 Task: In the  document Greatbarrierreef.html, select heading and apply ' Italics'  Using "replace feature", replace:  'offers to gives'. Insert smartchip (Place) on bottom of the page New York Insert the mentioned footnote for 20th word with font style Arial and font size 8: The source material provides additional context
Action: Mouse moved to (425, 236)
Screenshot: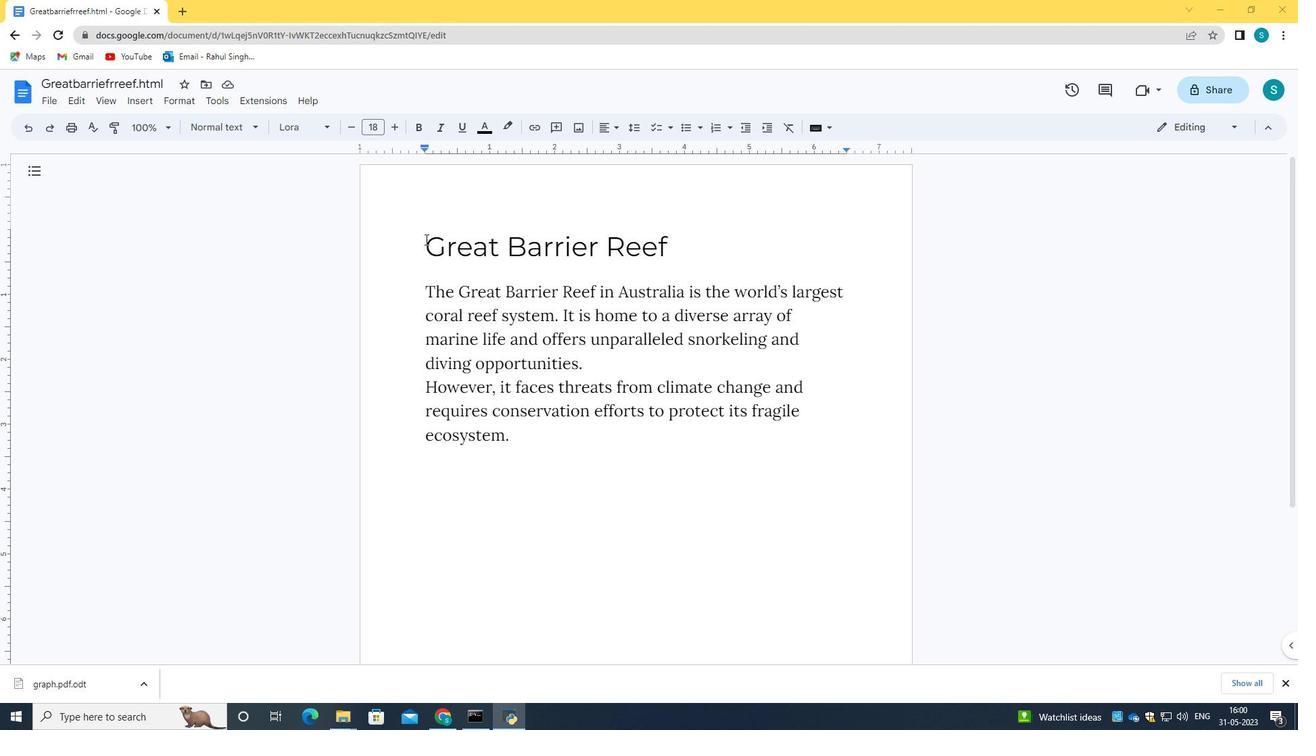 
Action: Mouse pressed left at (425, 236)
Screenshot: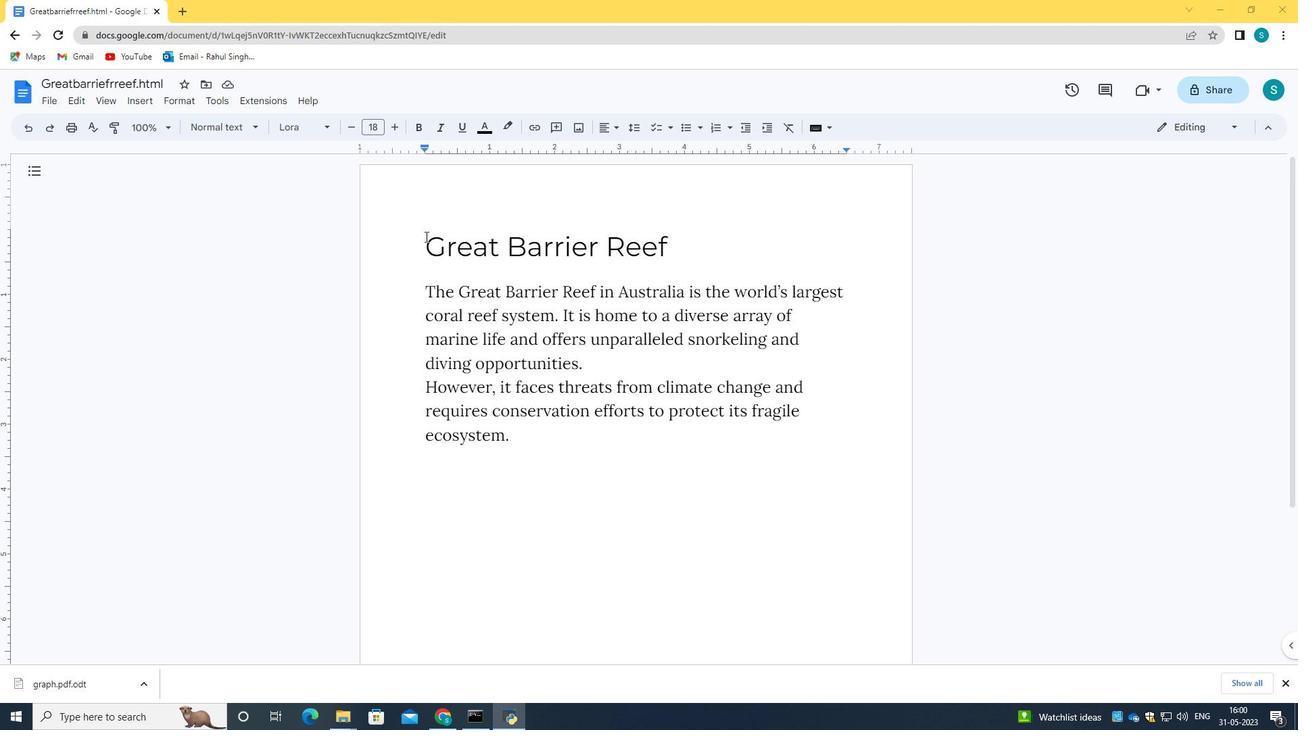 
Action: Mouse moved to (440, 126)
Screenshot: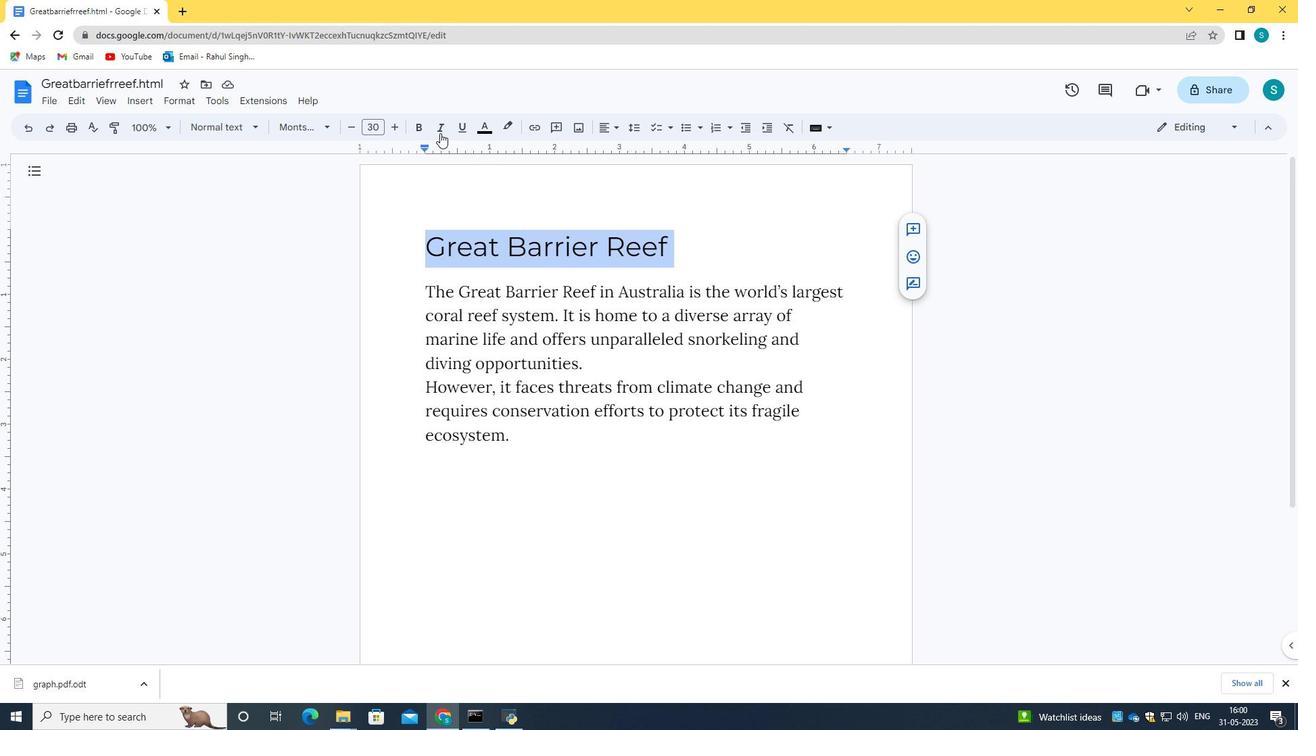 
Action: Mouse pressed left at (440, 126)
Screenshot: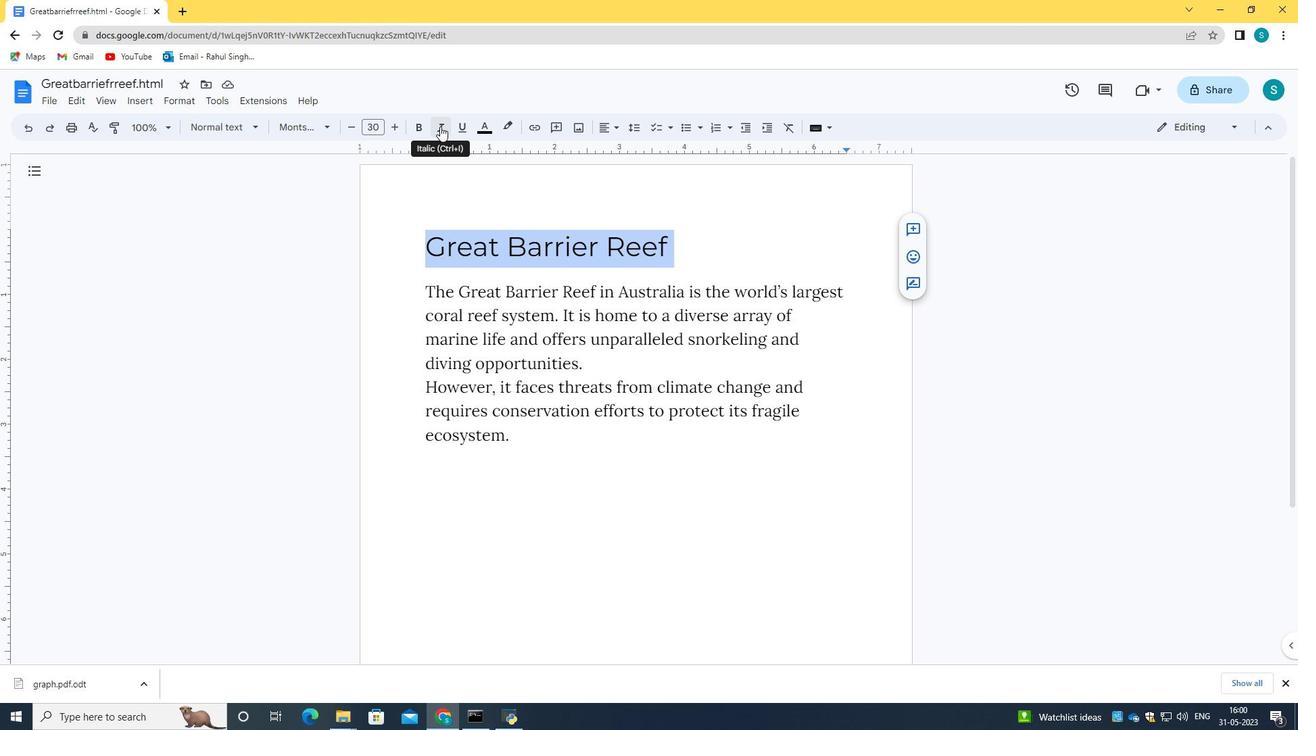 
Action: Mouse moved to (477, 211)
Screenshot: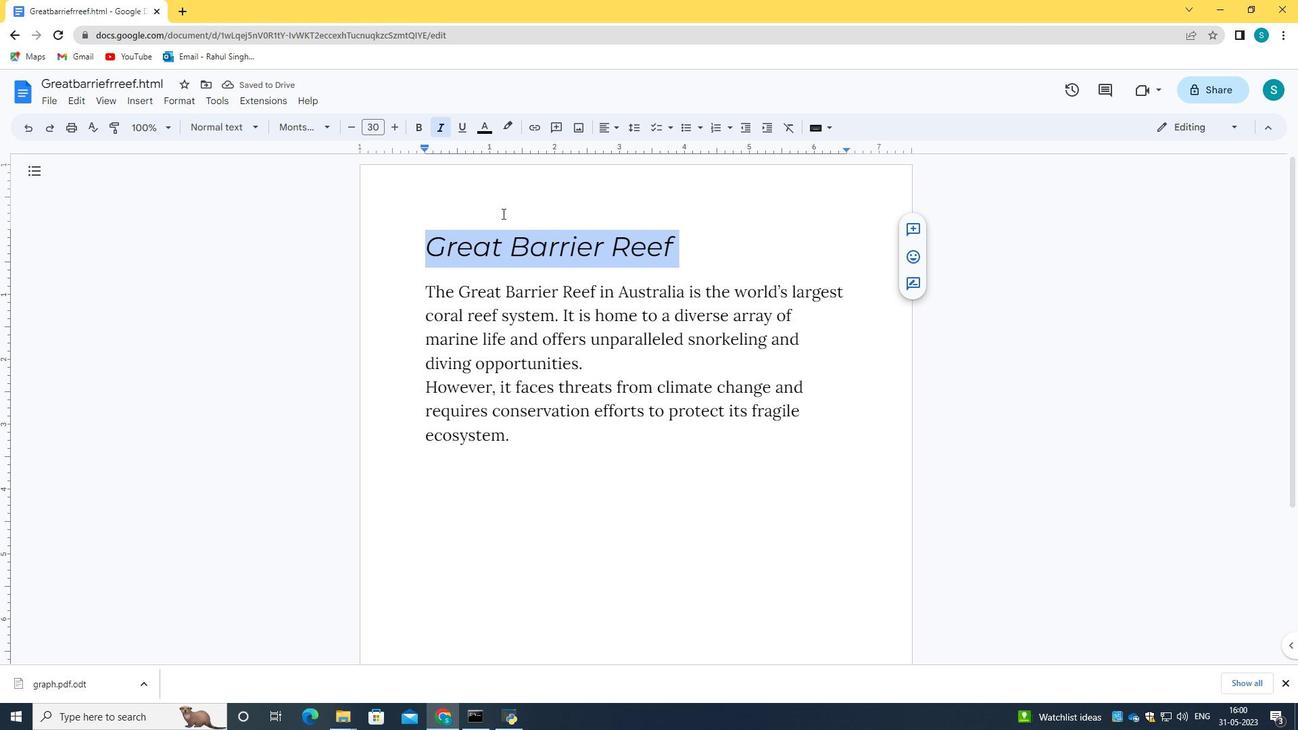 
Action: Mouse pressed left at (477, 211)
Screenshot: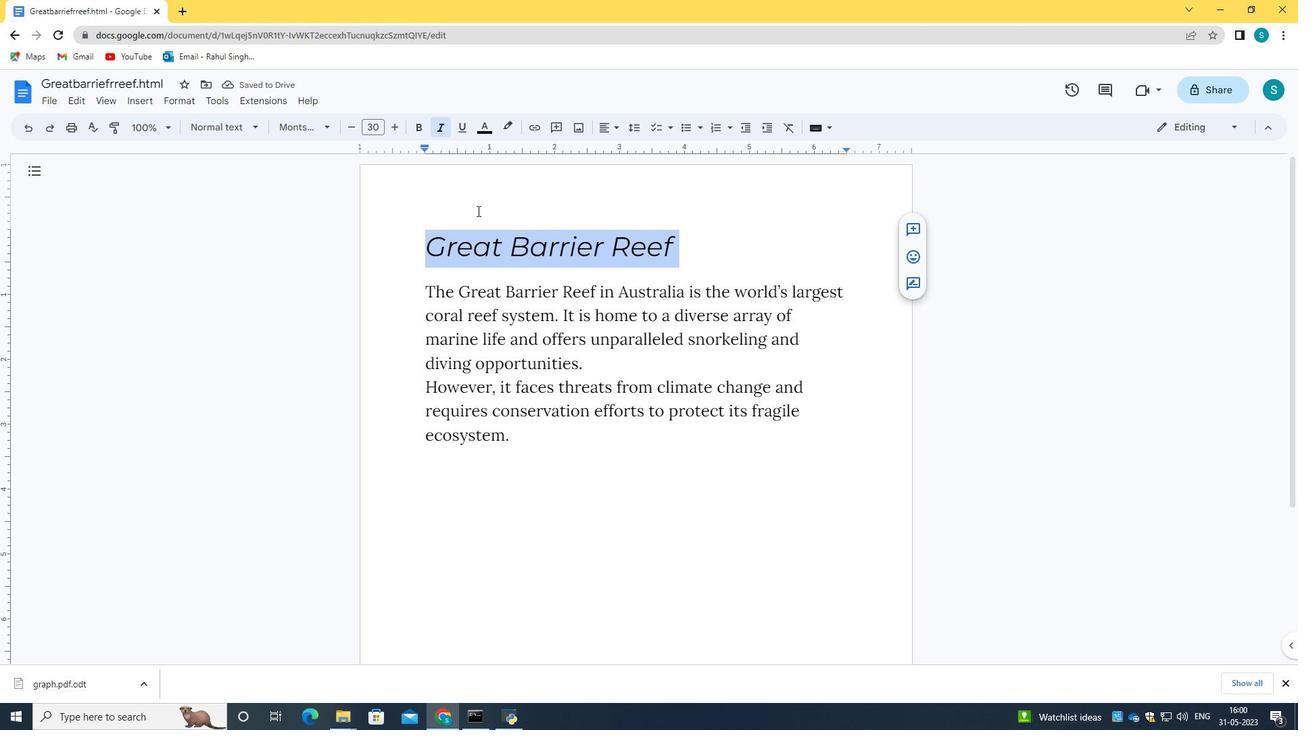 
Action: Mouse moved to (681, 244)
Screenshot: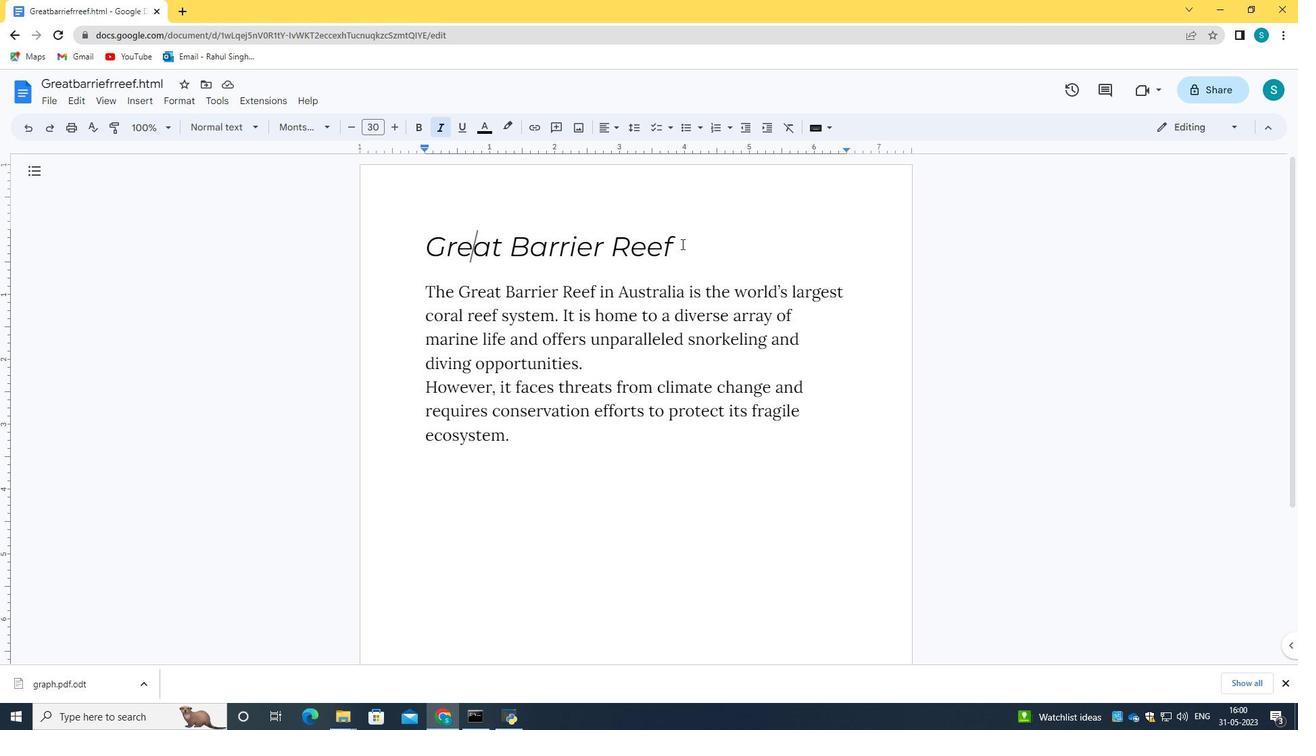 
Action: Mouse pressed left at (681, 244)
Screenshot: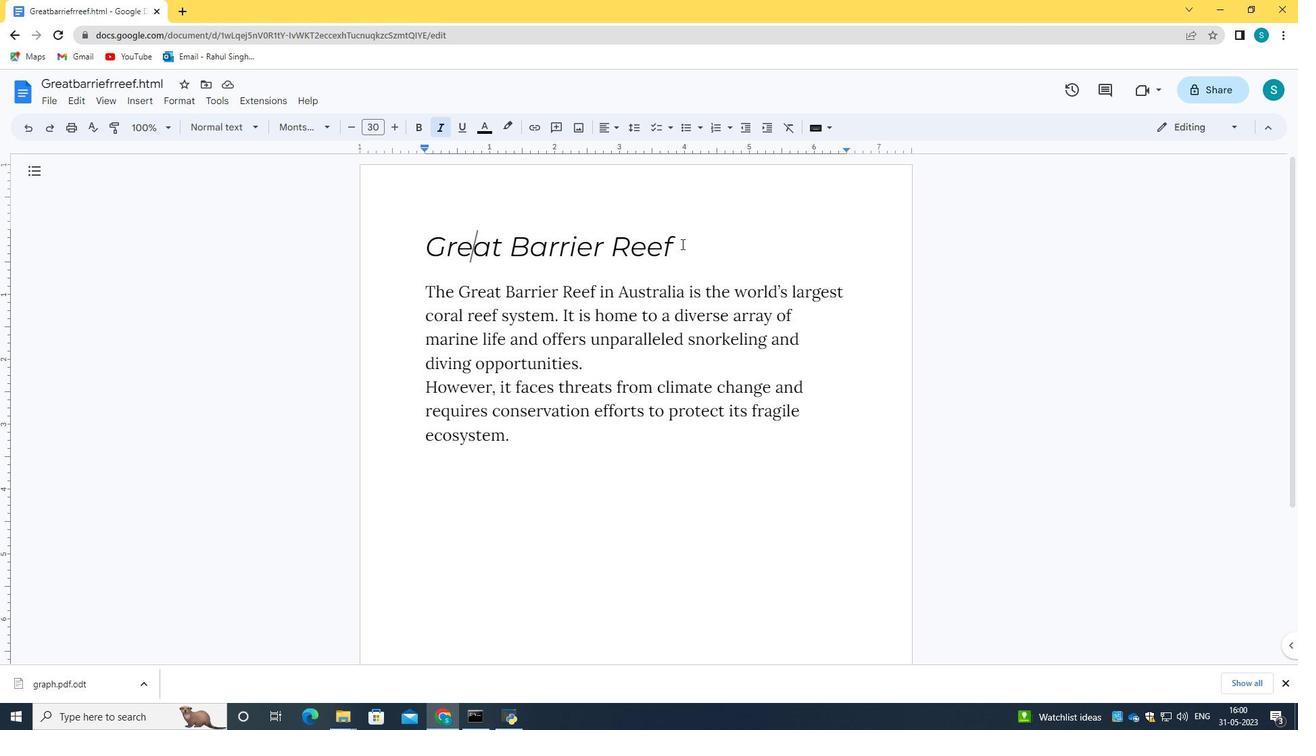 
Action: Mouse moved to (119, 98)
Screenshot: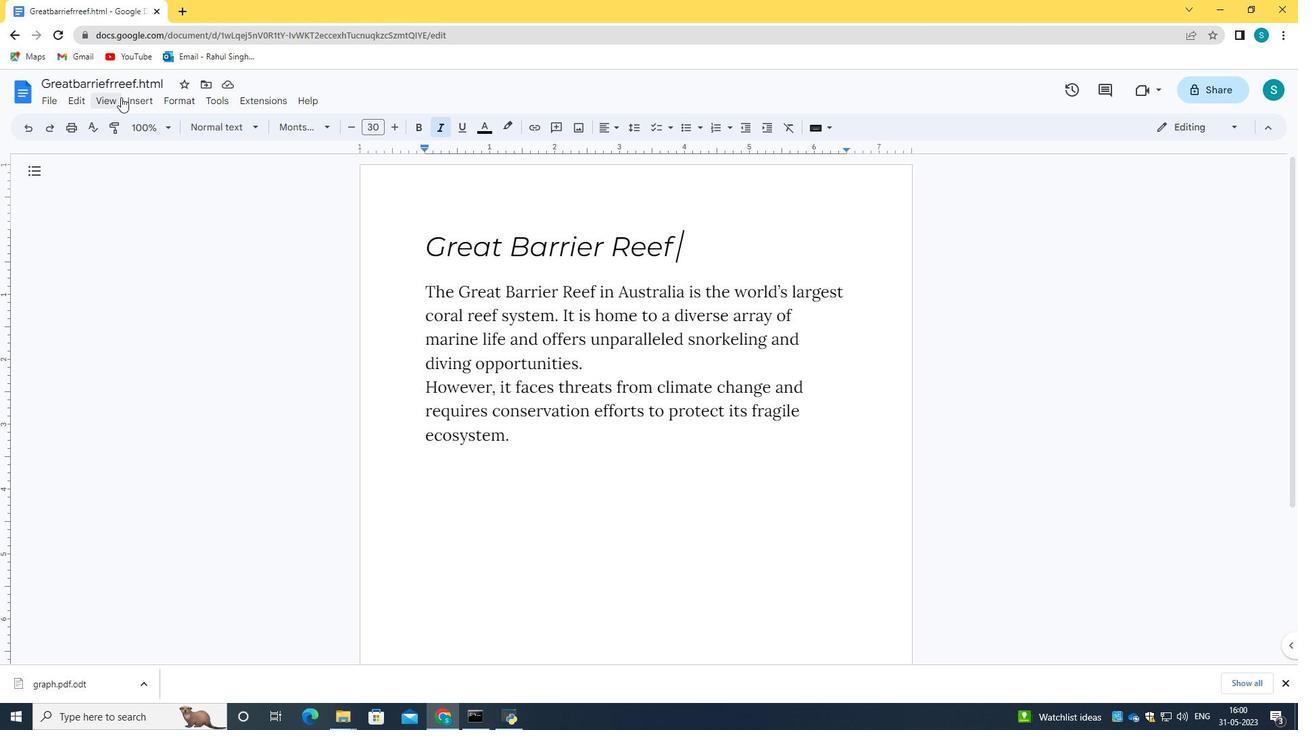 
Action: Mouse pressed left at (119, 98)
Screenshot: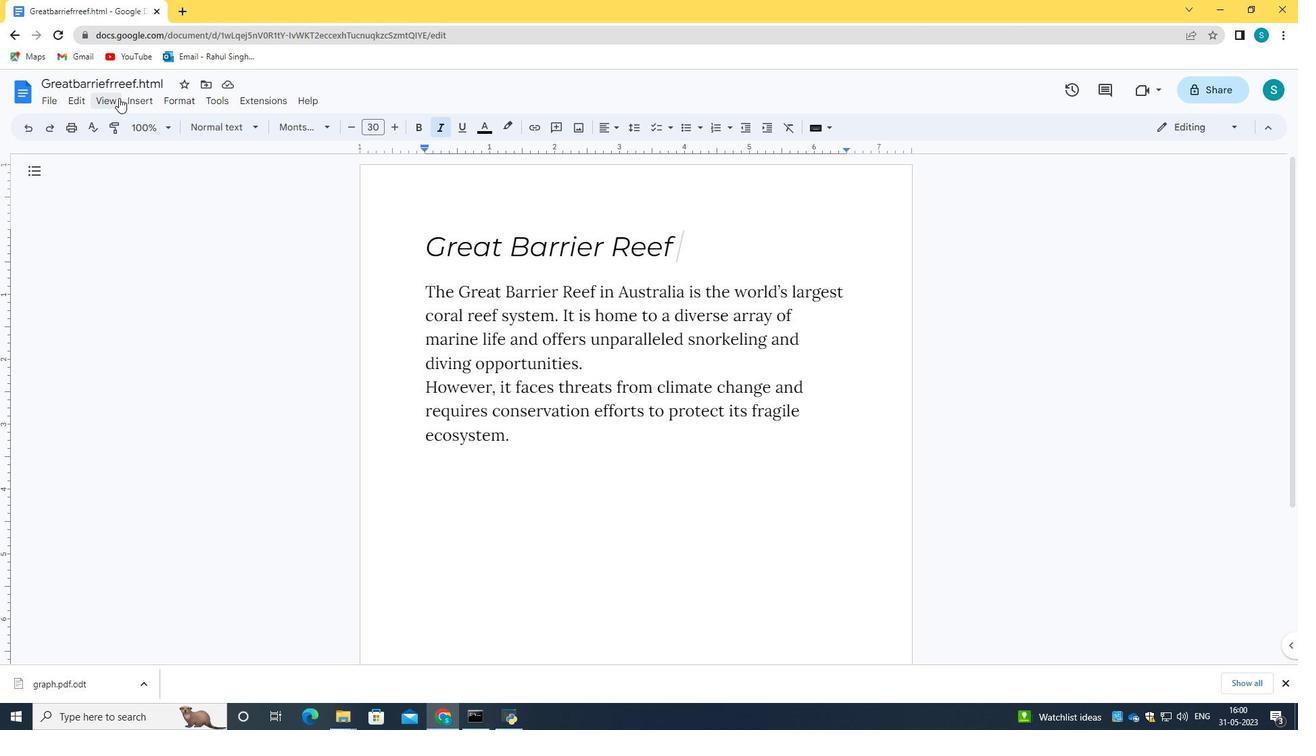 
Action: Mouse moved to (130, 337)
Screenshot: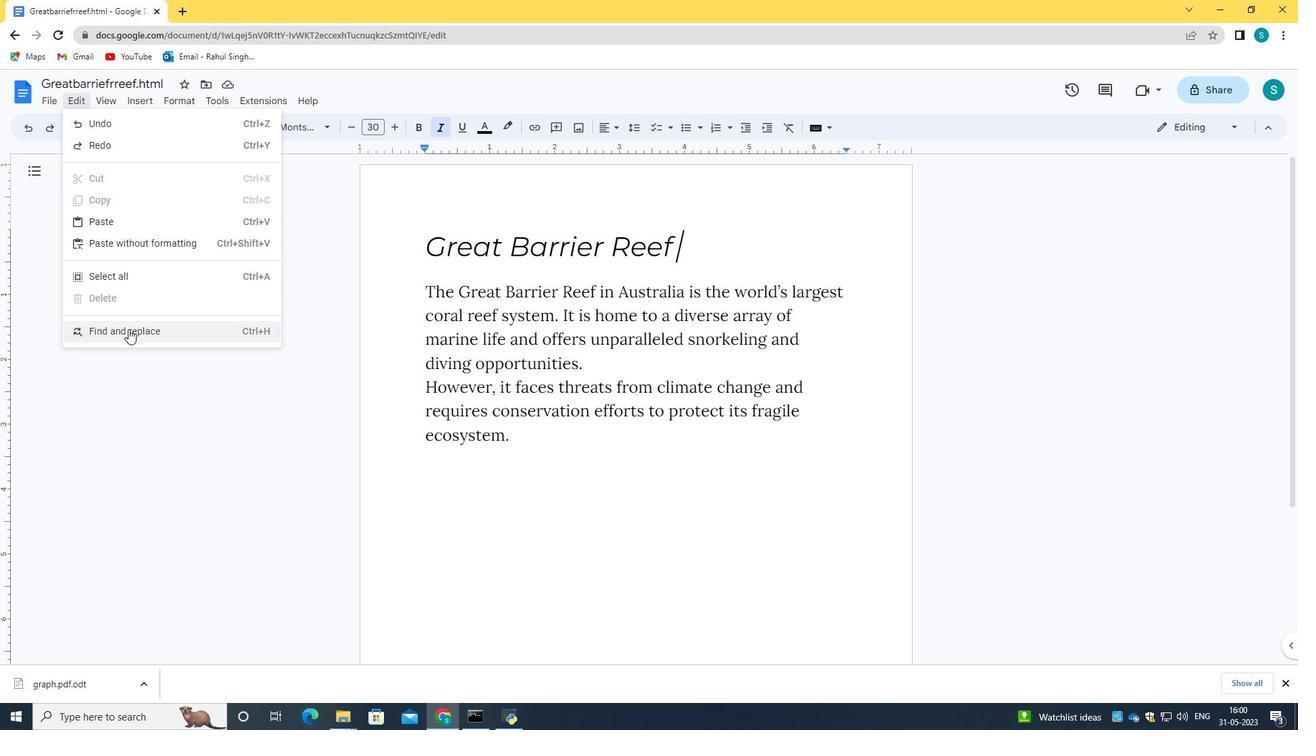 
Action: Mouse pressed left at (130, 337)
Screenshot: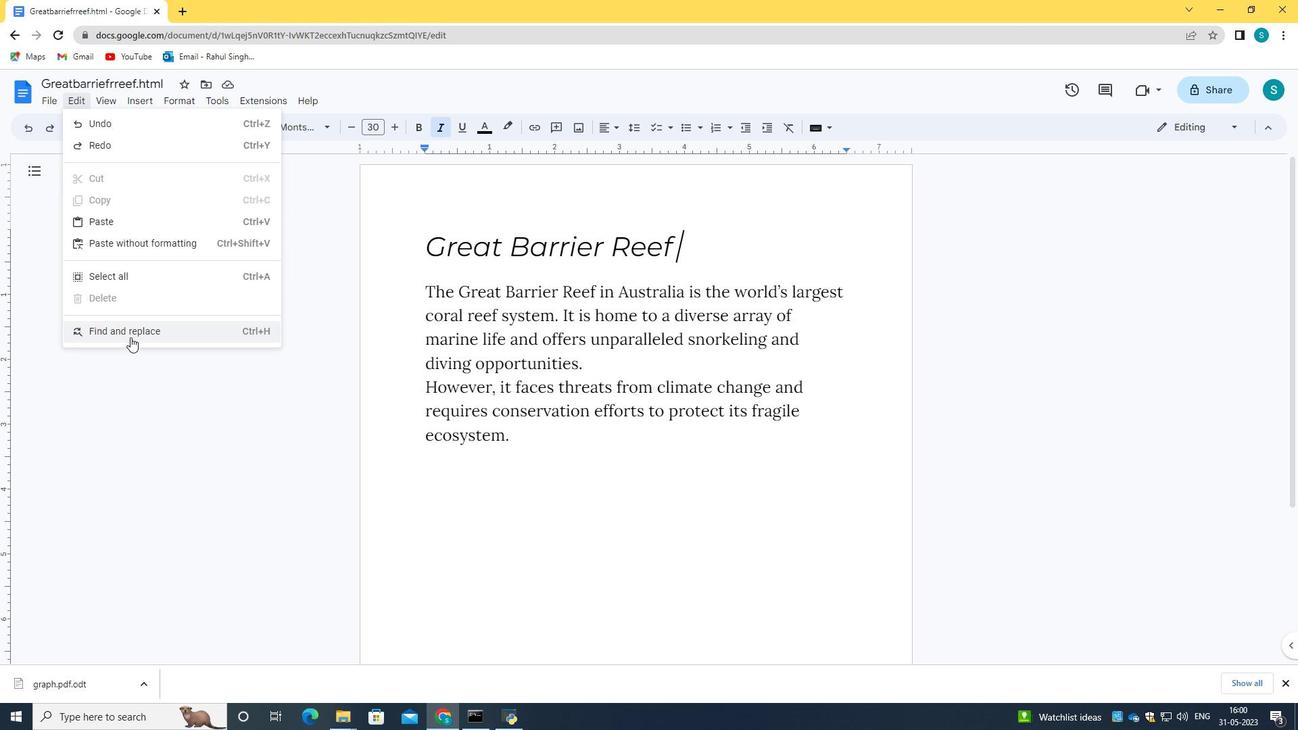 
Action: Mouse moved to (576, 305)
Screenshot: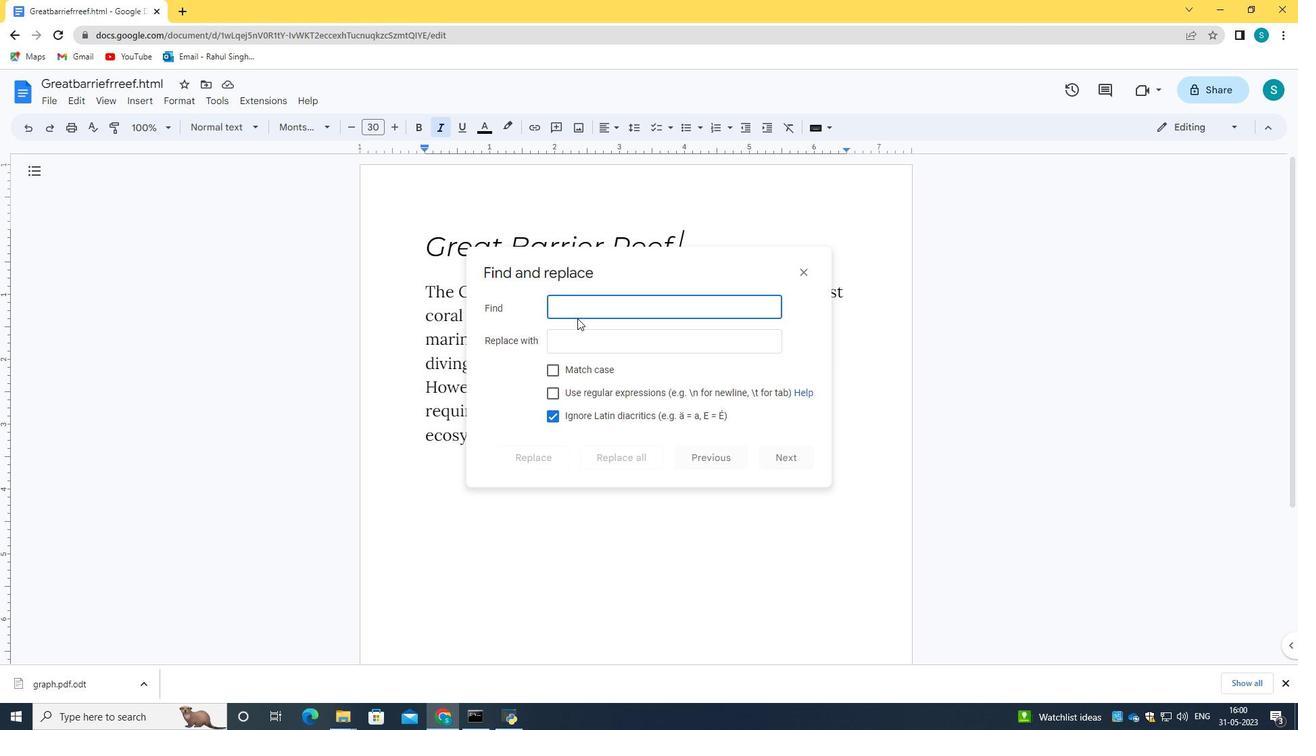
Action: Key pressed repa<Key.backspace>lace<Key.backspace><Key.backspace><Key.backspace><Key.backspace><Key.backspace><Key.backspace><Key.backspace>offers
Screenshot: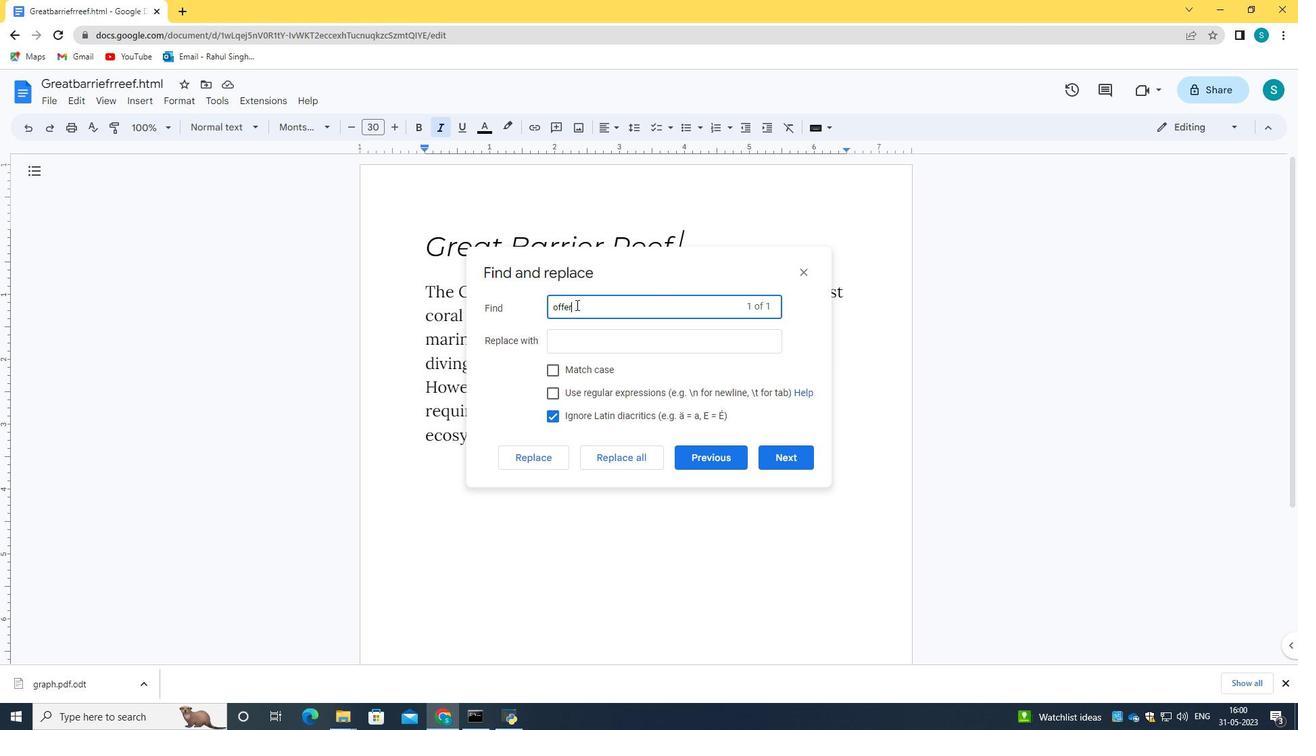 
Action: Mouse moved to (583, 337)
Screenshot: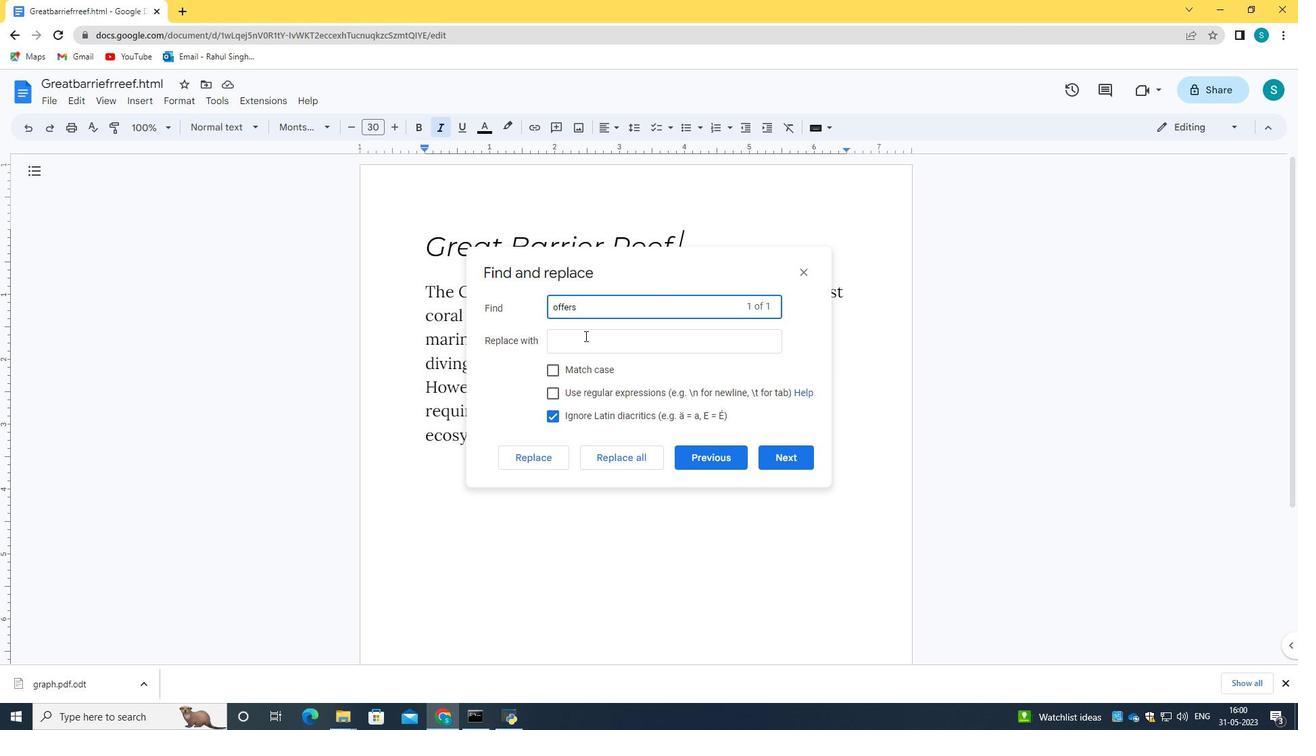 
Action: Mouse pressed left at (583, 337)
Screenshot: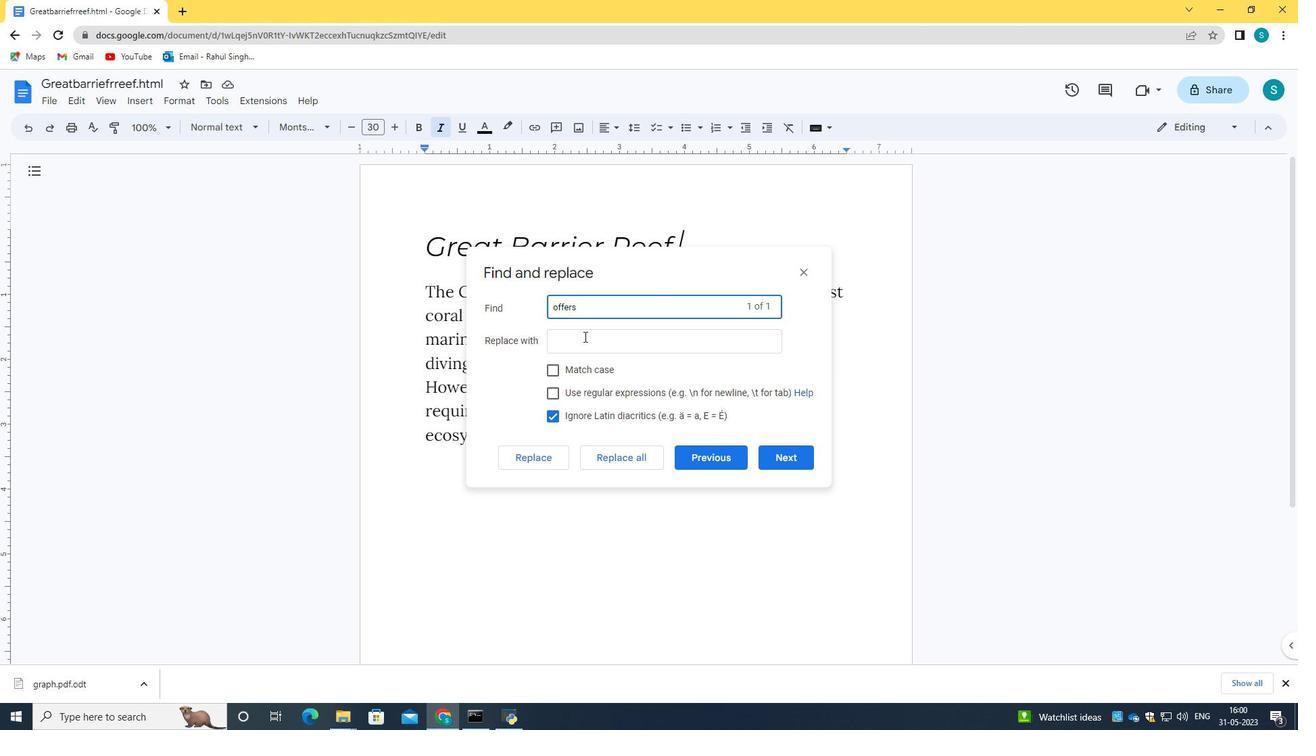 
Action: Key pressed give
Screenshot: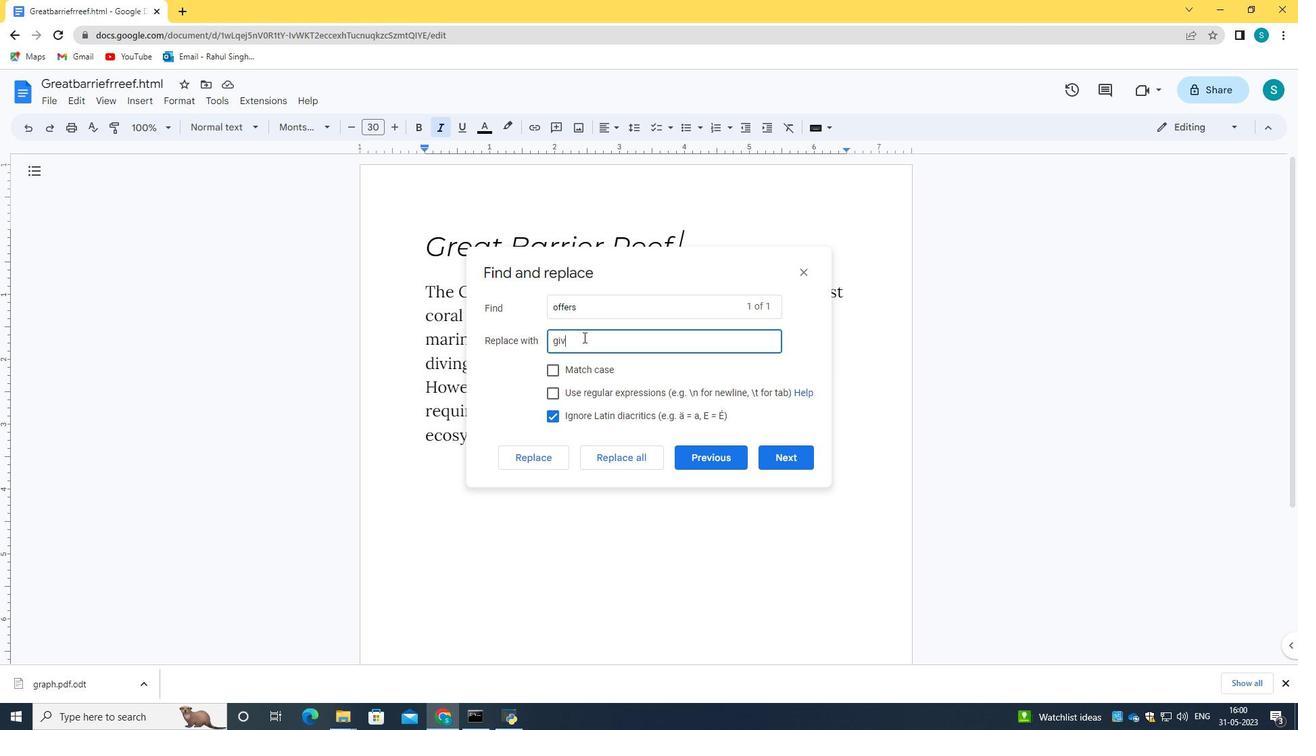 
Action: Mouse moved to (789, 459)
Screenshot: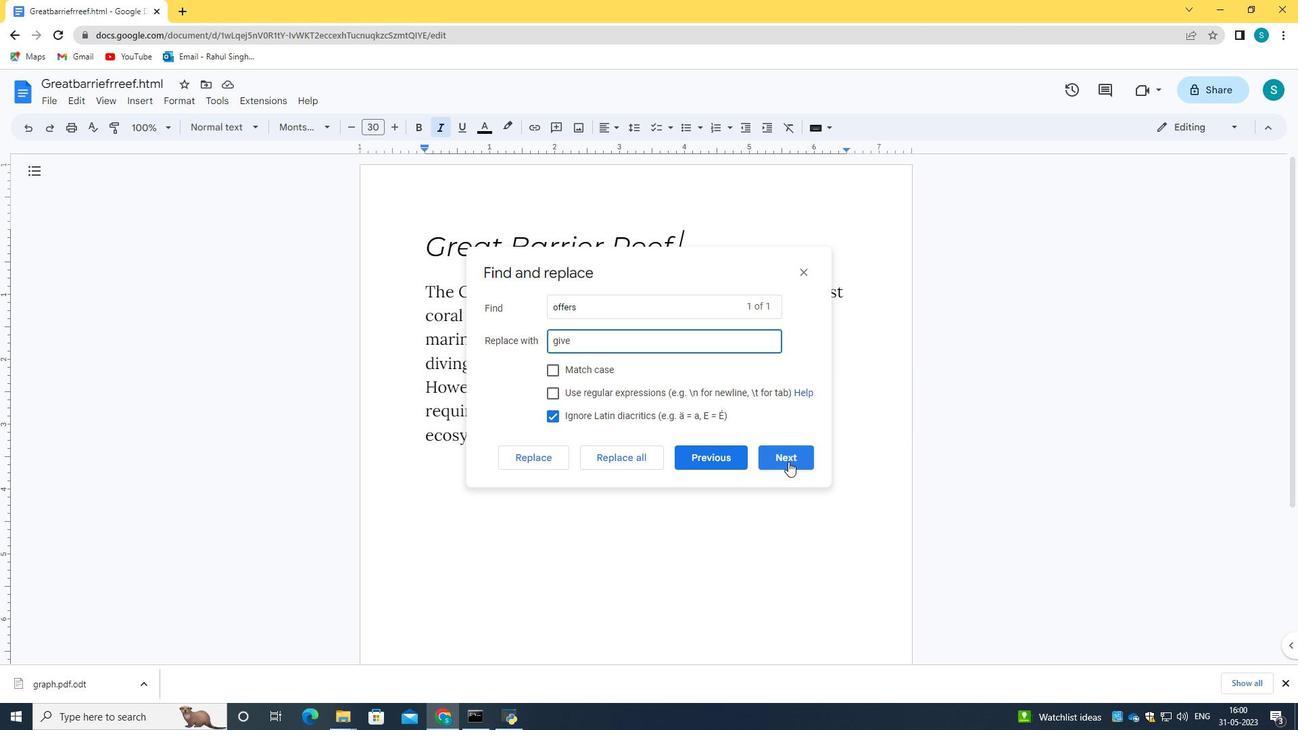 
Action: Mouse pressed left at (789, 459)
Screenshot: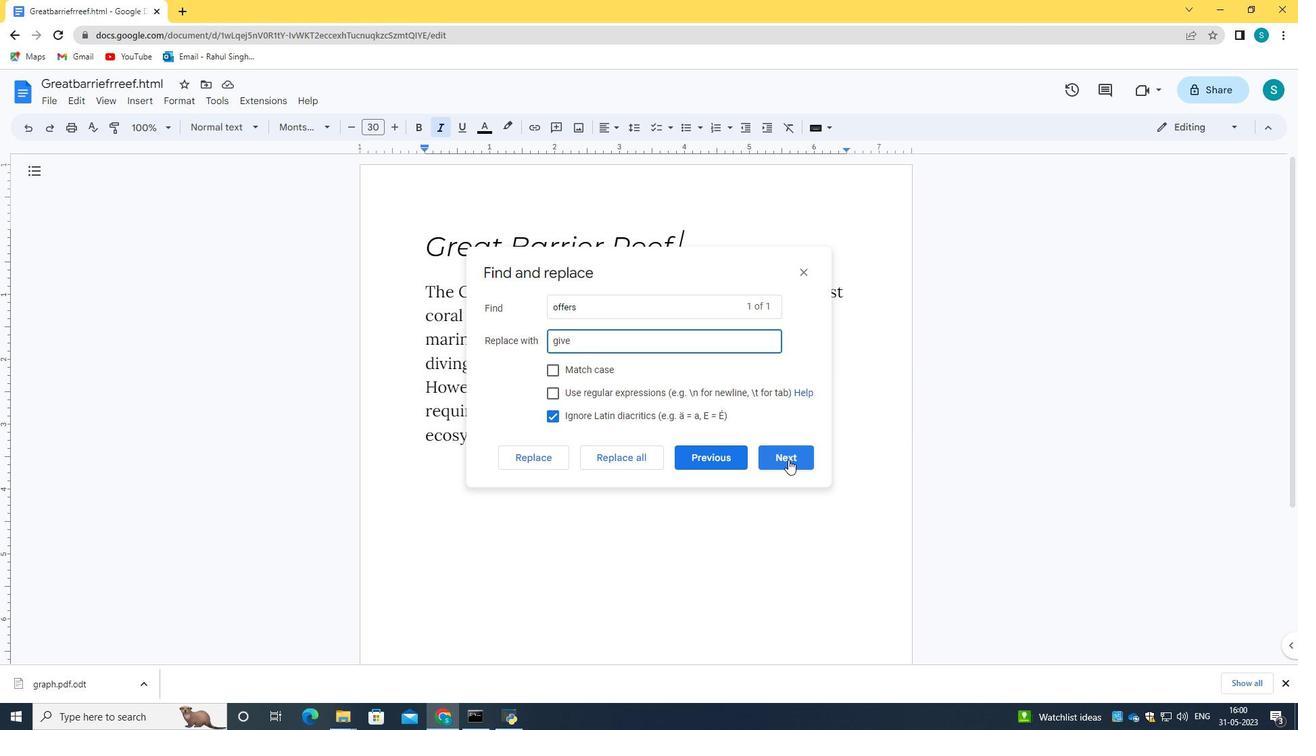 
Action: Mouse moved to (554, 460)
Screenshot: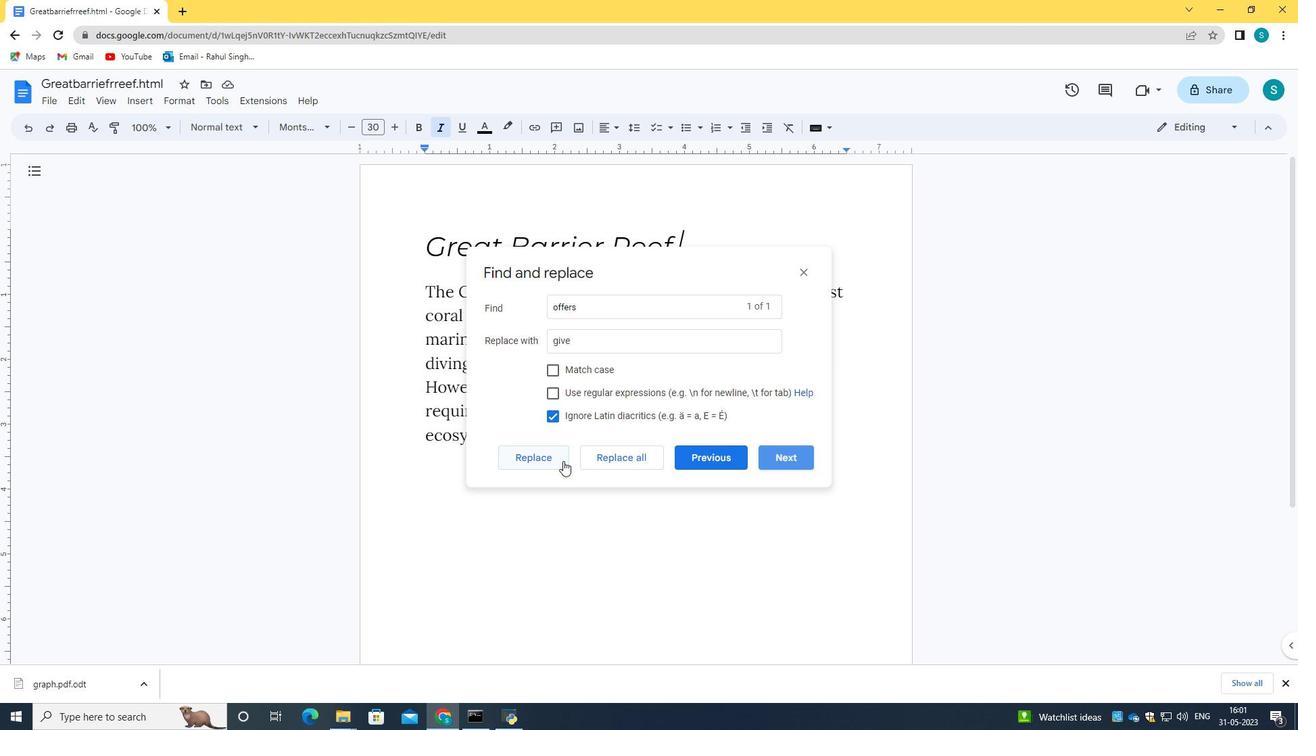 
Action: Mouse pressed left at (554, 460)
Screenshot: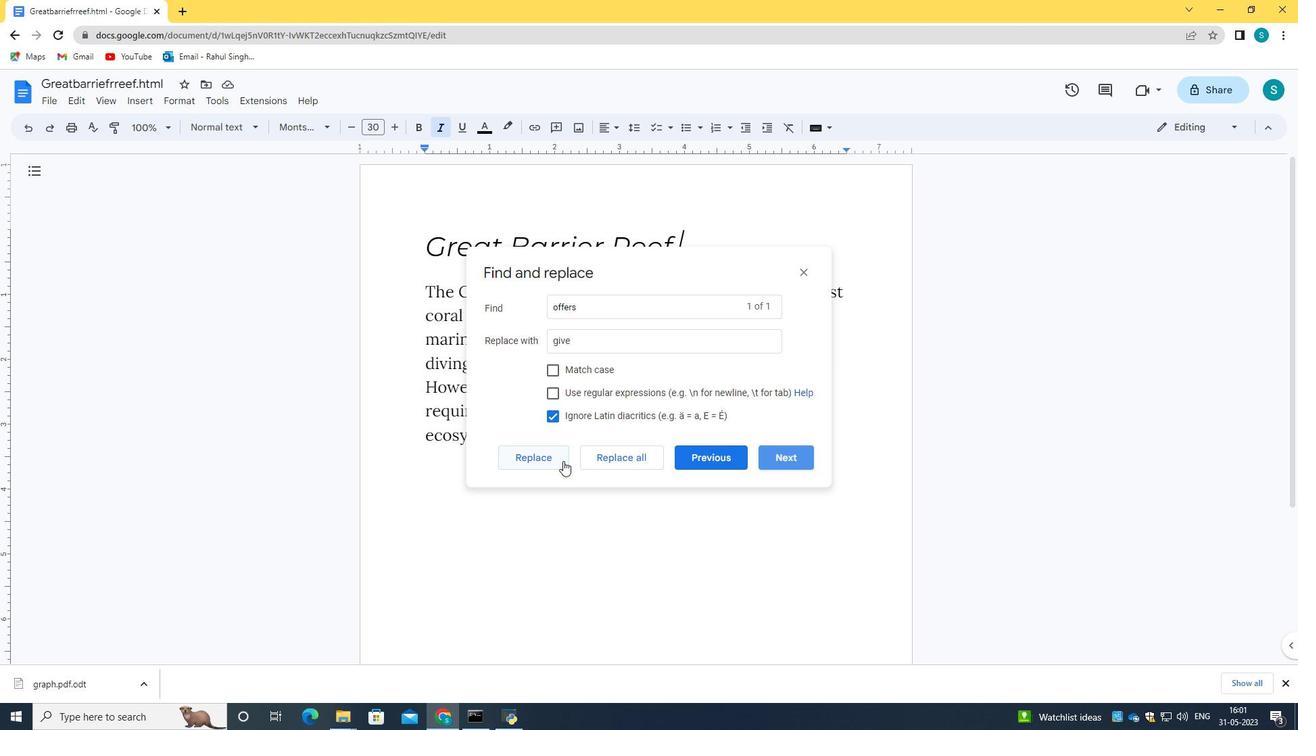 
Action: Mouse moved to (807, 270)
Screenshot: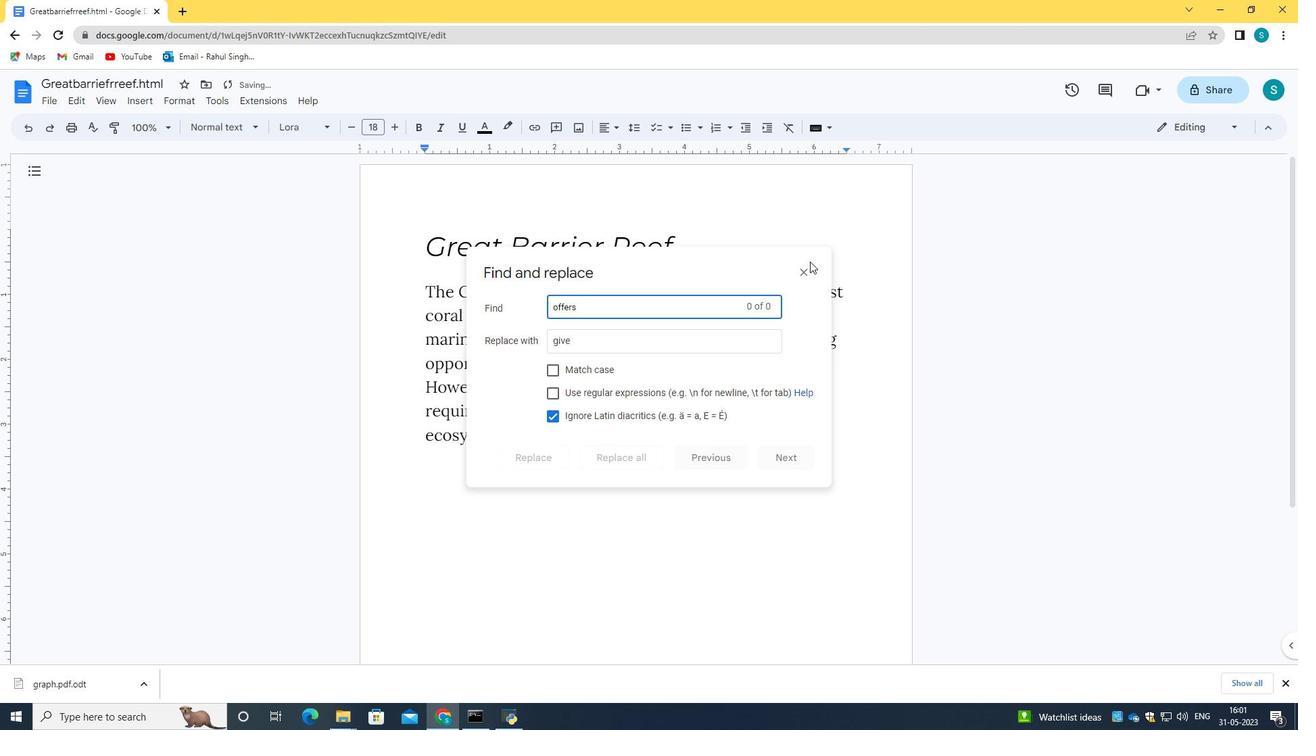 
Action: Mouse pressed left at (807, 270)
Screenshot: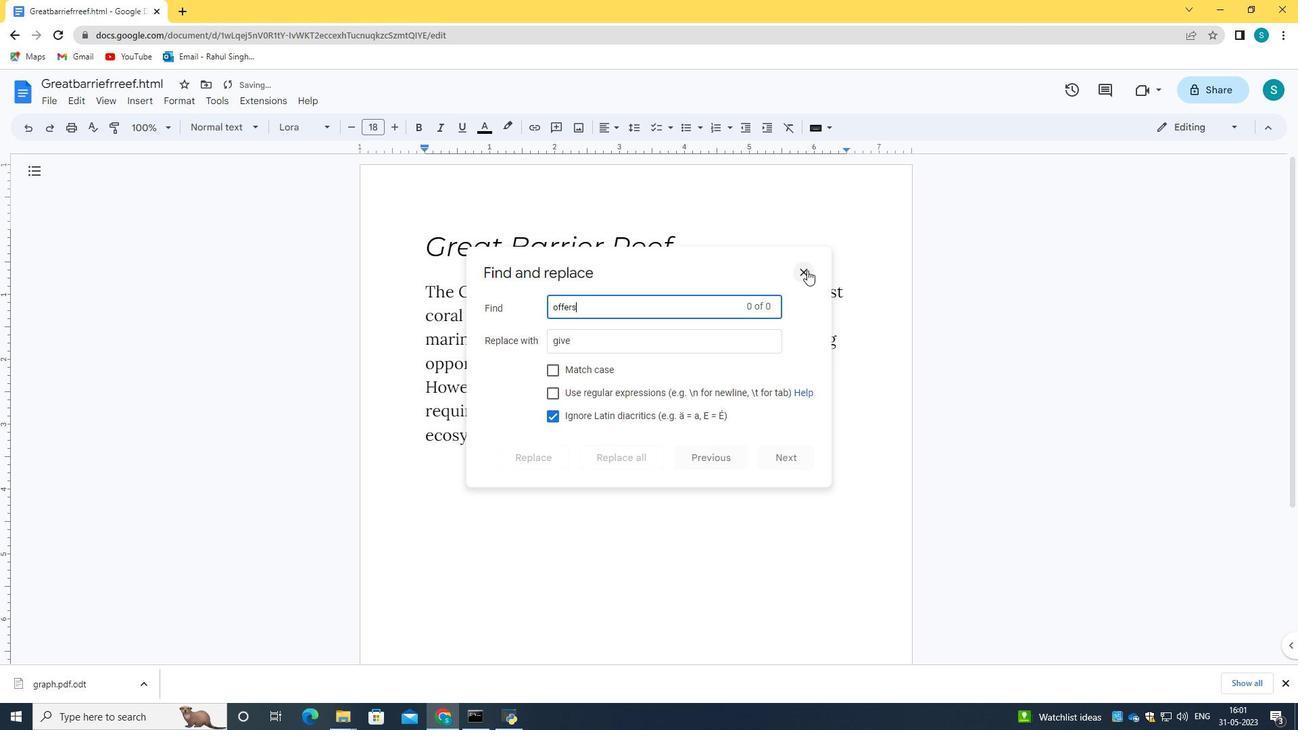 
Action: Mouse moved to (541, 438)
Screenshot: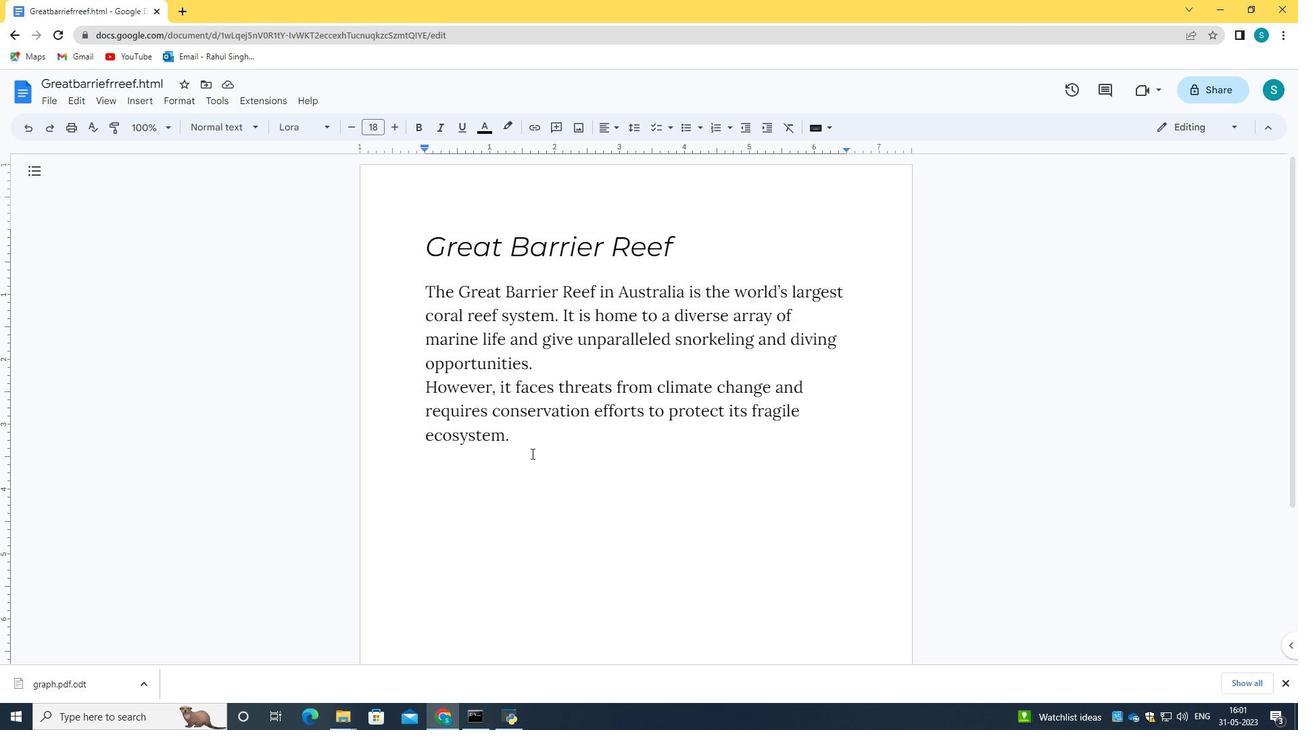
Action: Mouse pressed left at (541, 438)
Screenshot: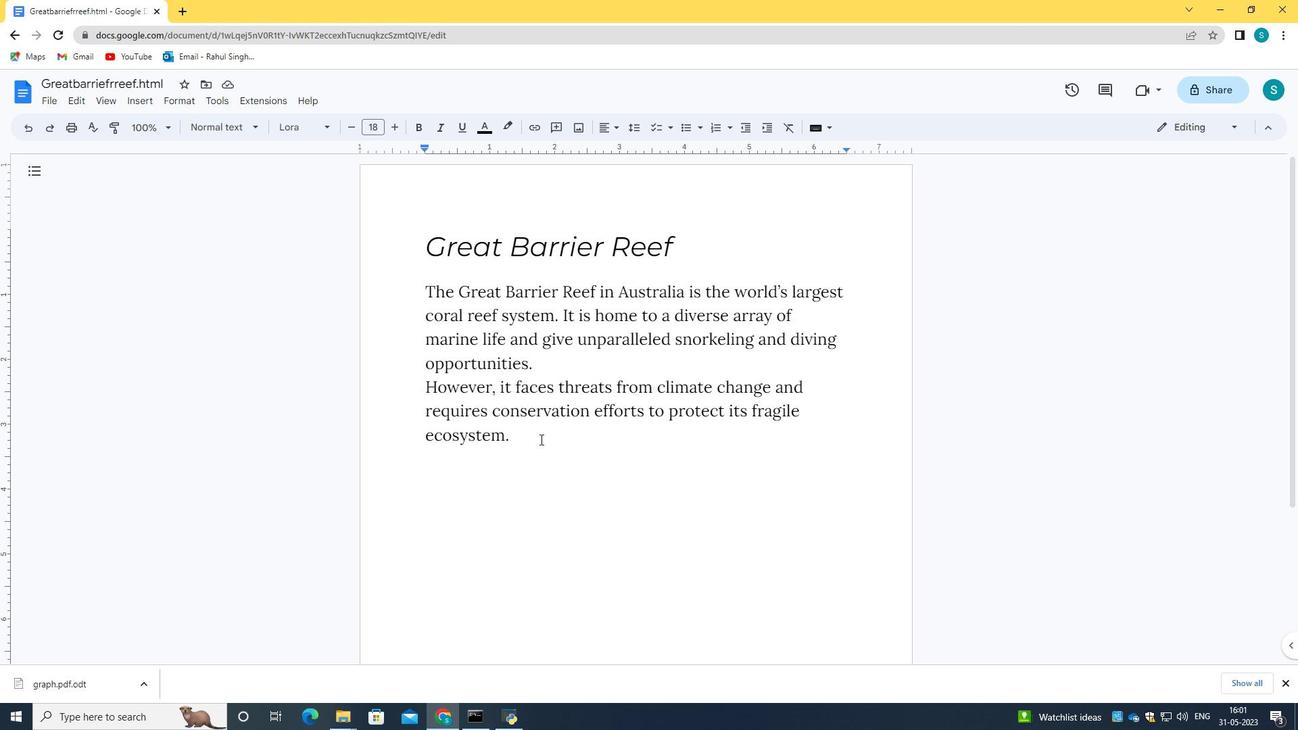 
Action: Mouse moved to (134, 98)
Screenshot: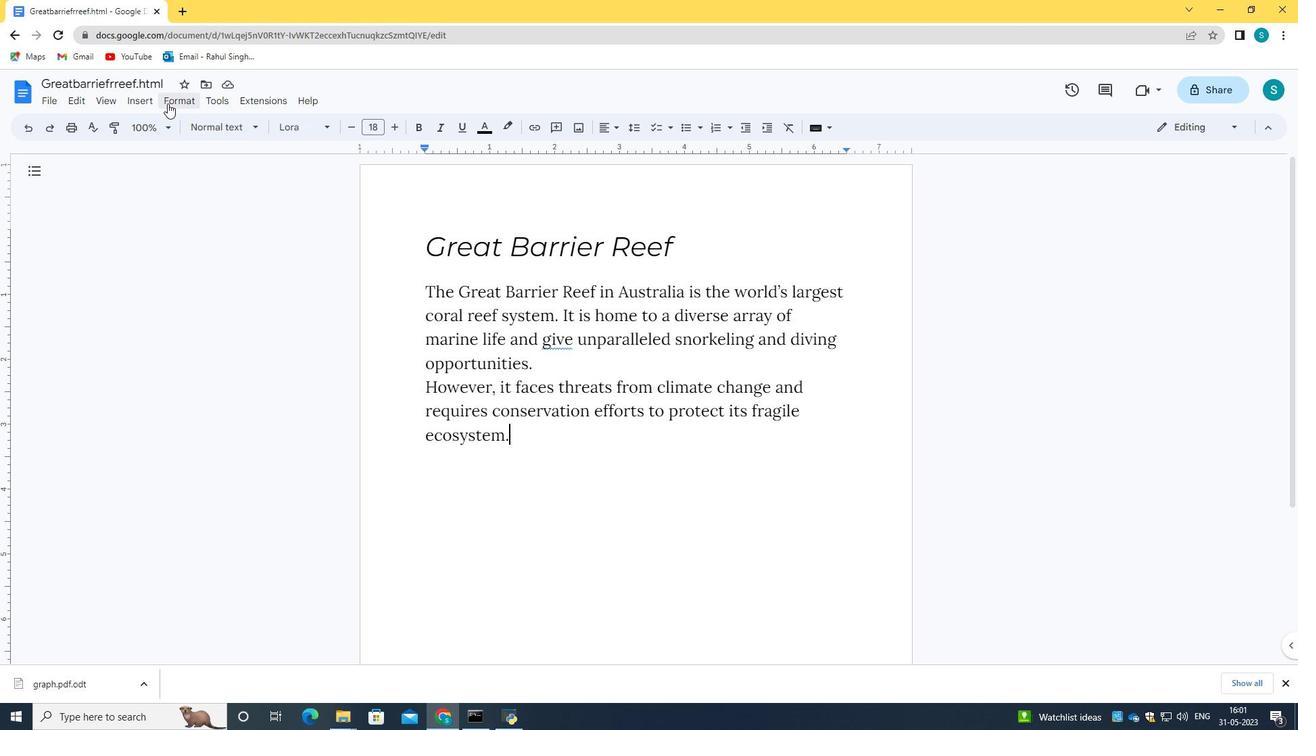 
Action: Mouse pressed left at (134, 98)
Screenshot: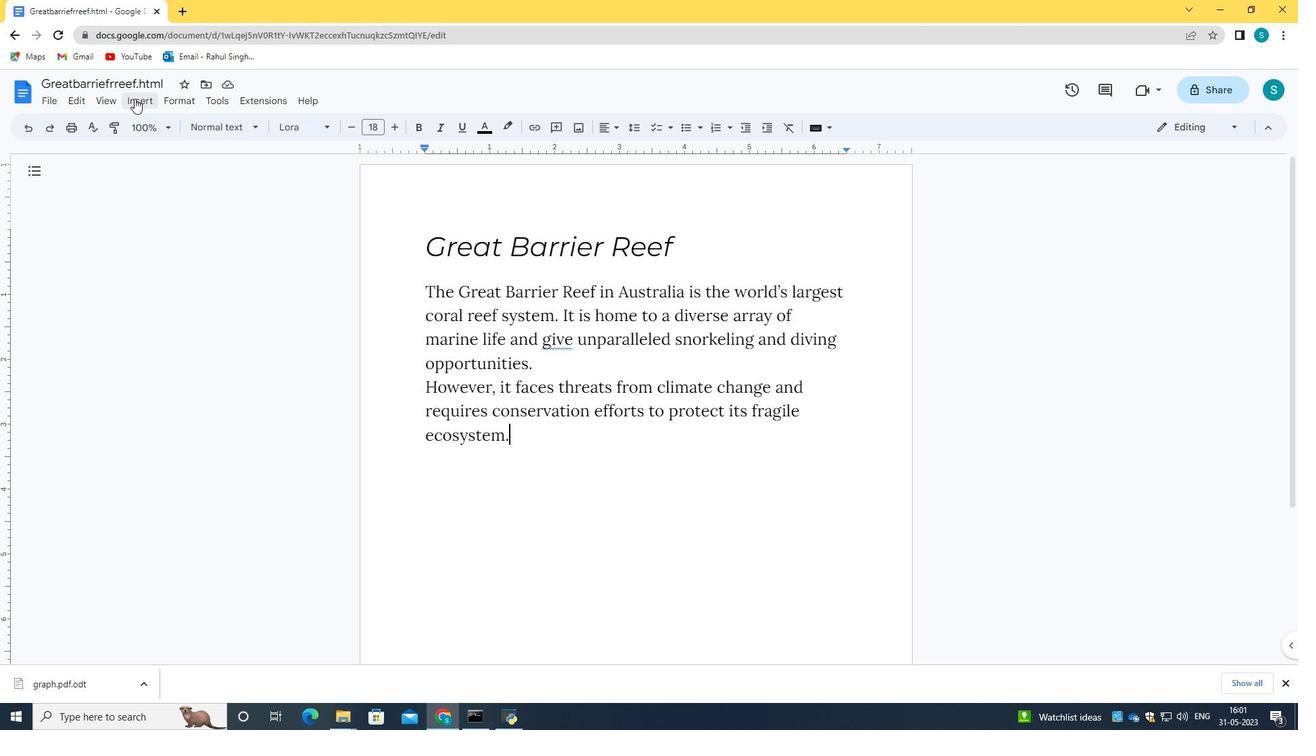 
Action: Mouse moved to (402, 347)
Screenshot: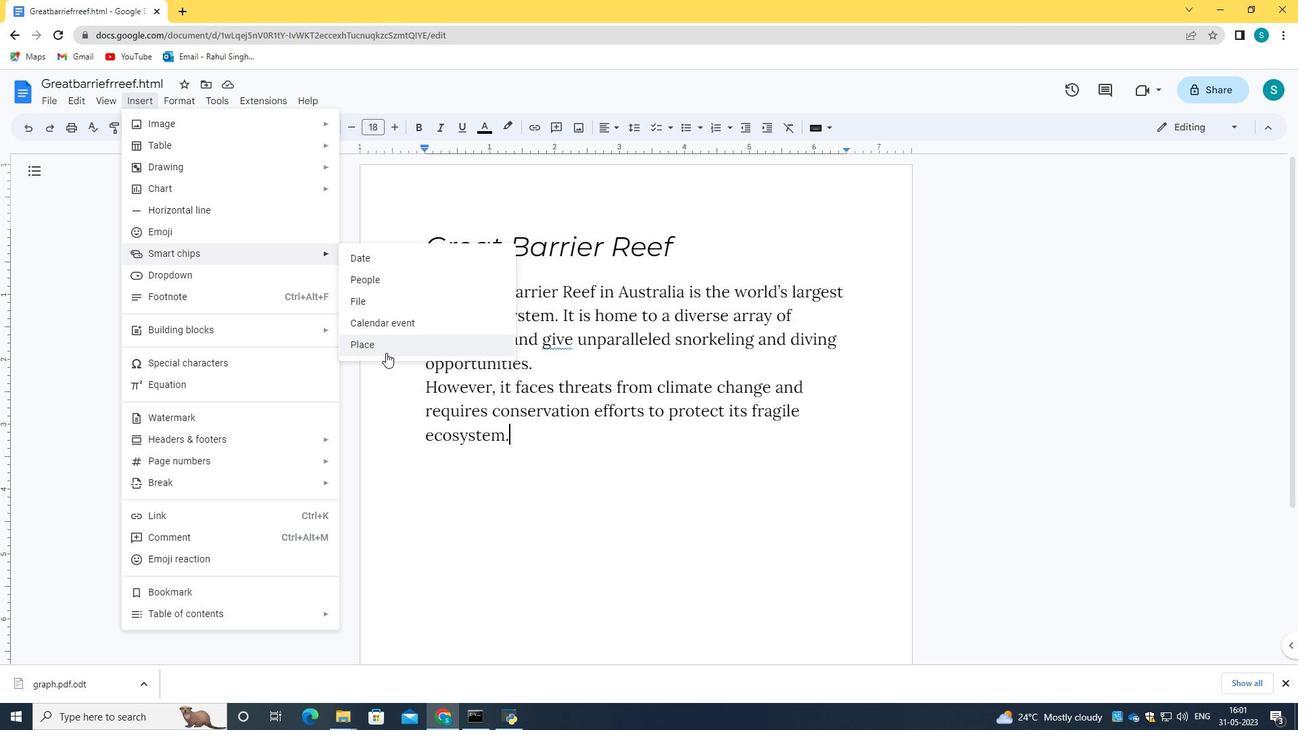 
Action: Mouse pressed left at (402, 347)
Screenshot: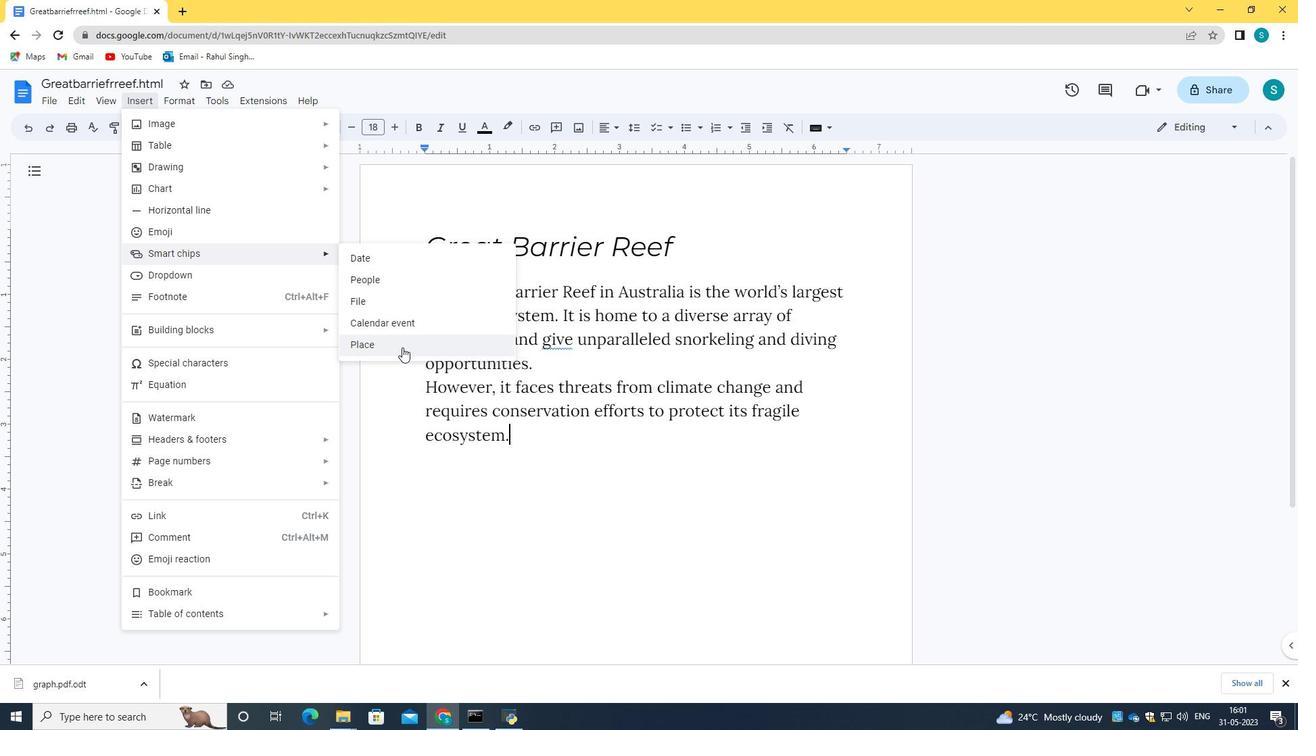 
Action: Mouse moved to (616, 475)
Screenshot: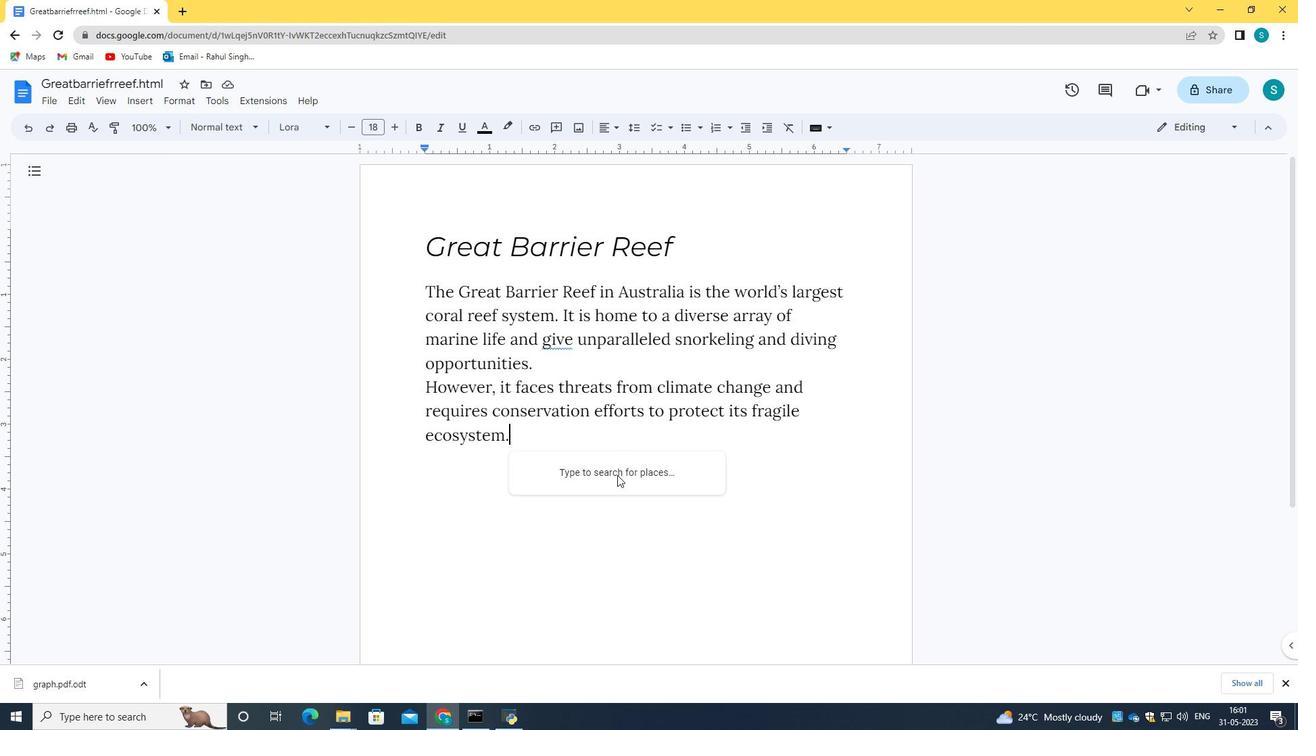 
Action: Key pressed <Key.space><Key.space><Key.space><Key.space><Key.space><Key.space><Key.space><Key.space><Key.space><Key.space><Key.space><Key.space><Key.space><Key.space><Key.space><Key.space><Key.space><Key.space><Key.space><Key.space><Key.space><Key.space><Key.space><Key.space><Key.space><Key.space><Key.space><Key.space><Key.space><Key.space><Key.space><Key.space><Key.space><Key.space><Key.space><Key.space><Key.space><Key.space><Key.space><Key.space><Key.space><Key.space><Key.space><Key.space><Key.space><Key.space><Key.space><Key.space><Key.space><Key.space><Key.space><Key.space><Key.space><Key.space><Key.space><Key.space><Key.space><Key.space><Key.space><Key.space><Key.space><Key.space><Key.space><Key.space><Key.space><Key.space><Key.space><Key.space><Key.space><Key.space><Key.space><Key.space><Key.space><Key.space><Key.space><Key.space><Key.space><Key.space><Key.space><Key.space><Key.space><Key.space><Key.space><Key.space>
Screenshot: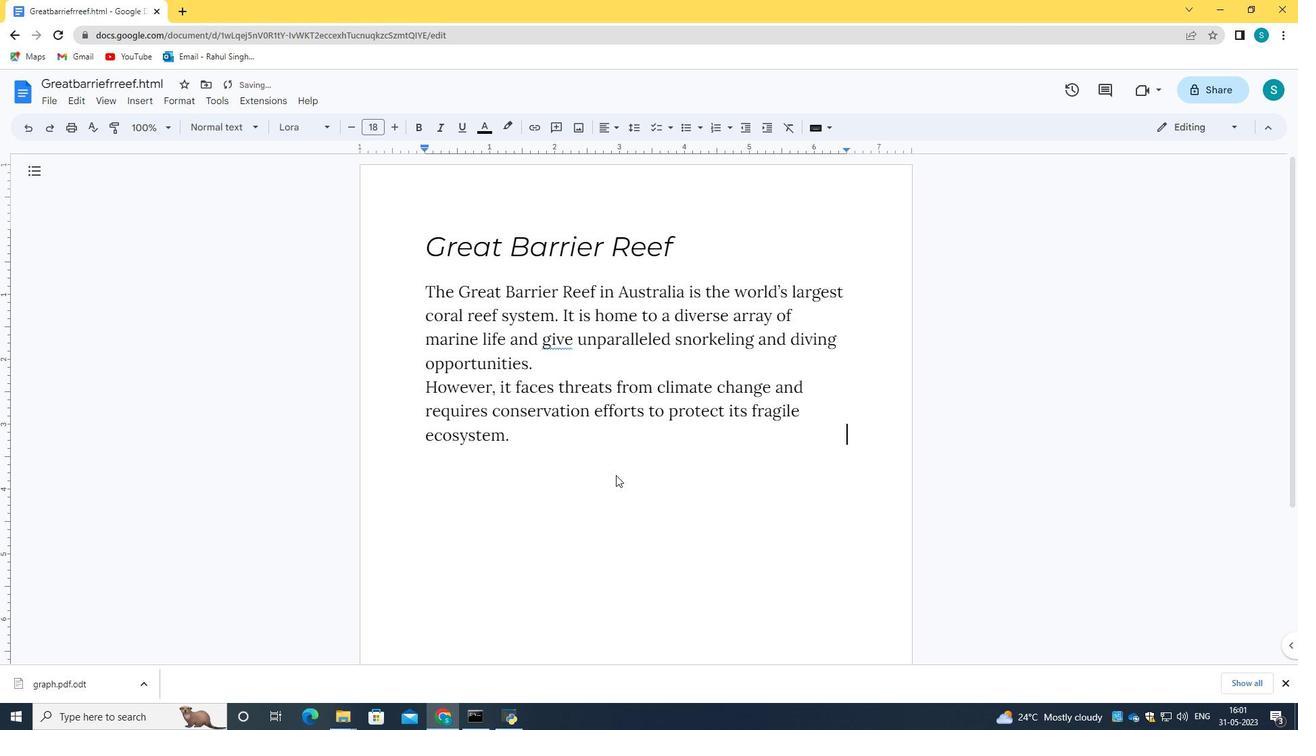 
Action: Mouse moved to (614, 475)
Screenshot: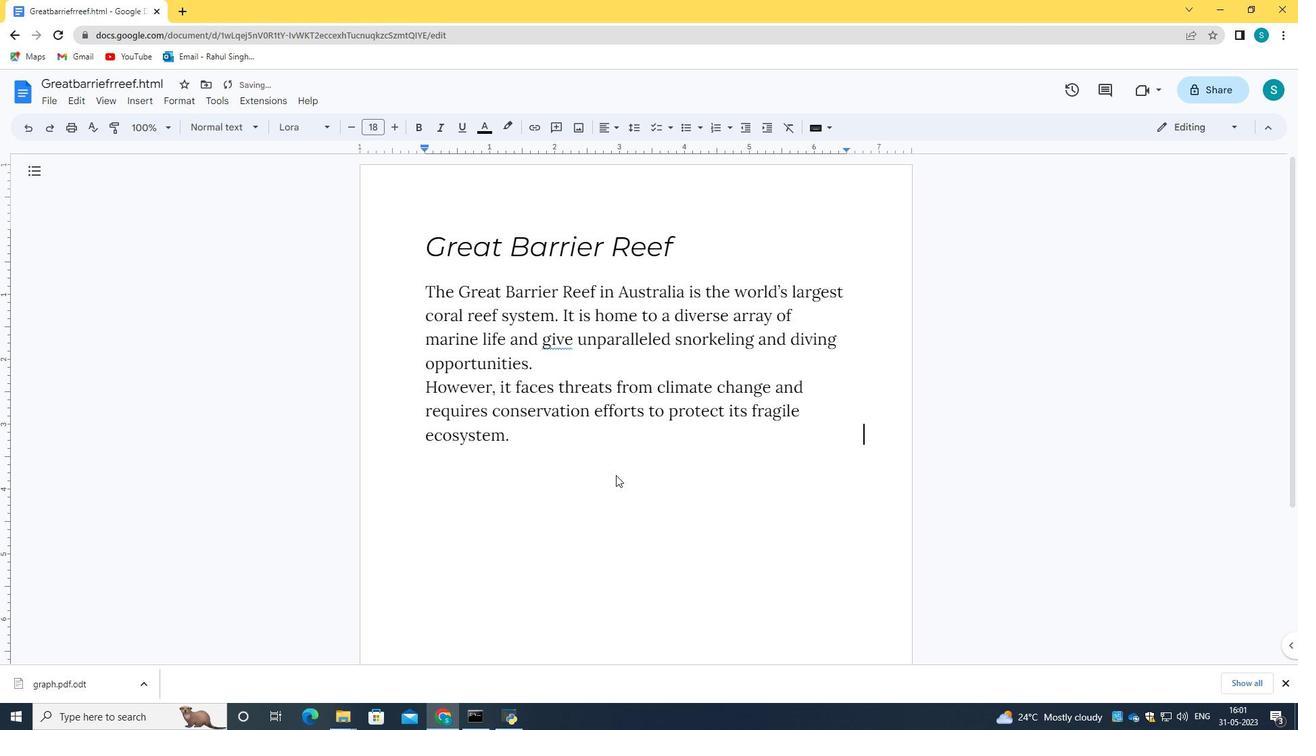 
Action: Key pressed <Key.enter><Key.enter><Key.enter><Key.enter><Key.enter><Key.enter><Key.enter><Key.enter><Key.enter><Key.enter><Key.enter><Key.space><Key.space><Key.space><Key.space><Key.space><Key.space><Key.space><Key.space><Key.space><Key.space><Key.space><Key.space><Key.space><Key.space><Key.space><Key.space><Key.space><Key.space><Key.space><Key.space><Key.space><Key.space><Key.space><Key.space><Key.space><Key.space><Key.space><Key.space><Key.space><Key.space><Key.space><Key.space><Key.space><Key.space><Key.space><Key.space><Key.space><Key.space><Key.space><Key.space><Key.space><Key.space><Key.space><Key.space><Key.space><Key.space><Key.space><Key.space><Key.space><Key.space><Key.space><Key.space><Key.space><Key.space><Key.space><Key.space><Key.space><Key.space><Key.space><Key.space><Key.space><Key.space><Key.space><Key.space><Key.space><Key.space><Key.space><Key.space><Key.space><Key.space><Key.space><Key.space><Key.space><Key.space><Key.space>
Screenshot: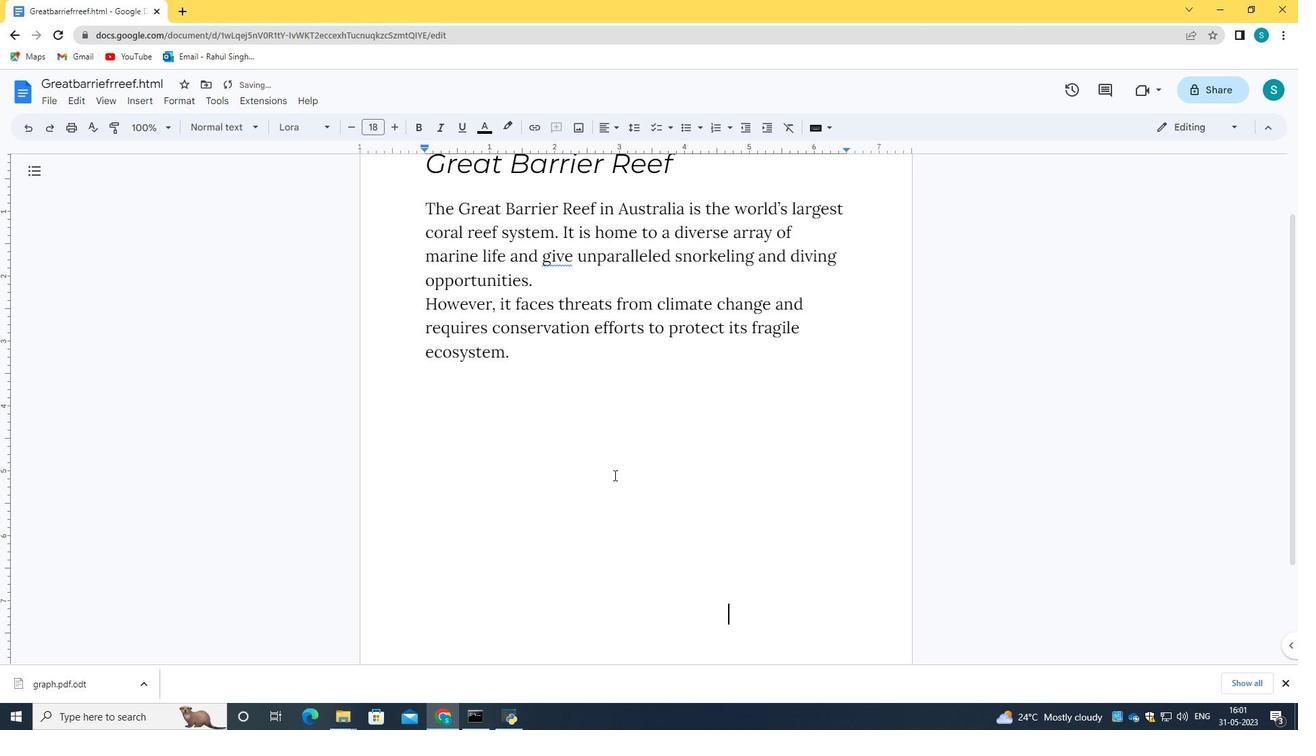 
Action: Mouse moved to (761, 609)
Screenshot: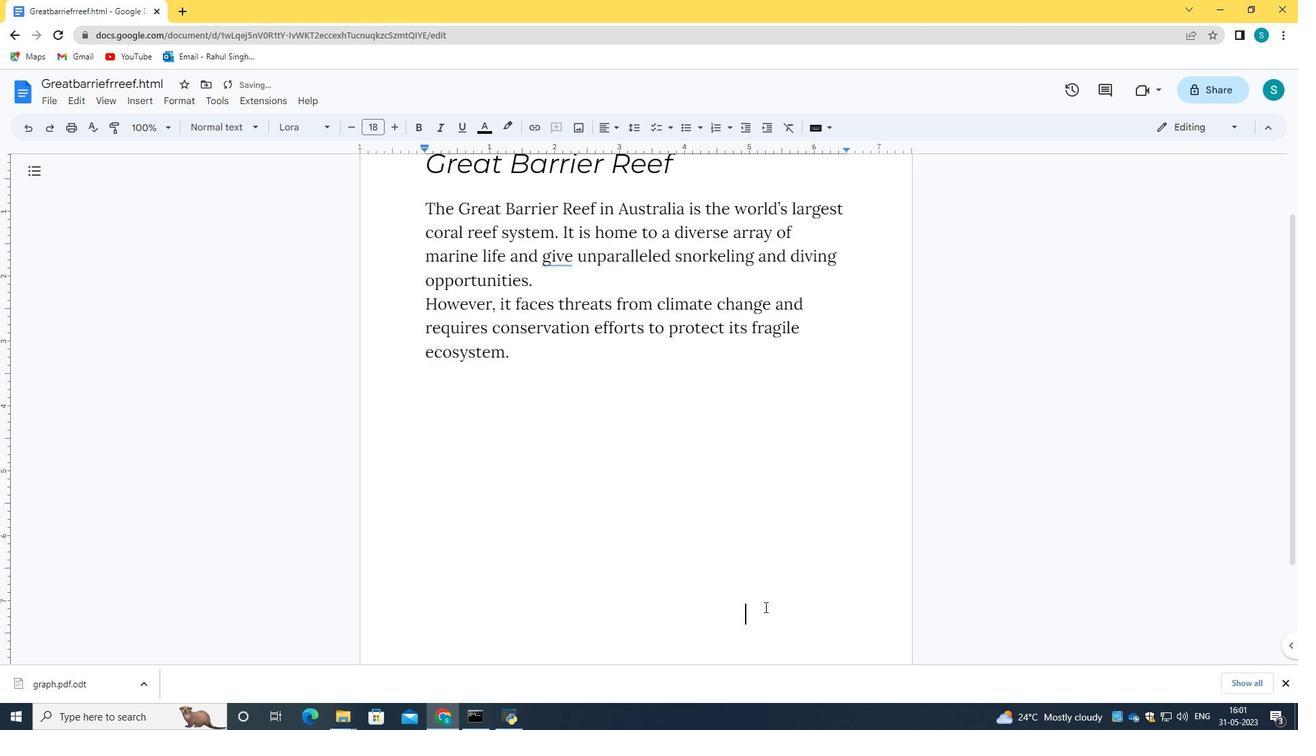 
Action: Mouse pressed right at (761, 609)
Screenshot: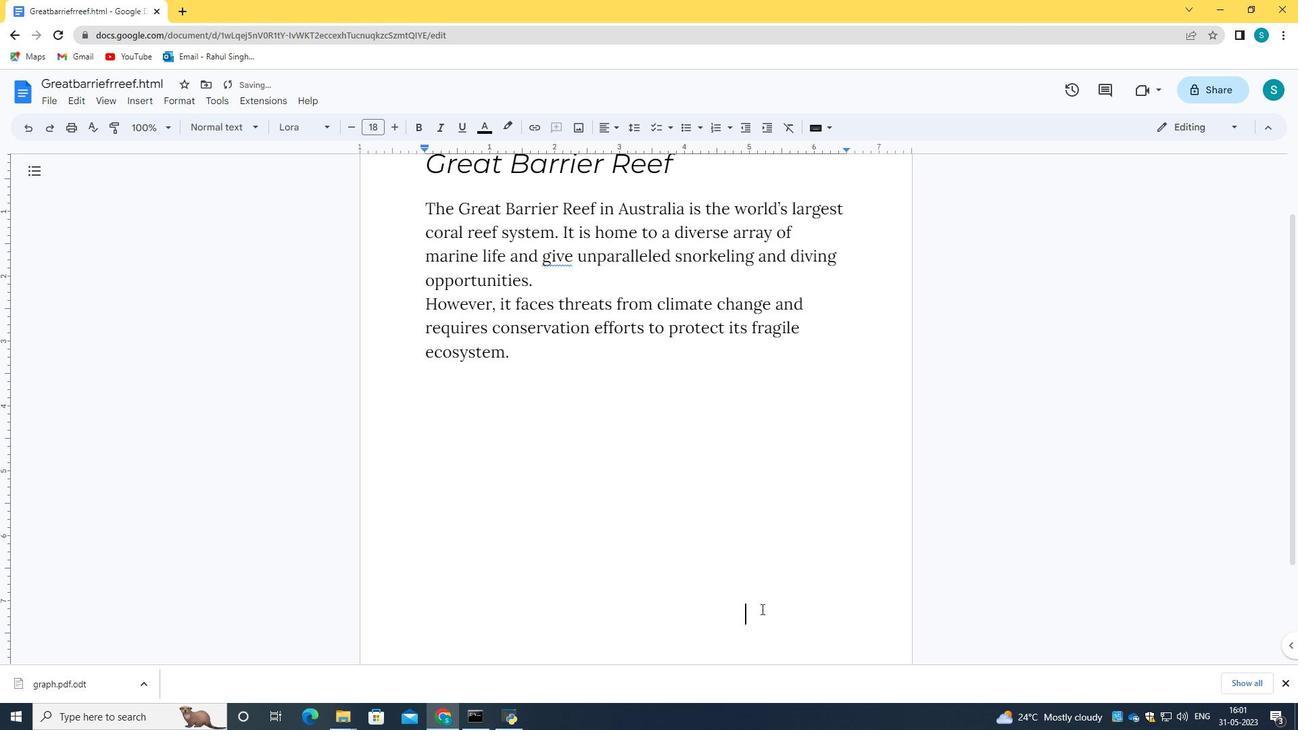 
Action: Mouse moved to (709, 472)
Screenshot: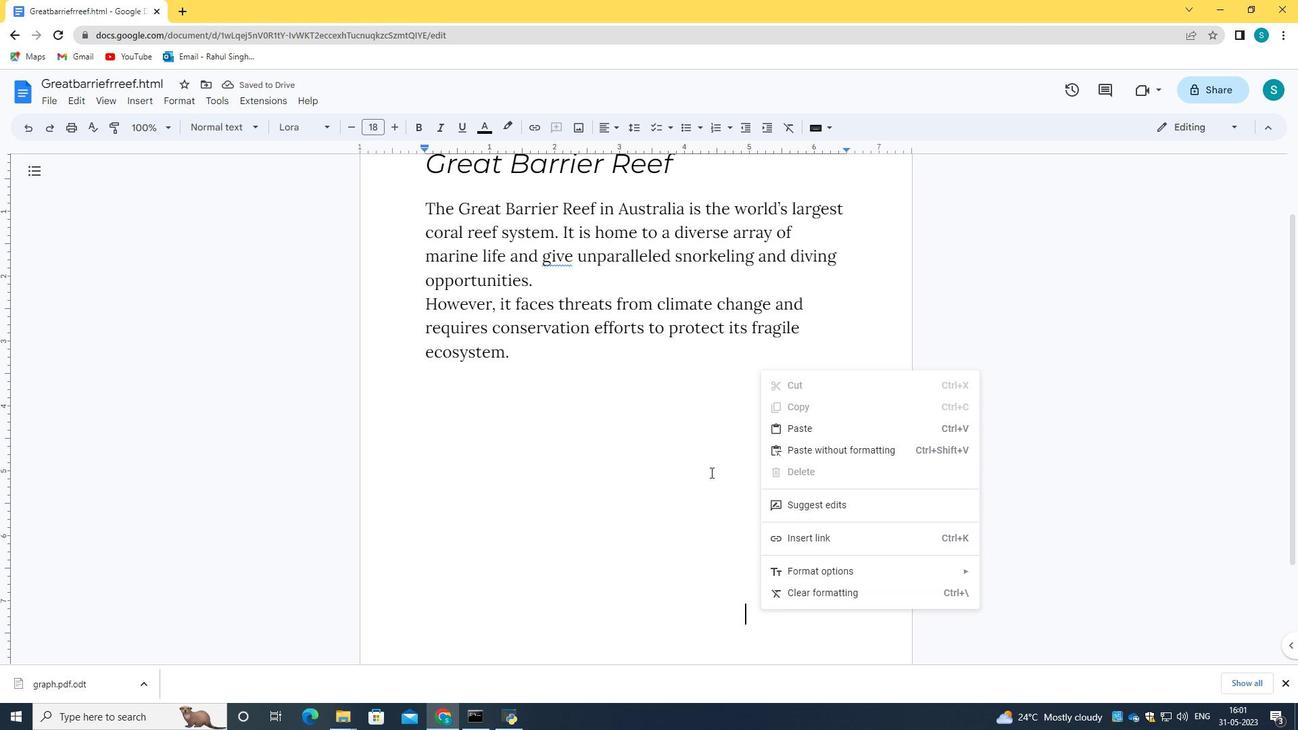 
Action: Mouse pressed left at (709, 472)
Screenshot: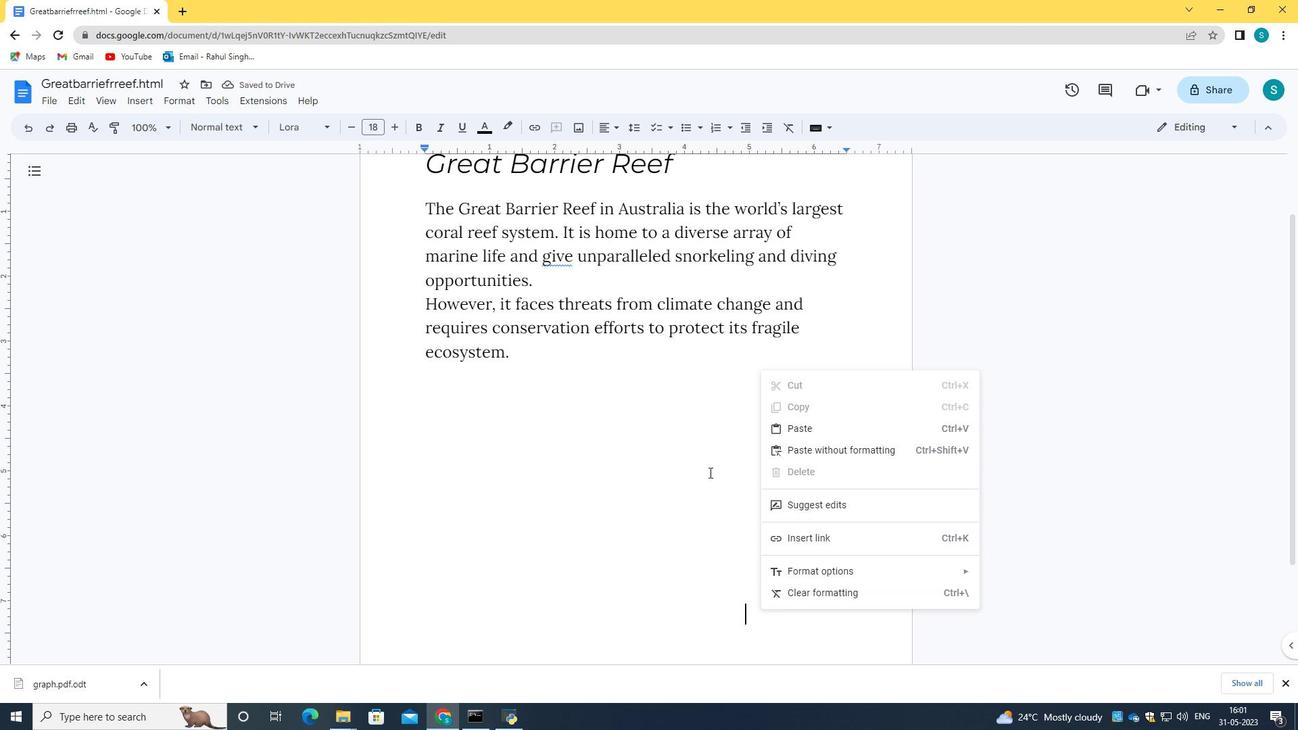 
Action: Mouse moved to (602, 558)
Screenshot: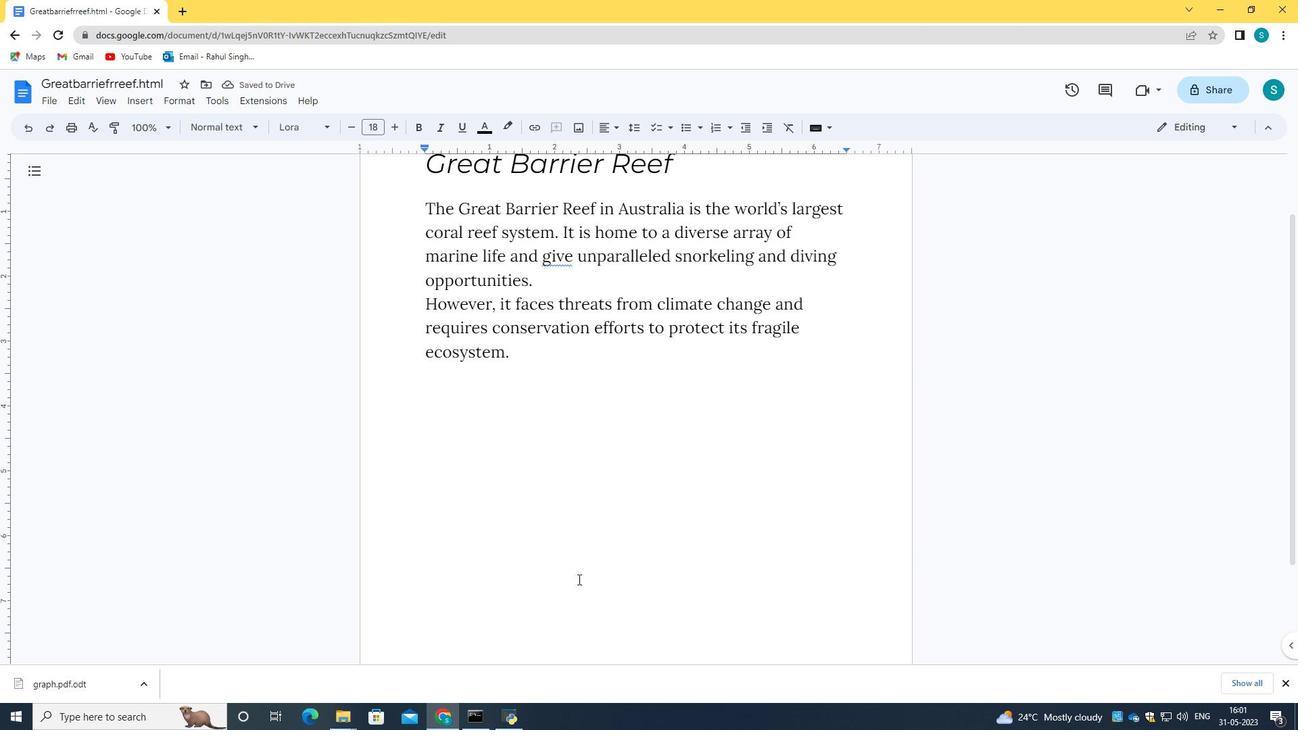 
Action: Key pressed <Key.space><Key.enter><Key.enter><Key.enter><Key.enter><Key.enter><Key.enter>
Screenshot: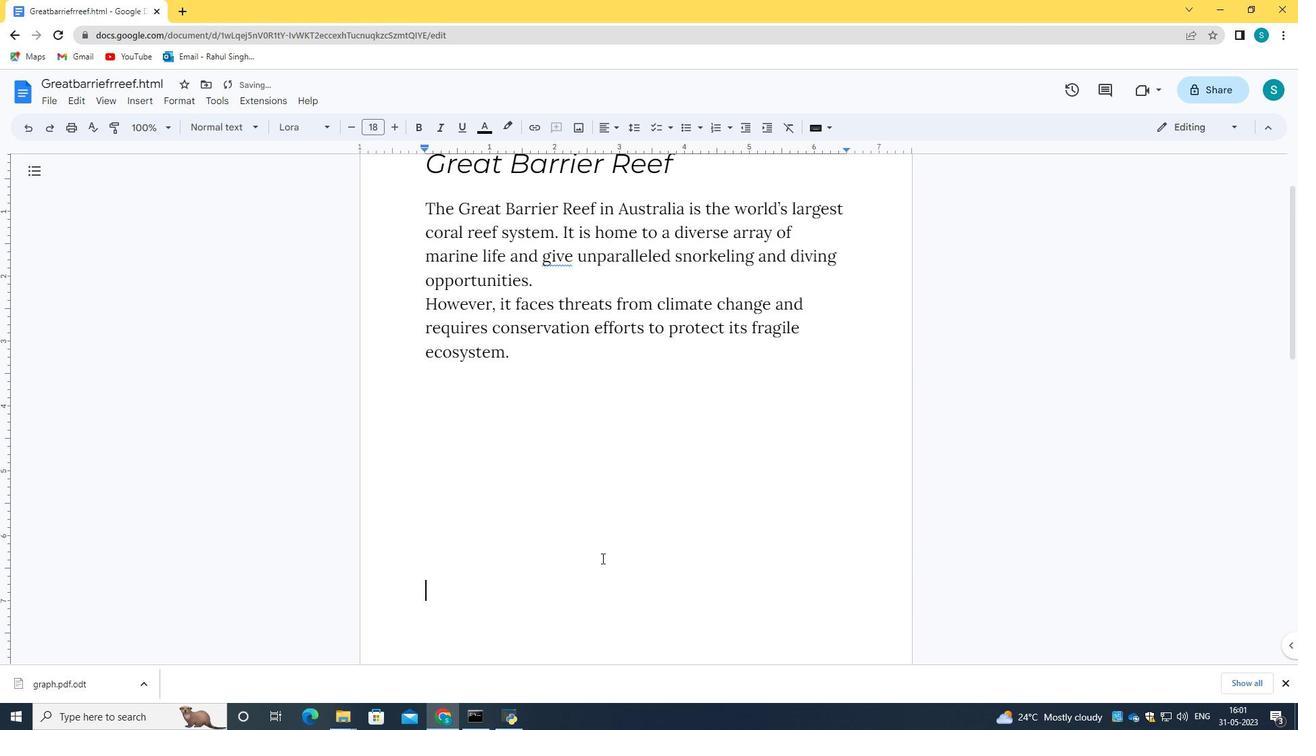 
Action: Mouse moved to (474, 374)
Screenshot: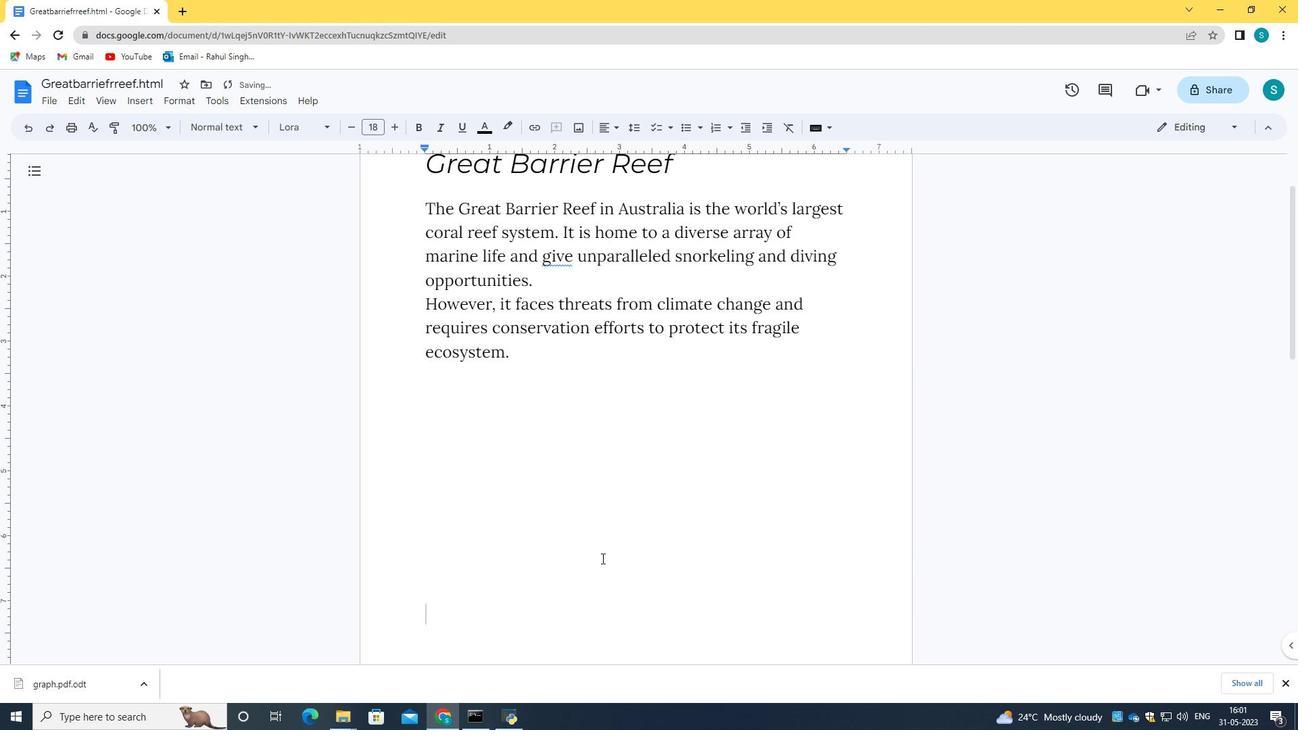 
Action: Key pressed <Key.space>
Screenshot: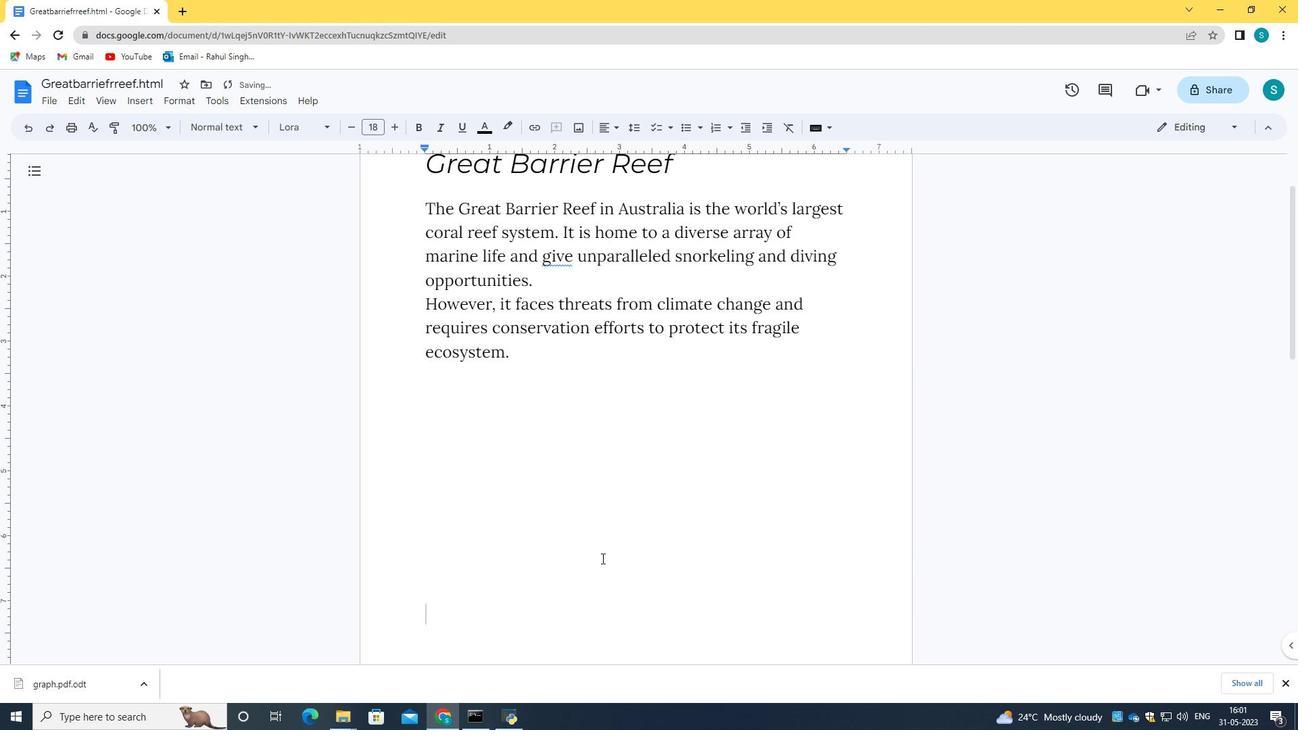 
Action: Mouse moved to (161, 100)
Screenshot: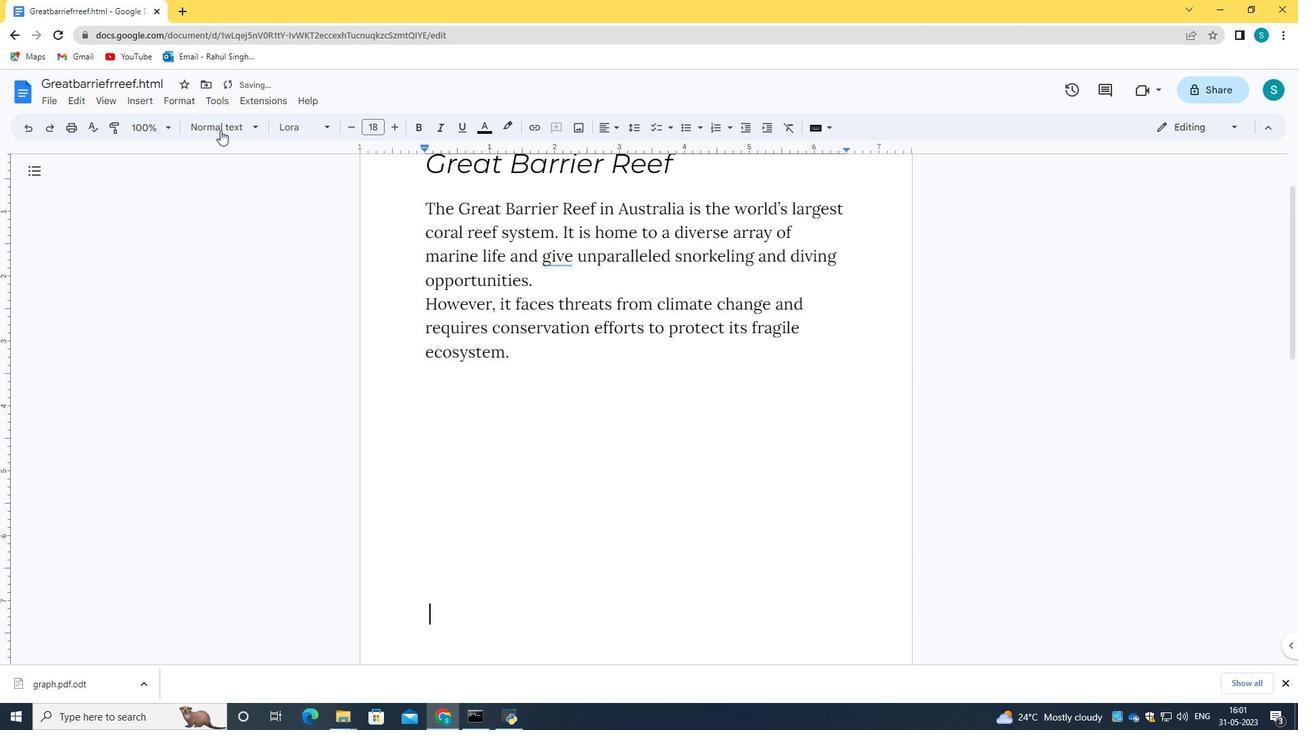 
Action: Key pressed <Key.space><Key.space><Key.space><Key.space><Key.space>
Screenshot: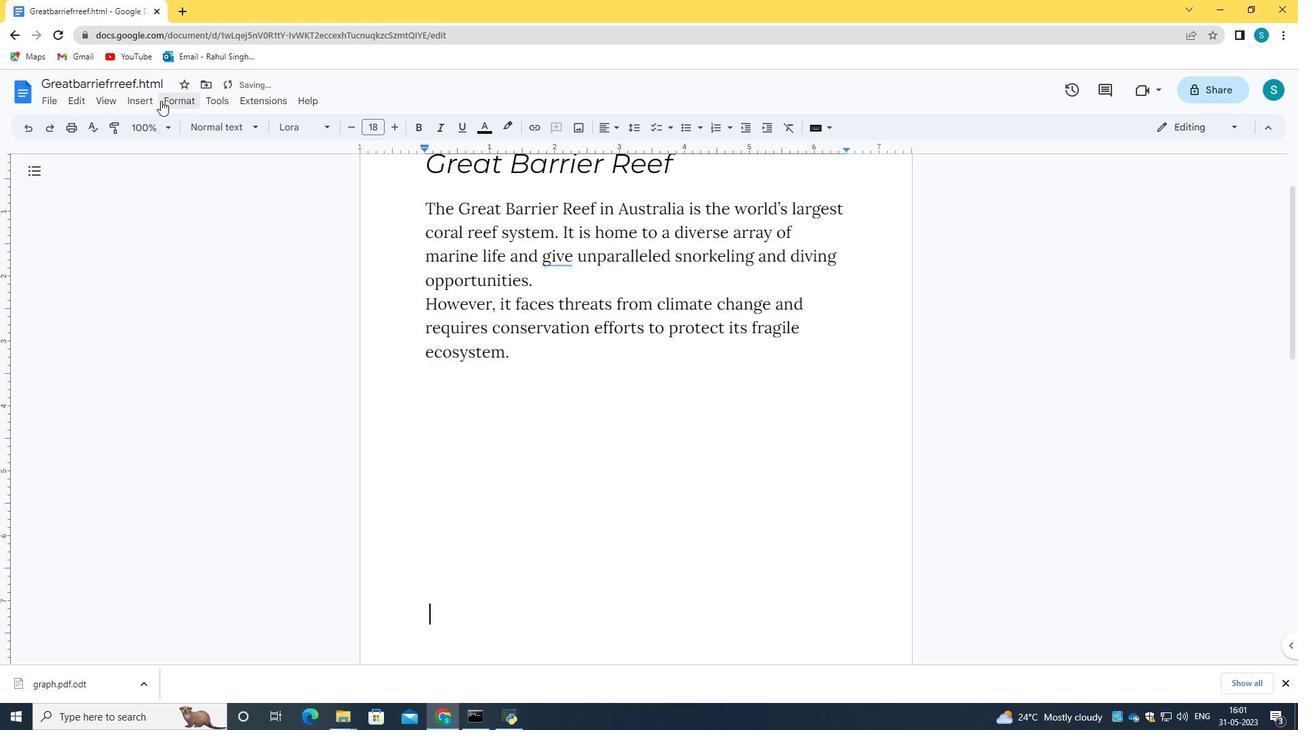 
Action: Mouse moved to (165, 101)
Screenshot: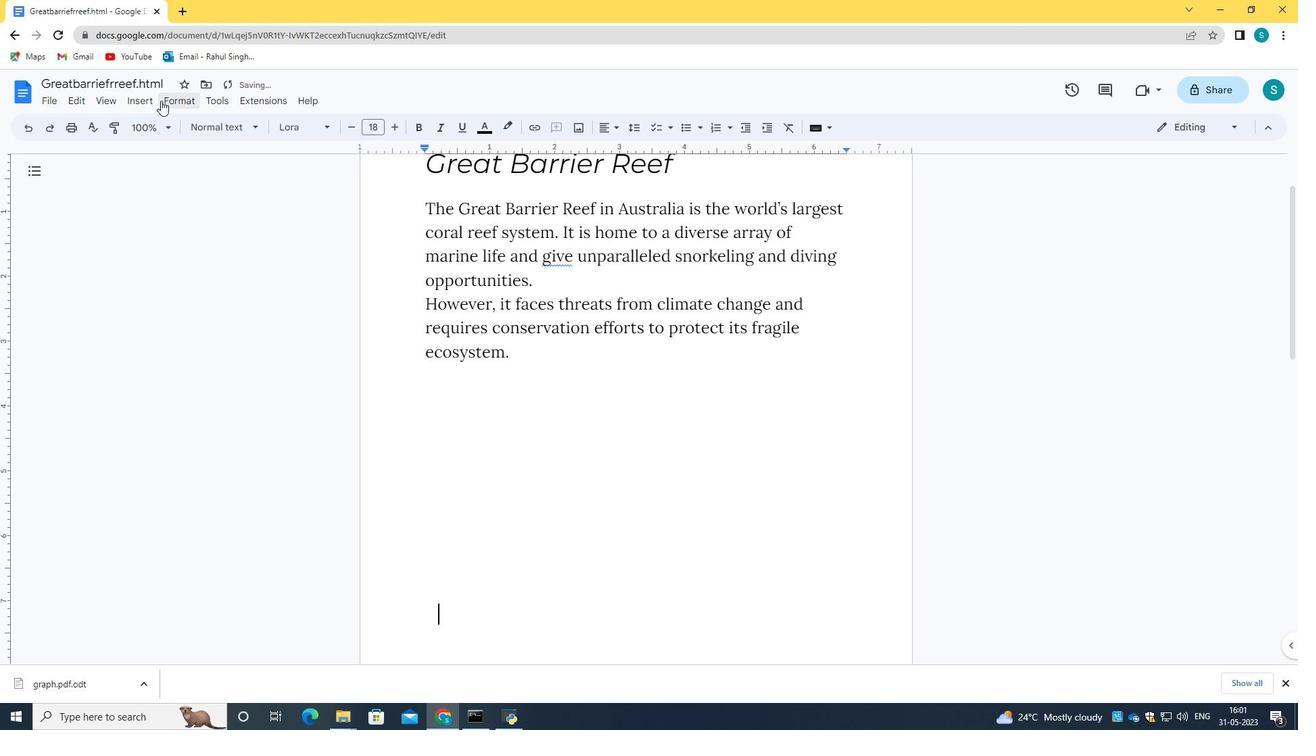 
Action: Key pressed <Key.space>
Screenshot: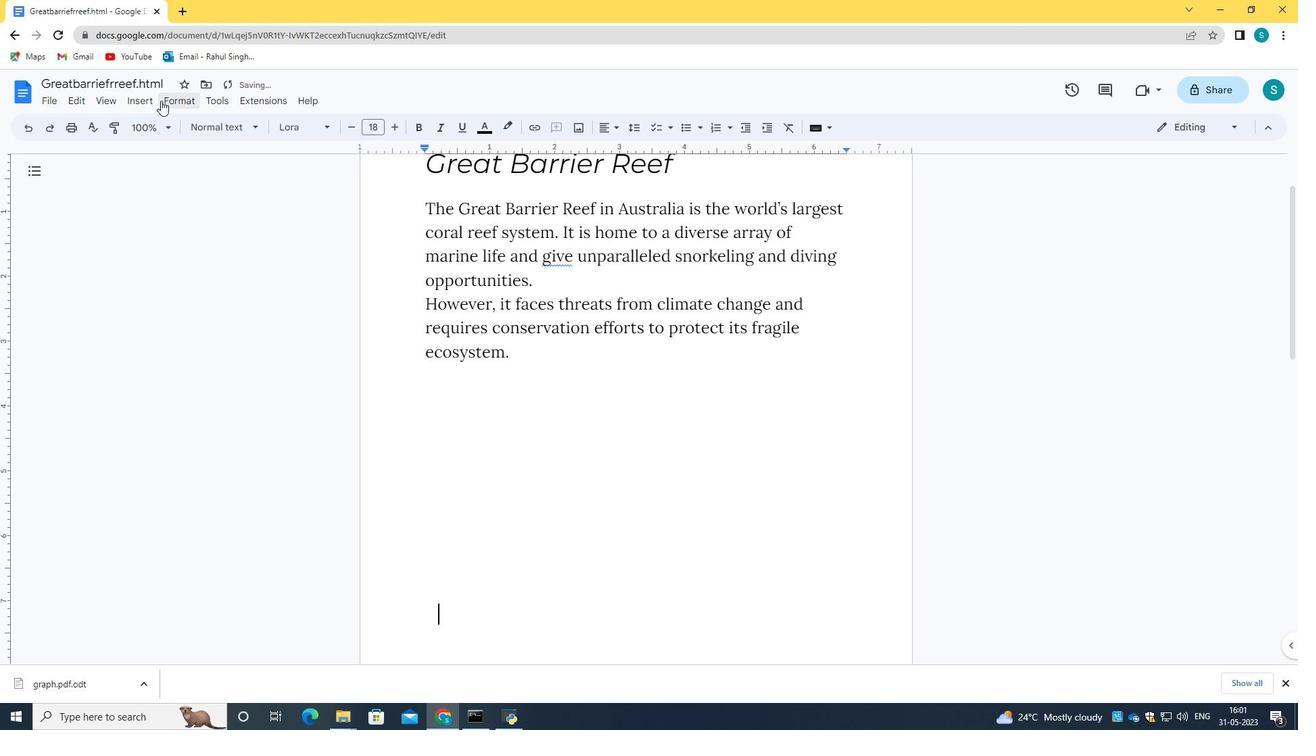 
Action: Mouse moved to (167, 101)
Screenshot: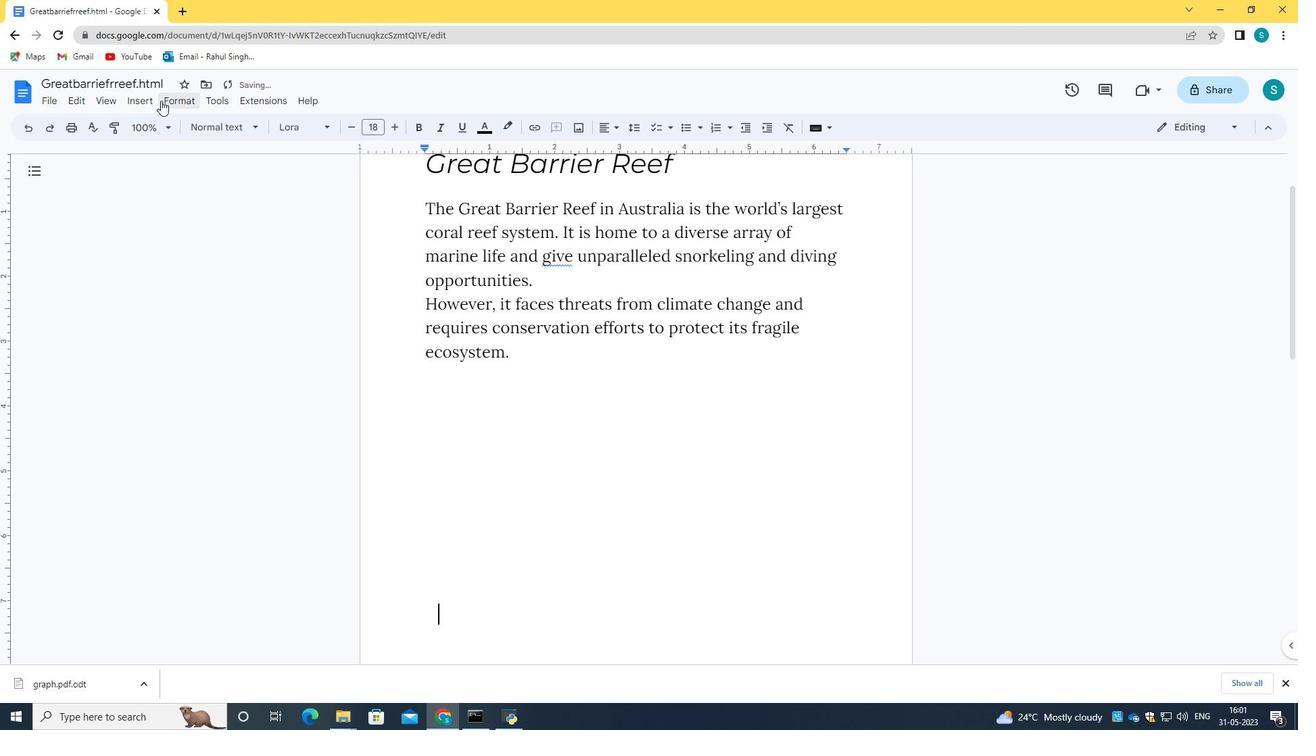 
Action: Key pressed <Key.space>
Screenshot: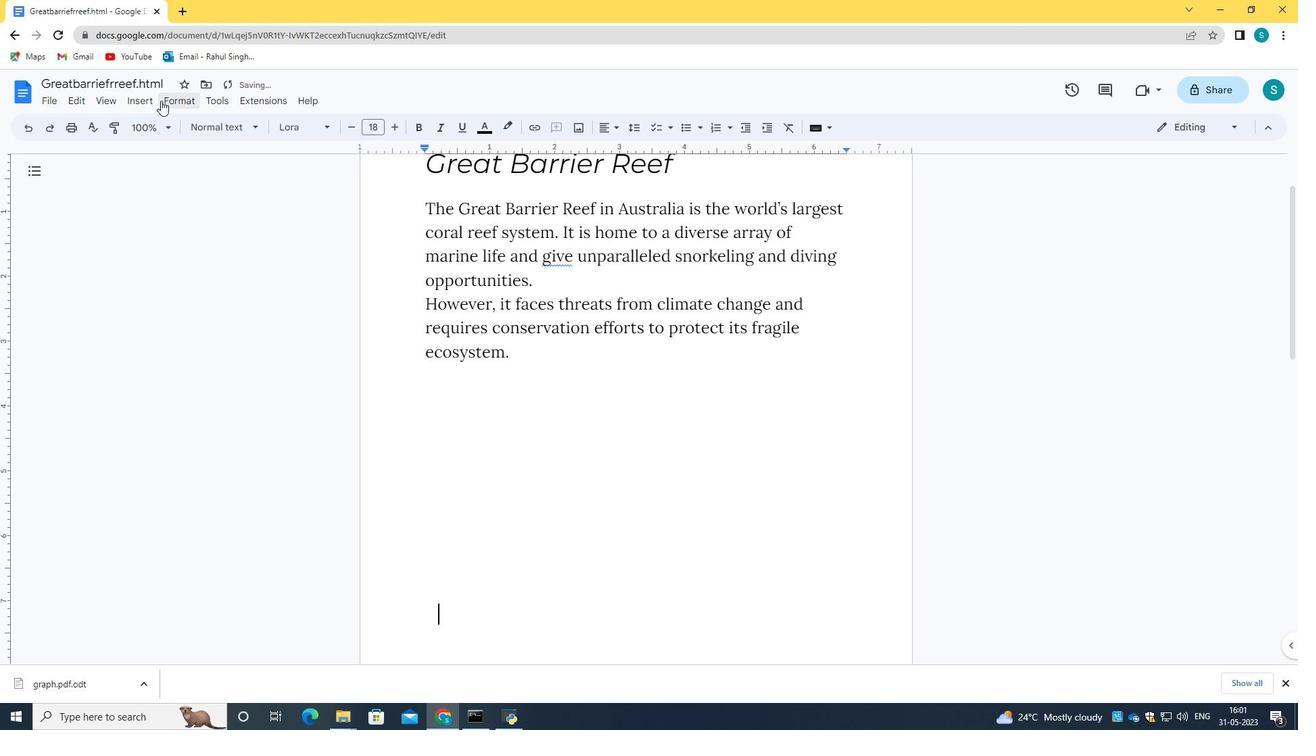 
Action: Mouse moved to (167, 102)
Screenshot: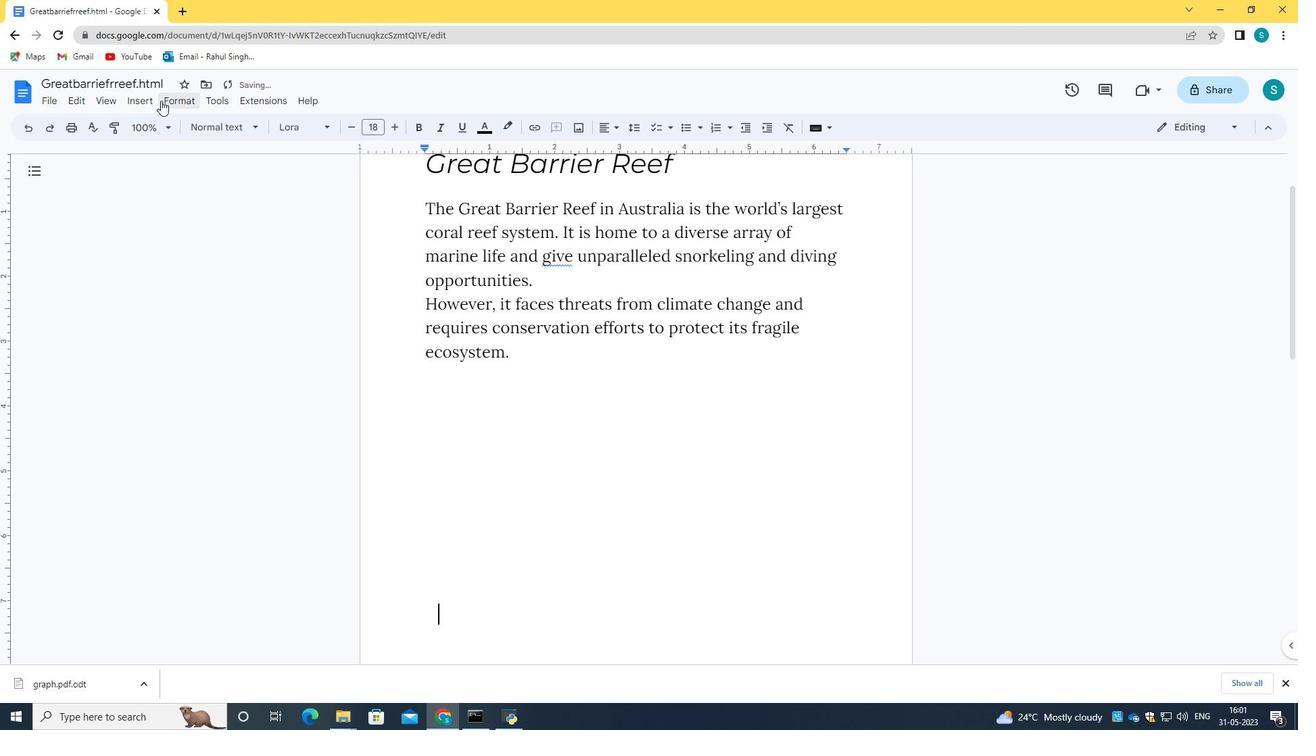 
Action: Key pressed <Key.space><Key.space><Key.space>
Screenshot: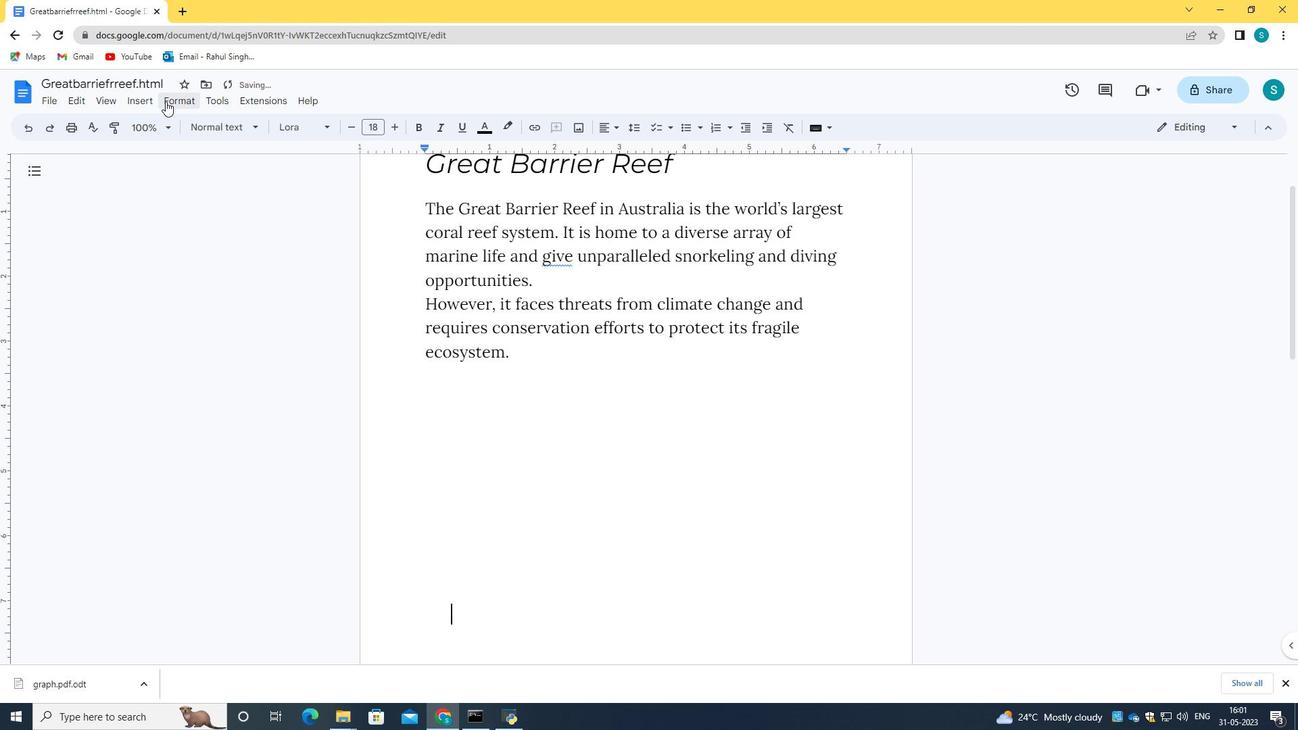 
Action: Mouse moved to (168, 102)
Screenshot: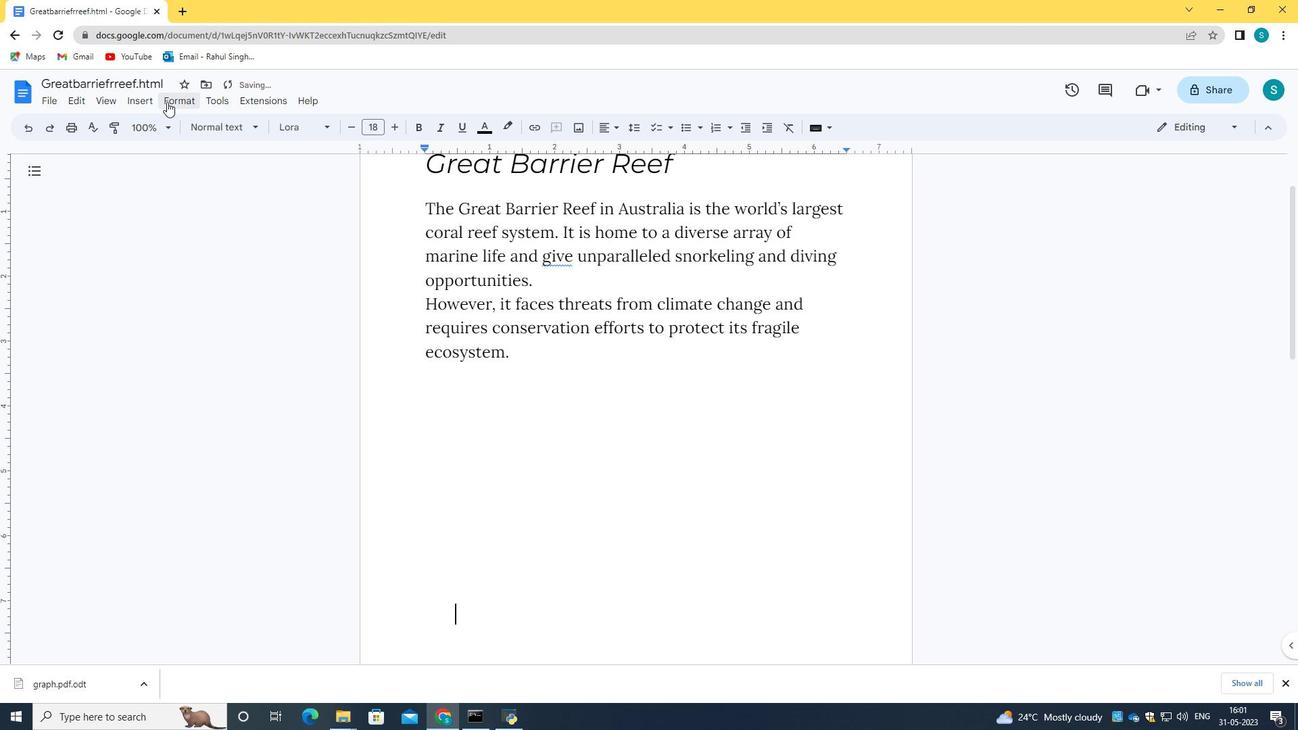 
Action: Key pressed <Key.space>
Screenshot: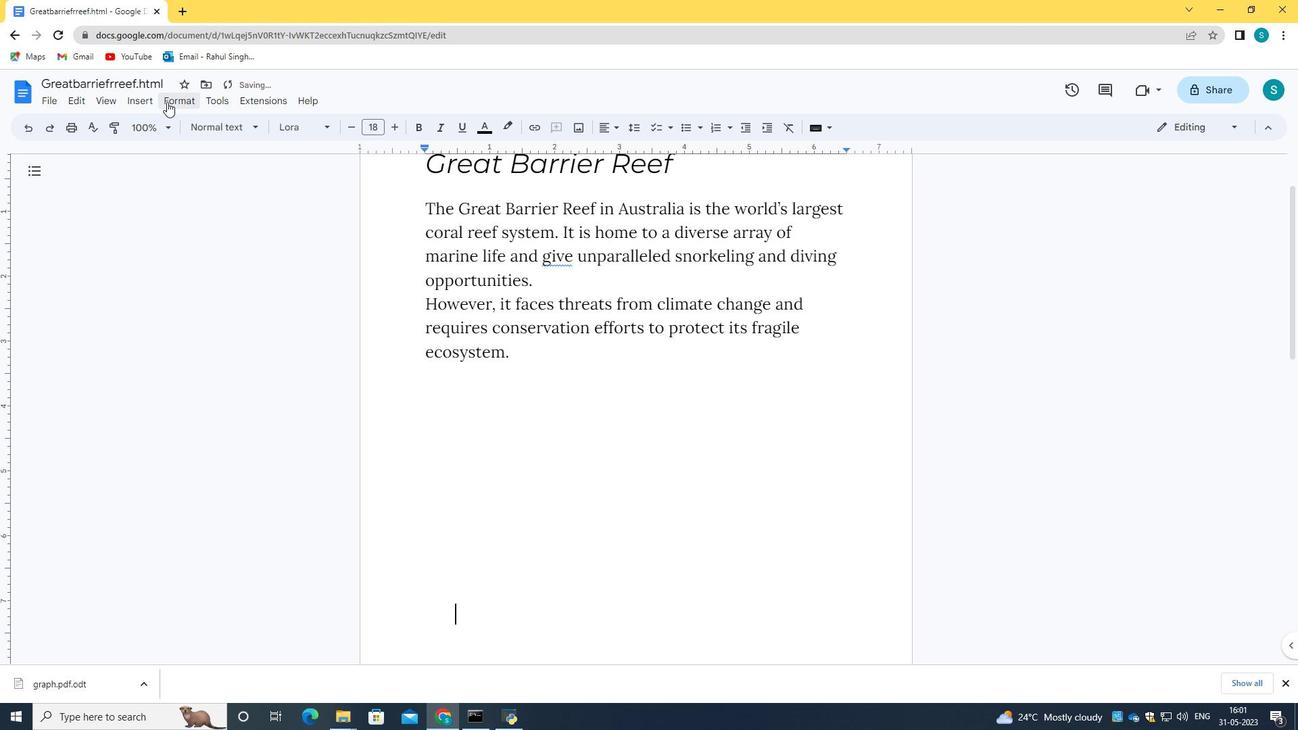 
Action: Mouse moved to (170, 102)
Screenshot: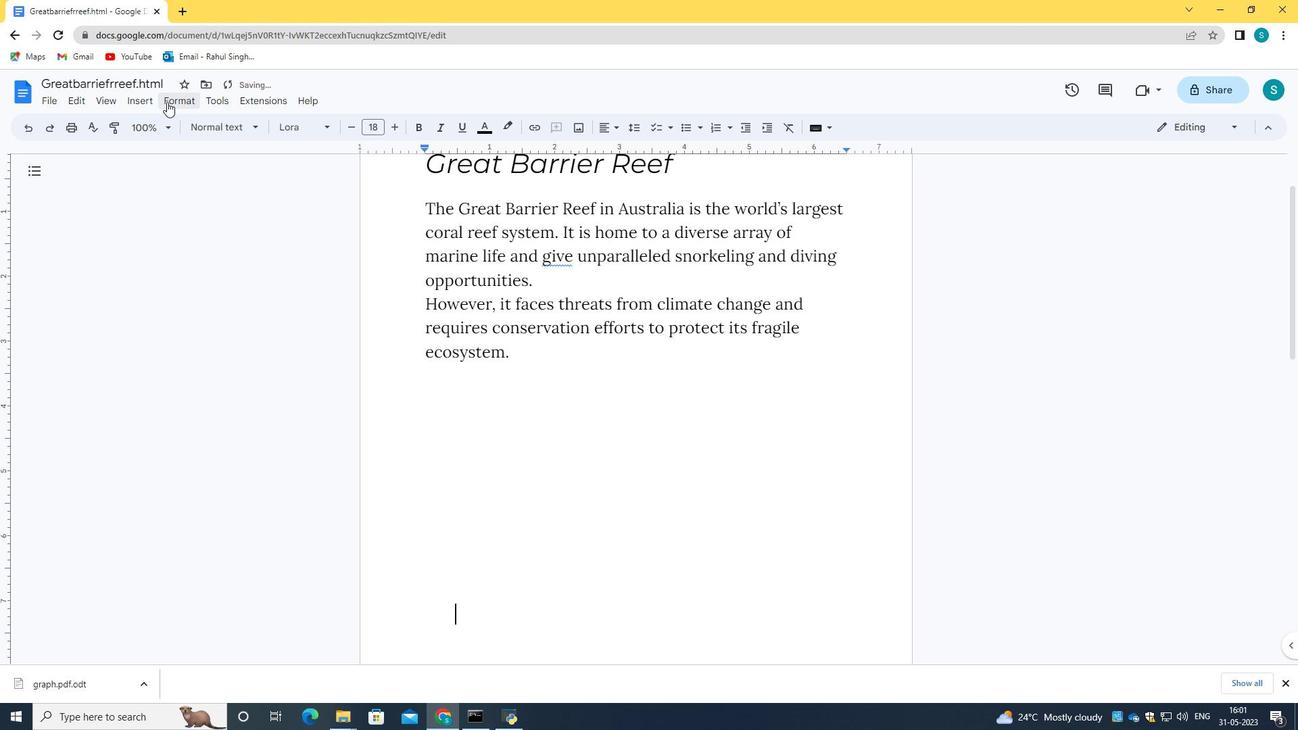 
Action: Key pressed <Key.space>
Screenshot: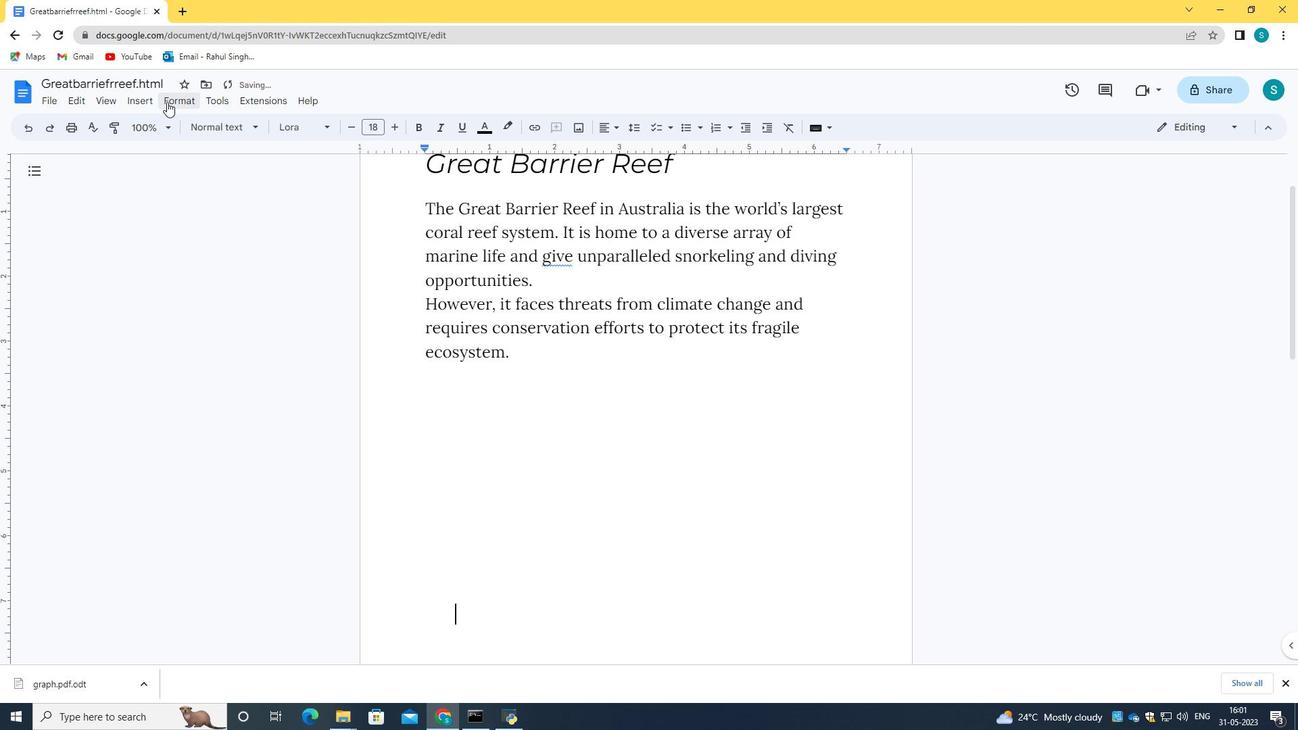 
Action: Mouse moved to (173, 102)
Screenshot: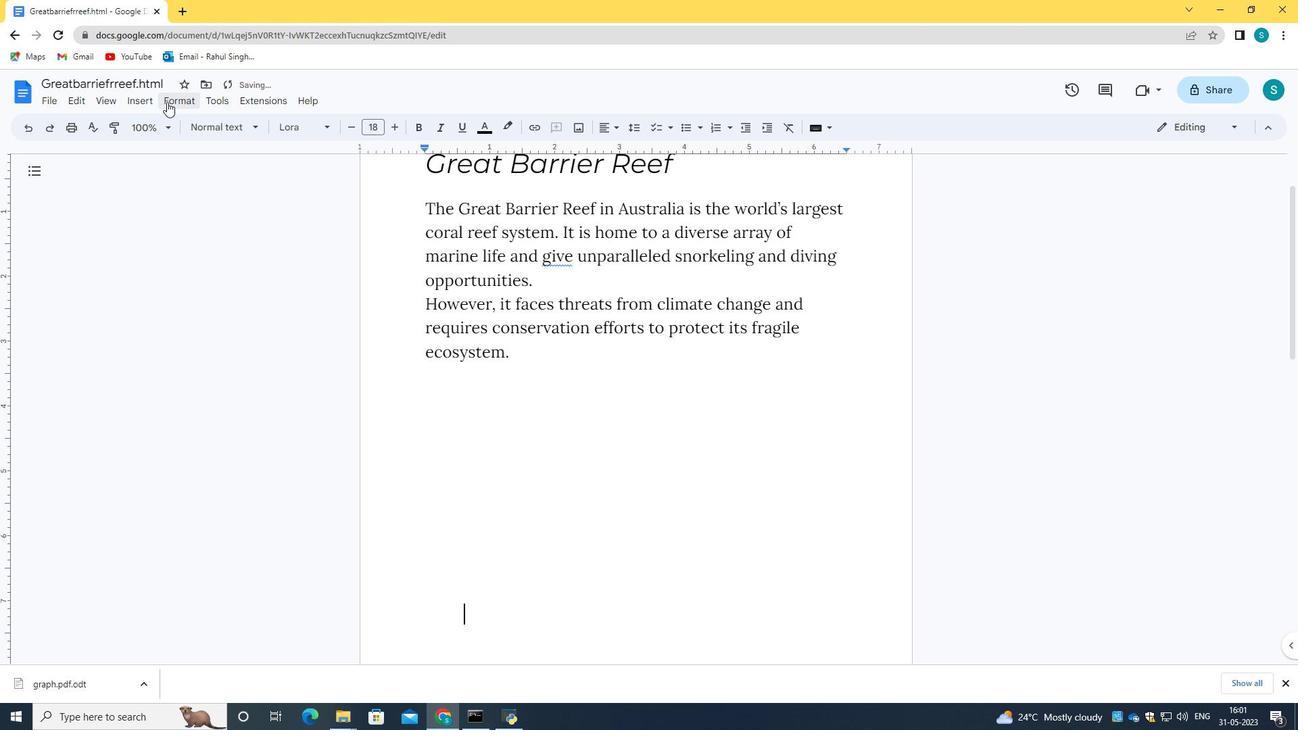 
Action: Key pressed <Key.space>
Screenshot: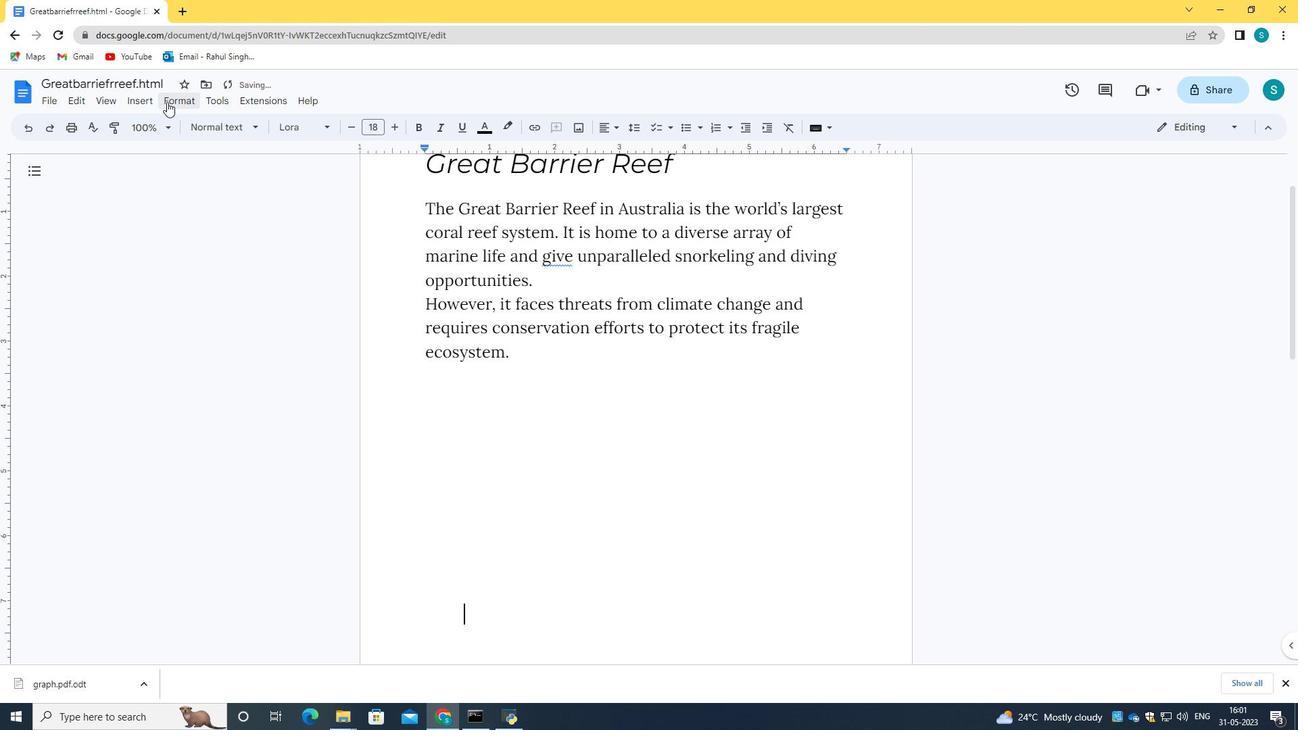 
Action: Mouse moved to (175, 102)
Screenshot: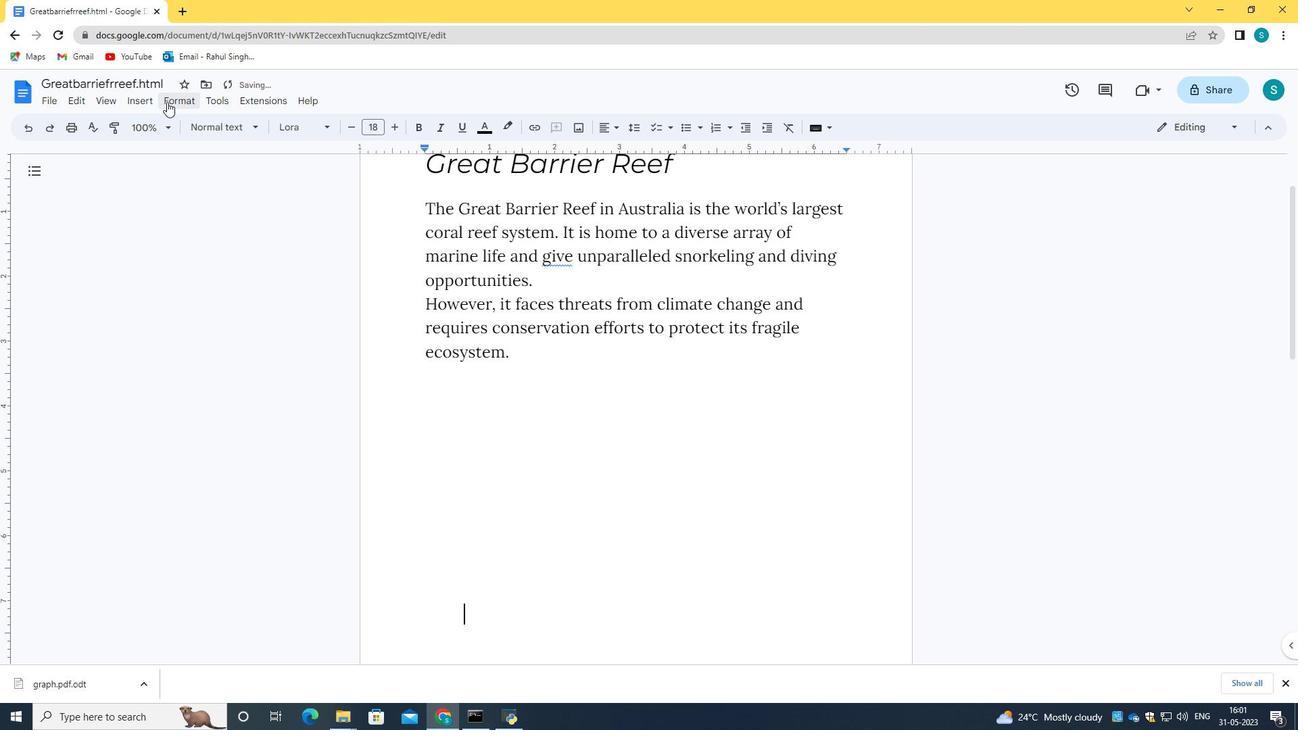
Action: Key pressed <Key.space>
Screenshot: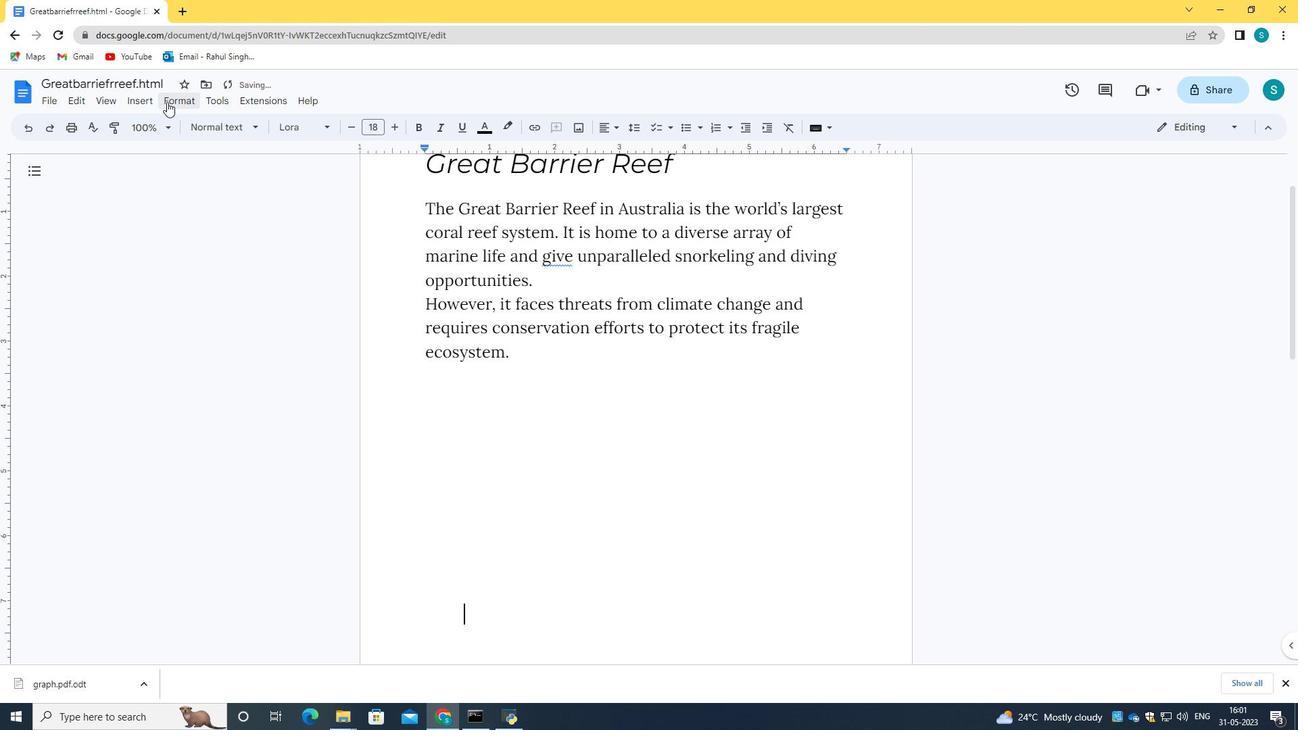
Action: Mouse moved to (184, 101)
Screenshot: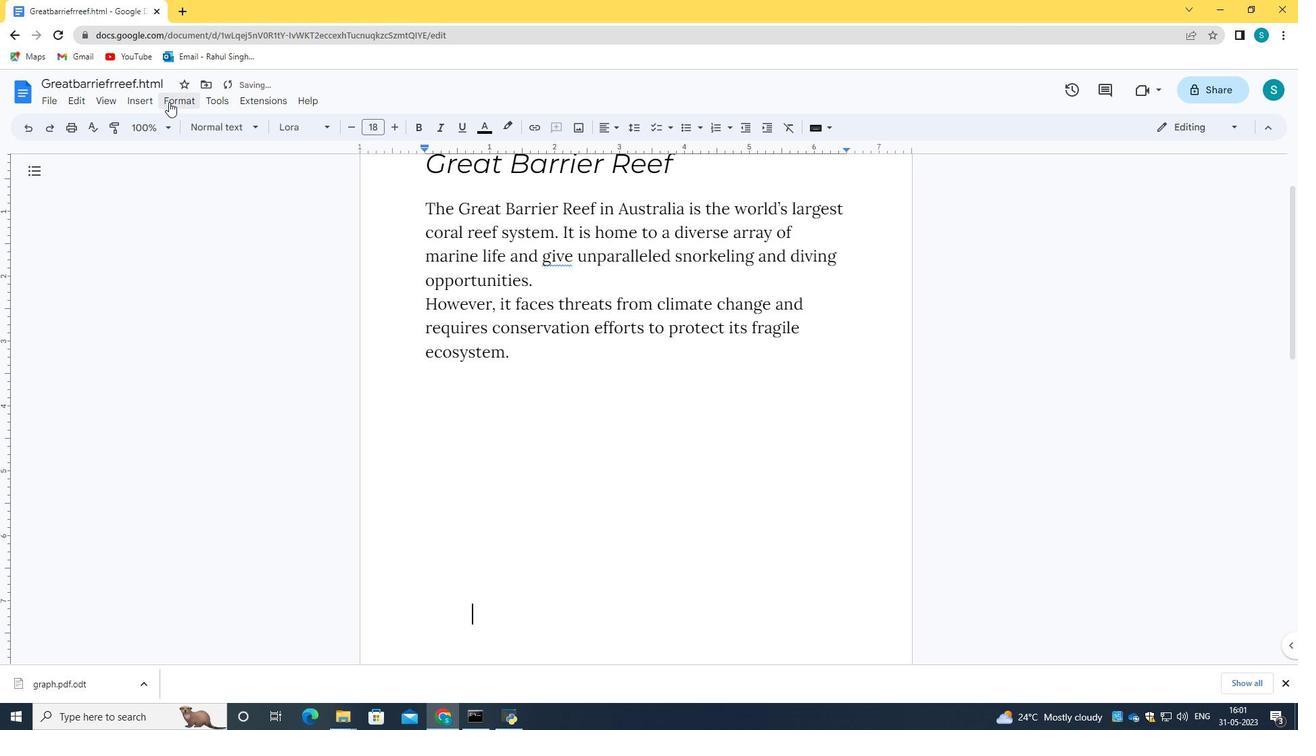 
Action: Key pressed <Key.space>
Screenshot: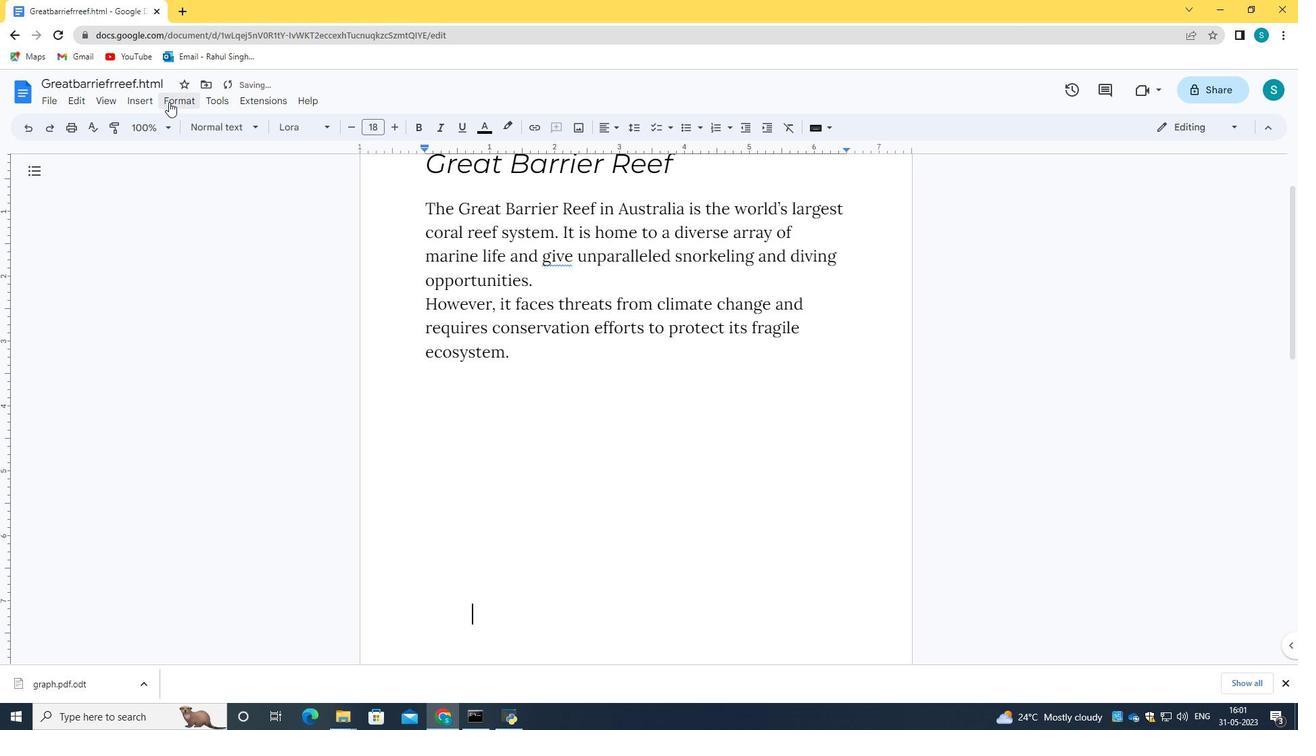 
Action: Mouse moved to (190, 100)
Screenshot: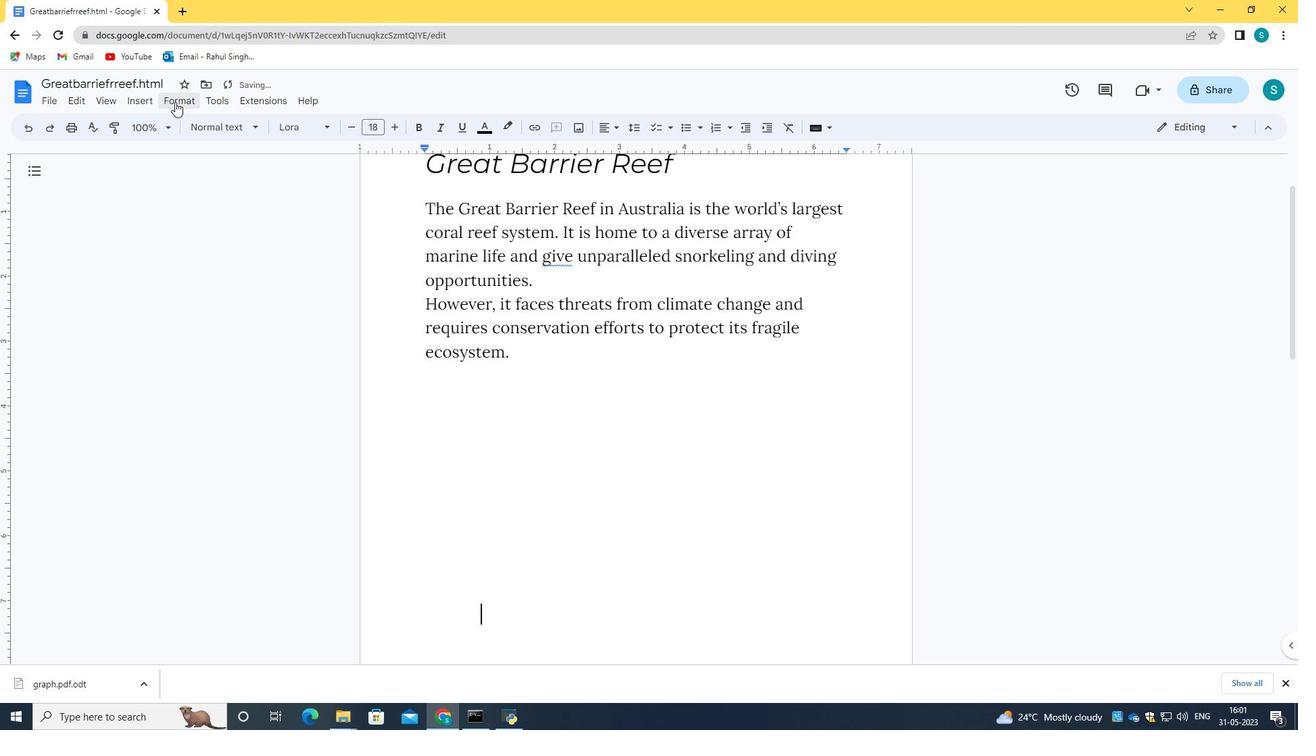 
Action: Key pressed <Key.space>
Screenshot: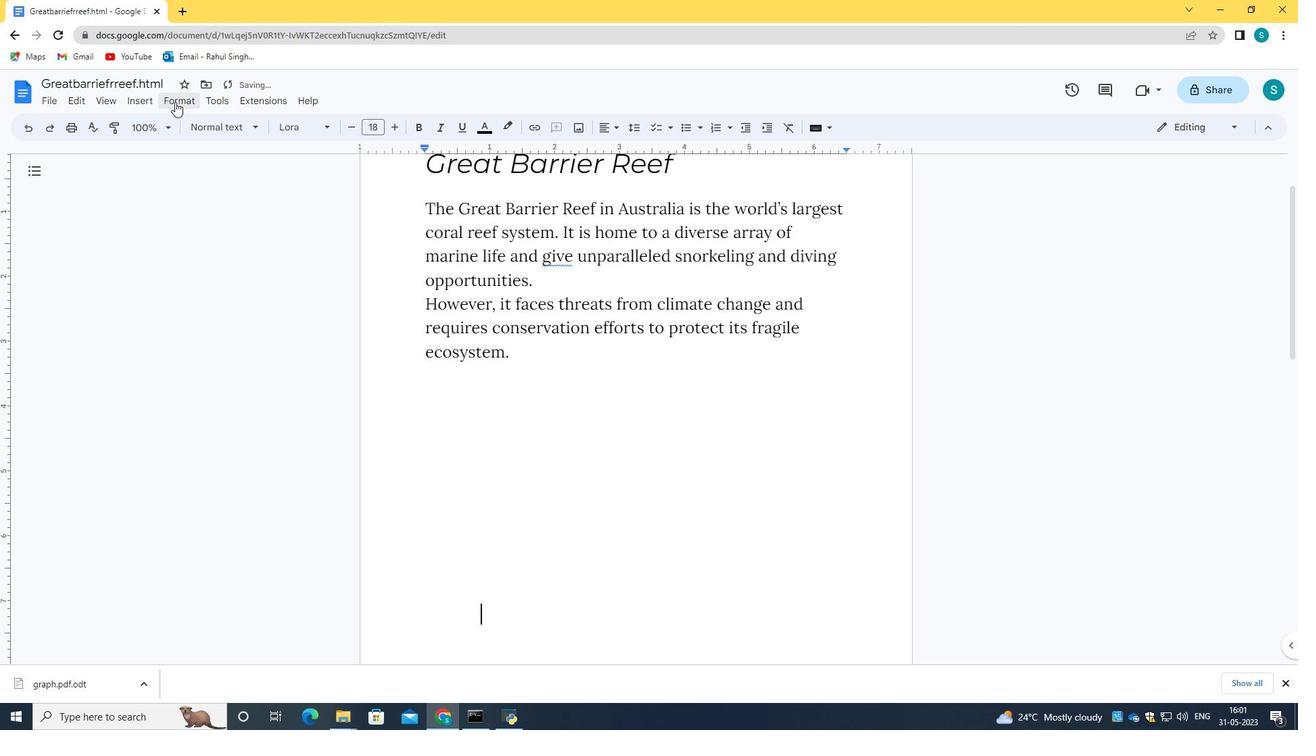
Action: Mouse moved to (191, 100)
Screenshot: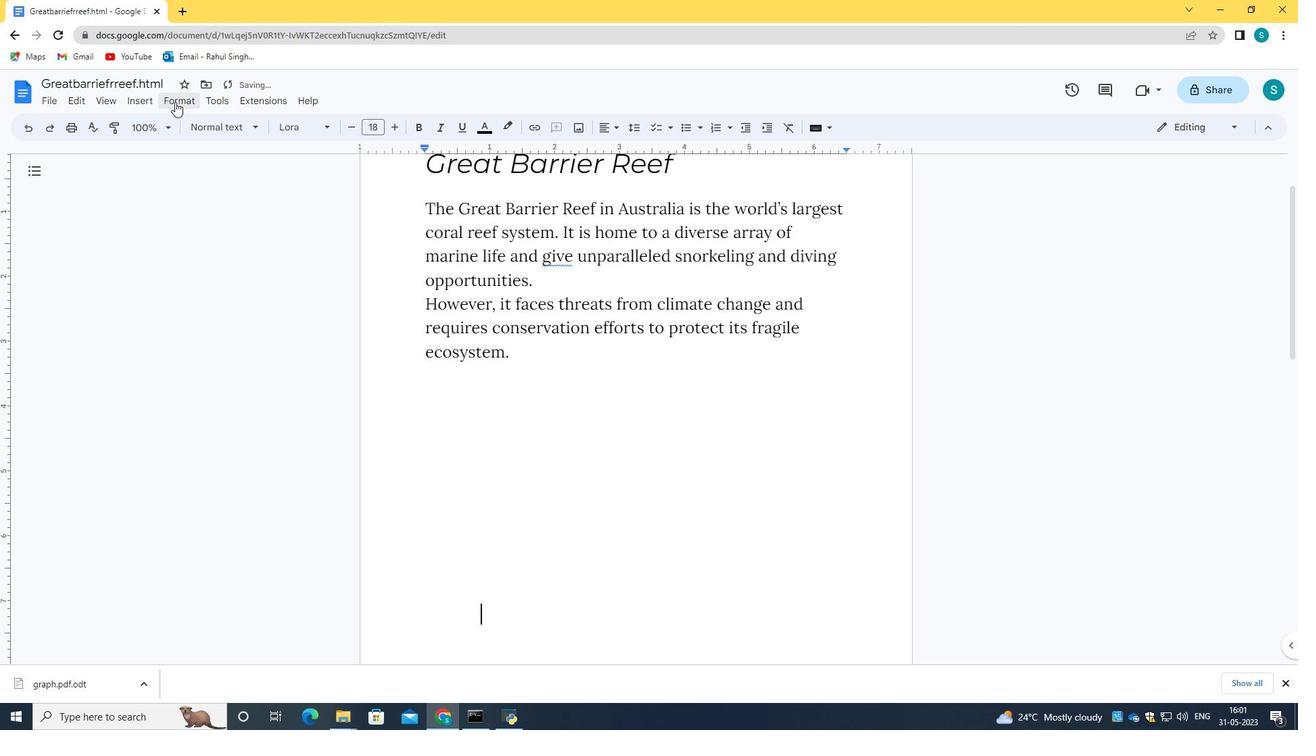 
Action: Key pressed <Key.space>
Screenshot: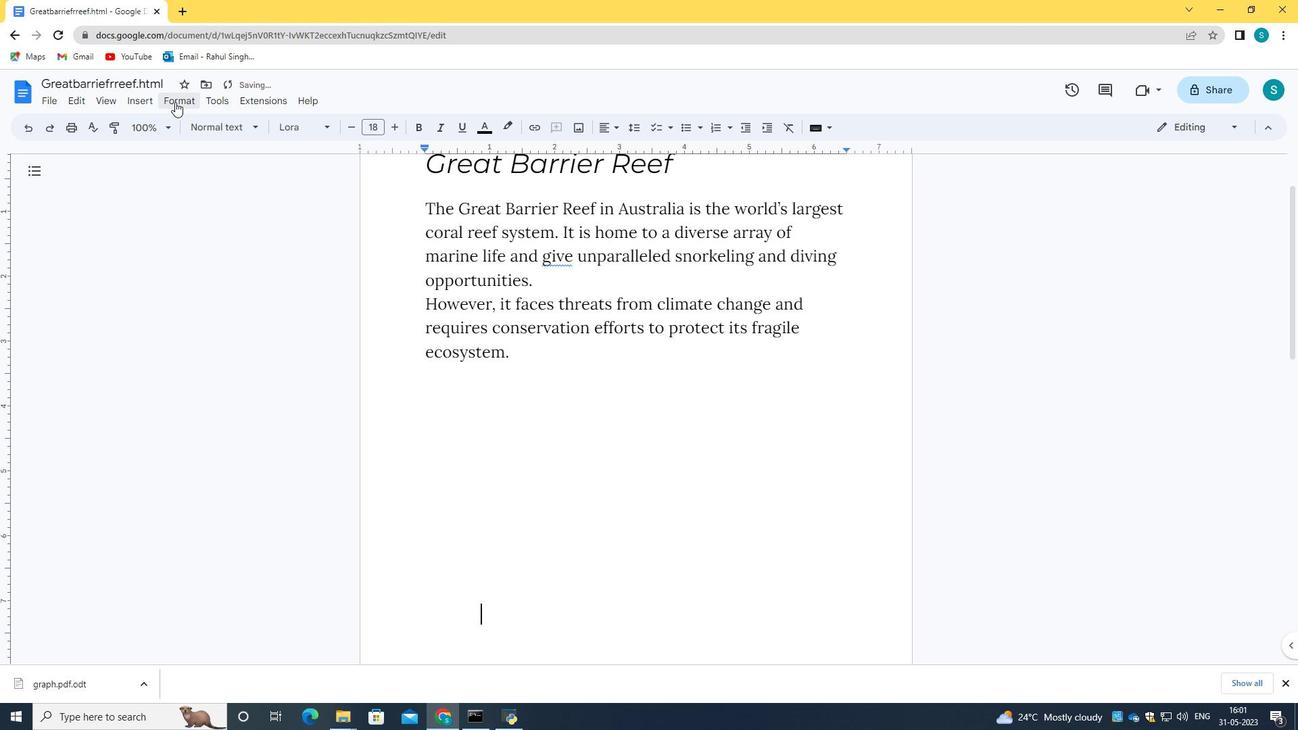 
Action: Mouse moved to (192, 100)
Screenshot: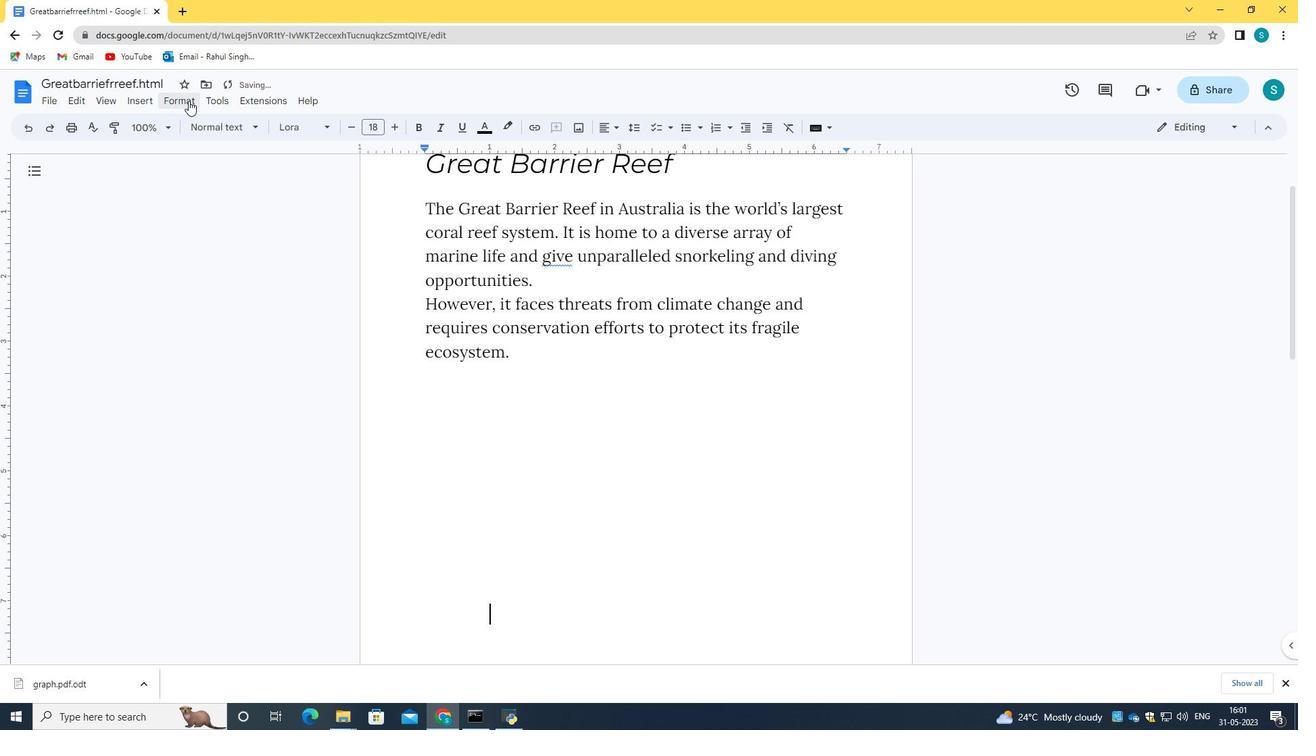 
Action: Key pressed <Key.space>
Screenshot: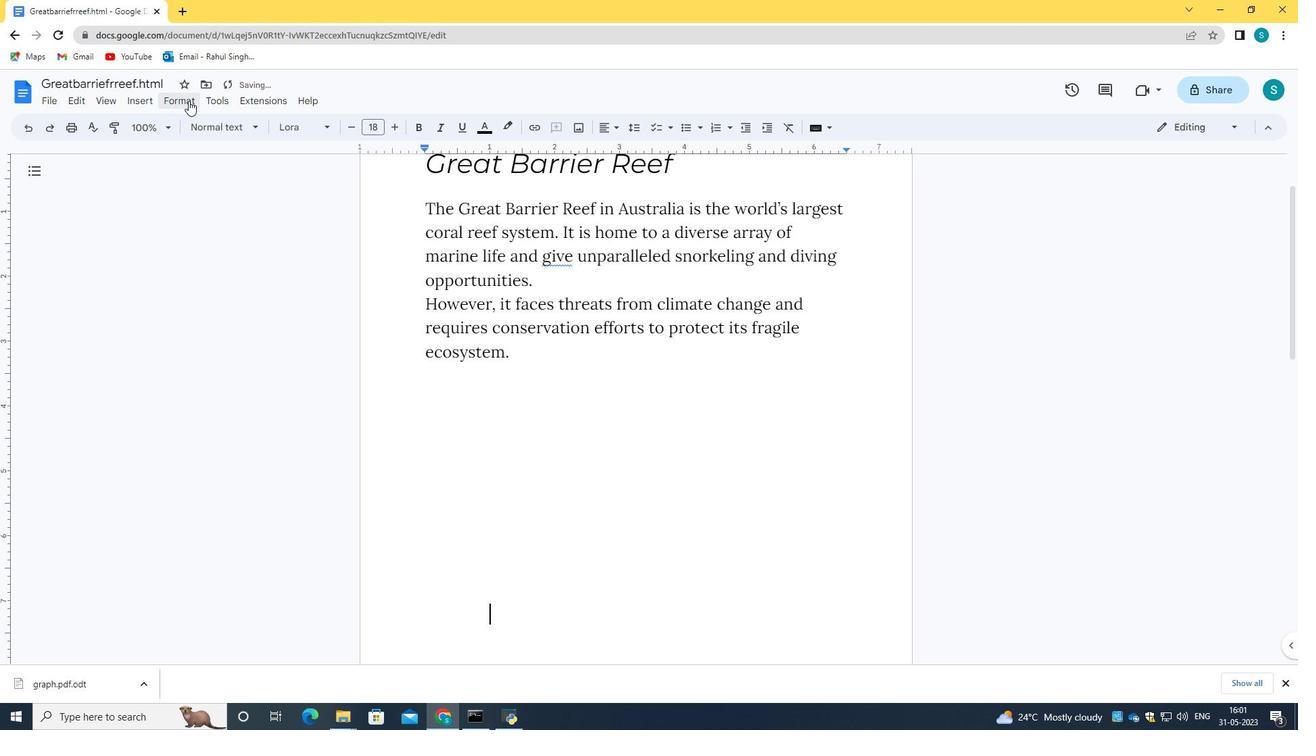 
Action: Mouse moved to (198, 100)
Screenshot: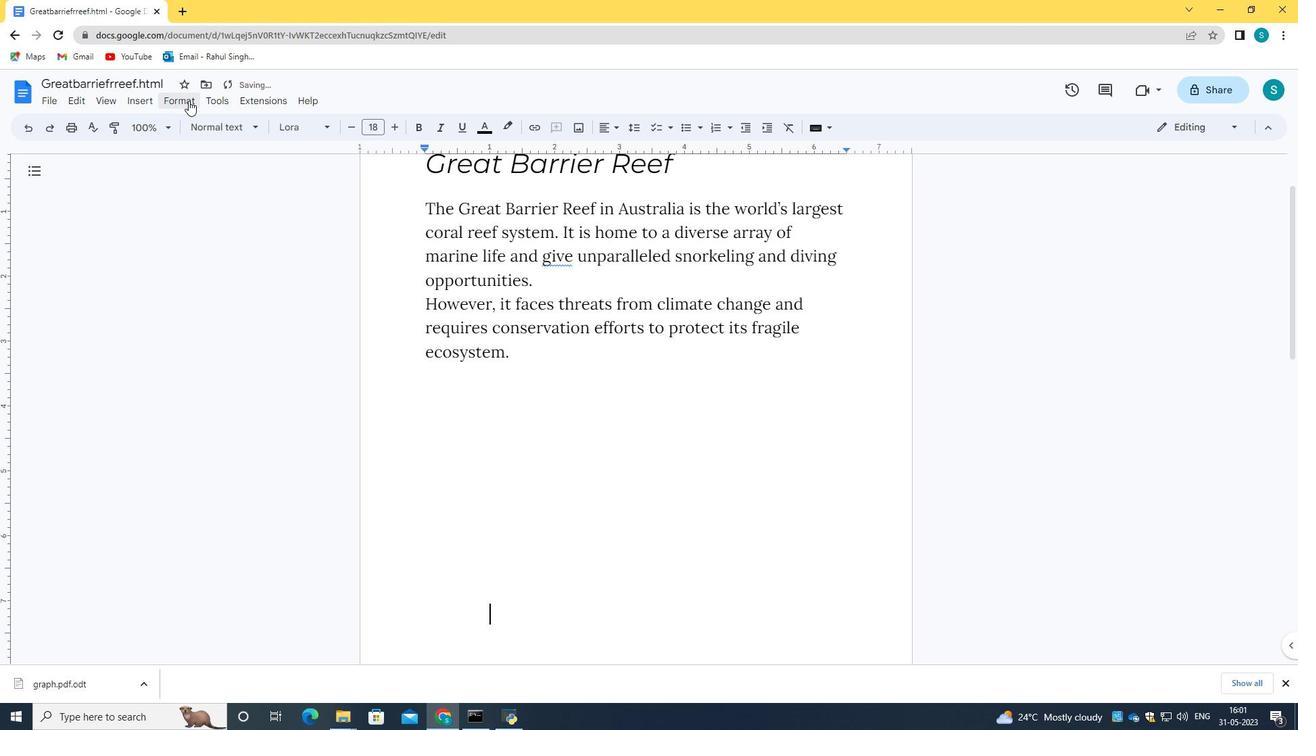 
Action: Key pressed <Key.space>
Screenshot: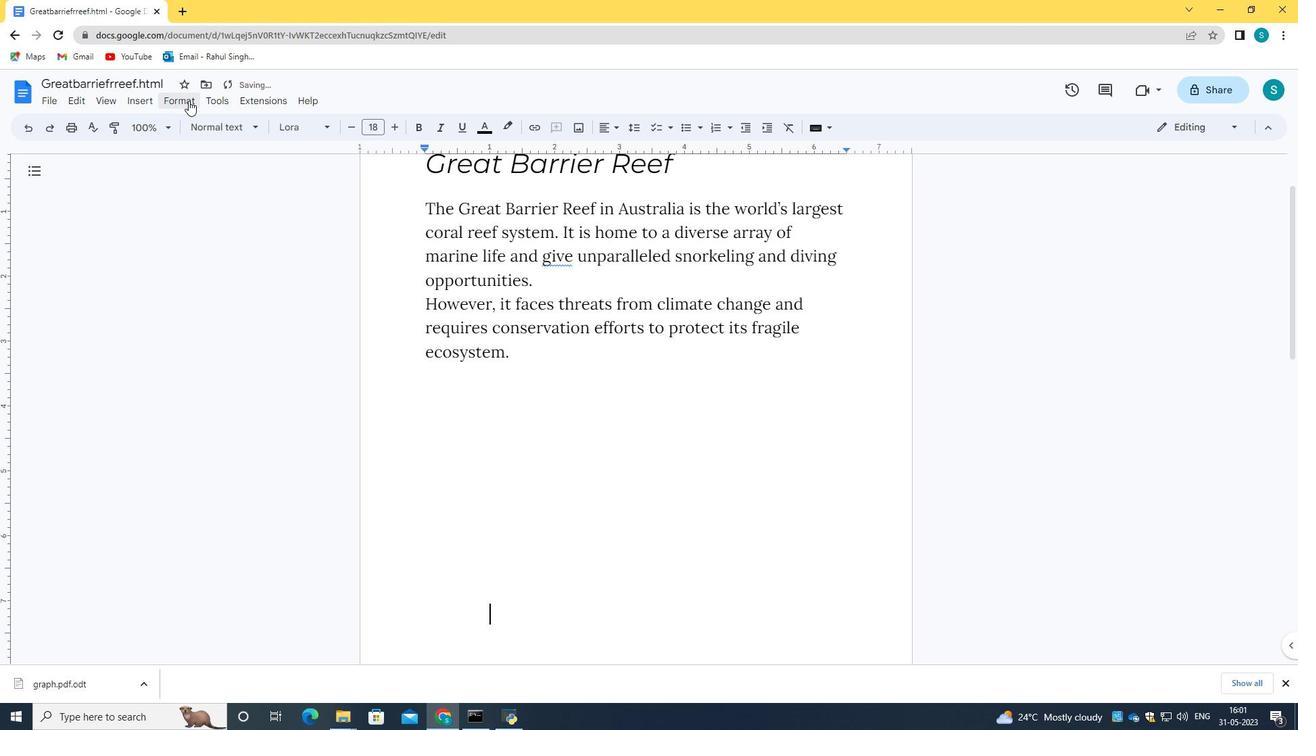 
Action: Mouse moved to (200, 100)
Screenshot: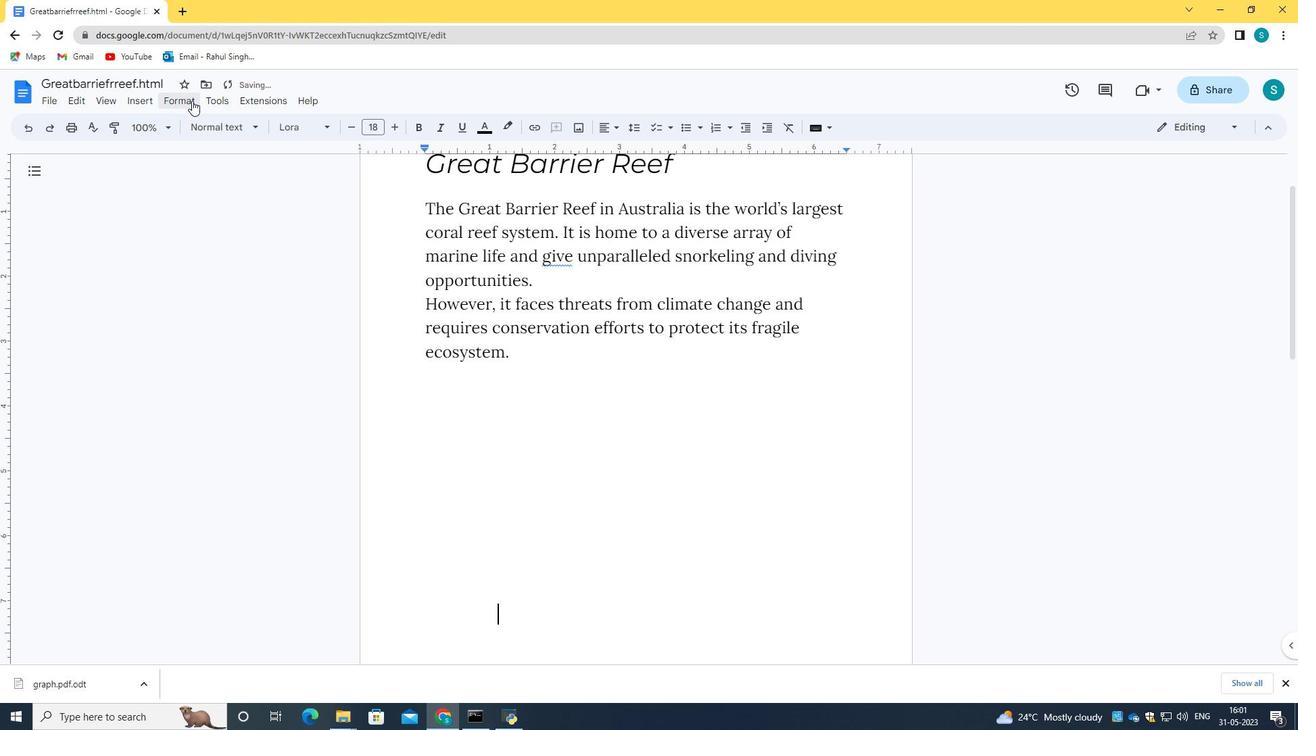 
Action: Key pressed <Key.space>
Screenshot: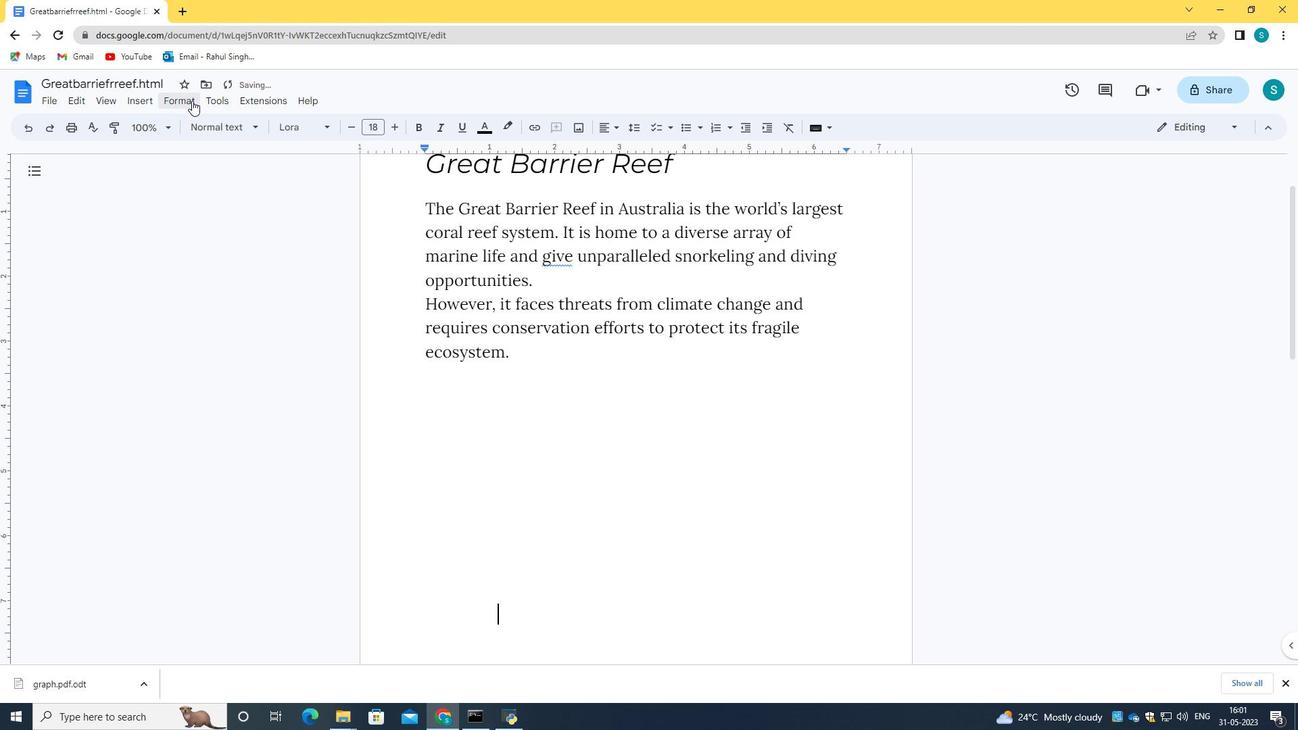 
Action: Mouse moved to (209, 99)
Screenshot: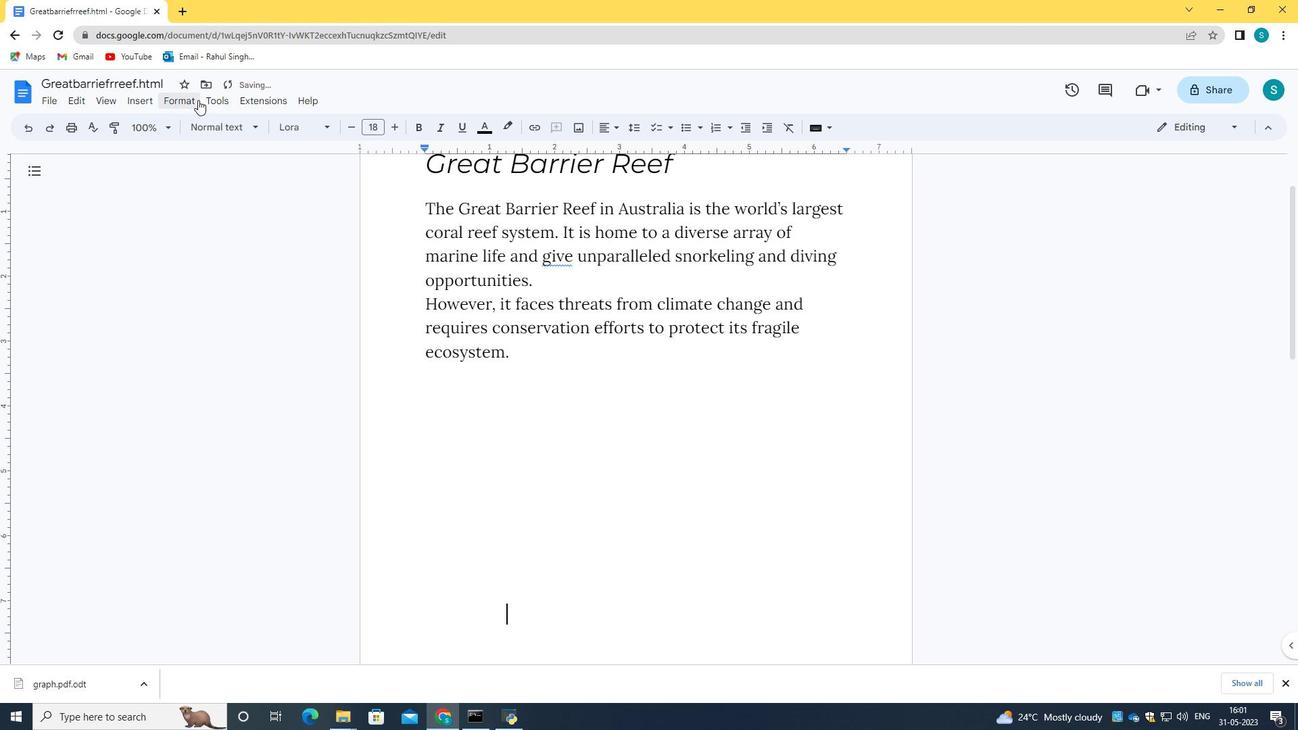 
Action: Key pressed <Key.space>
Screenshot: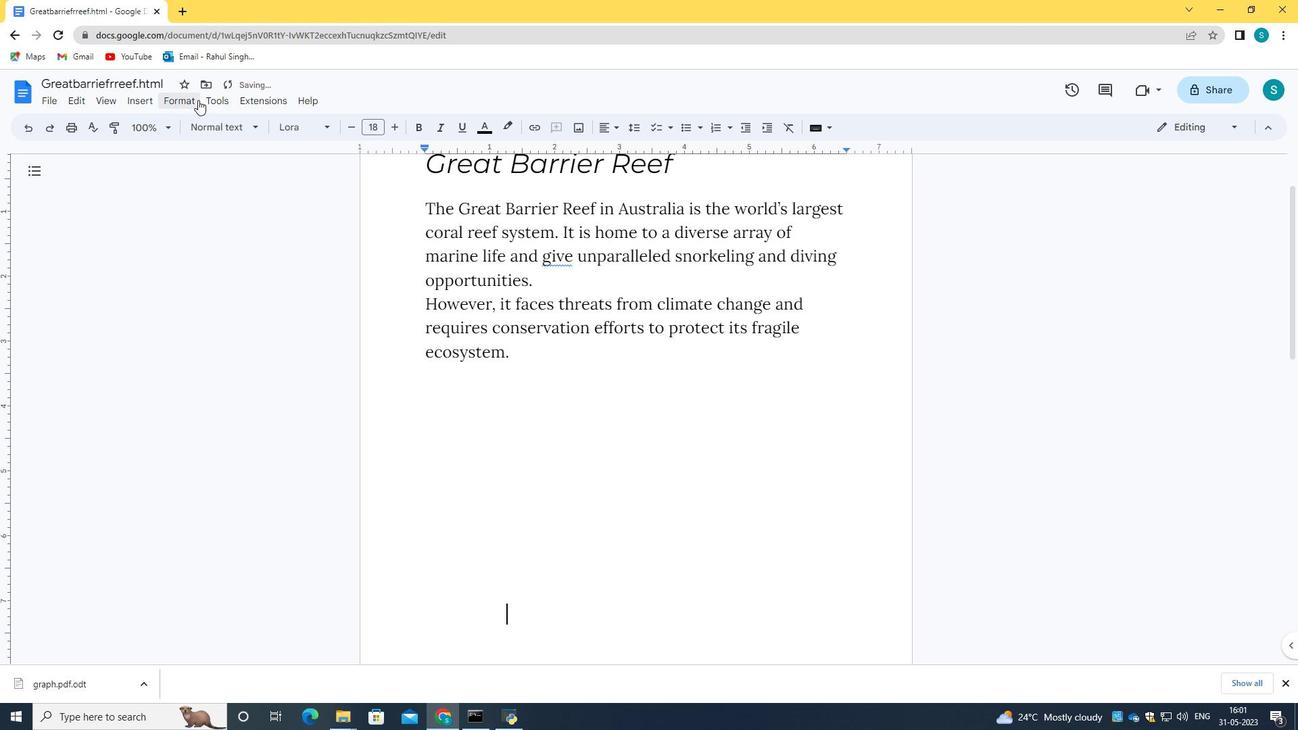
Action: Mouse moved to (210, 99)
Screenshot: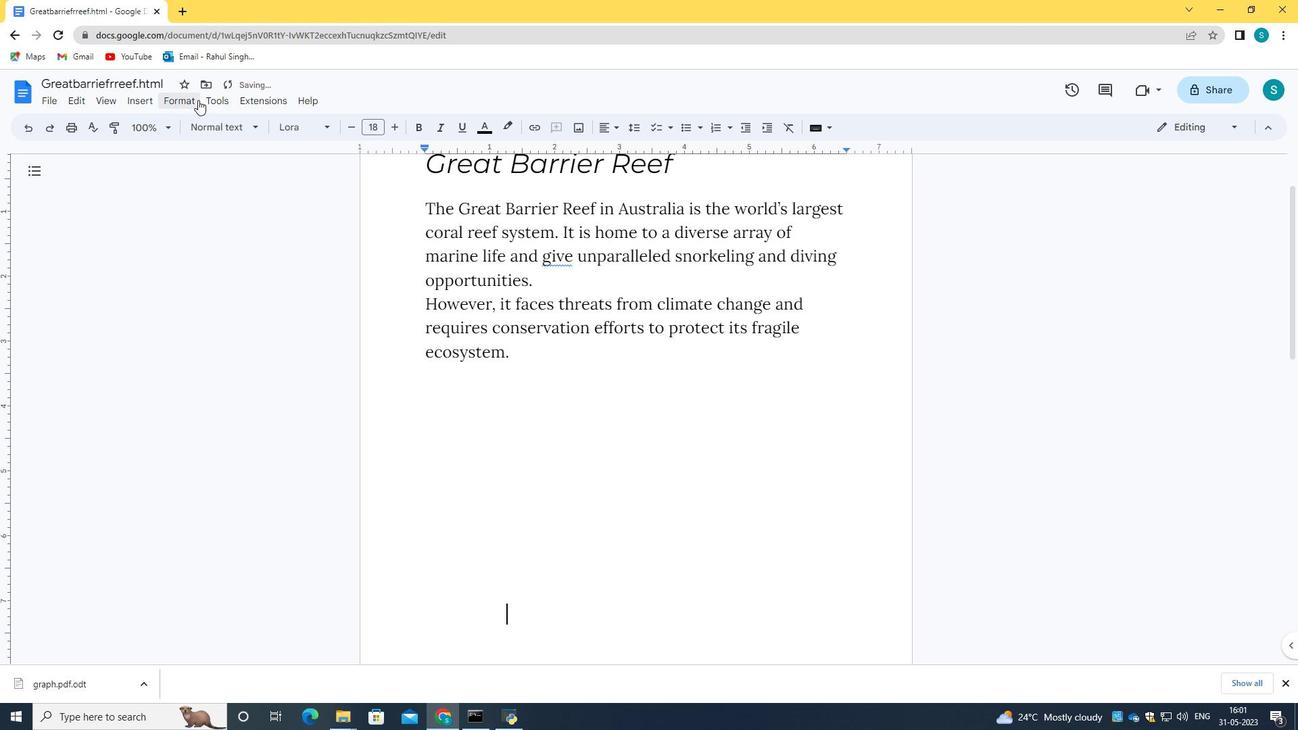 
Action: Key pressed <Key.space>
Screenshot: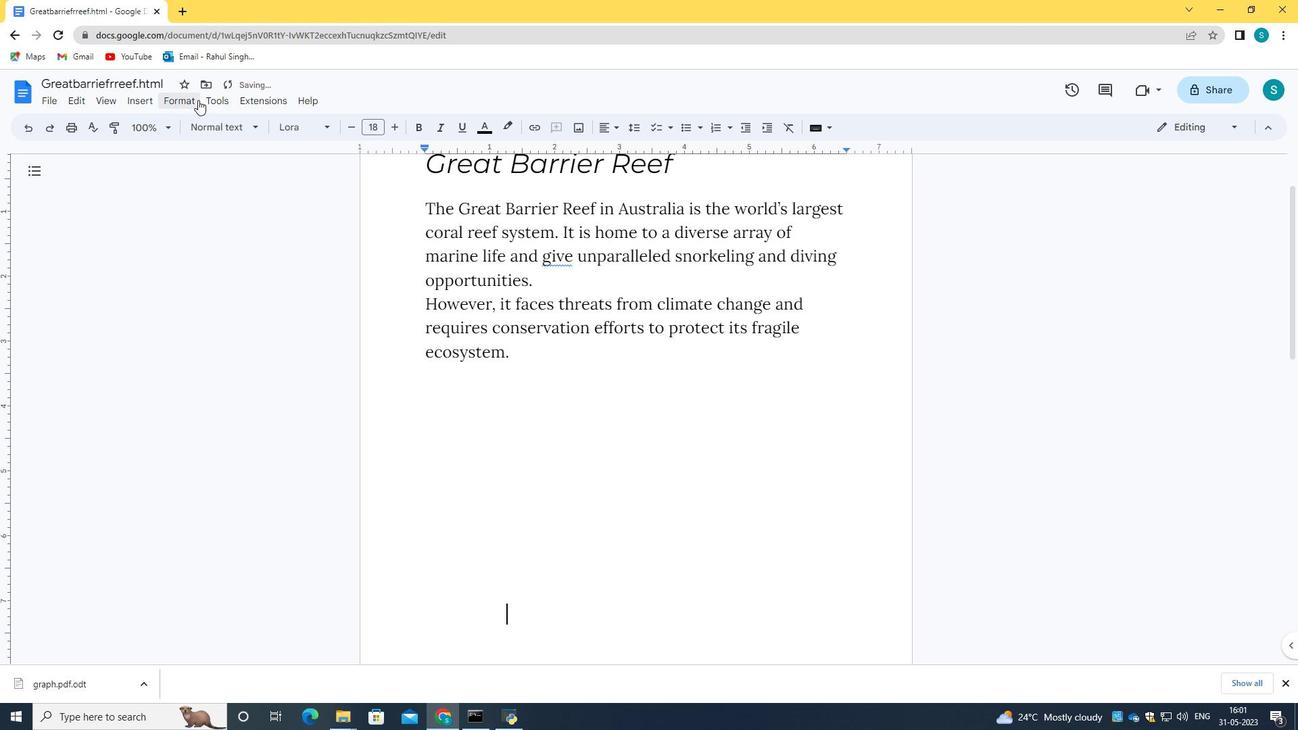 
Action: Mouse moved to (213, 98)
Screenshot: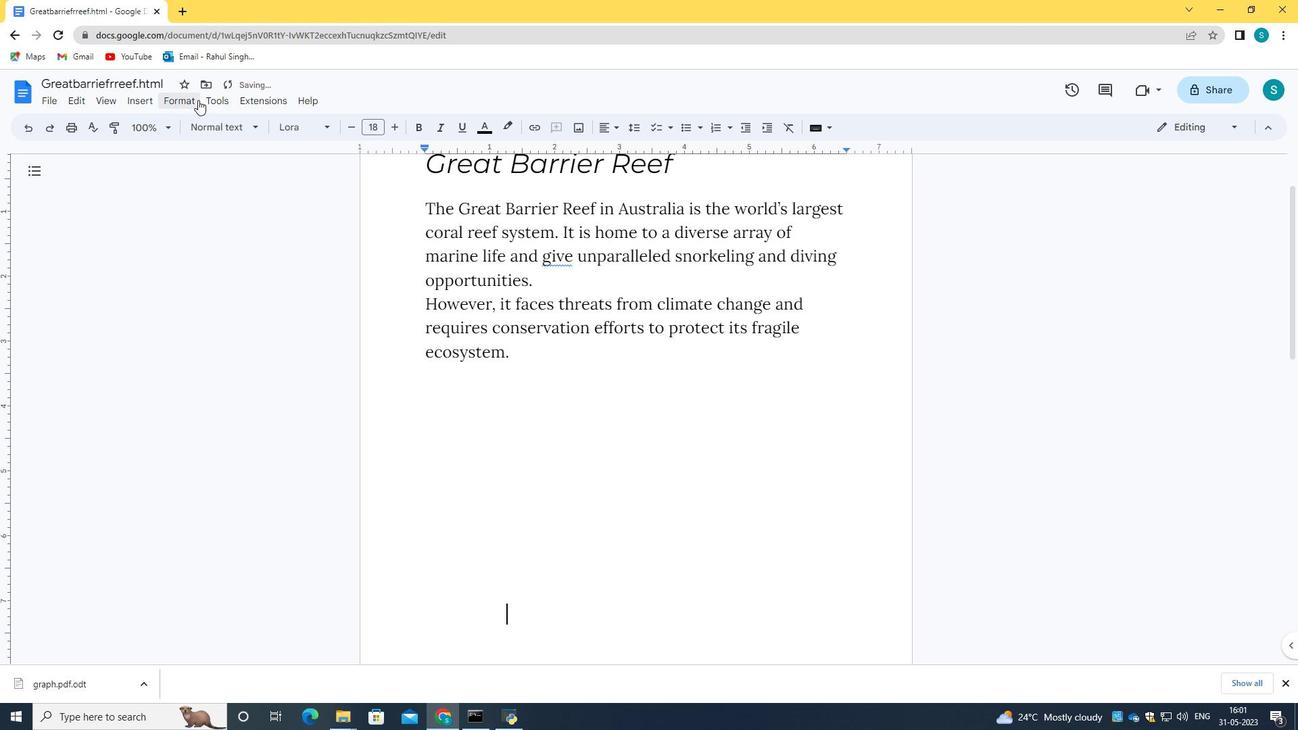 
Action: Key pressed <Key.space>
Screenshot: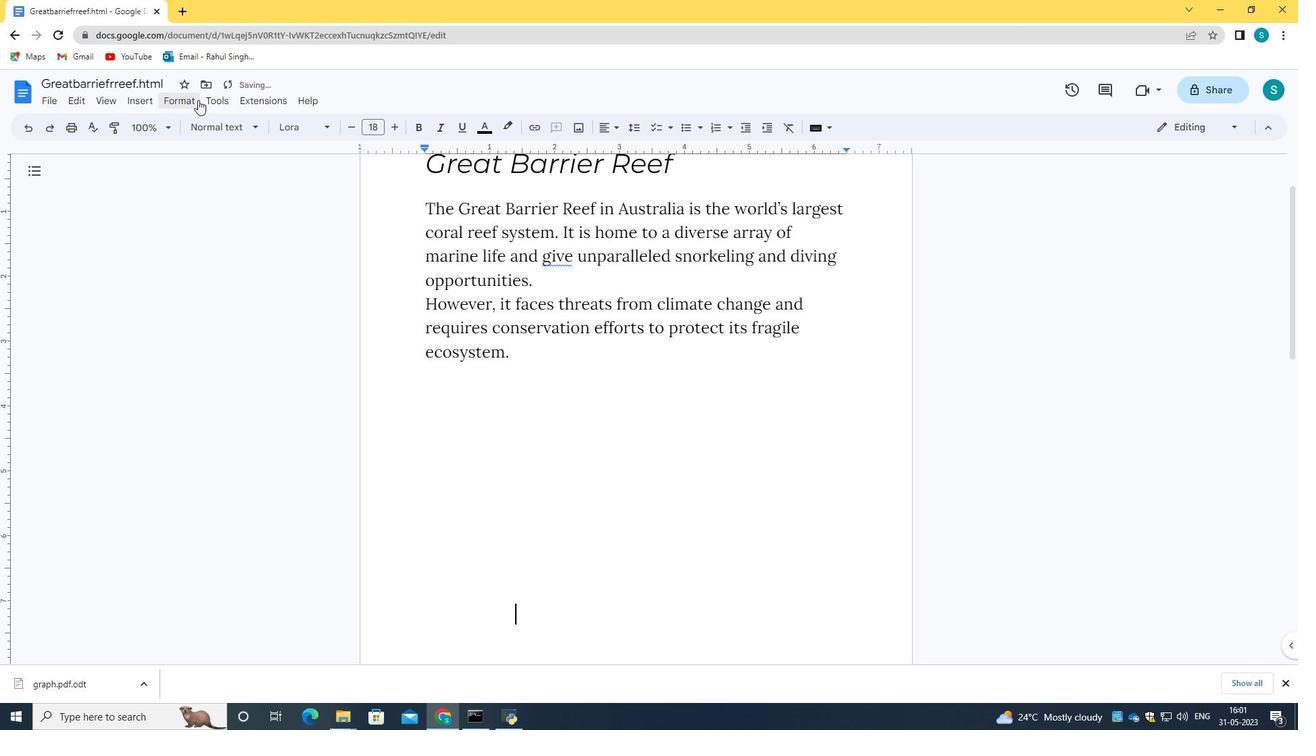 
Action: Mouse moved to (213, 98)
Screenshot: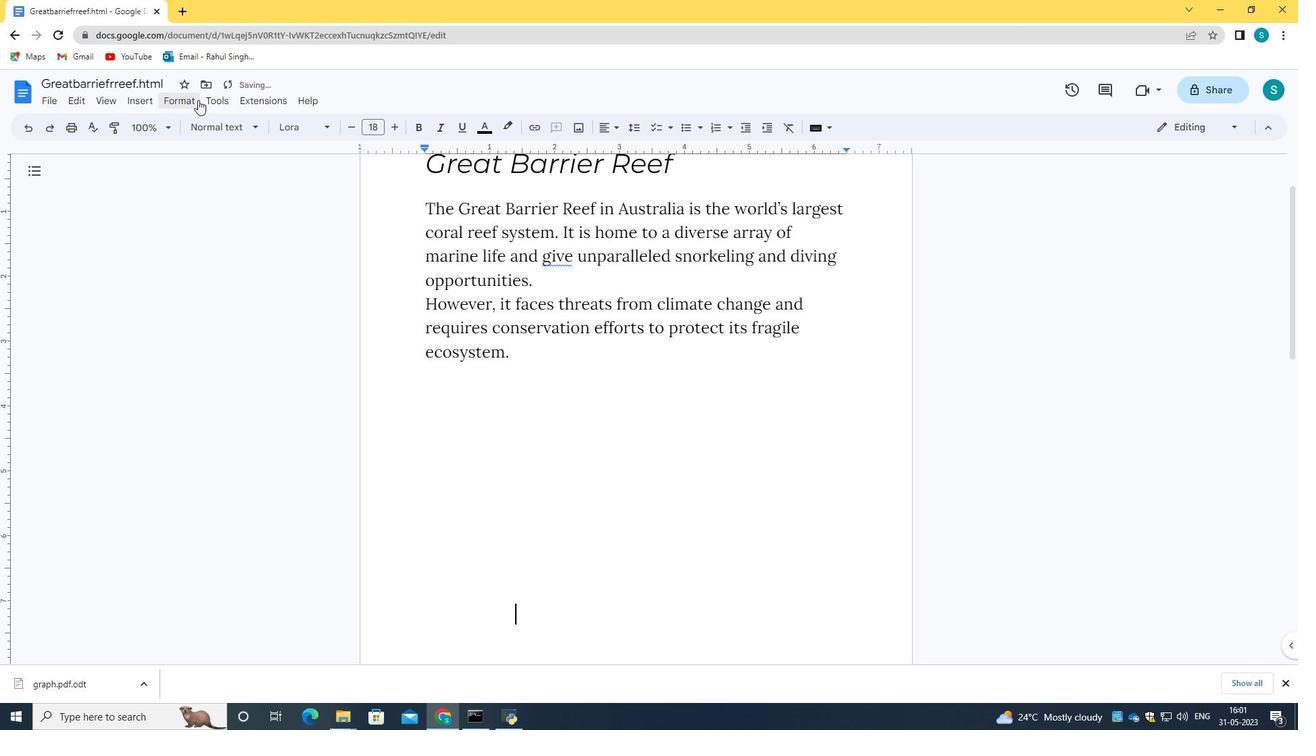 
Action: Key pressed <Key.space><Key.space>
Screenshot: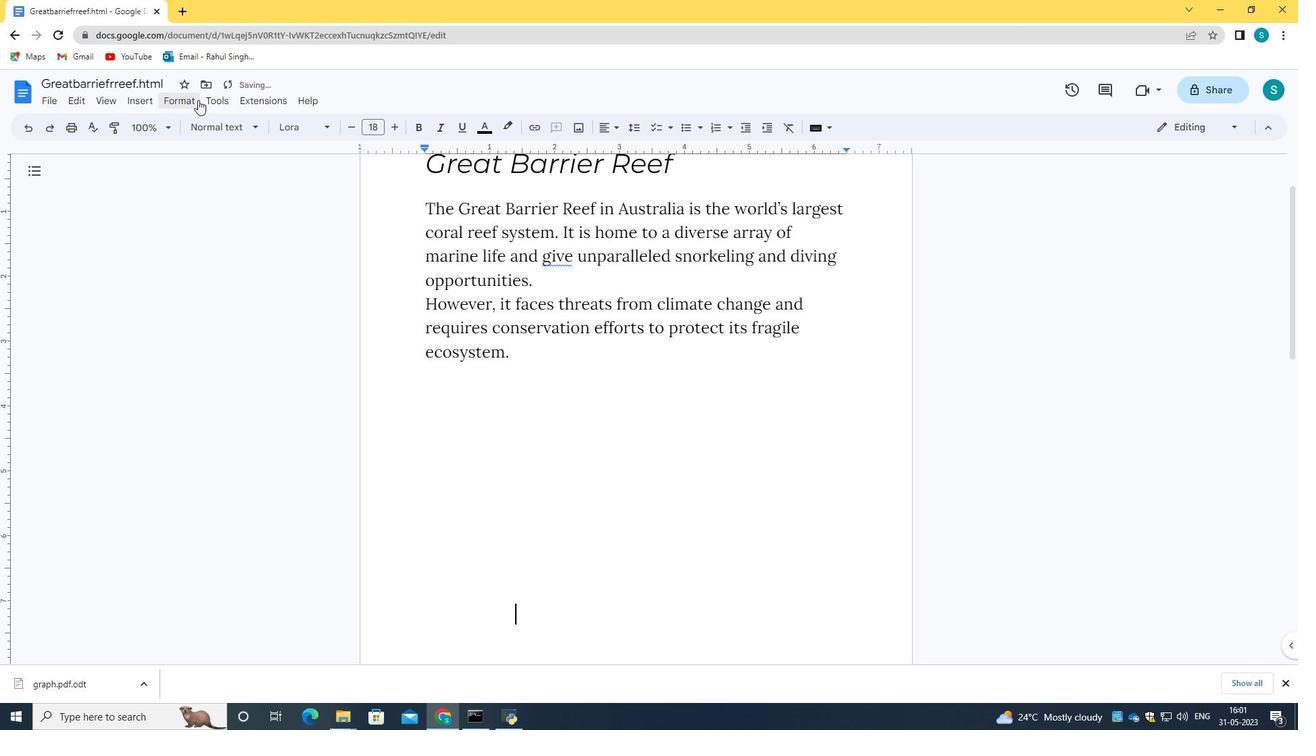 
Action: Mouse moved to (214, 98)
Screenshot: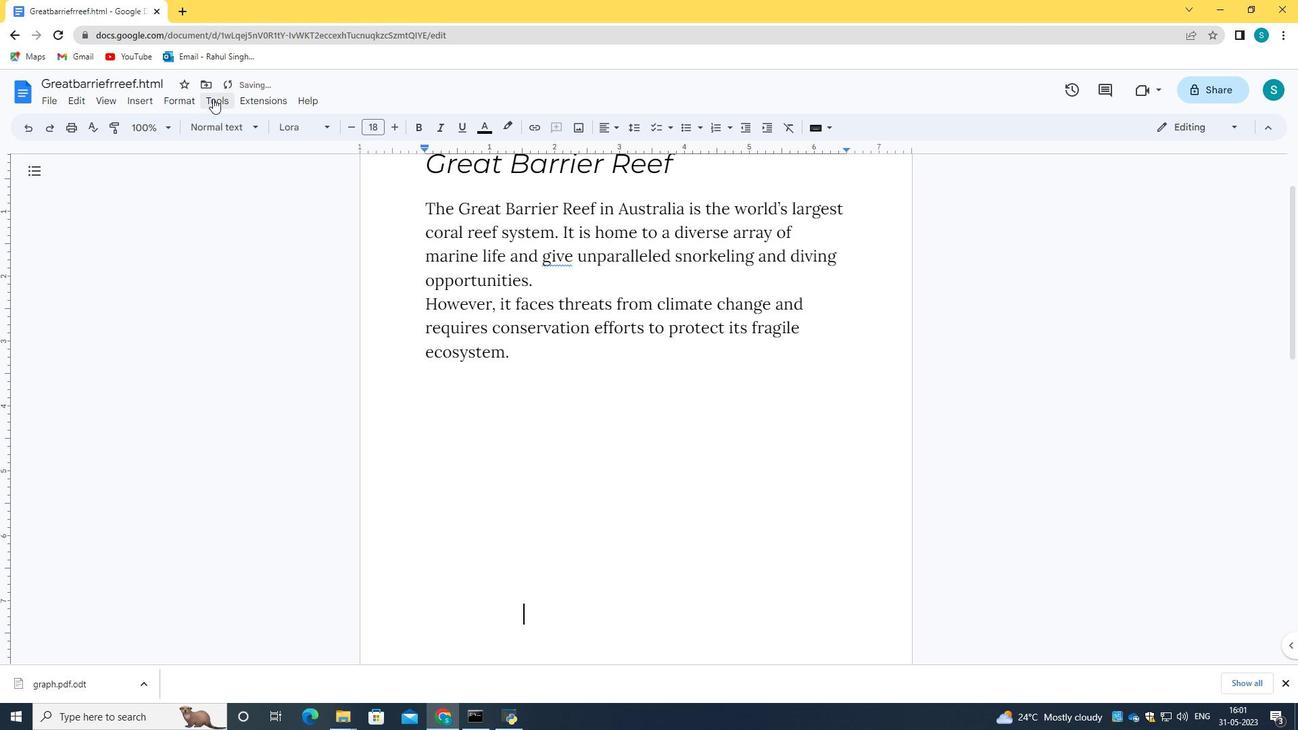 
Action: Key pressed <Key.space><Key.space><Key.space>
Screenshot: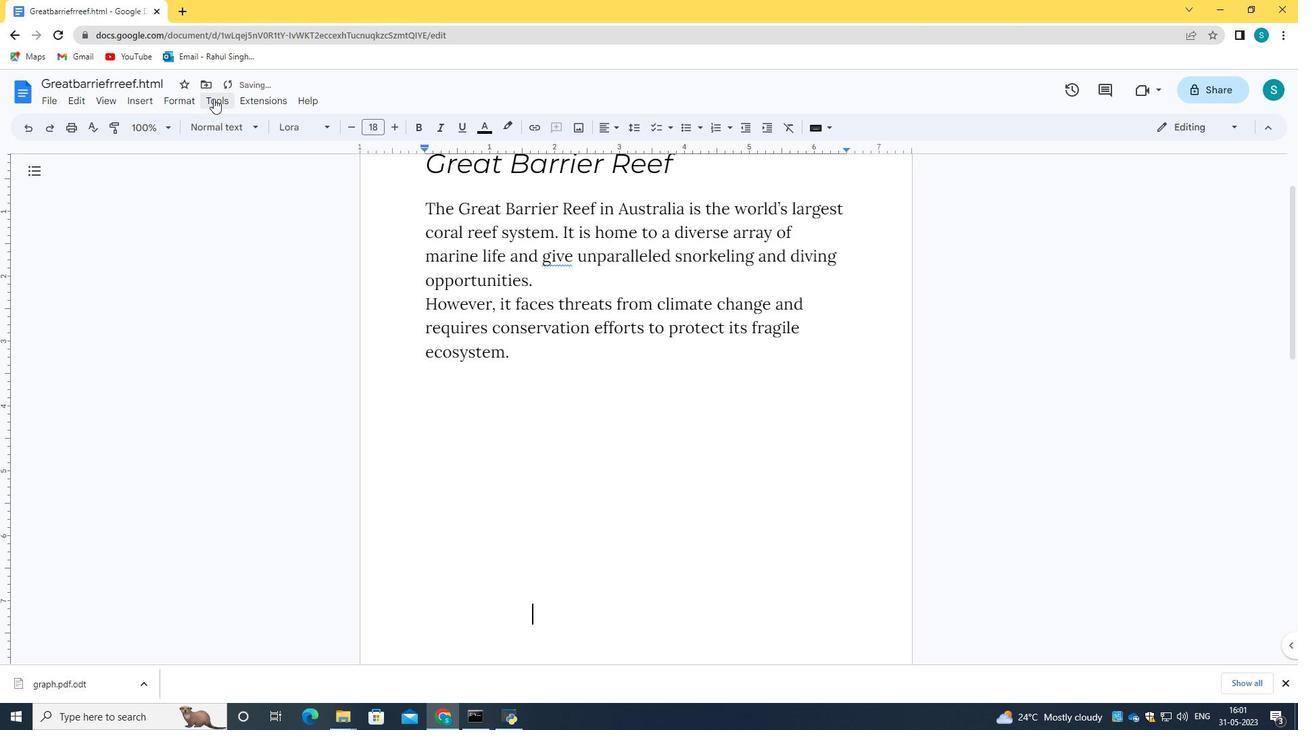 
Action: Mouse moved to (215, 98)
Screenshot: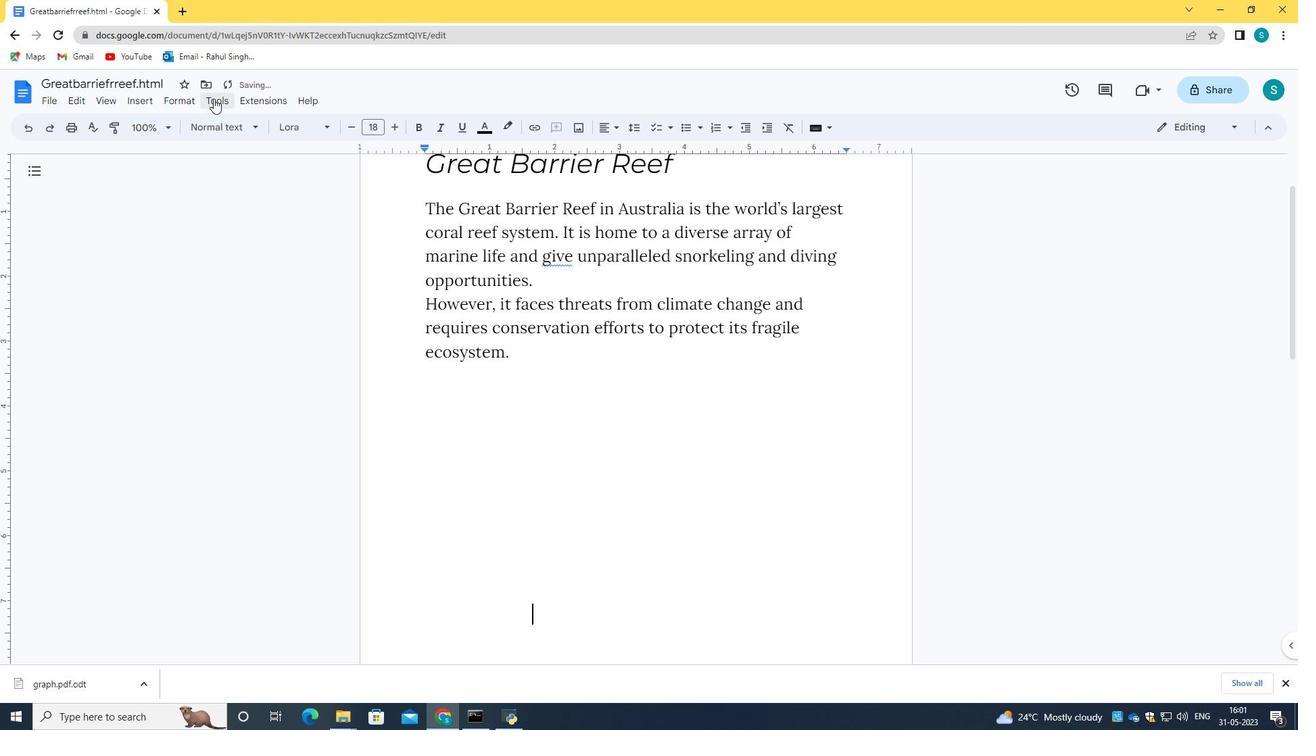 
Action: Key pressed <Key.space><Key.space><Key.space><Key.space>
Screenshot: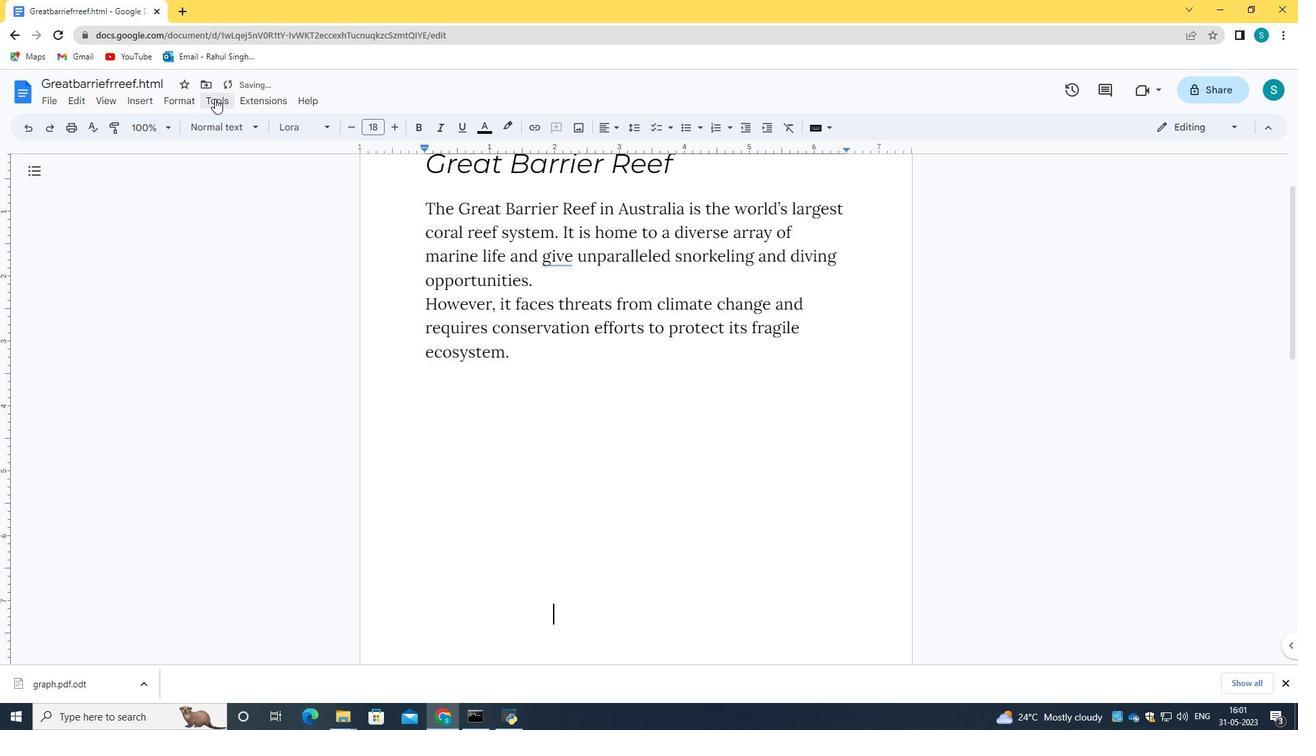 
Action: Mouse moved to (215, 98)
Screenshot: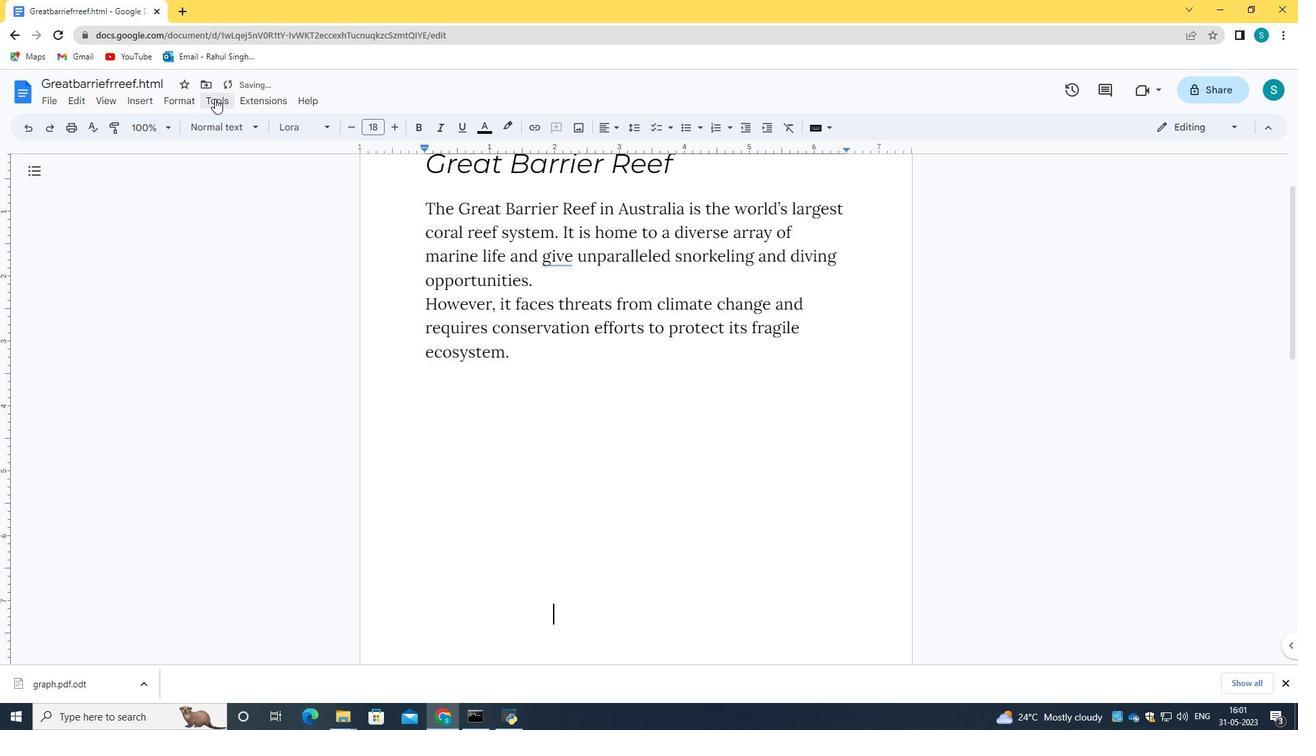
Action: Key pressed <Key.space>
Screenshot: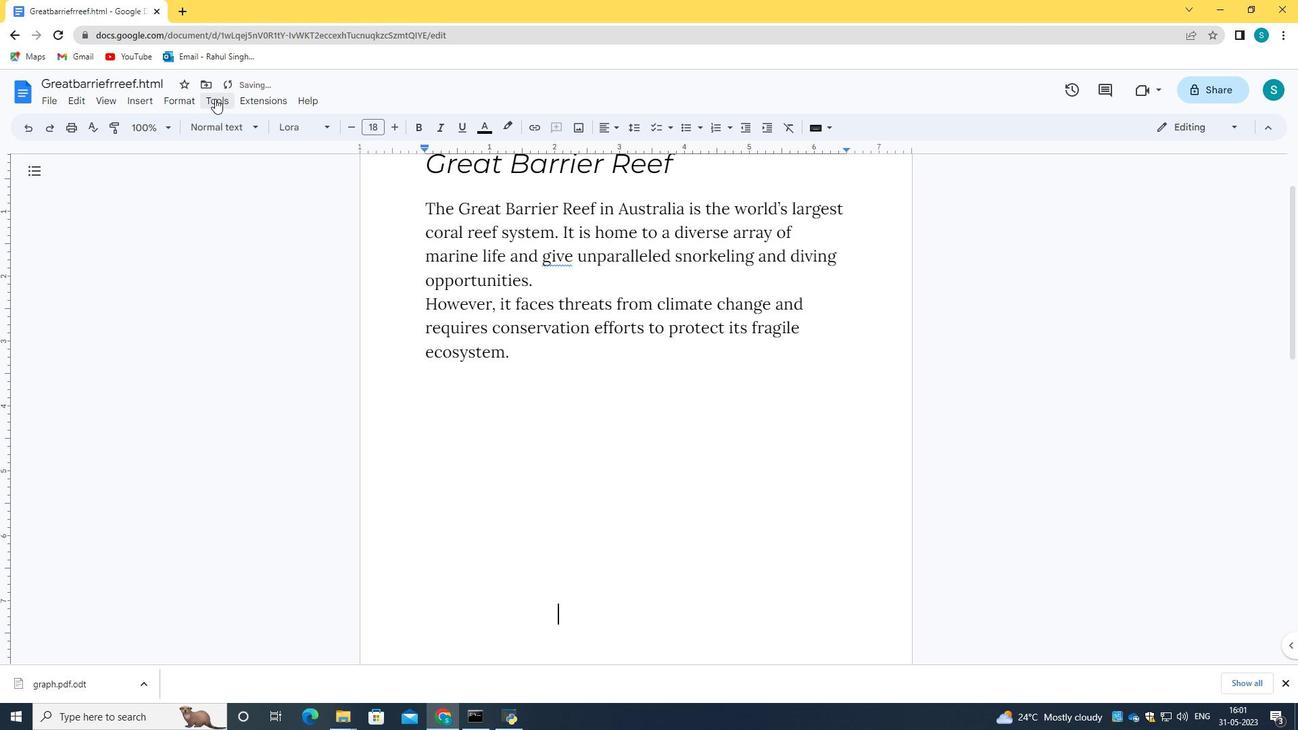 
Action: Mouse moved to (143, 100)
Screenshot: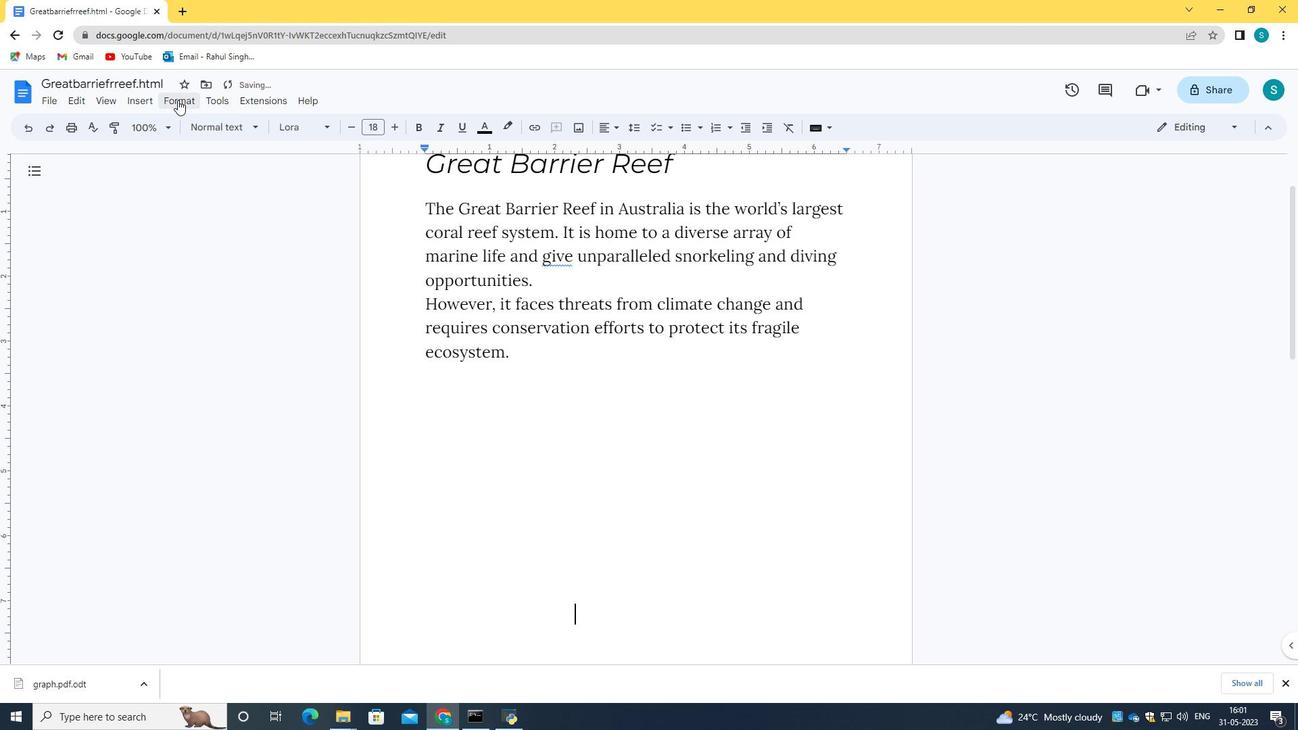 
Action: Mouse pressed left at (143, 100)
Screenshot: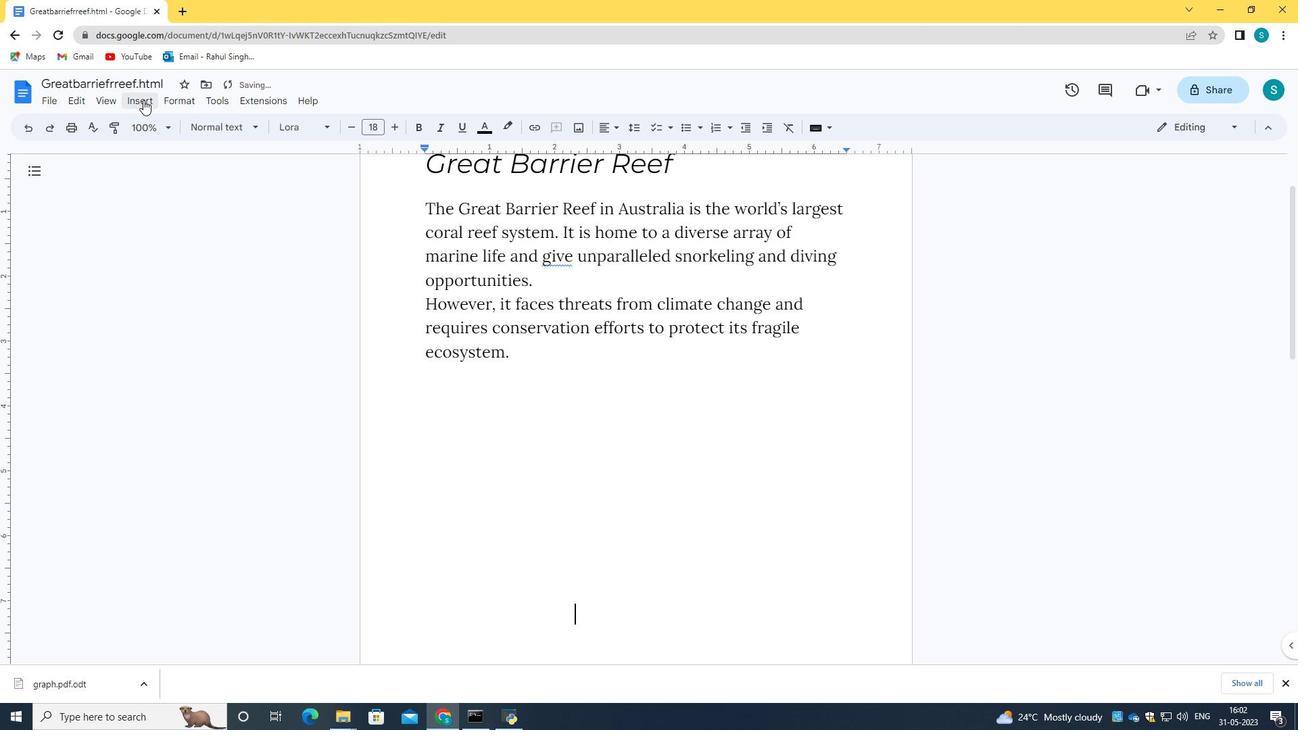 
Action: Mouse moved to (378, 342)
Screenshot: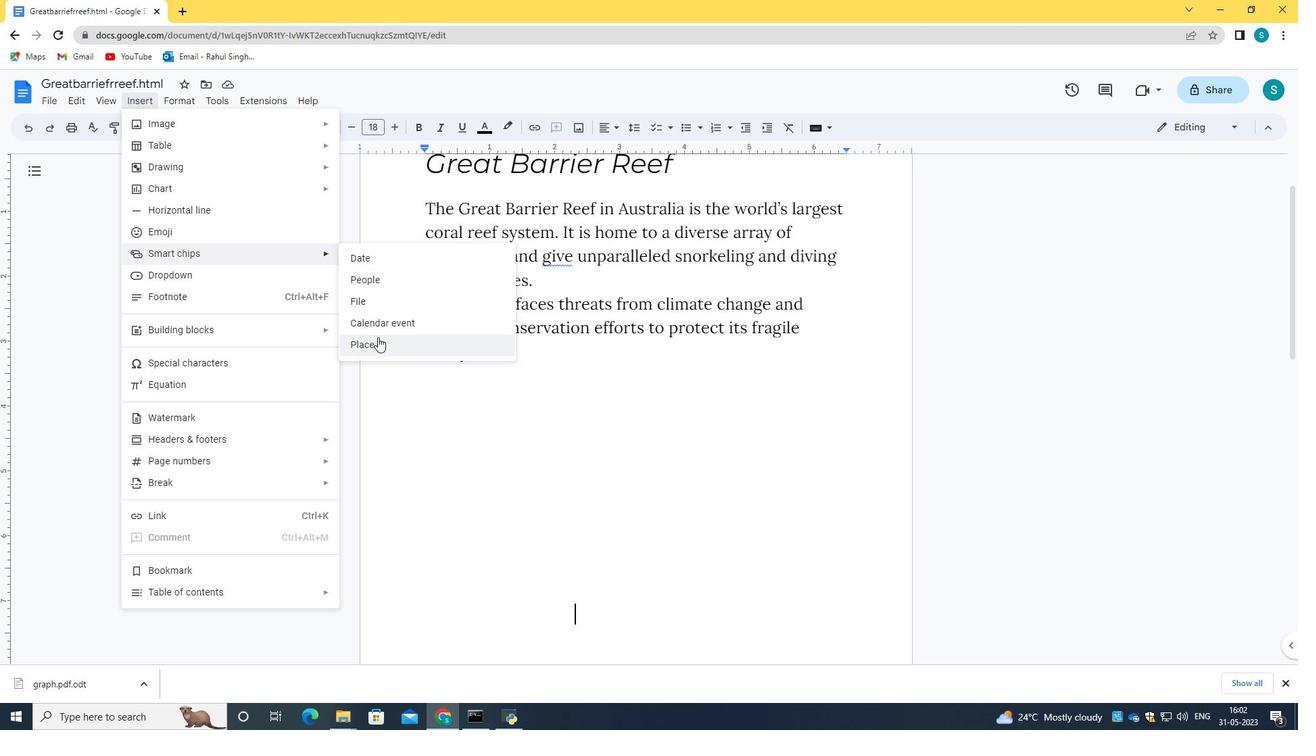 
Action: Mouse pressed left at (378, 342)
Screenshot: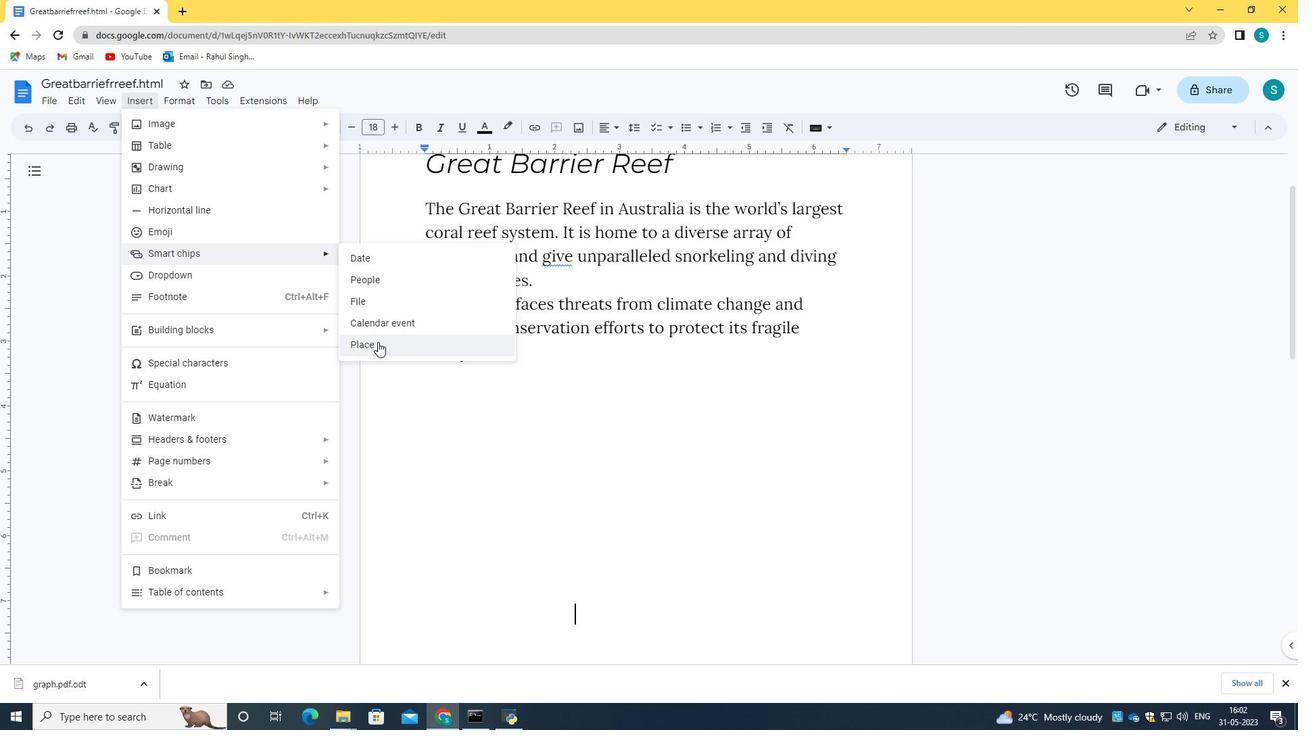 
Action: Mouse moved to (674, 562)
Screenshot: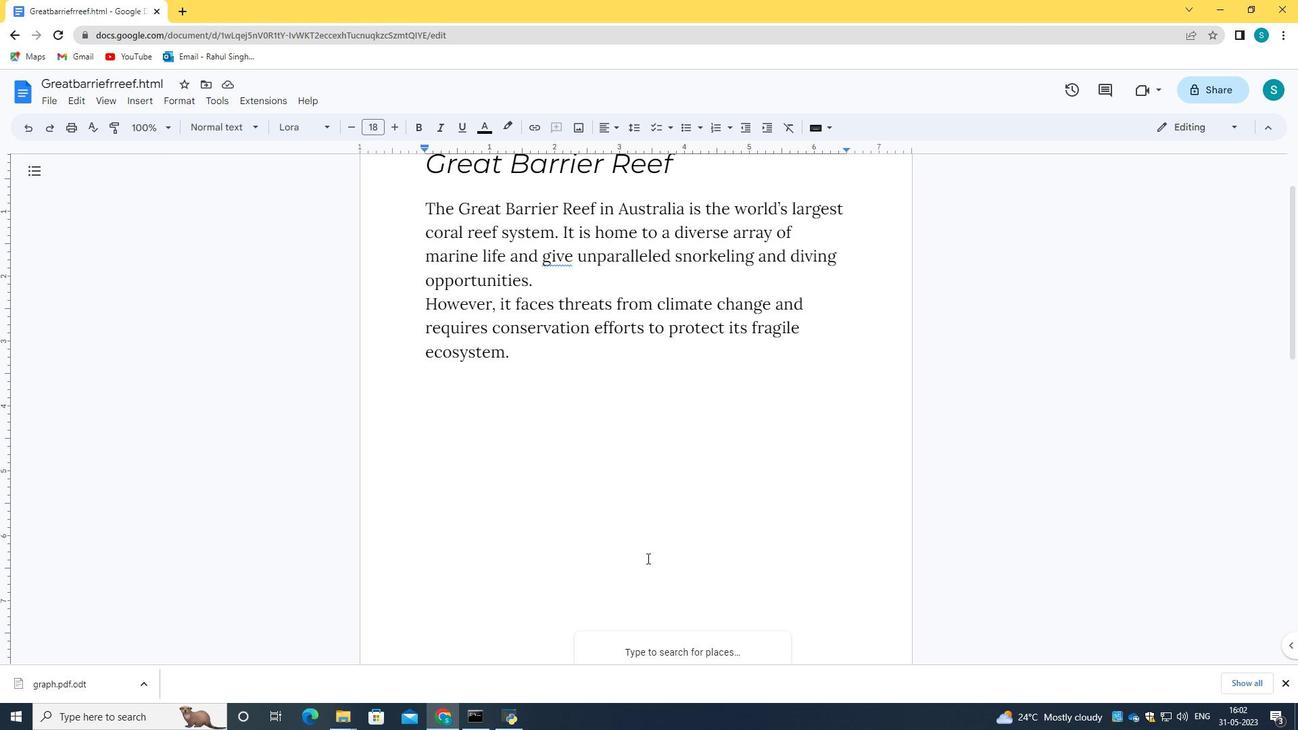 
Action: Key pressed <Key.caps_lock>N<Key.caps_lock>ew<Key.space><Key.caps_lock>Y<Key.caps_lock>ork
Screenshot: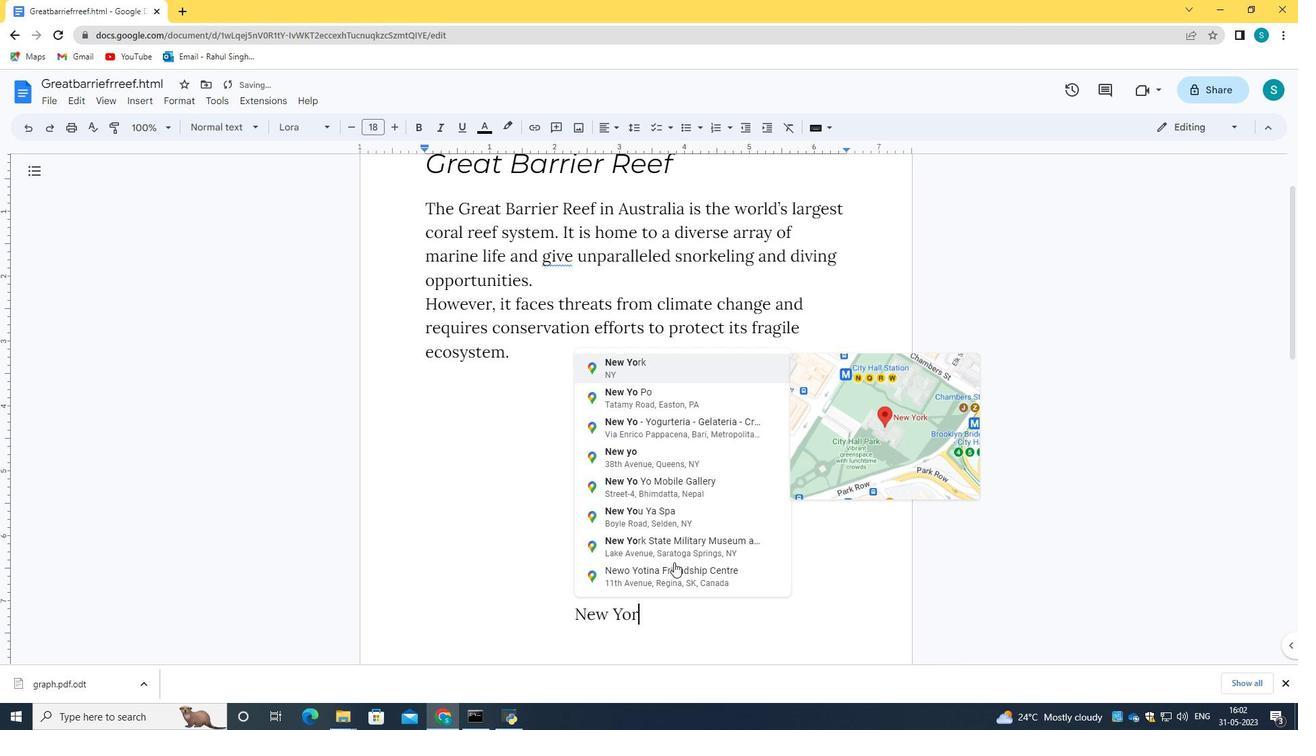 
Action: Mouse moved to (666, 377)
Screenshot: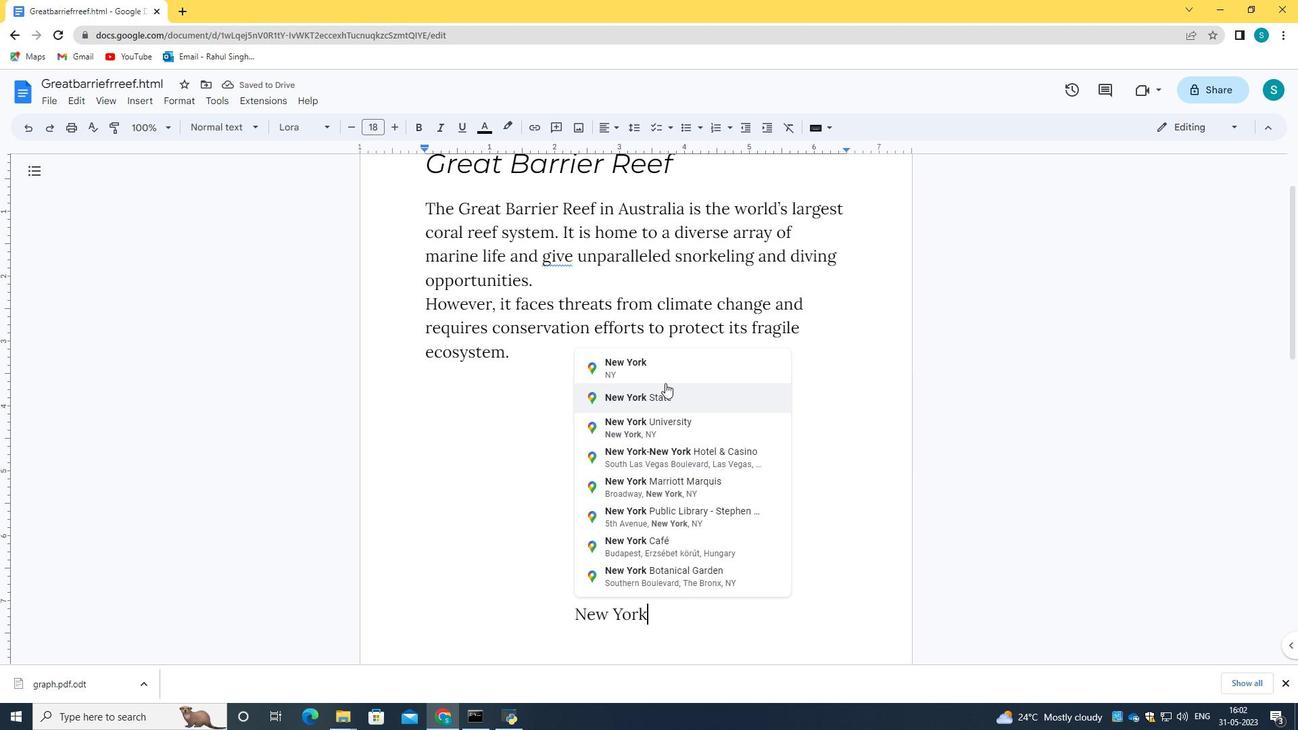 
Action: Mouse pressed left at (666, 377)
Screenshot: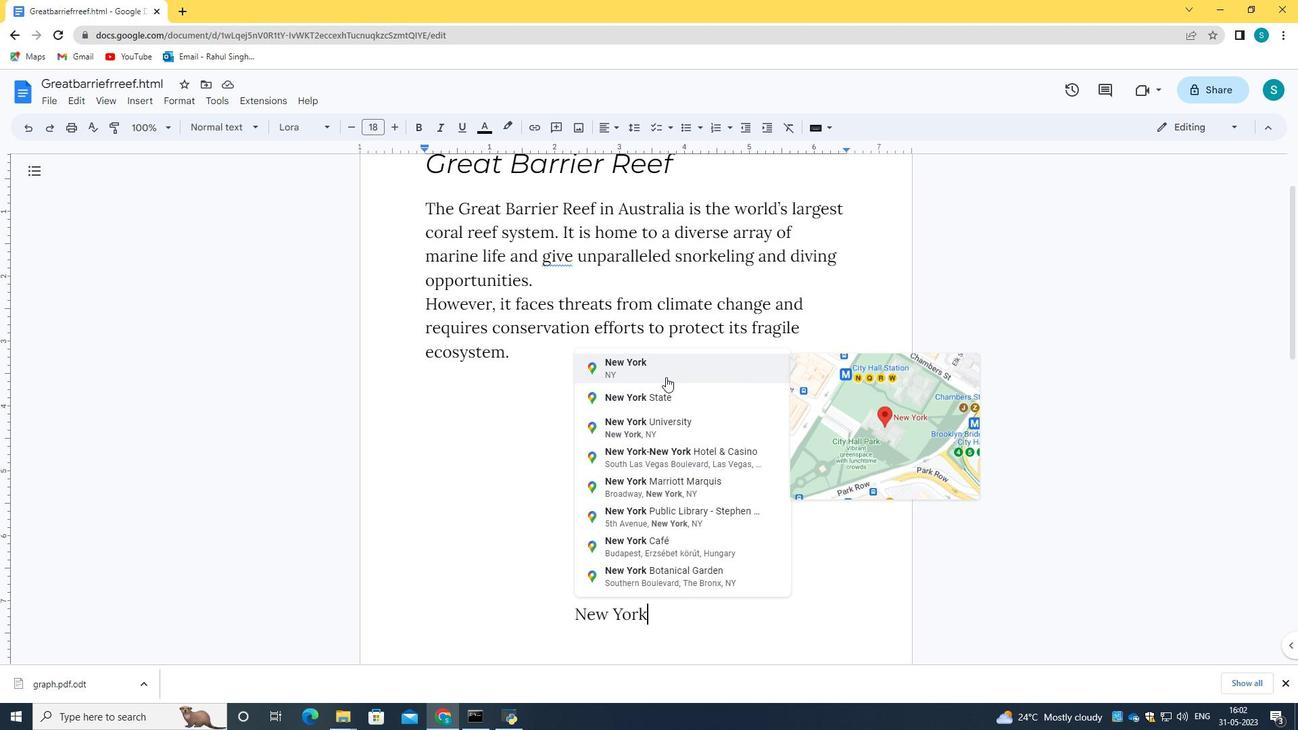 
Action: Mouse moved to (710, 508)
Screenshot: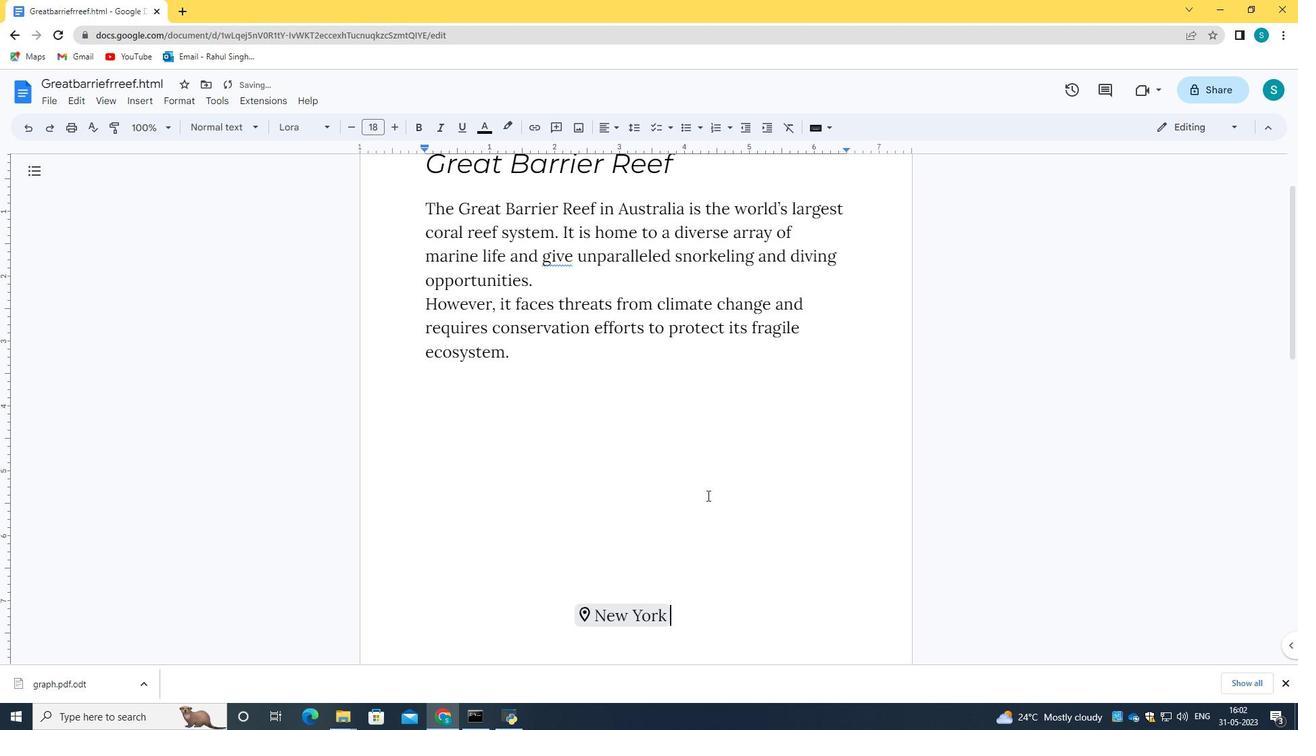 
Action: Mouse scrolled (710, 507) with delta (0, 0)
Screenshot: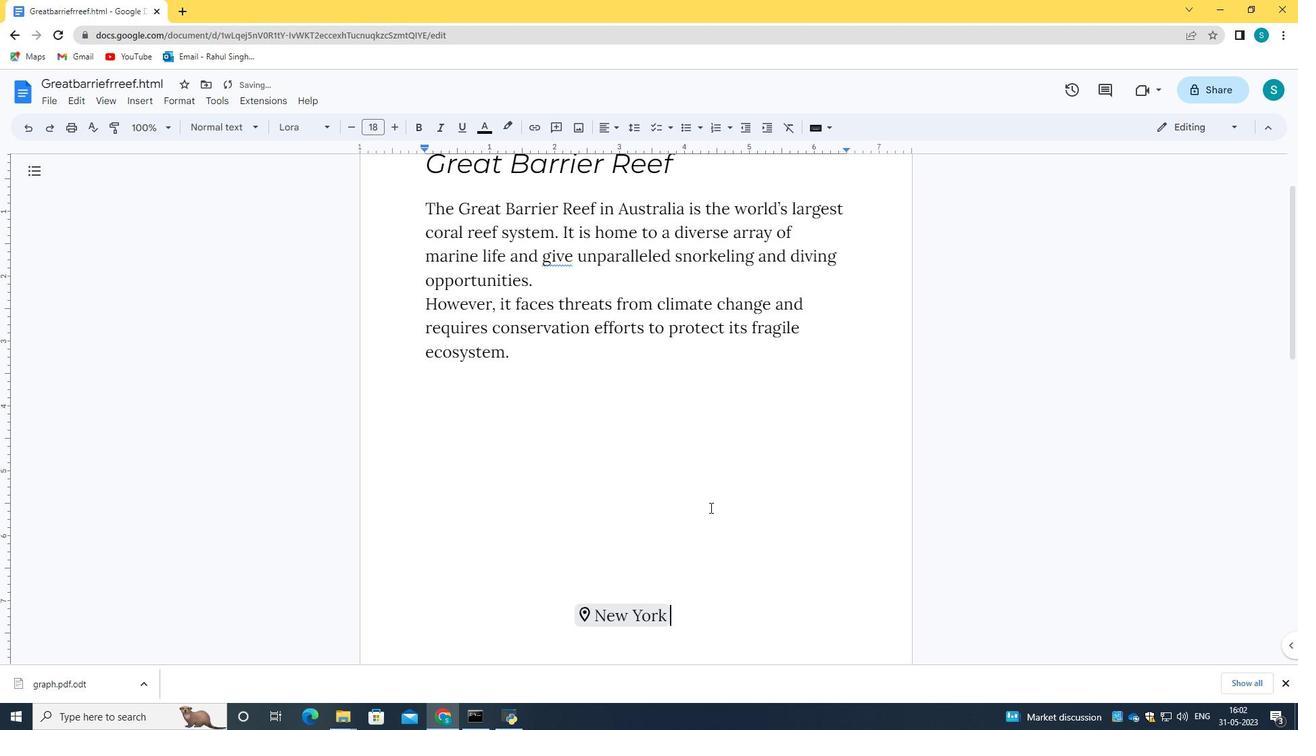 
Action: Mouse moved to (579, 568)
Screenshot: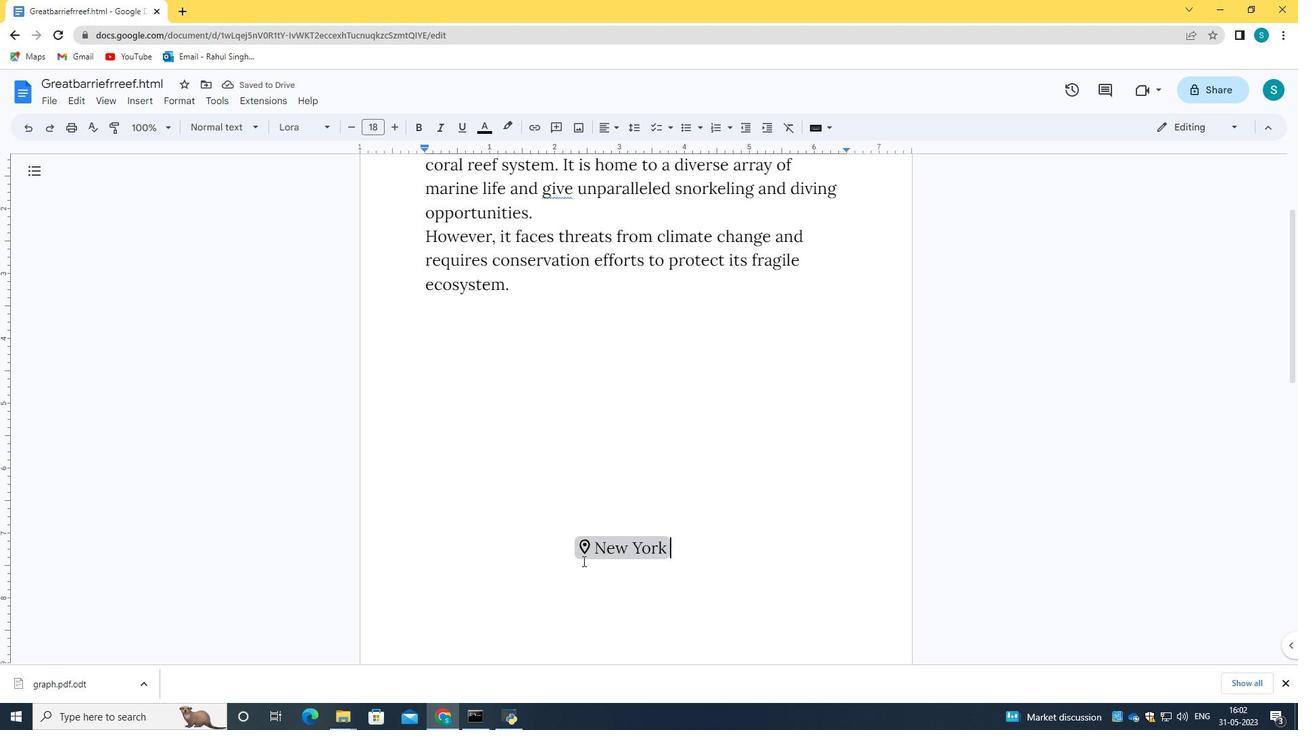 
Action: Key pressed <Key.left><Key.space><Key.space><Key.space><Key.space><Key.space><Key.space><Key.space><Key.space><Key.space><Key.space><Key.space><Key.space><Key.space><Key.space><Key.space><Key.space><Key.space><Key.space><Key.space><Key.space><Key.space><Key.space><Key.space><Key.space><Key.space><Key.space><Key.space><Key.space><Key.space><Key.space><Key.space><Key.space><Key.space><Key.space><Key.space><Key.space><Key.space><Key.space><Key.space><Key.space><Key.space><Key.space><Key.space><Key.space><Key.space><Key.space><Key.space><Key.space><Key.space><Key.space><Key.space><Key.space><Key.space><Key.space><Key.space><Key.space><Key.space><Key.space><Key.space><Key.space><Key.space><Key.space><Key.space>
Screenshot: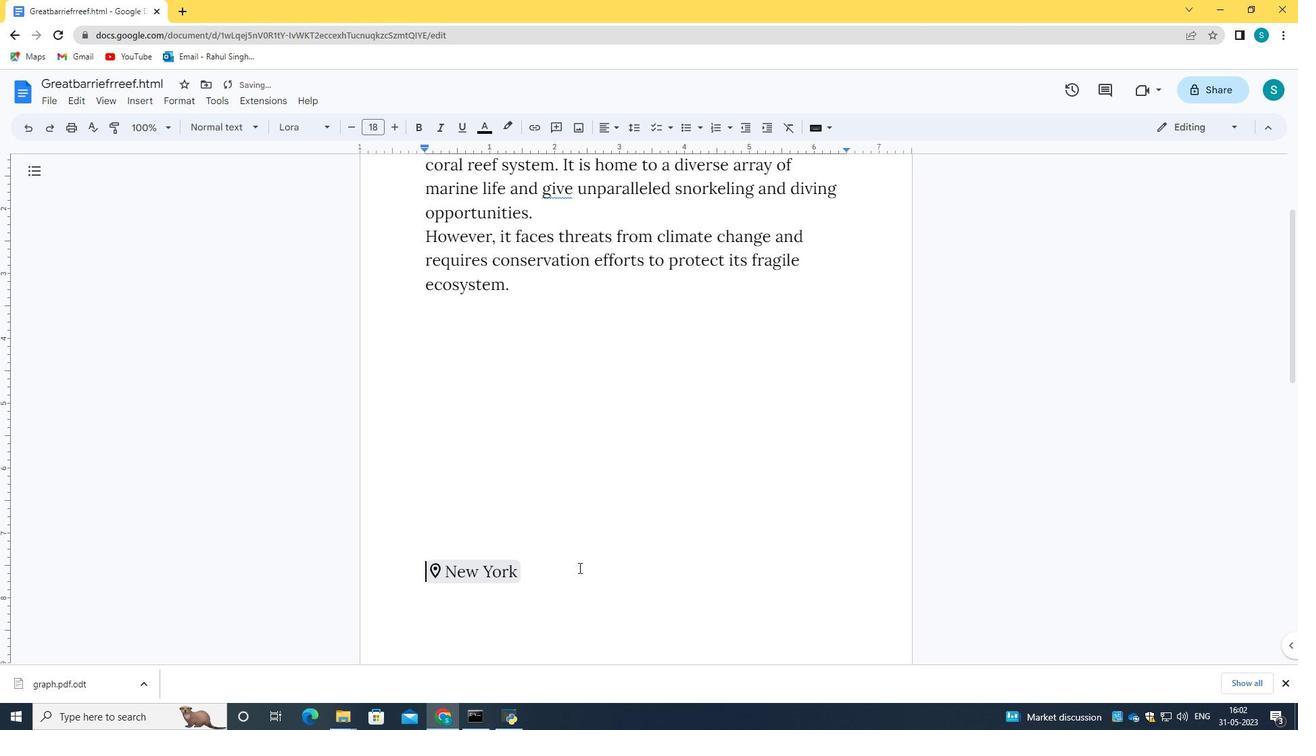 
Action: Mouse moved to (513, 558)
Screenshot: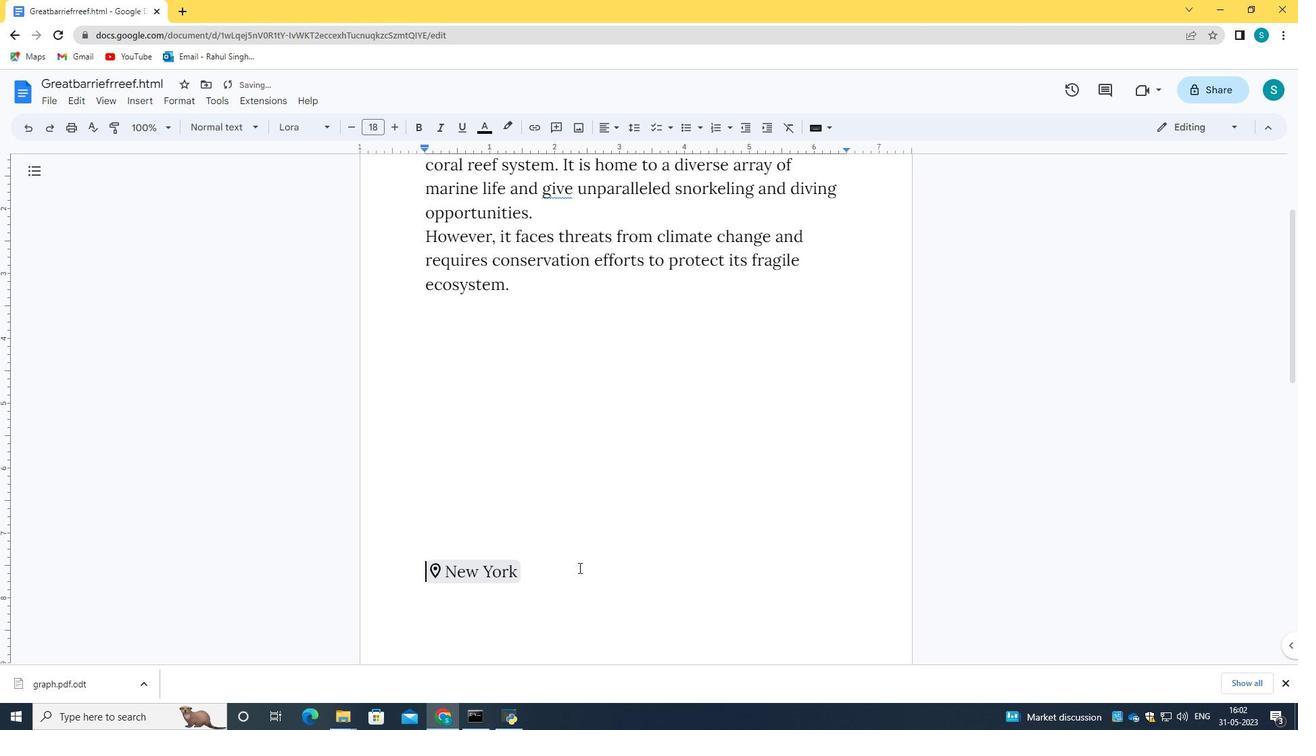 
Action: Key pressed <Key.space>
Screenshot: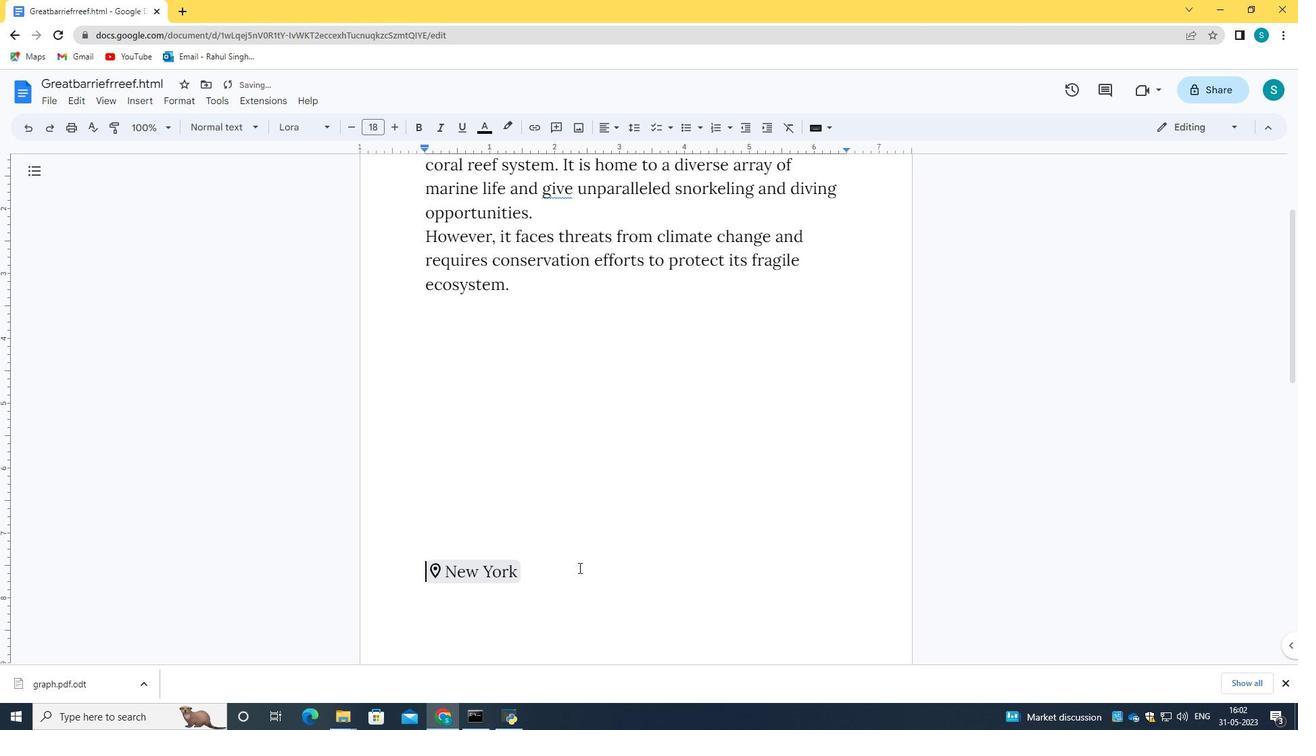 
Action: Mouse moved to (379, 558)
Screenshot: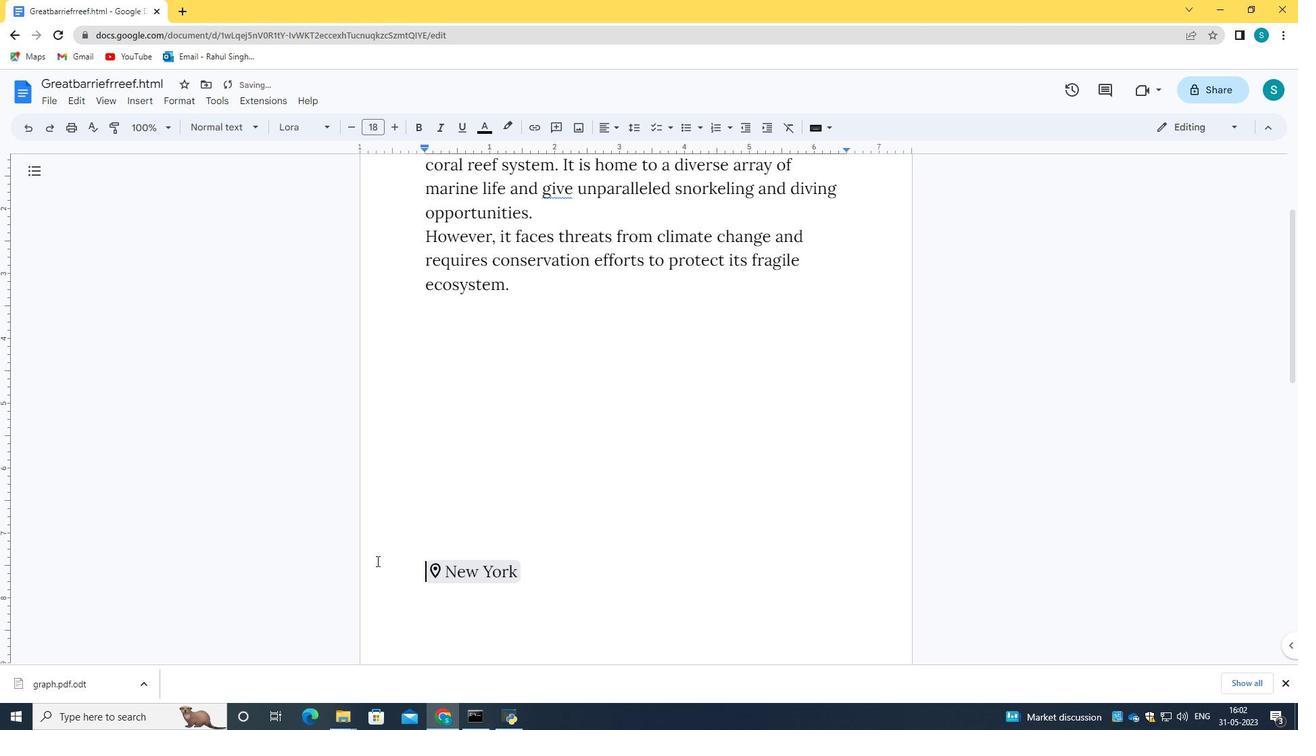 
Action: Key pressed <Key.backspace>
Screenshot: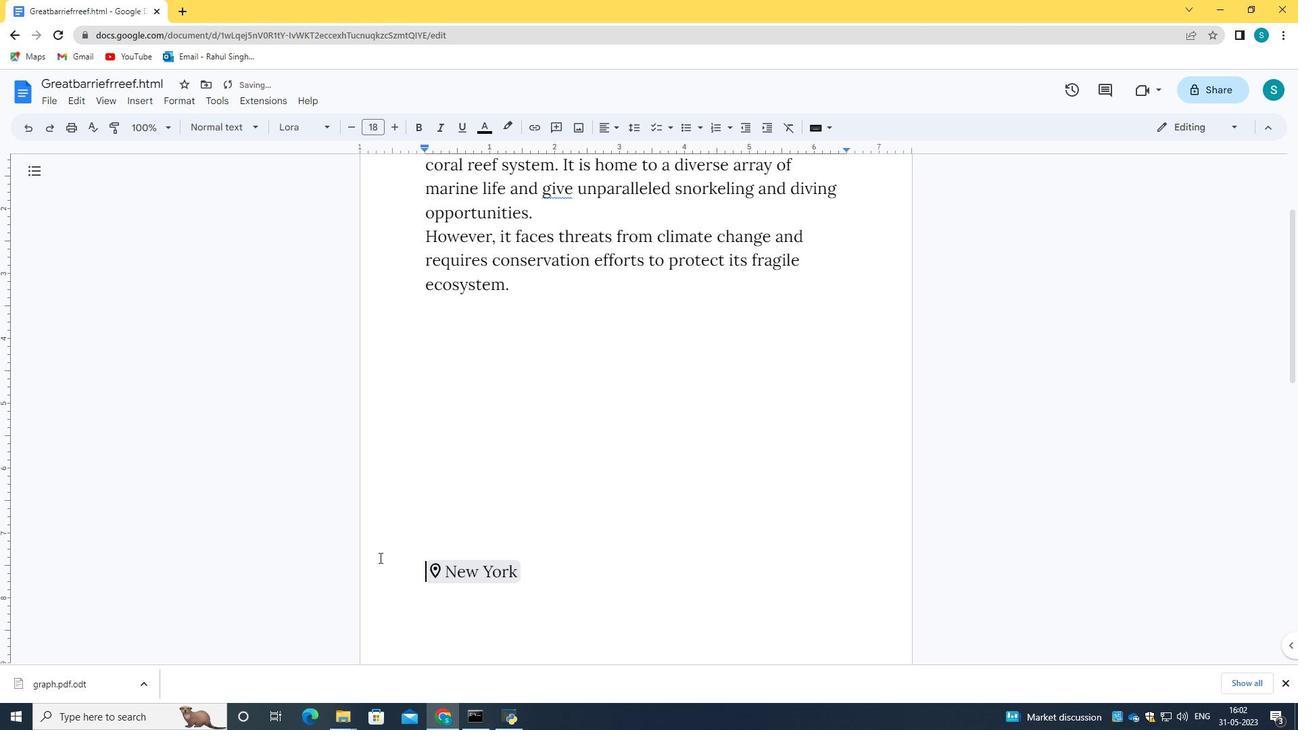 
Action: Mouse moved to (518, 550)
Screenshot: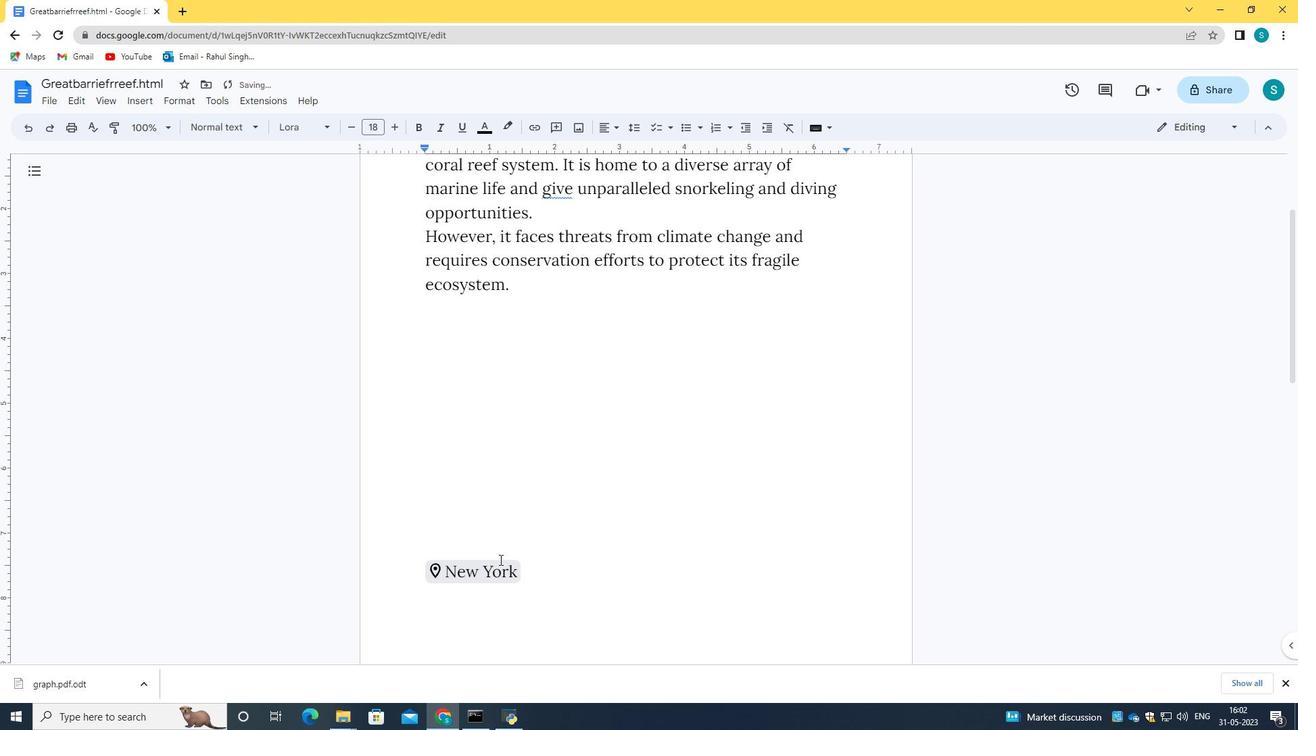 
Action: Mouse pressed left at (518, 550)
Screenshot: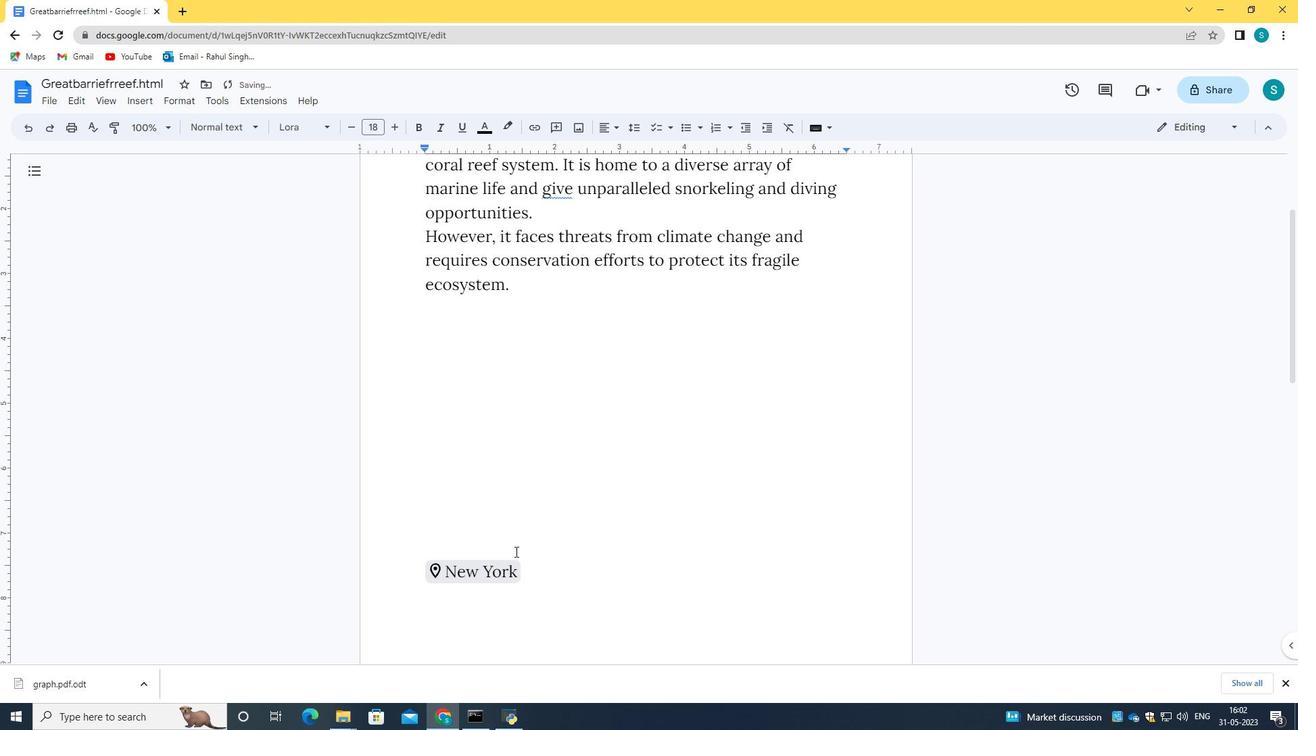 
Action: Mouse moved to (470, 543)
Screenshot: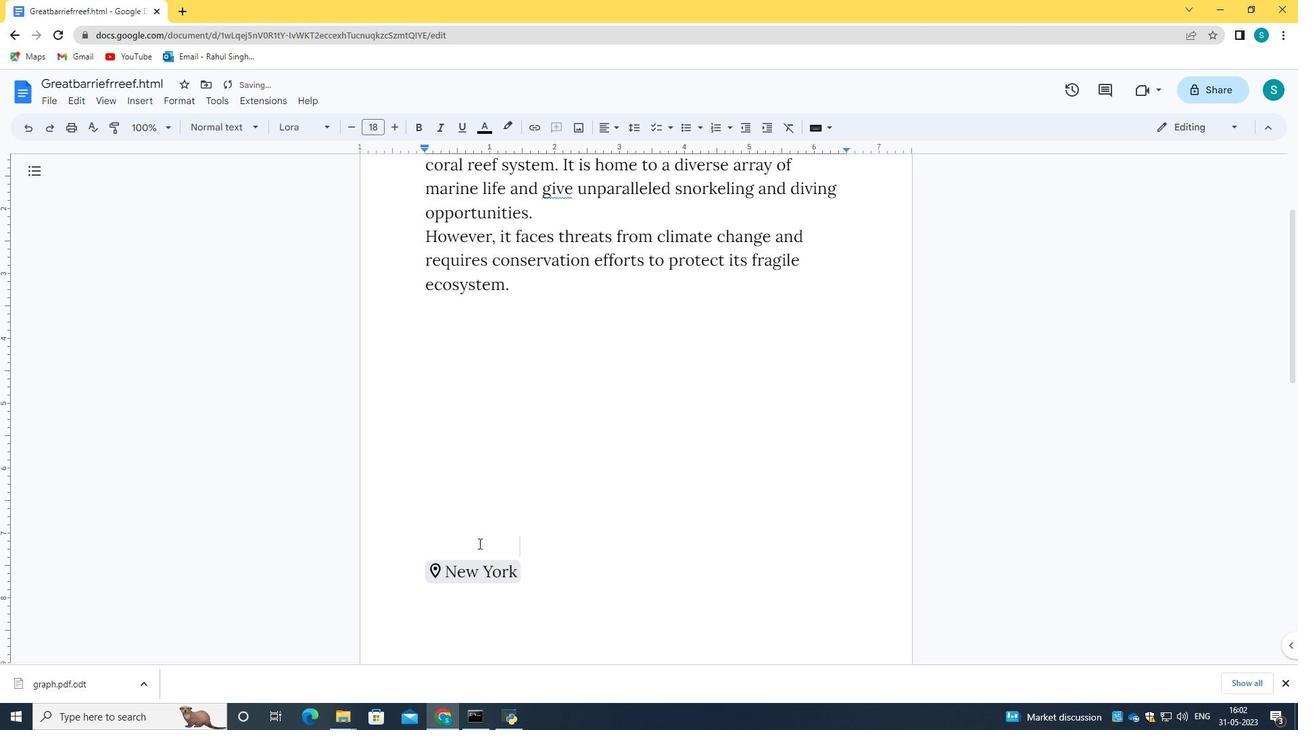 
Action: Key pressed <Key.backspace>
Screenshot: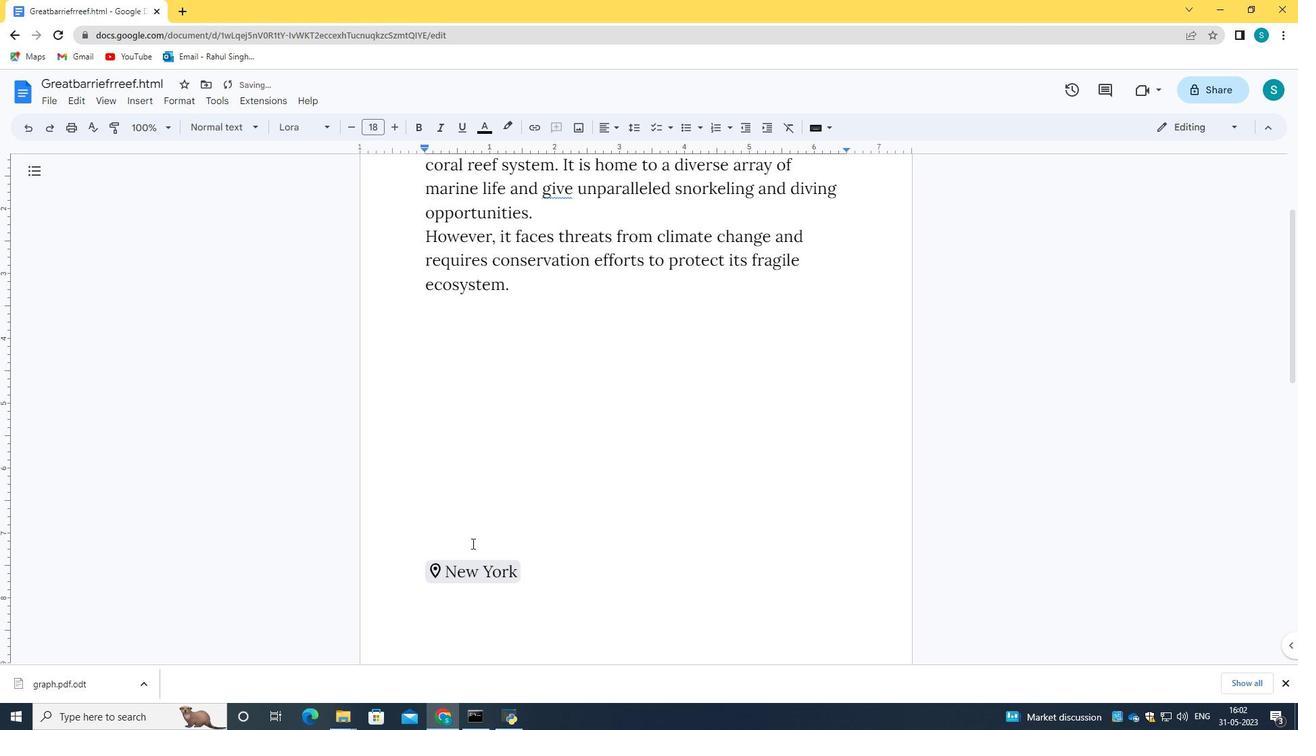 
Action: Mouse pressed left at (470, 543)
Screenshot: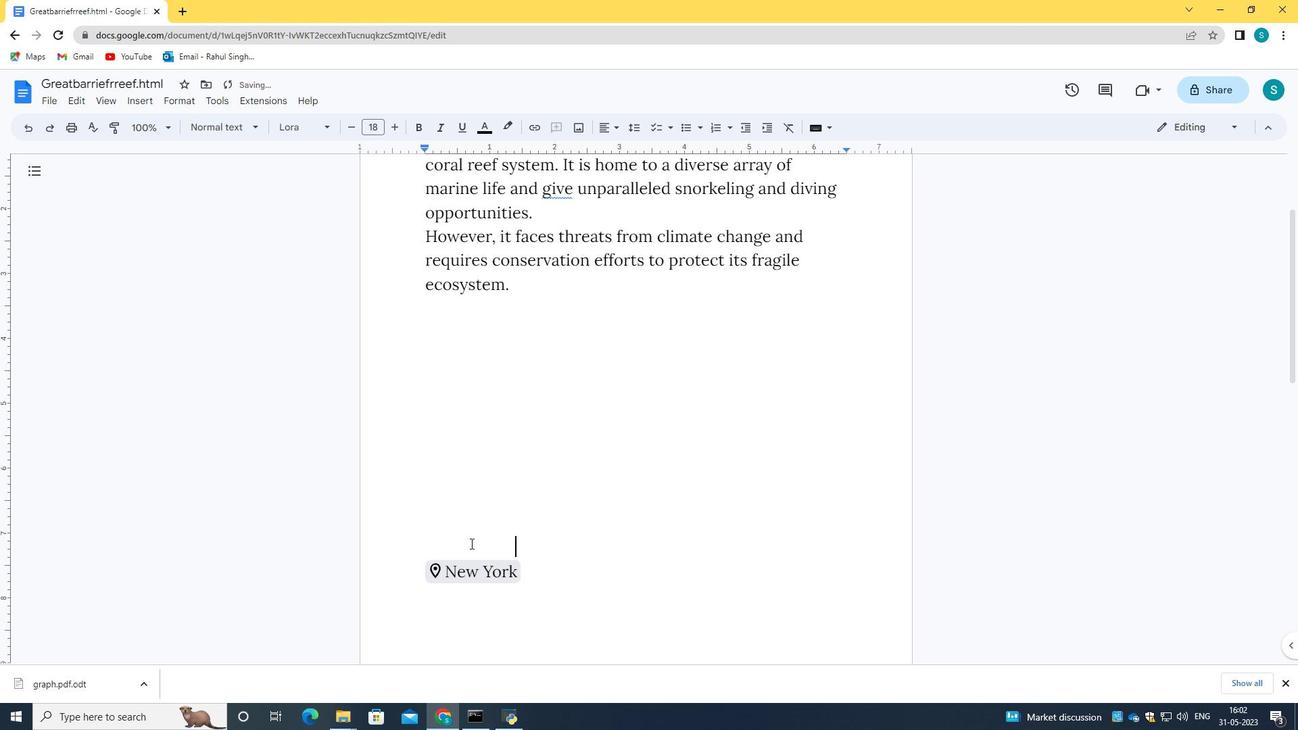 
Action: Key pressed <Key.backspace>
Screenshot: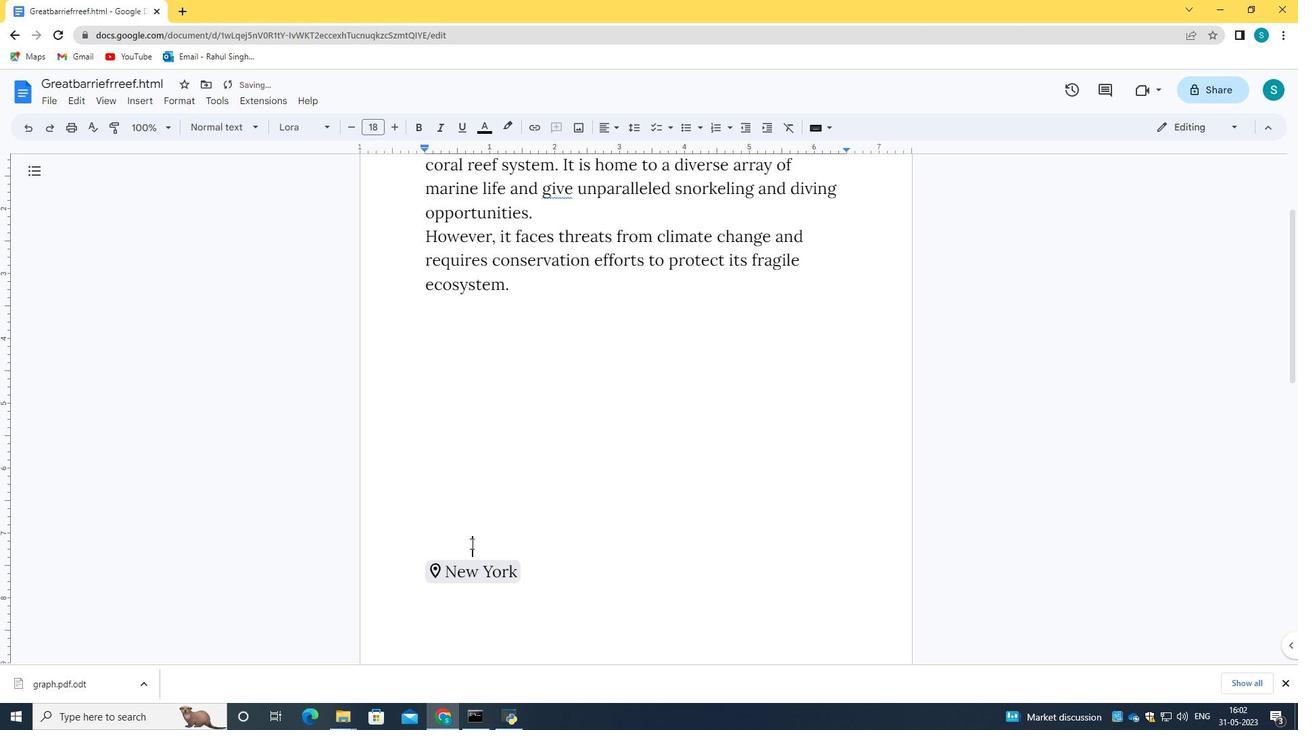
Action: Mouse moved to (426, 564)
Screenshot: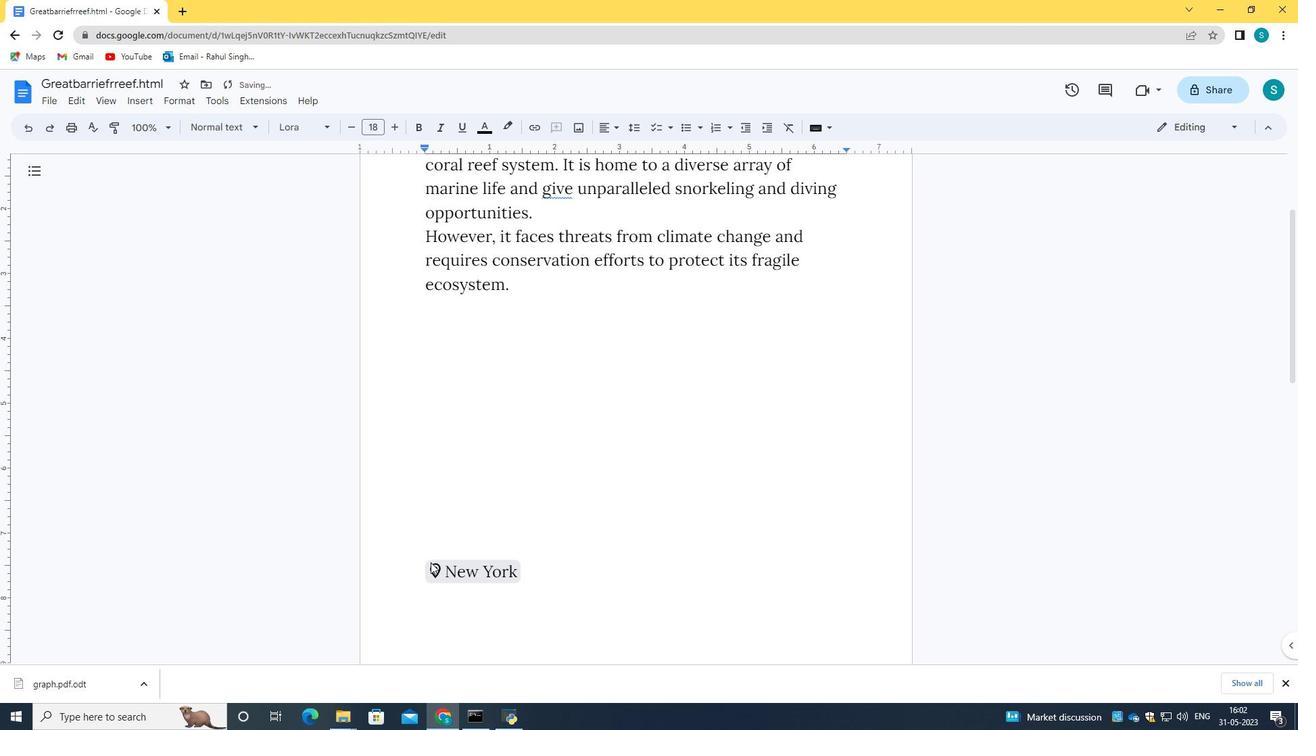
Action: Mouse pressed left at (426, 564)
Screenshot: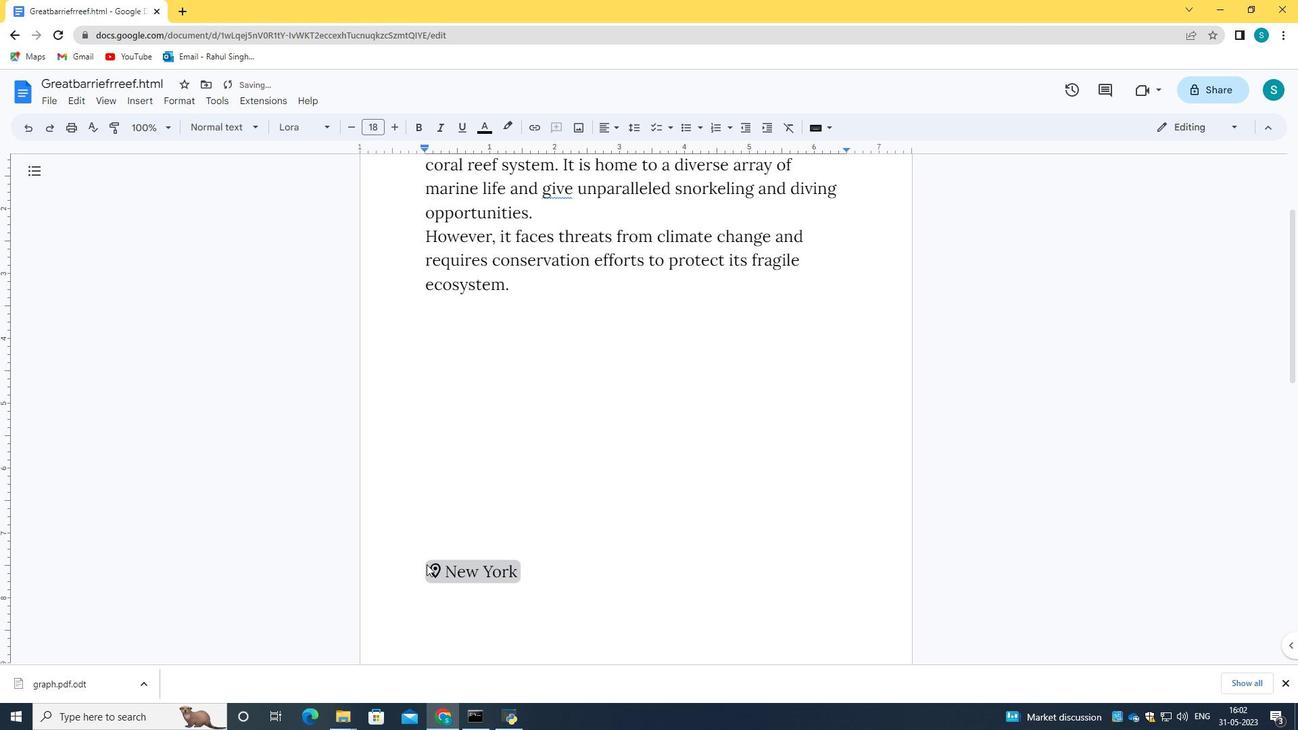 
Action: Mouse moved to (425, 564)
Screenshot: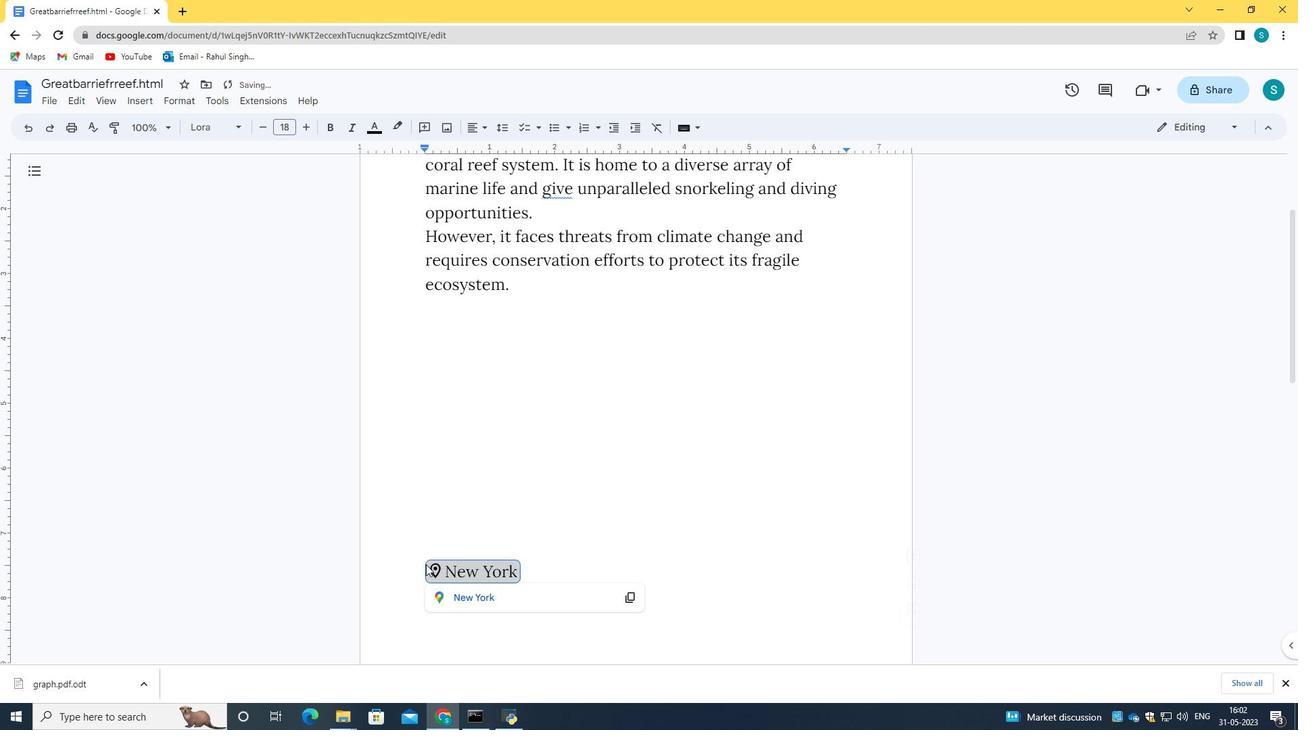 
Action: Key pressed <Key.backspace>
Screenshot: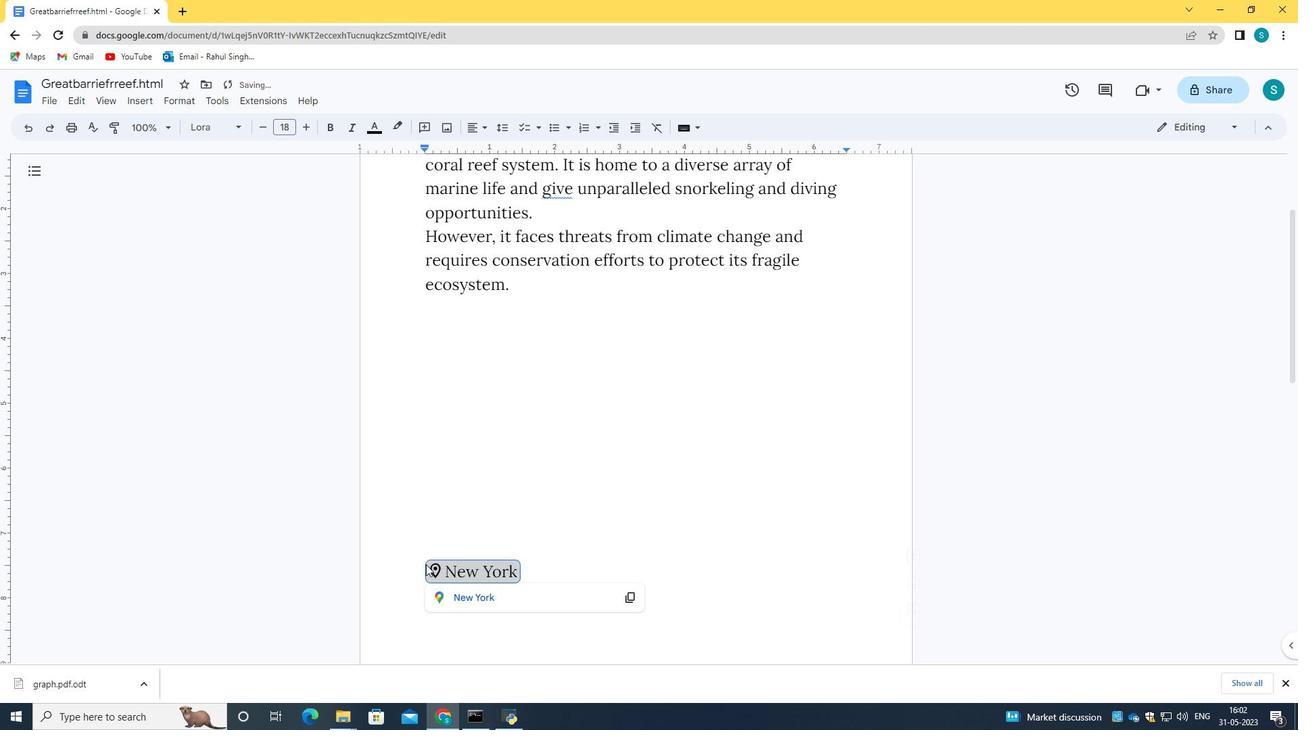 
Action: Mouse moved to (149, 100)
Screenshot: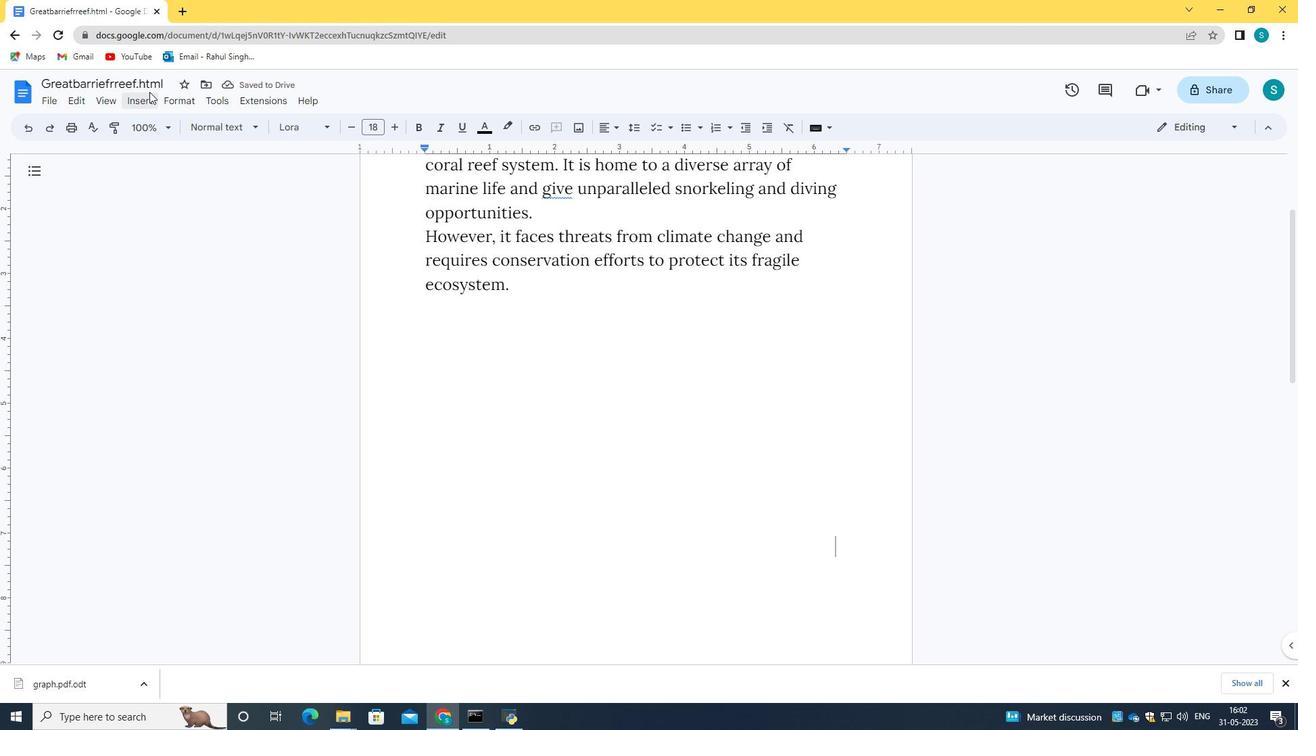 
Action: Mouse pressed left at (149, 100)
Screenshot: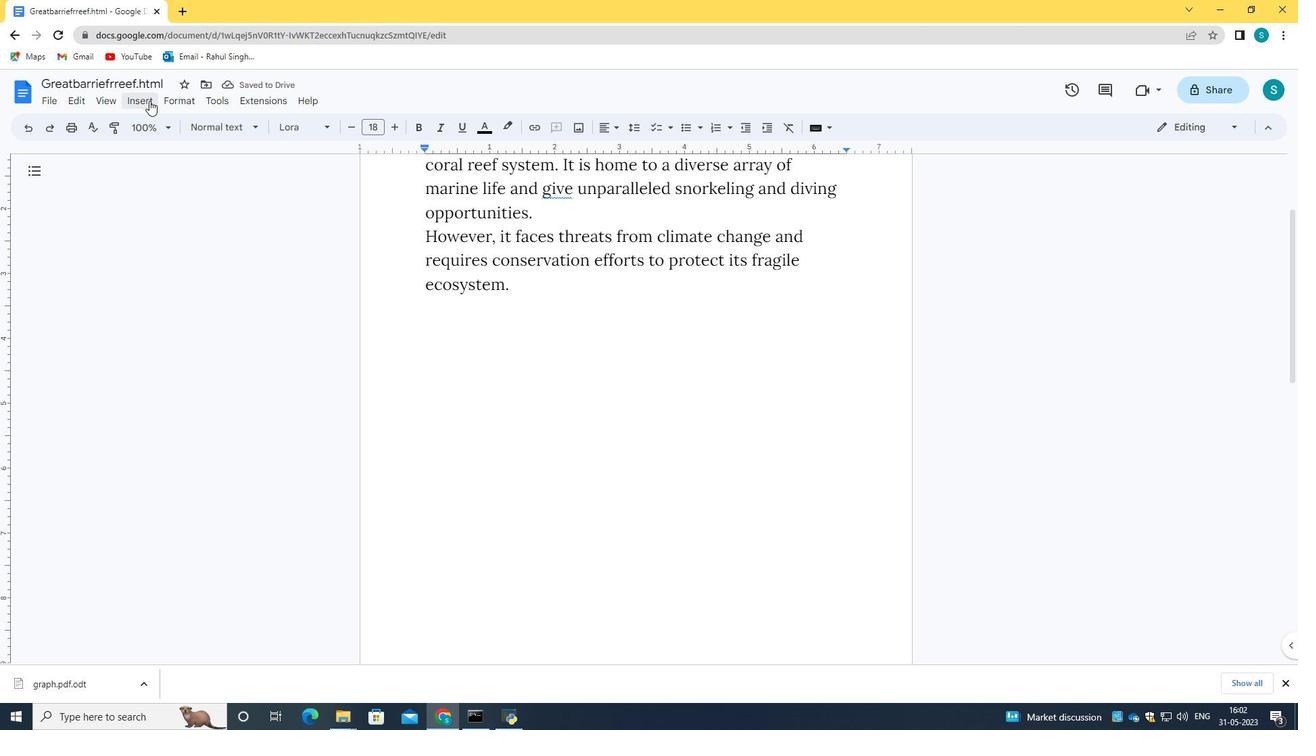 
Action: Mouse moved to (376, 345)
Screenshot: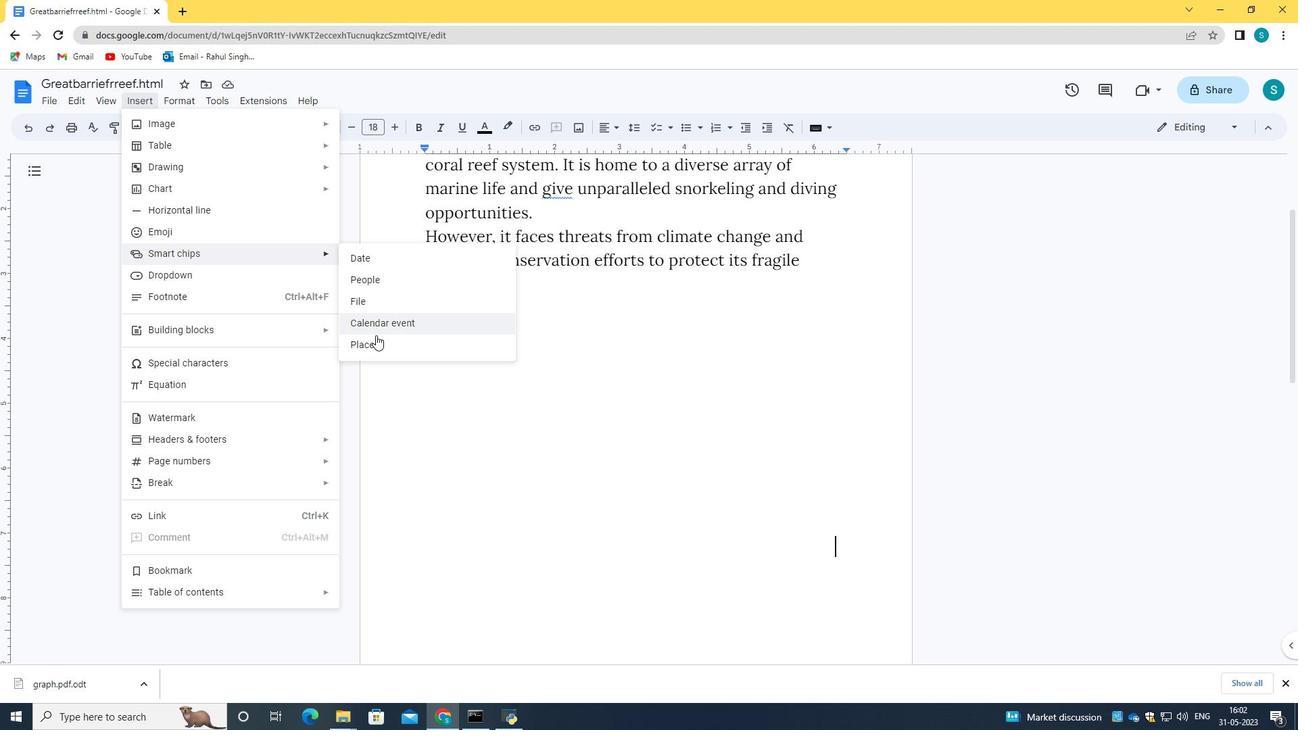 
Action: Mouse pressed left at (376, 345)
Screenshot: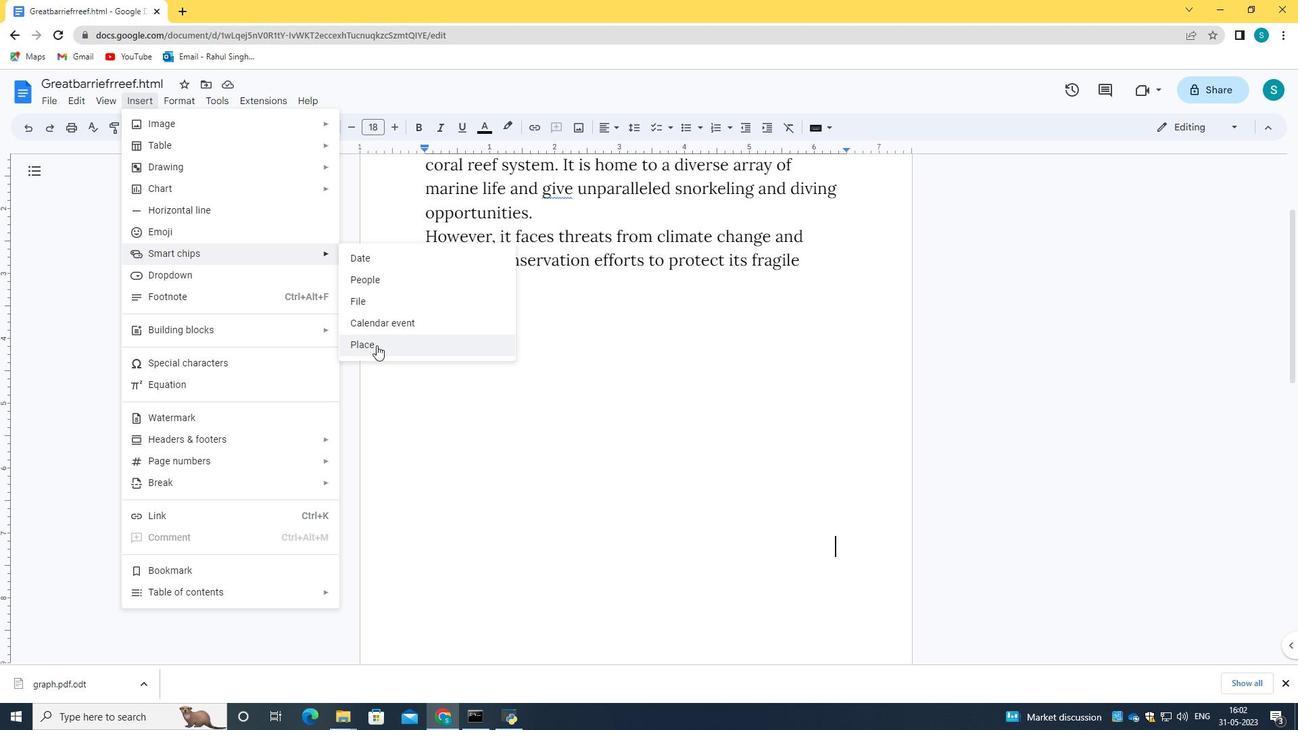 
Action: Mouse moved to (596, 384)
Screenshot: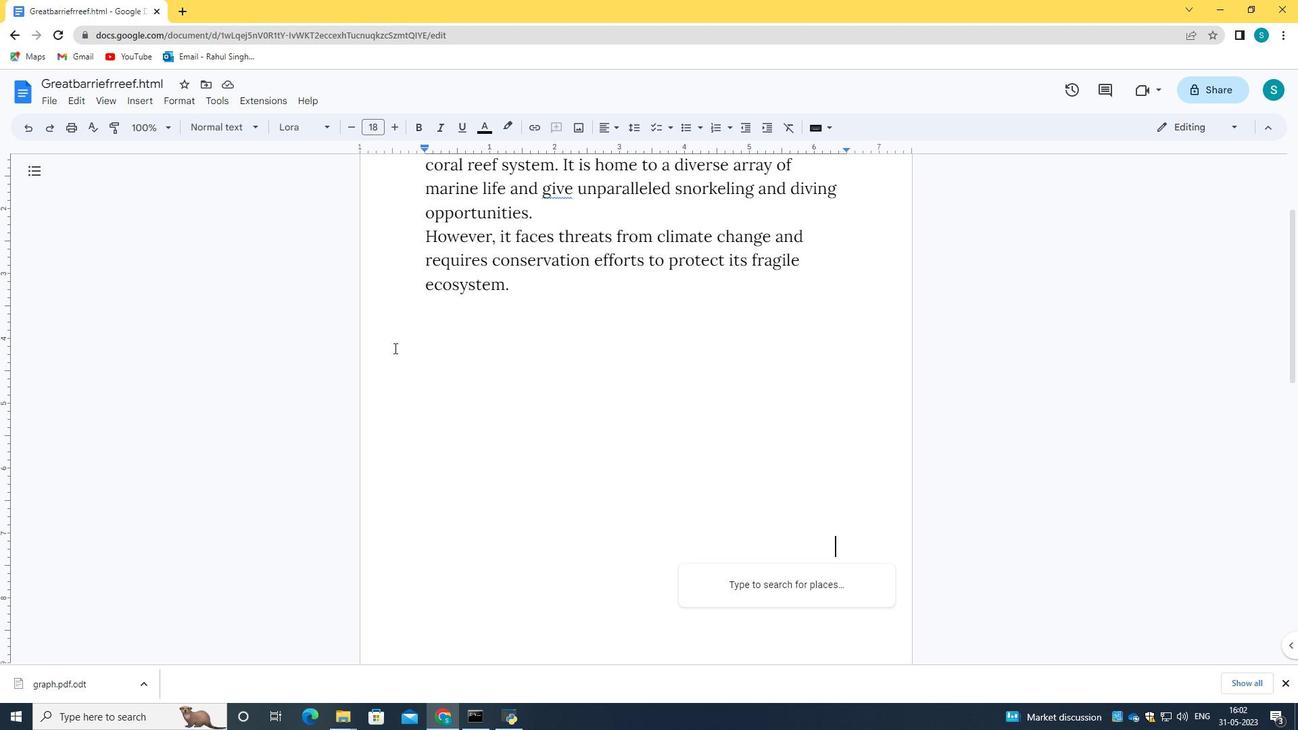
Action: Key pressed <Key.caps_lock>N<Key.caps_lock>w<Key.backspace><Key.backspace><Key.backspace><Key.backspace><Key.backspace><Key.backspace><Key.backspace><Key.backspace><Key.backspace><Key.backspace><Key.backspace><Key.backspace>n<Key.backspace><Key.backspace><Key.backspace><Key.backspace>
Screenshot: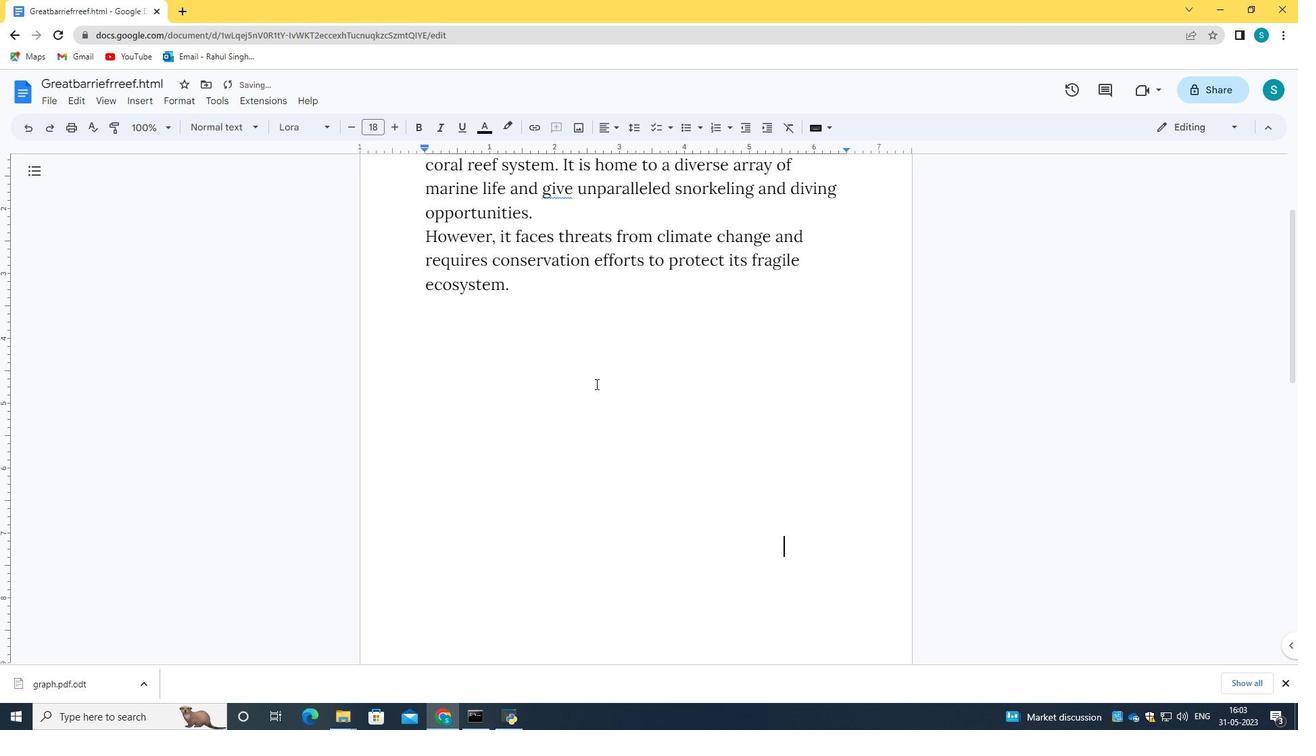 
Action: Mouse moved to (133, 103)
Screenshot: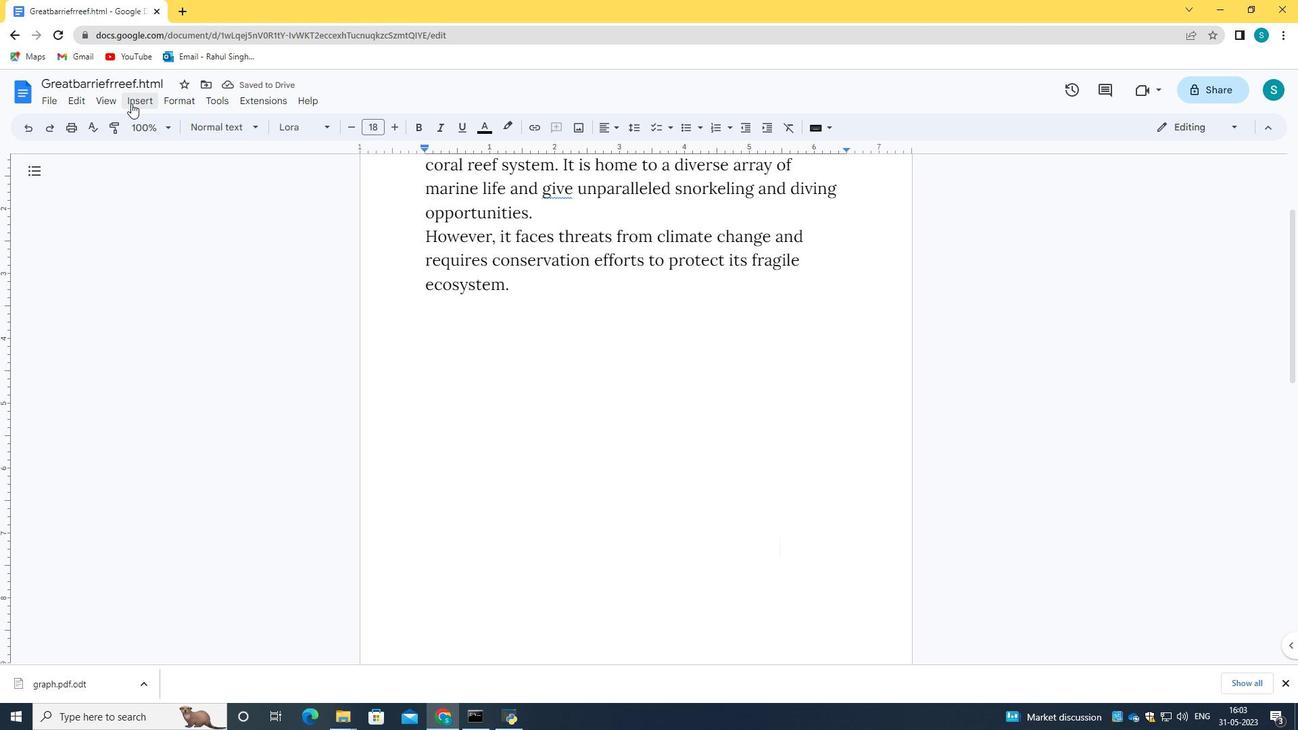 
Action: Mouse pressed left at (133, 103)
Screenshot: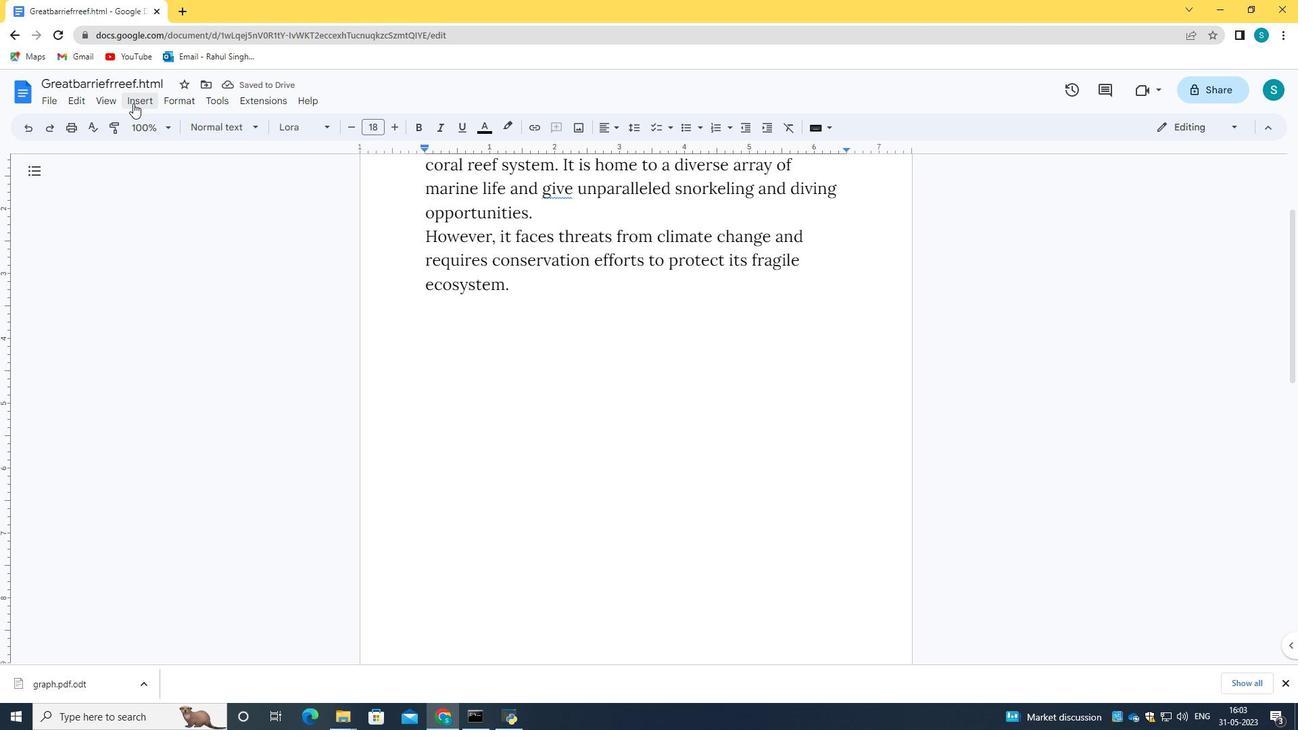 
Action: Mouse moved to (385, 355)
Screenshot: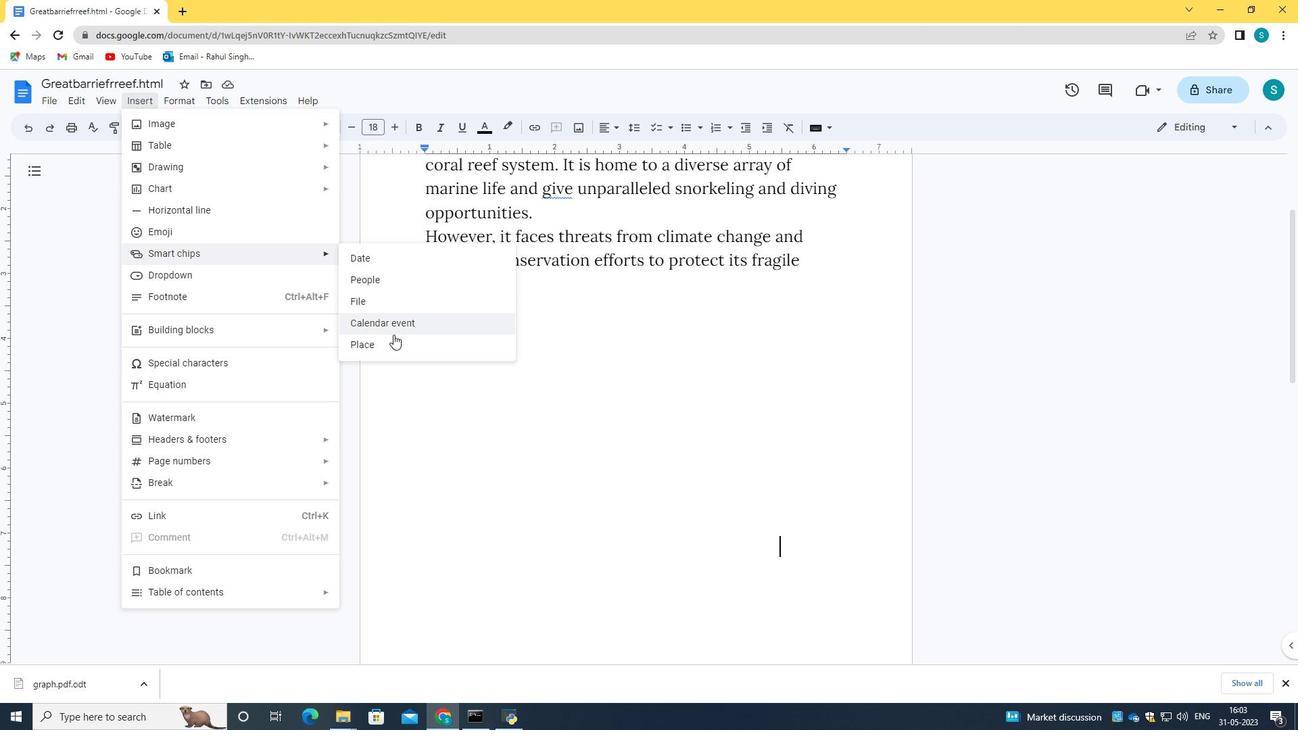 
Action: Mouse pressed left at (385, 355)
Screenshot: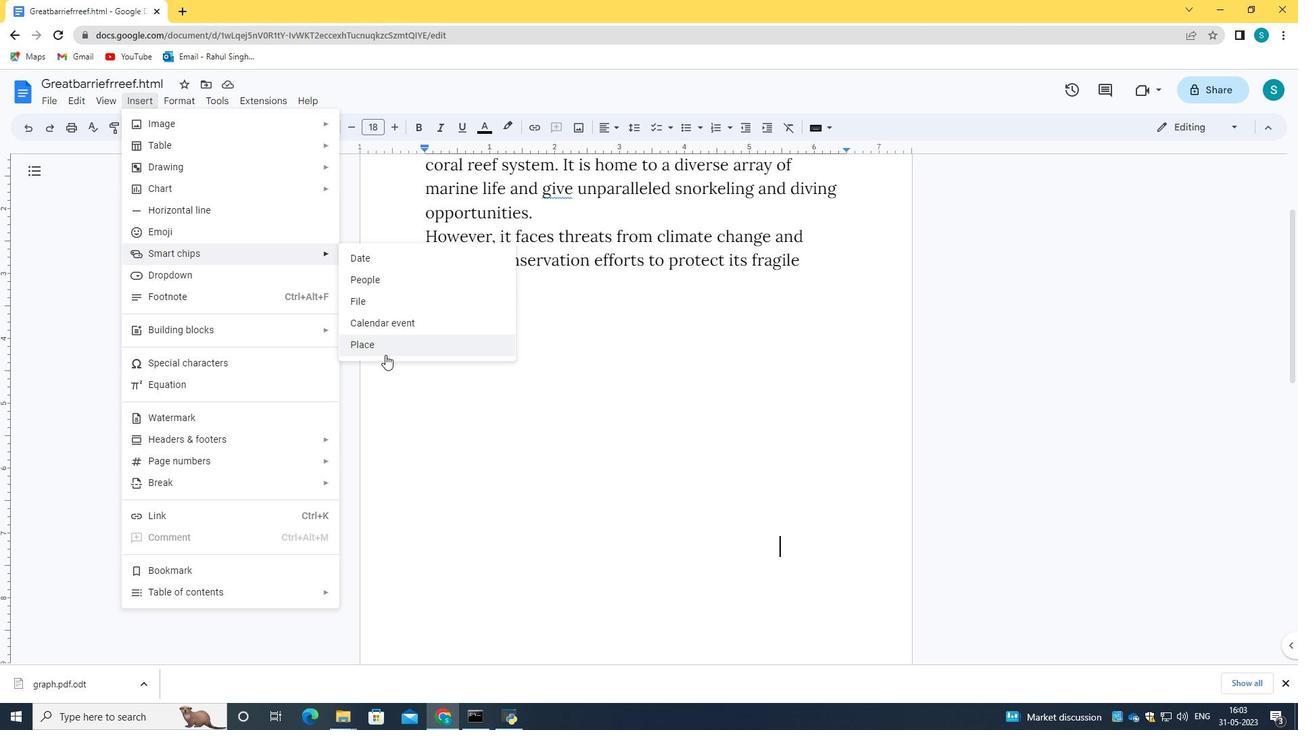 
Action: Mouse moved to (639, 387)
Screenshot: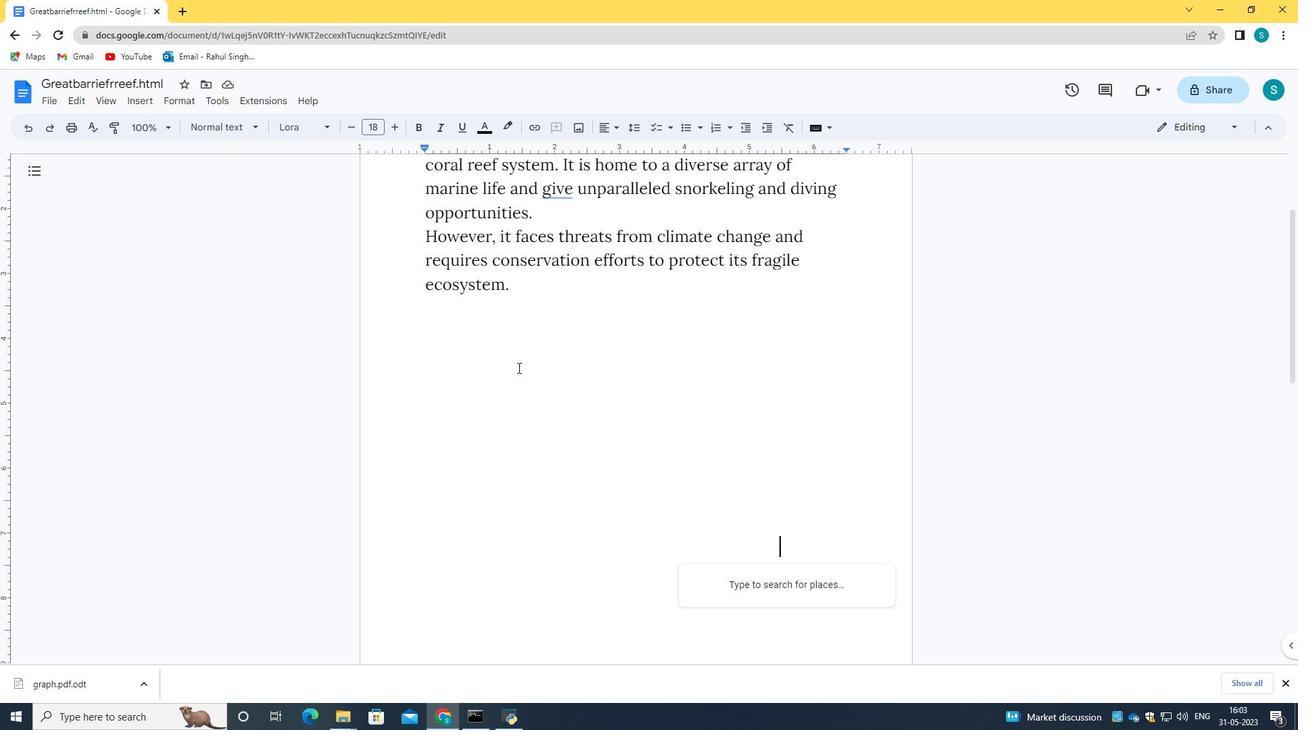 
Action: Key pressed <Key.caps_lock>N<Key.caps_lock>ew<Key.space><Key.caps_lock>Y<Key.caps_lock>ork
Screenshot: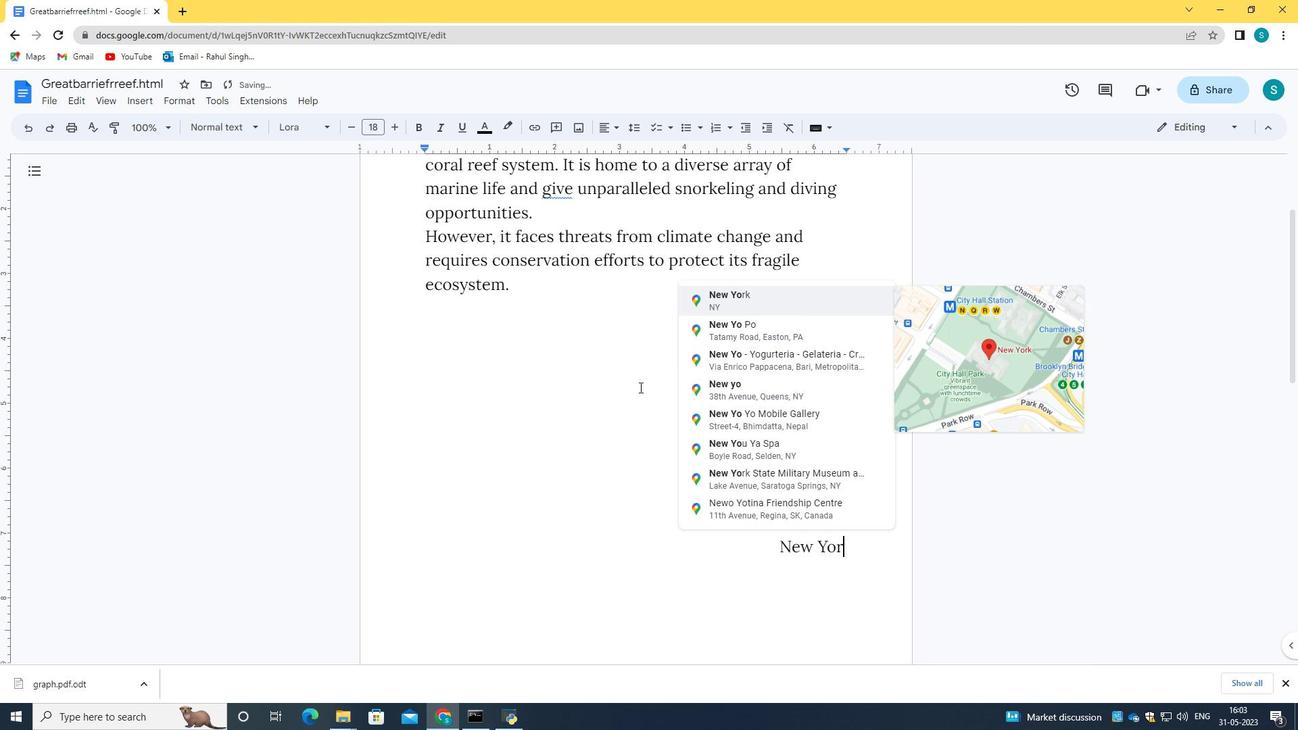 
Action: Mouse moved to (768, 303)
Screenshot: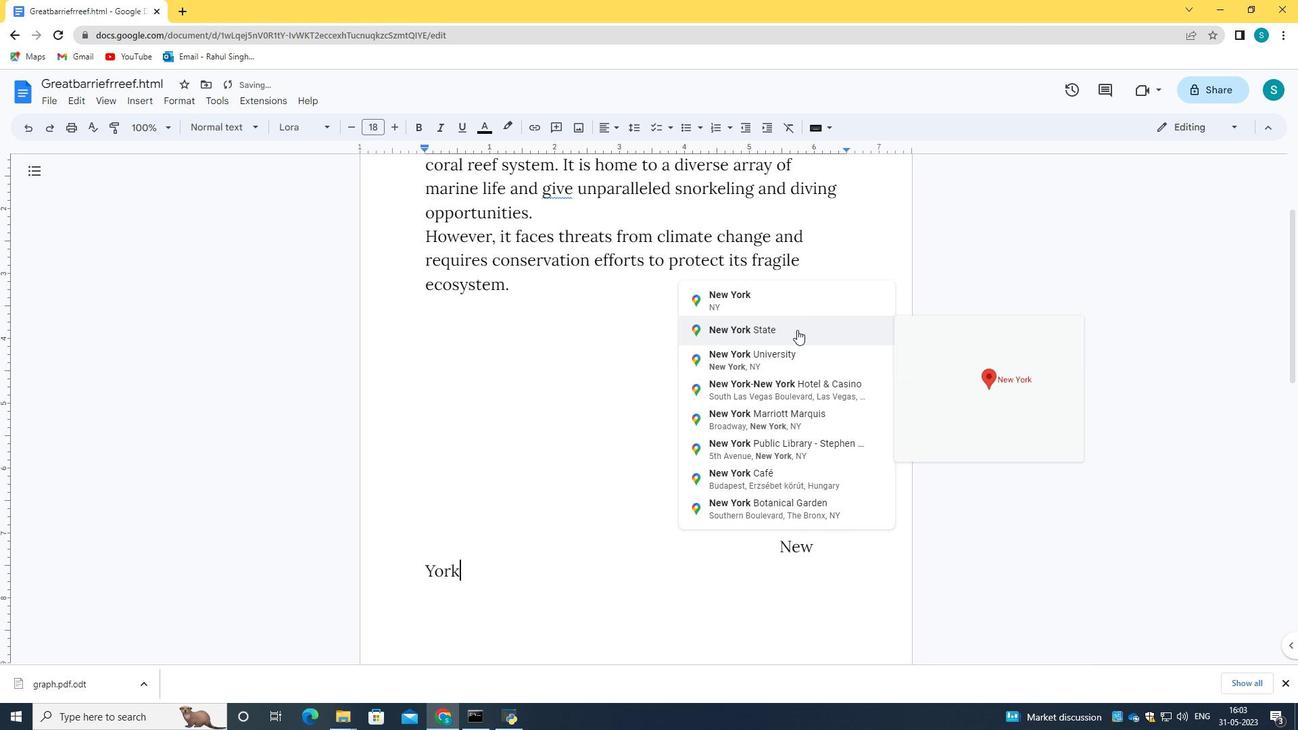 
Action: Mouse pressed left at (768, 303)
Screenshot: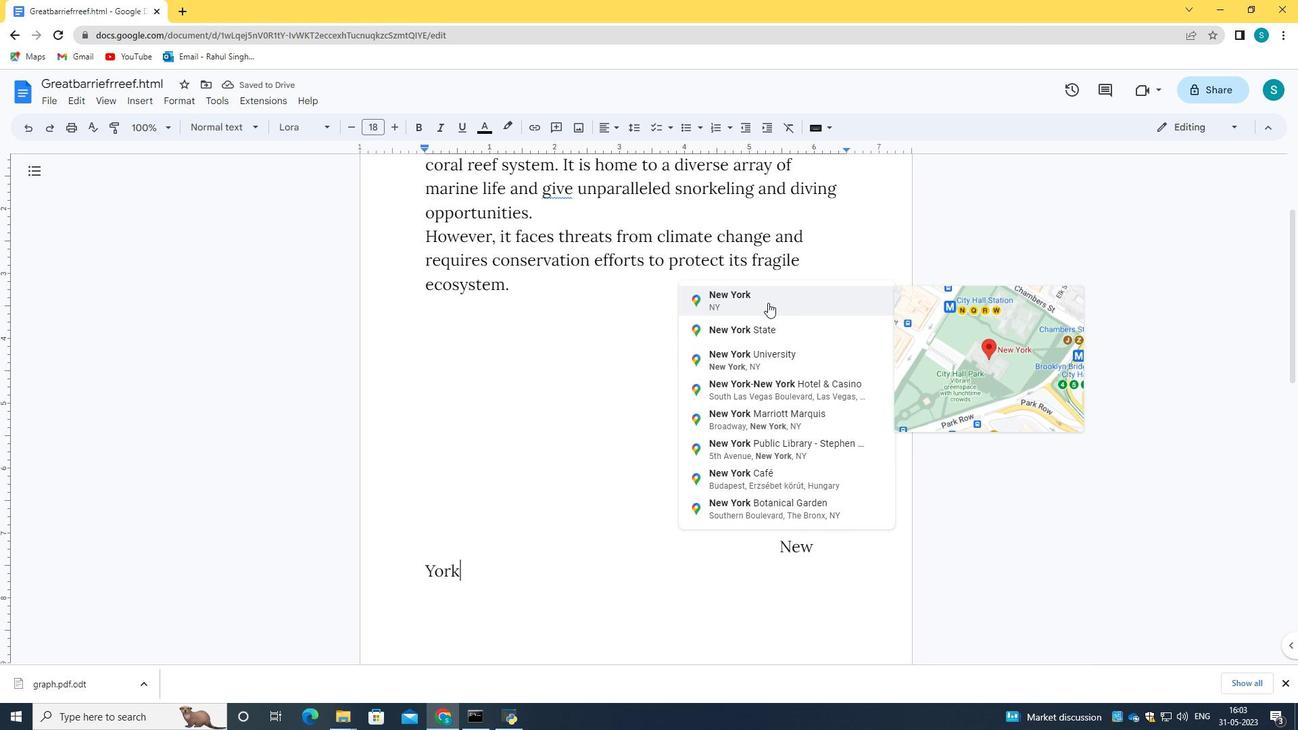 
Action: Mouse moved to (423, 569)
Screenshot: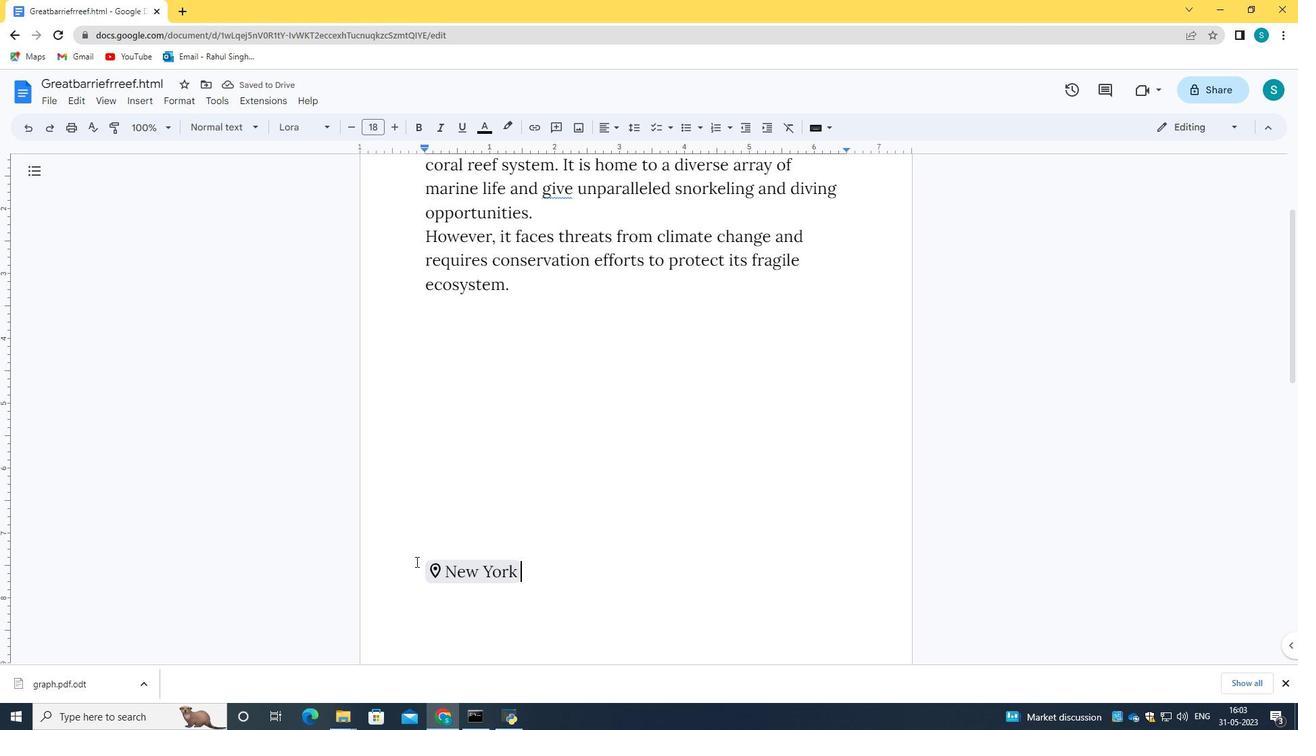 
Action: Mouse pressed left at (423, 569)
Screenshot: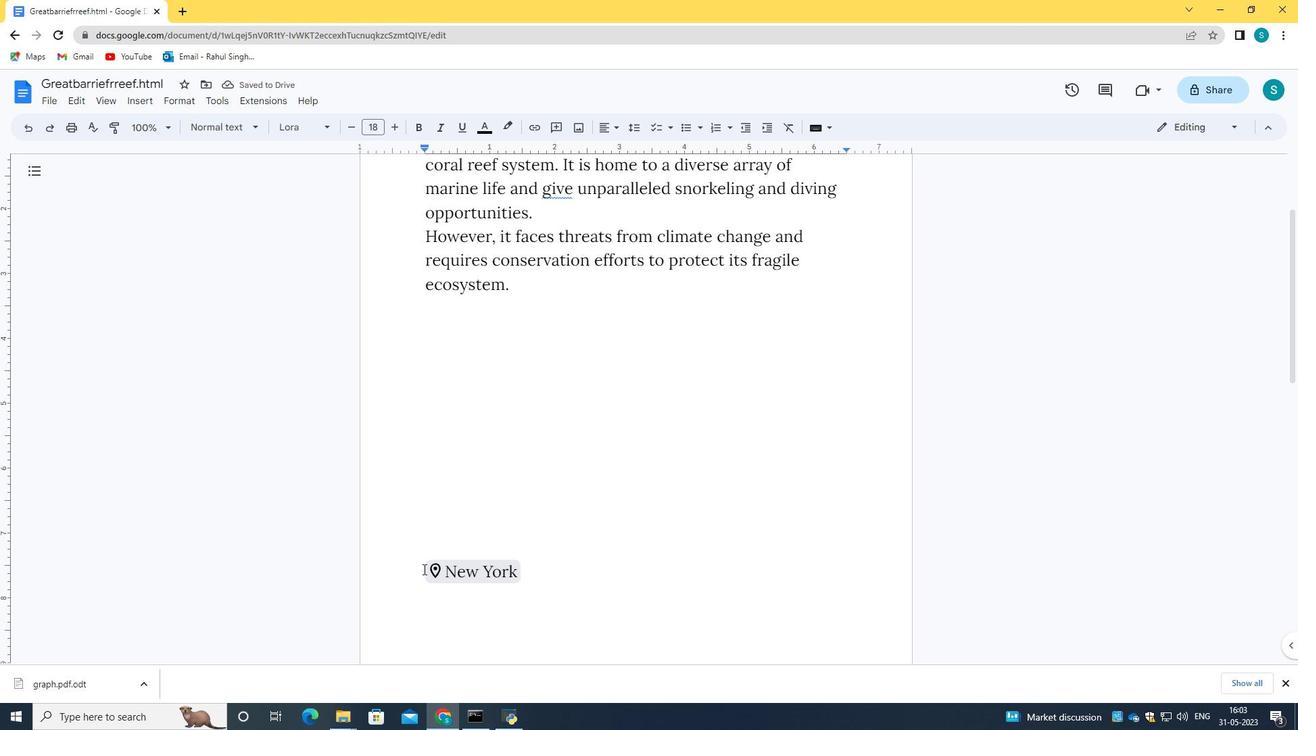 
Action: Mouse moved to (512, 570)
Screenshot: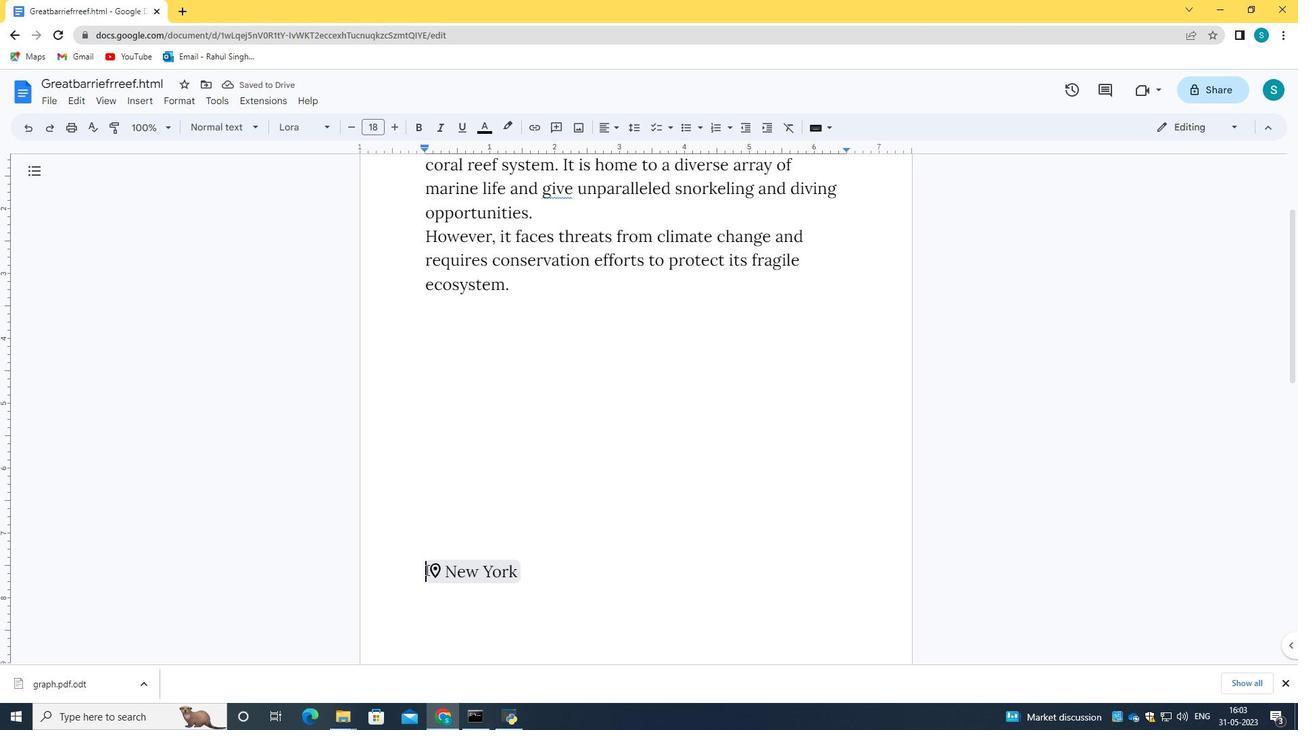 
Action: Key pressed <Key.space>
Screenshot: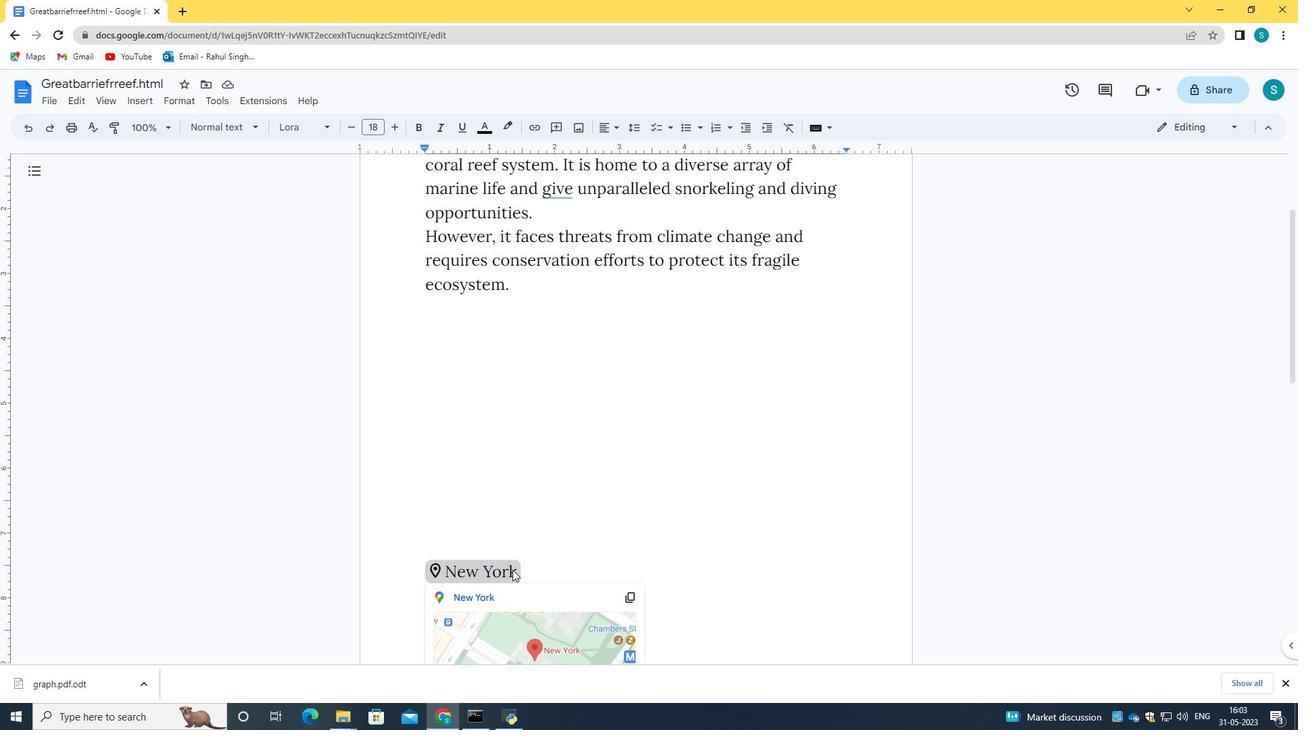 
Action: Mouse moved to (512, 570)
Screenshot: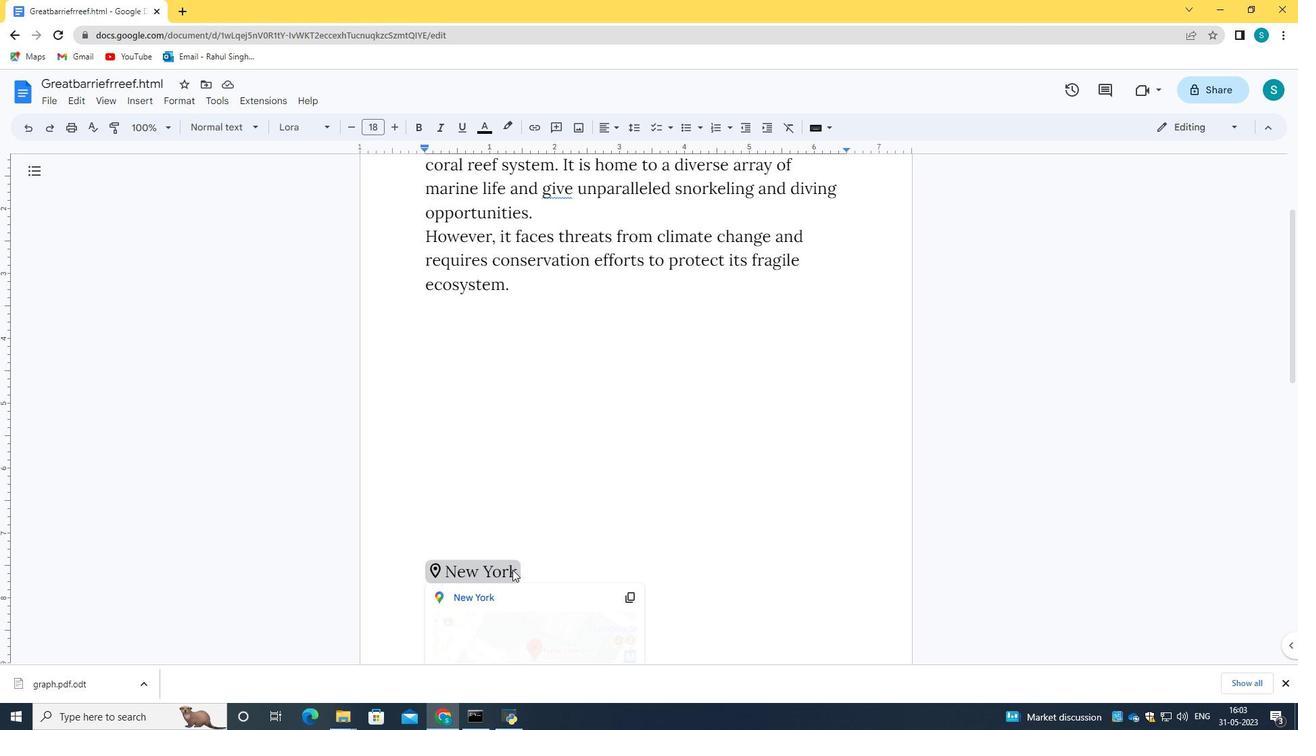 
Action: Key pressed <Key.space><Key.space><Key.space><Key.space><Key.space><Key.space><Key.space><Key.space><Key.space><Key.space><Key.space>
Screenshot: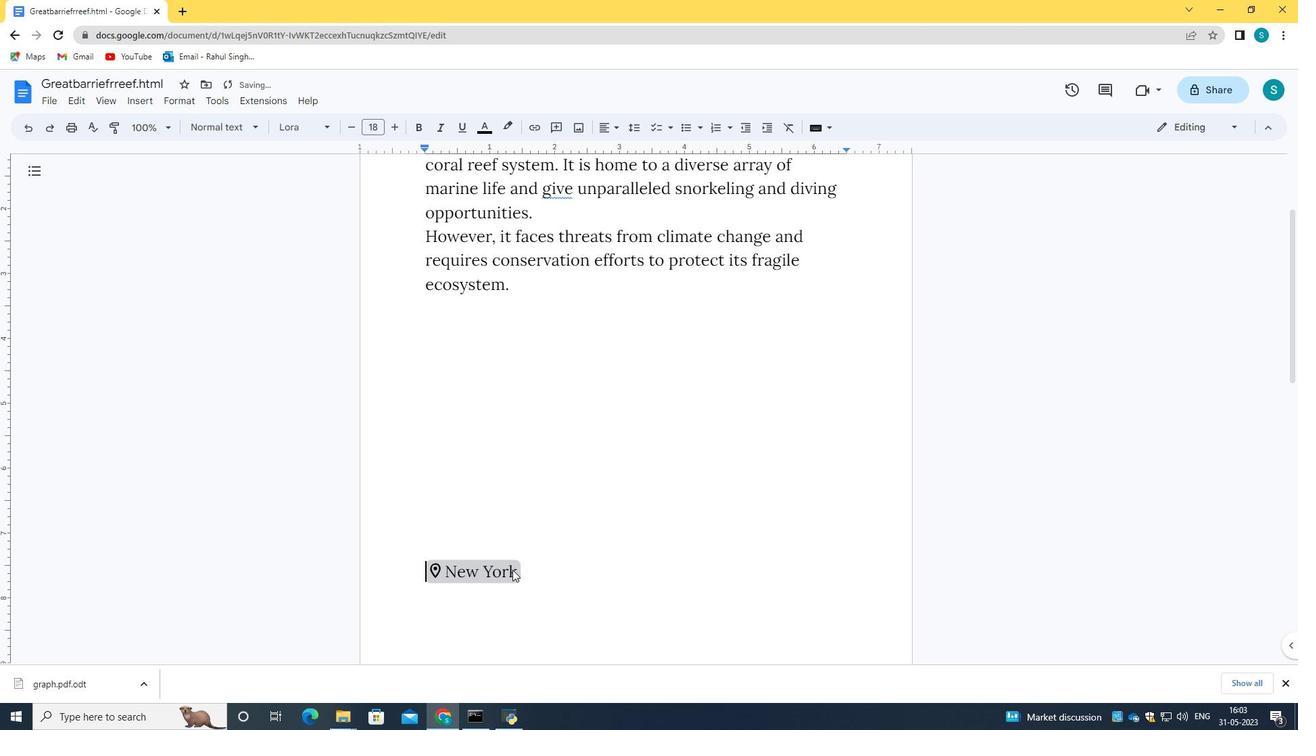 
Action: Mouse moved to (447, 570)
Screenshot: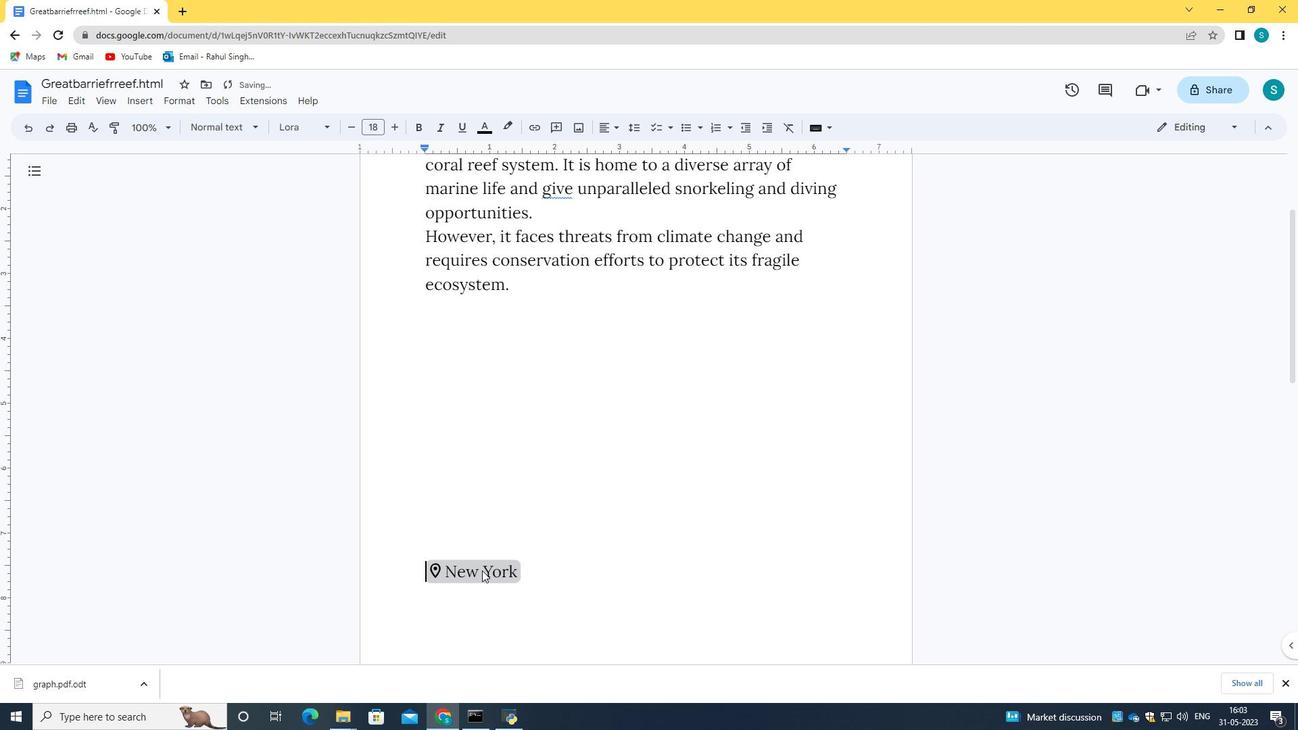 
Action: Key pressed <Key.space>
Screenshot: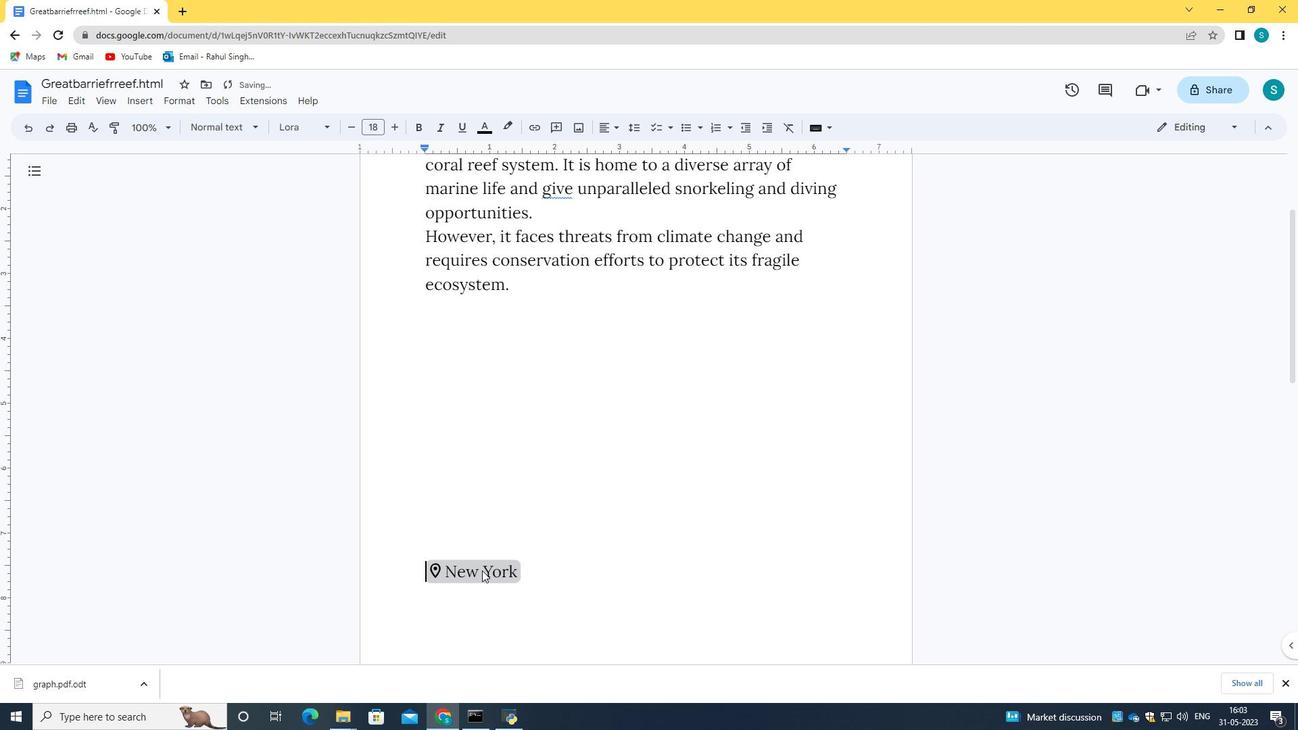 
Action: Mouse moved to (443, 556)
Screenshot: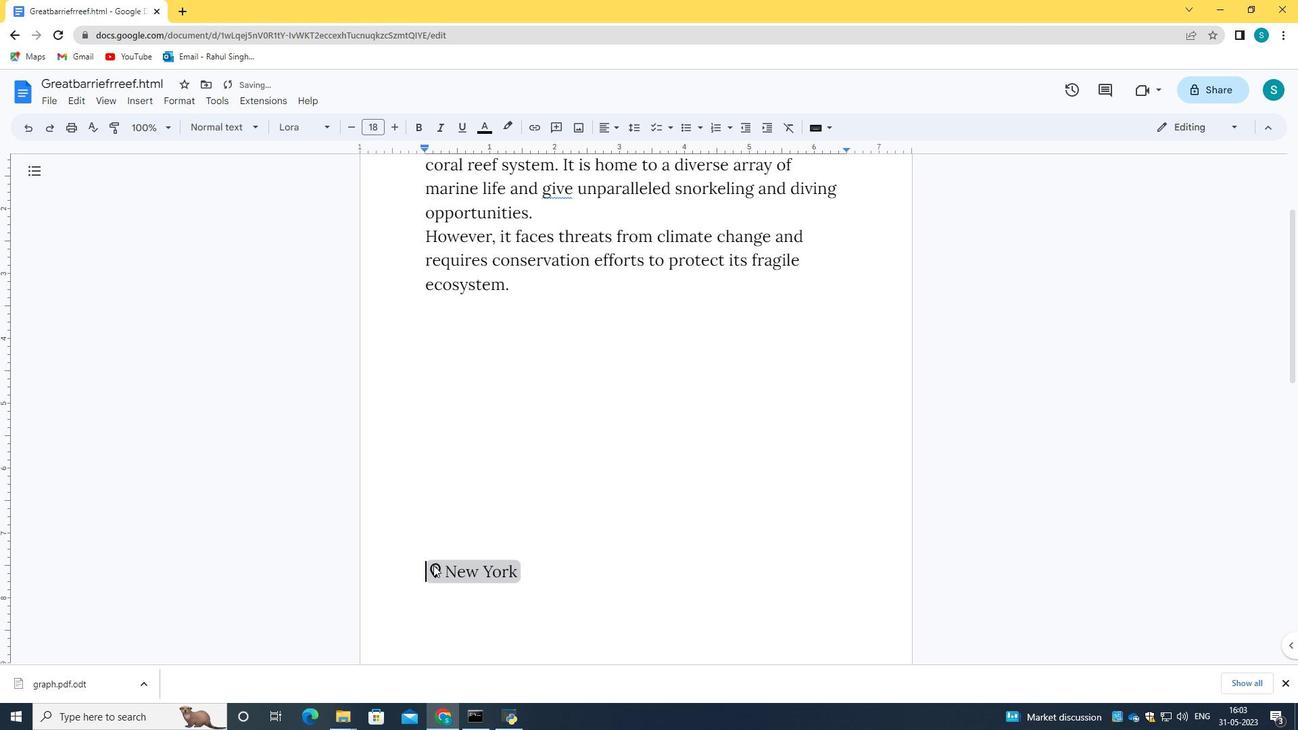 
Action: Key pressed <Key.space>
Screenshot: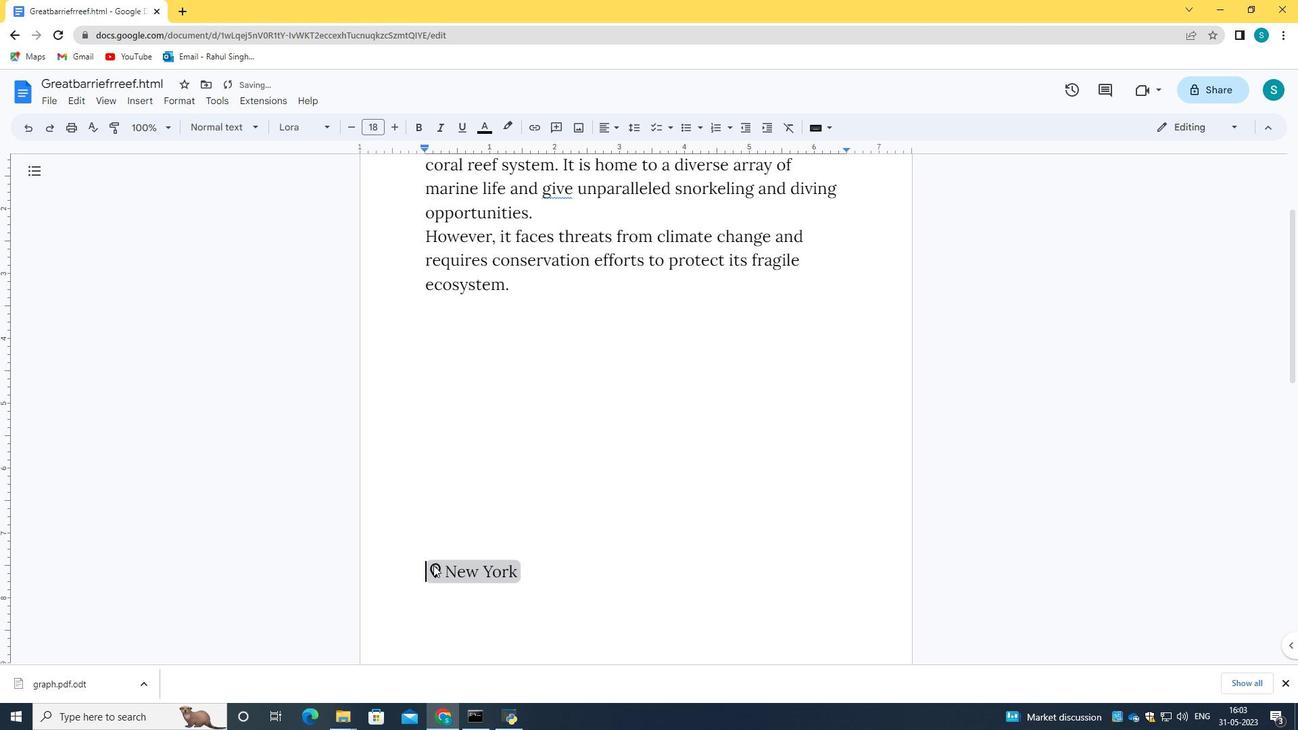 
Action: Mouse moved to (458, 541)
Screenshot: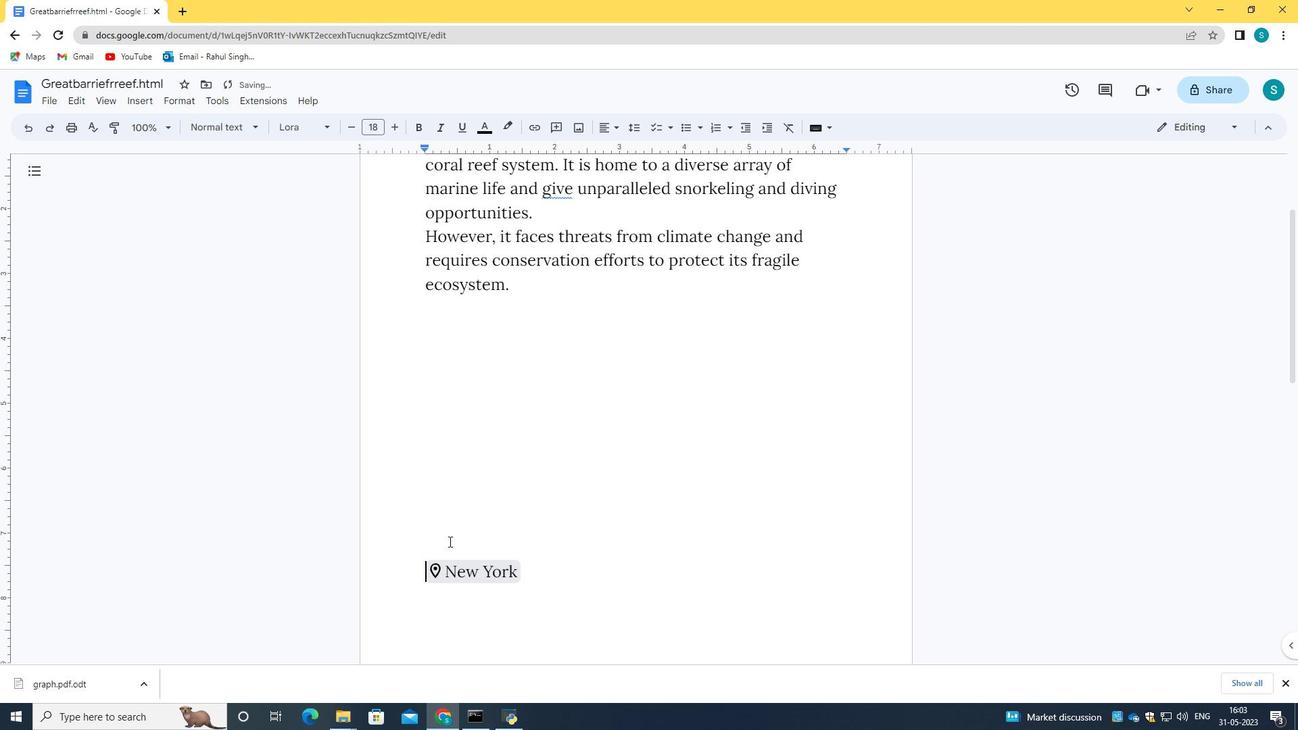 
Action: Mouse pressed left at (458, 541)
Screenshot: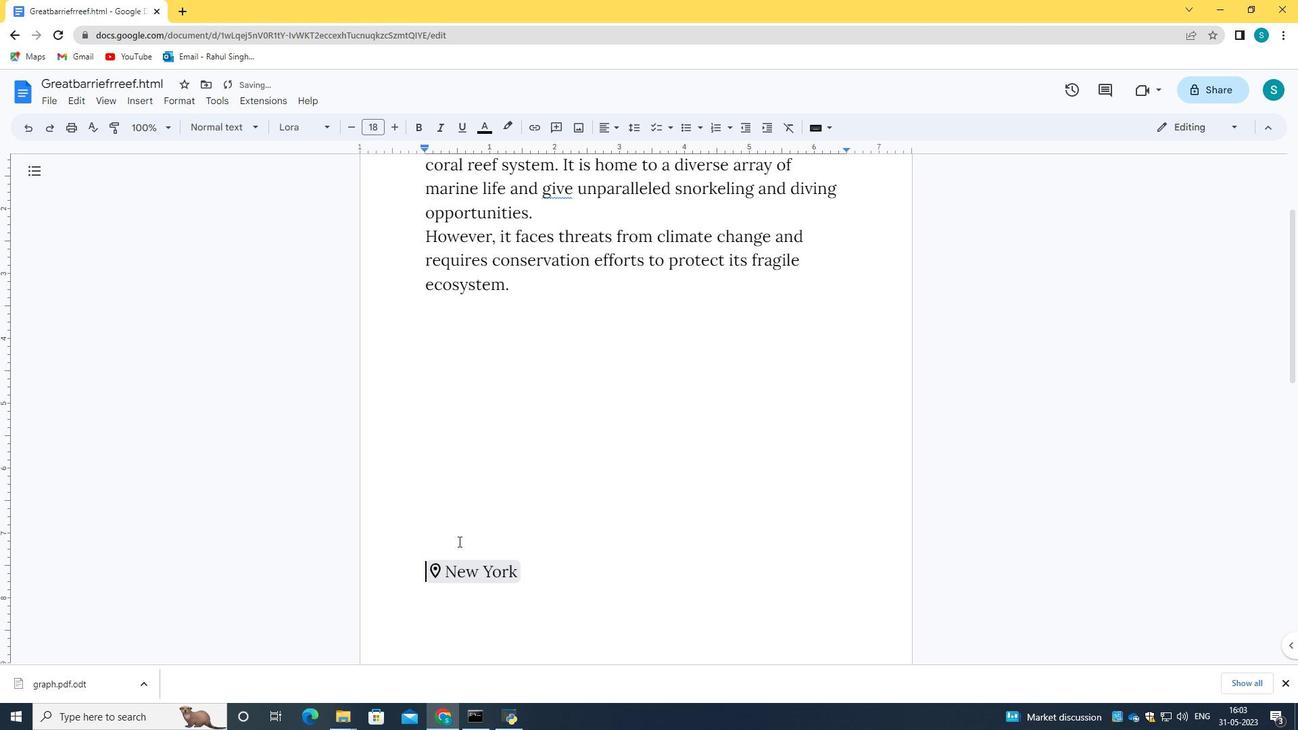 
Action: Mouse moved to (446, 543)
Screenshot: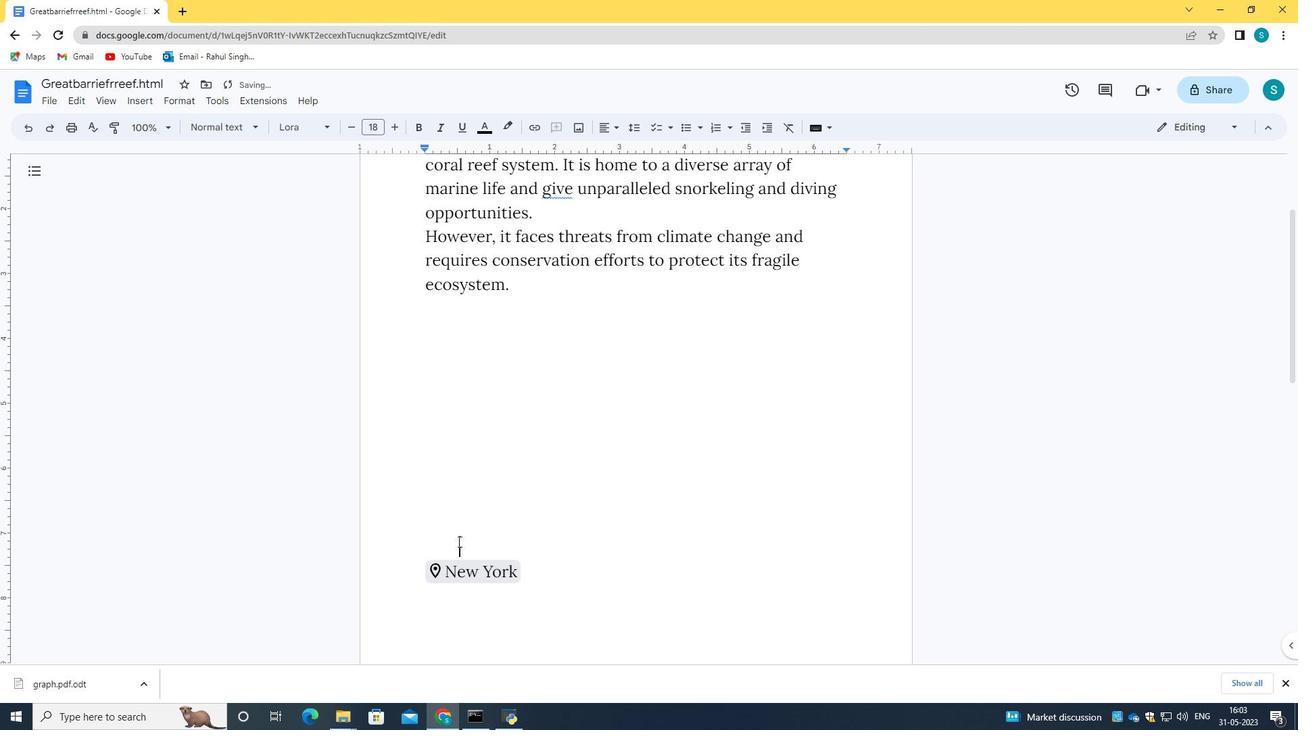 
Action: Key pressed <Key.space>
Screenshot: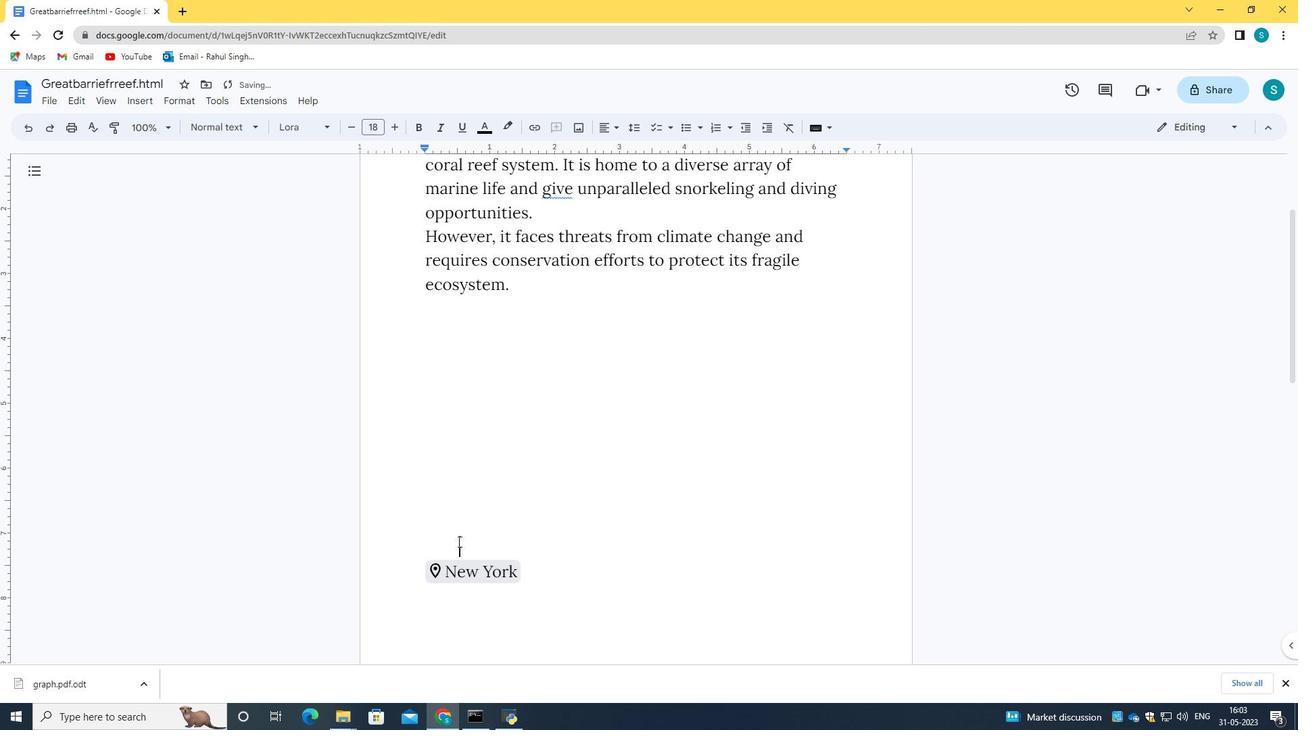 
Action: Mouse moved to (415, 550)
Screenshot: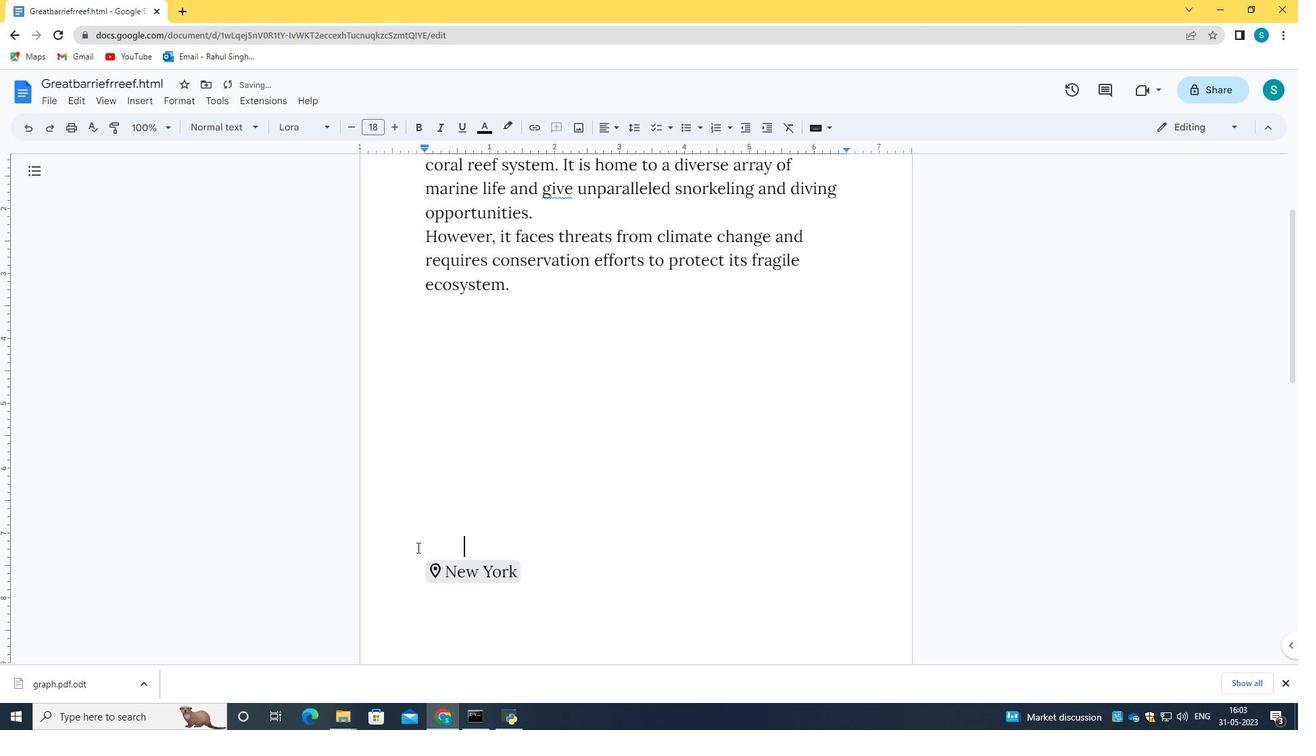 
Action: Mouse pressed left at (415, 550)
Screenshot: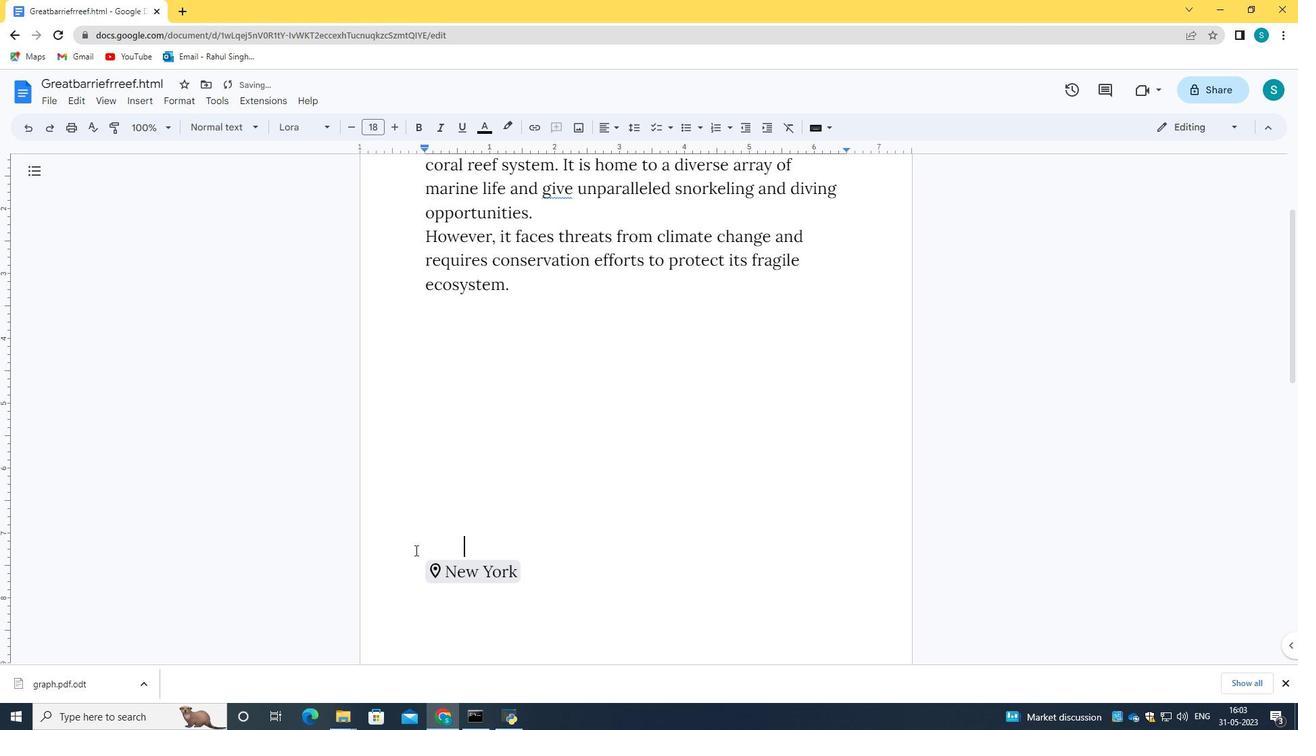 
Action: Mouse moved to (817, 516)
Screenshot: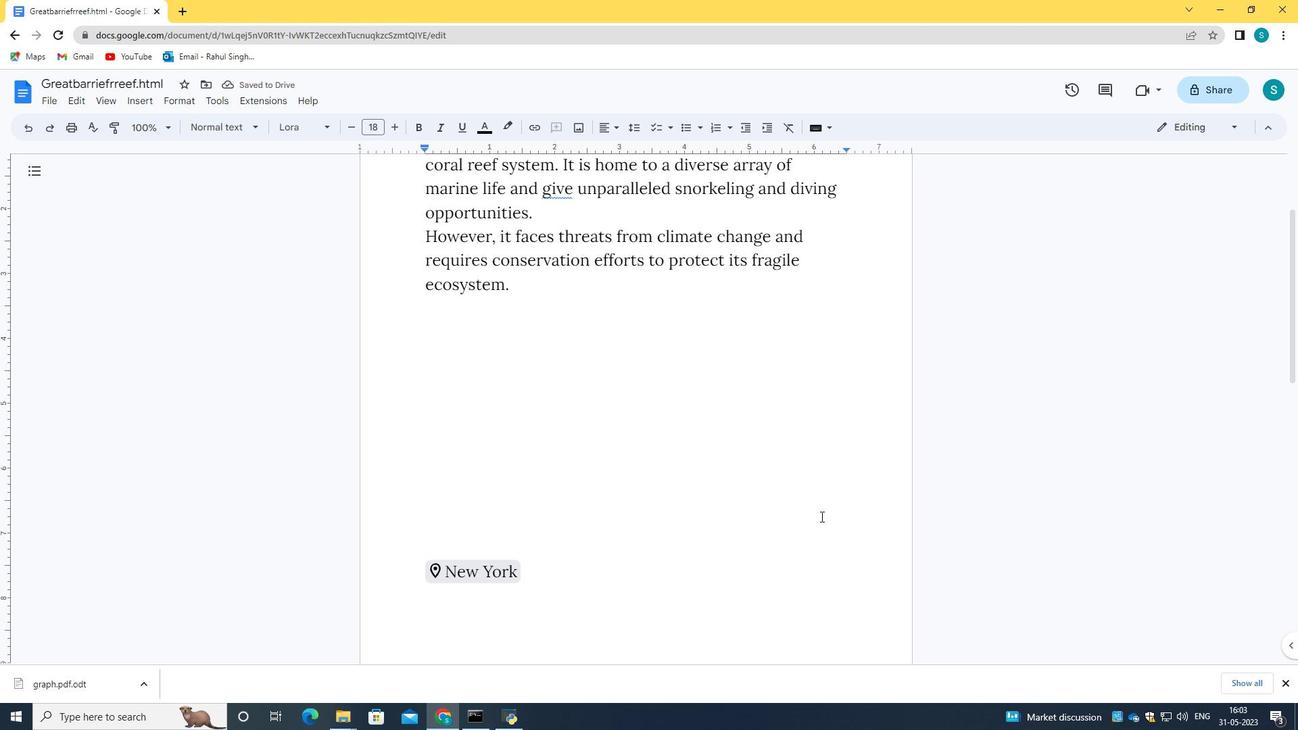 
Action: Mouse scrolled (817, 516) with delta (0, 0)
Screenshot: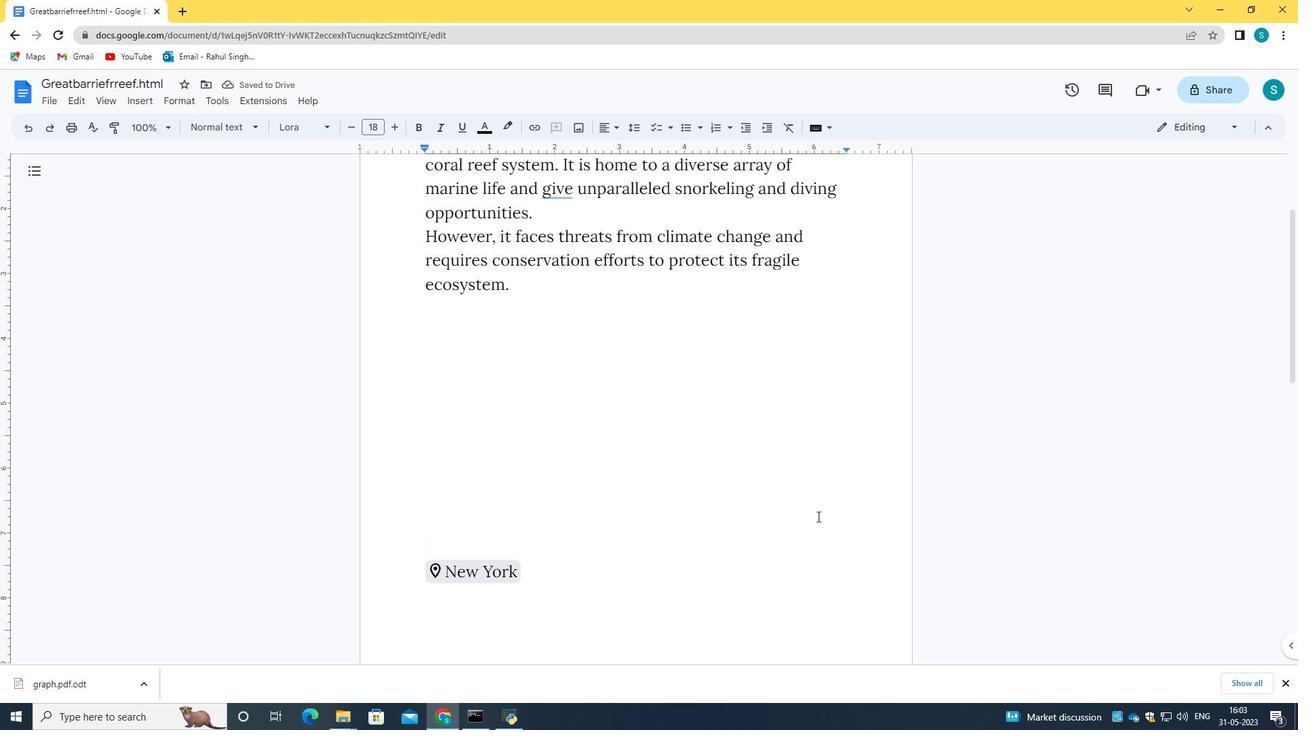 
Action: Mouse scrolled (817, 517) with delta (0, 0)
Screenshot: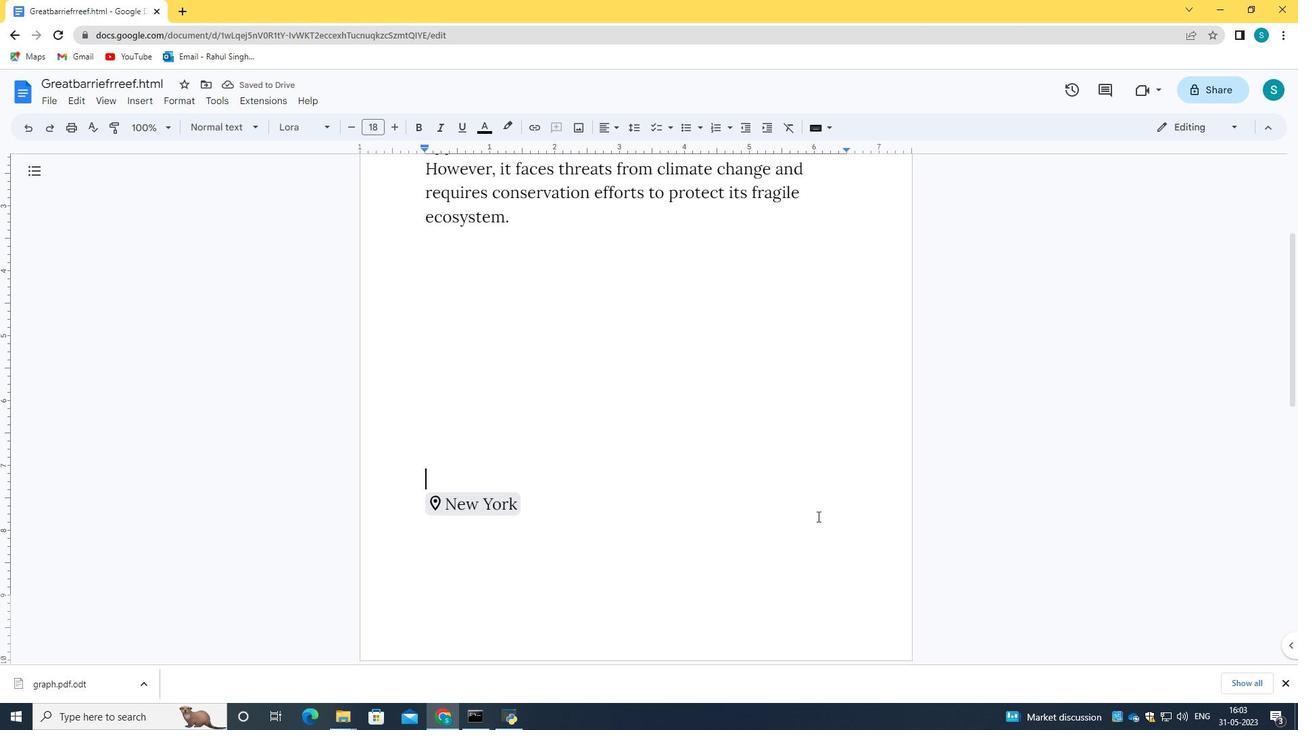 
Action: Mouse scrolled (817, 517) with delta (0, 0)
Screenshot: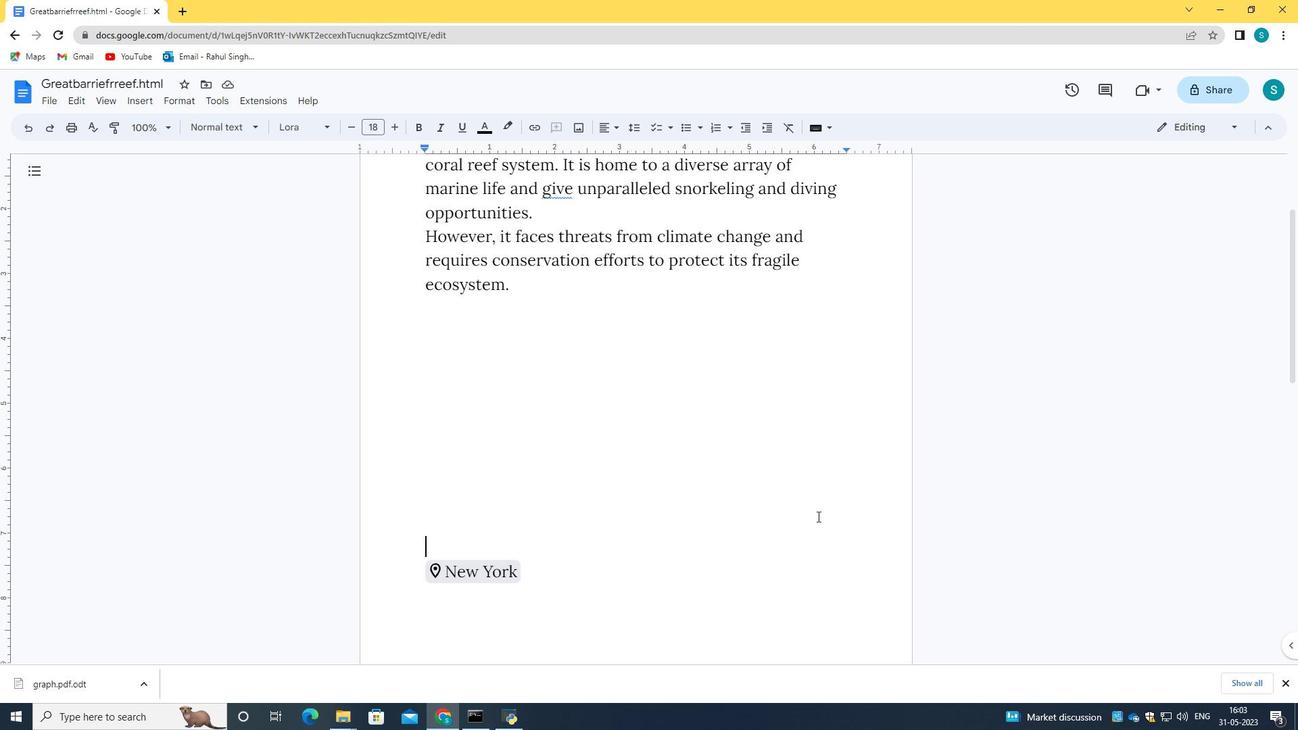 
Action: Mouse scrolled (817, 517) with delta (0, 0)
Screenshot: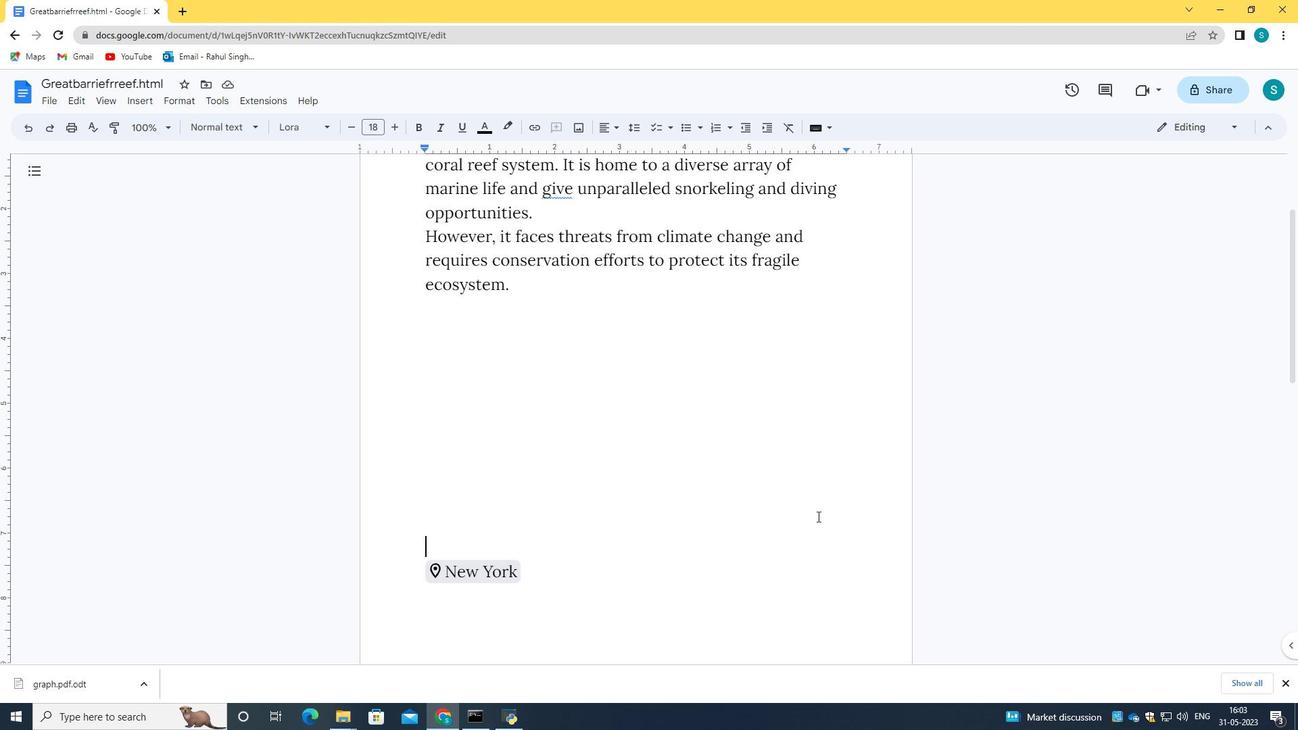 
Action: Mouse scrolled (817, 517) with delta (0, 0)
Screenshot: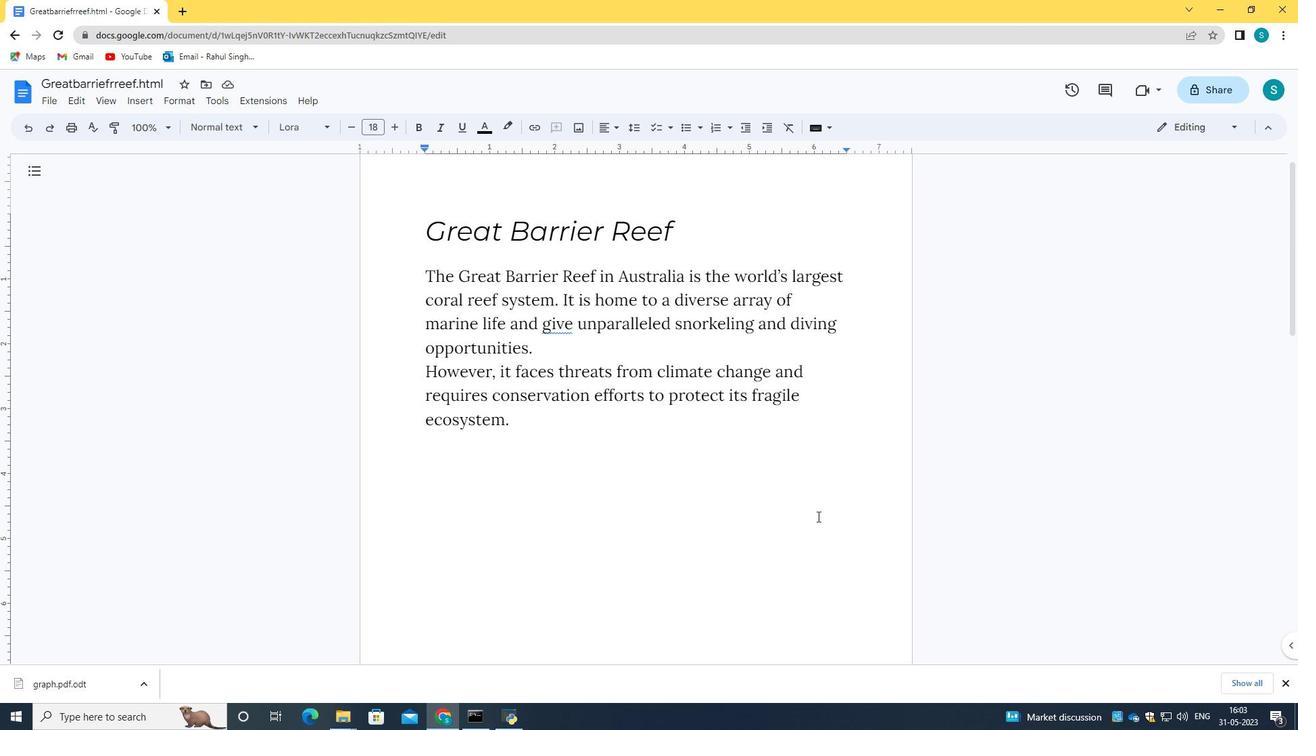 
Action: Mouse scrolled (817, 517) with delta (0, 0)
Screenshot: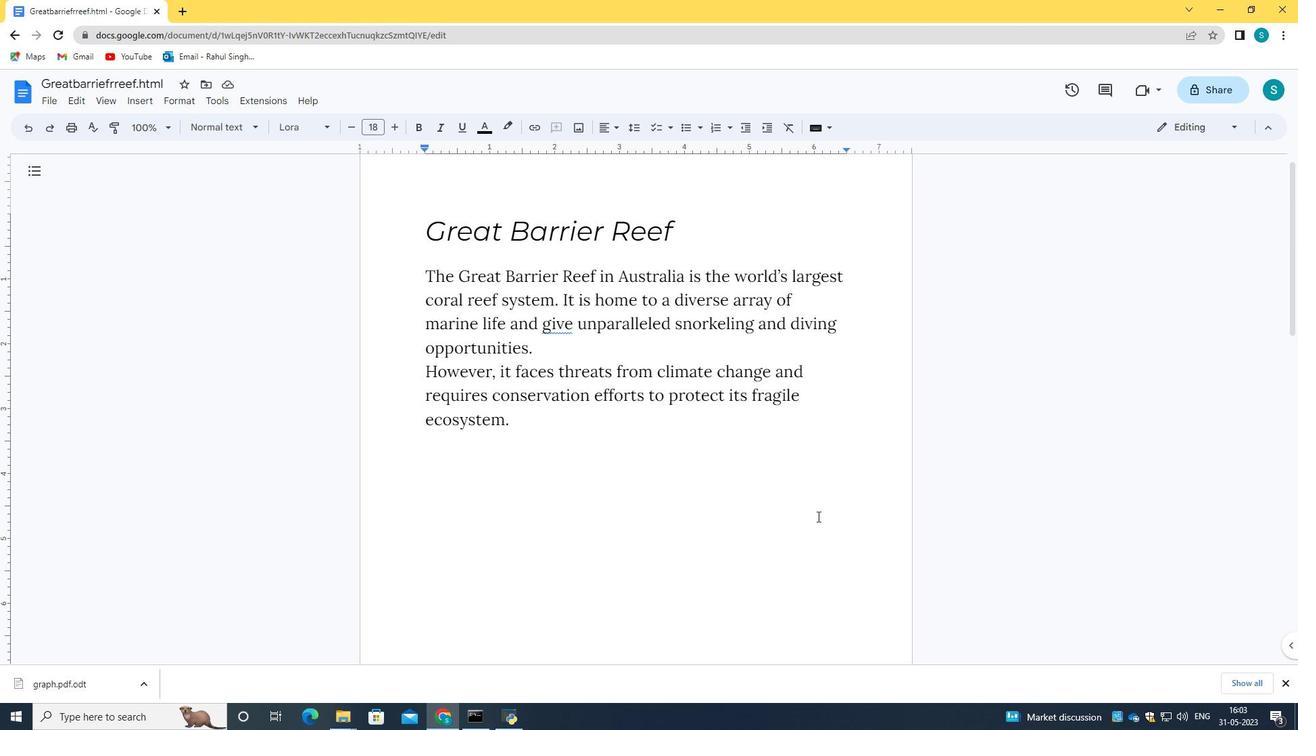 
Action: Mouse scrolled (817, 517) with delta (0, 0)
Screenshot: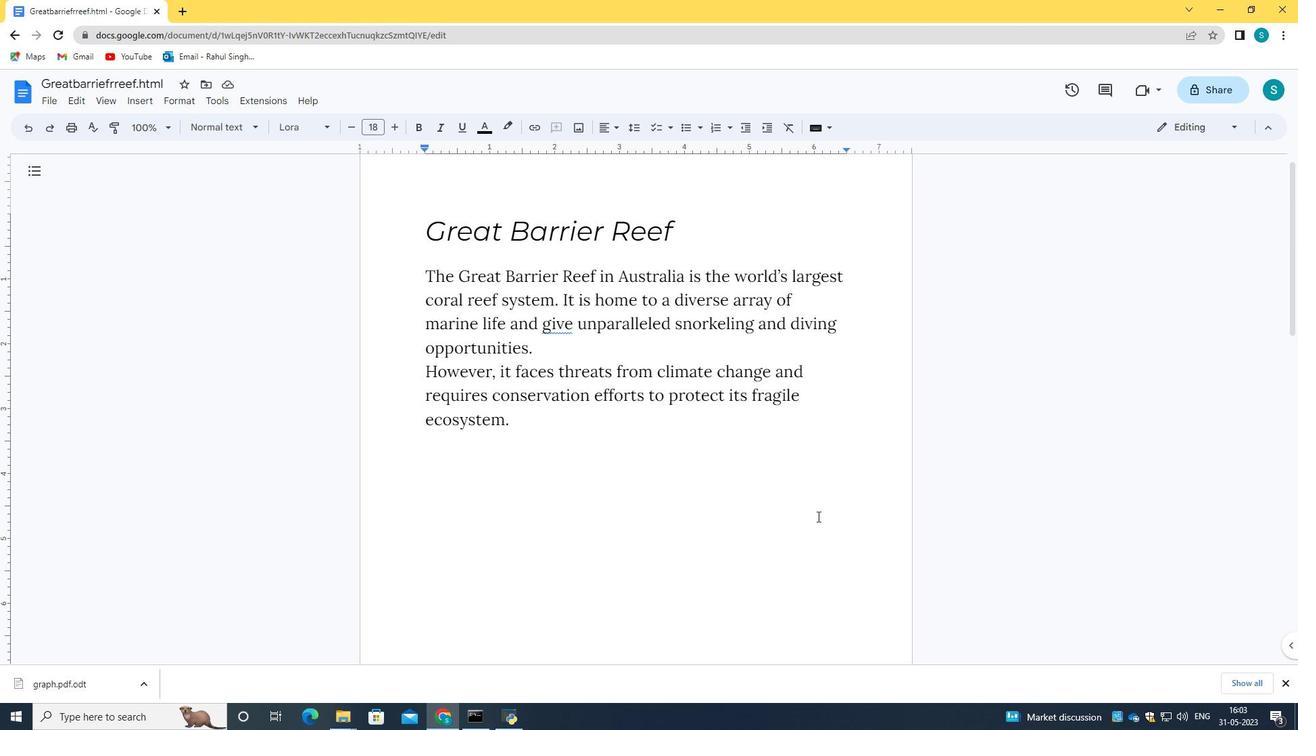 
Action: Mouse moved to (603, 401)
Screenshot: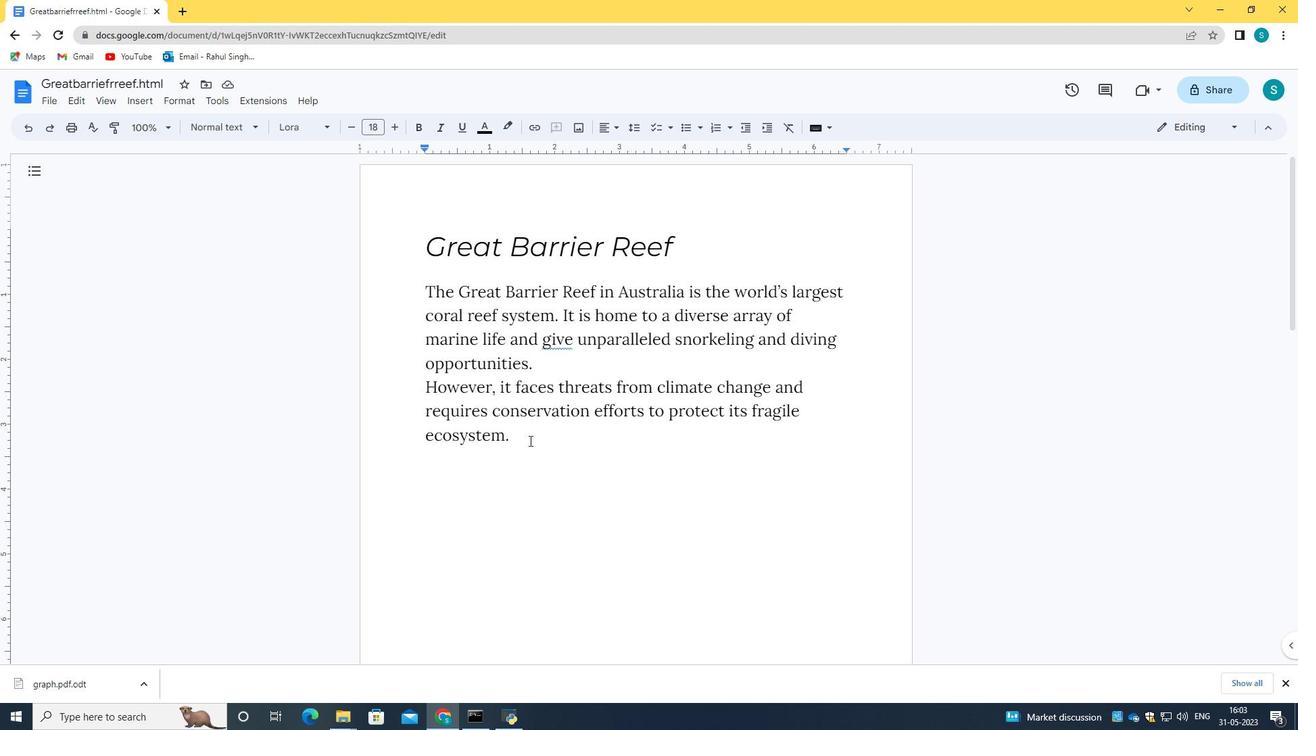 
Action: Mouse scrolled (603, 401) with delta (0, 0)
Screenshot: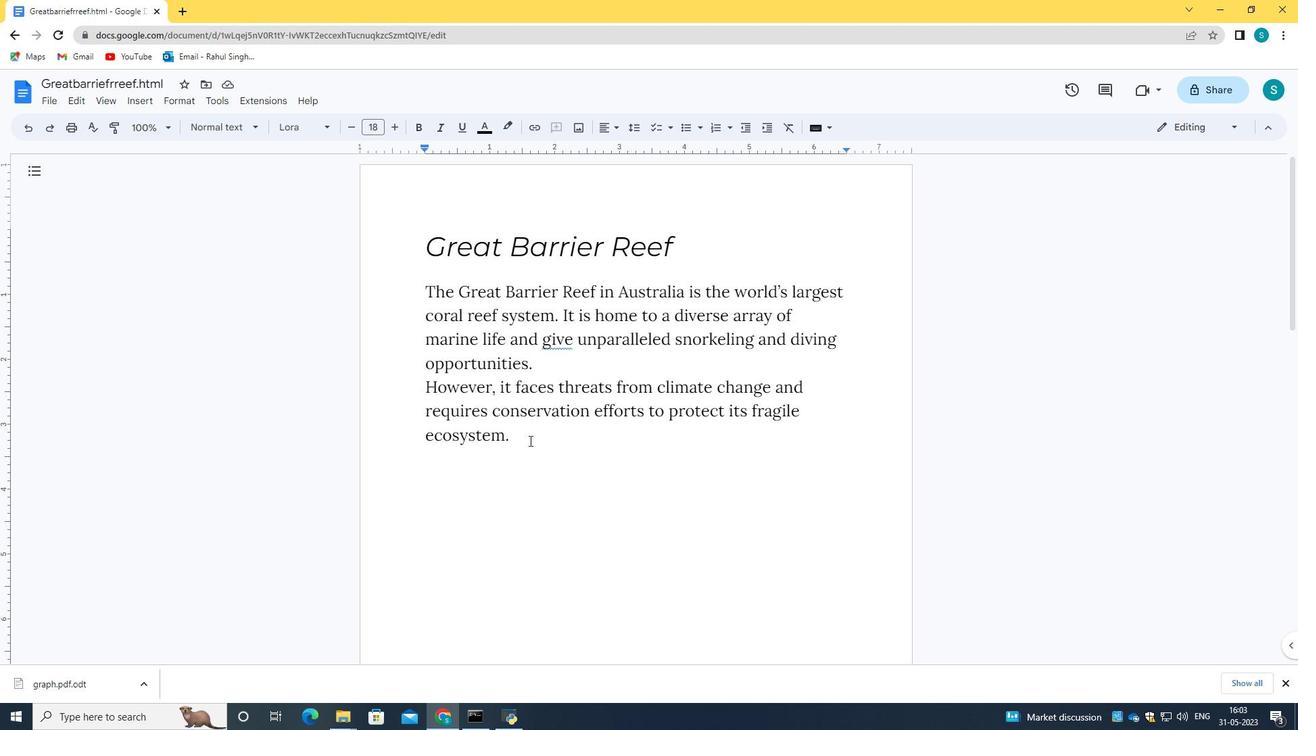 
Action: Mouse moved to (604, 401)
Screenshot: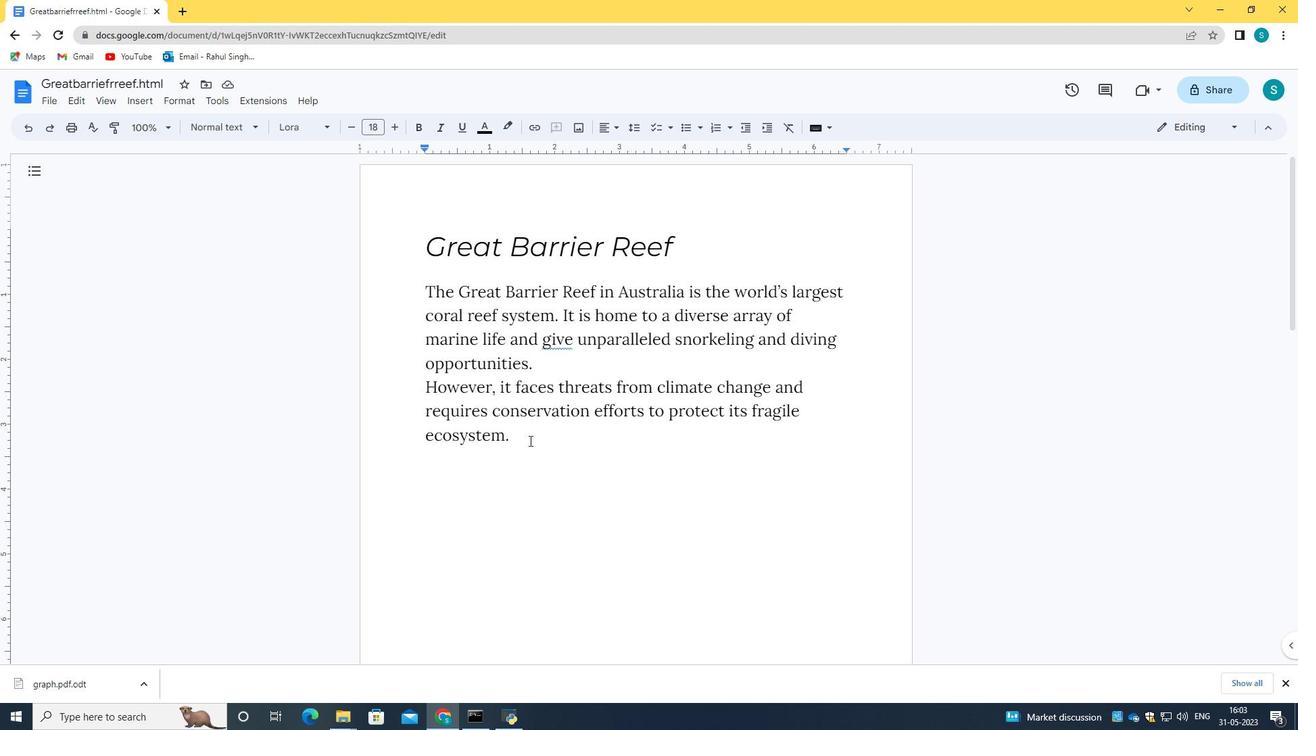 
Action: Mouse scrolled (604, 401) with delta (0, 0)
Screenshot: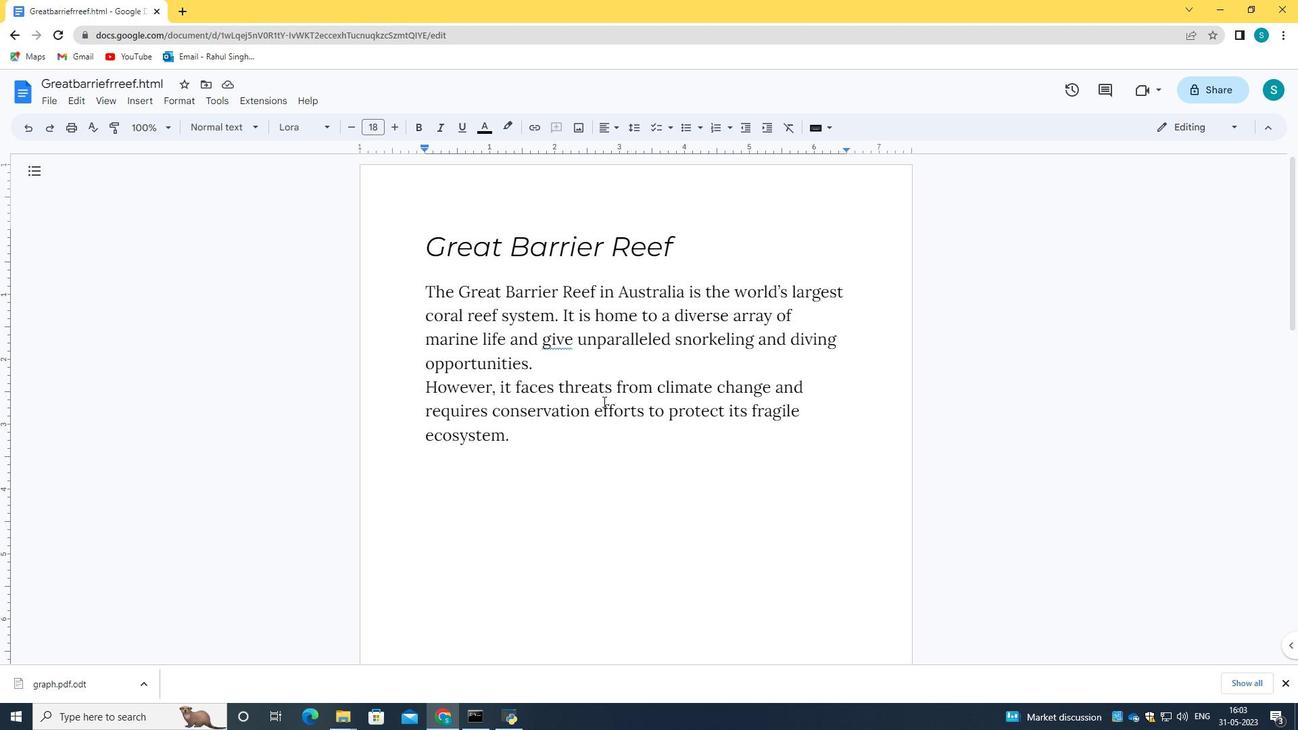 
Action: Mouse scrolled (604, 401) with delta (0, 0)
Screenshot: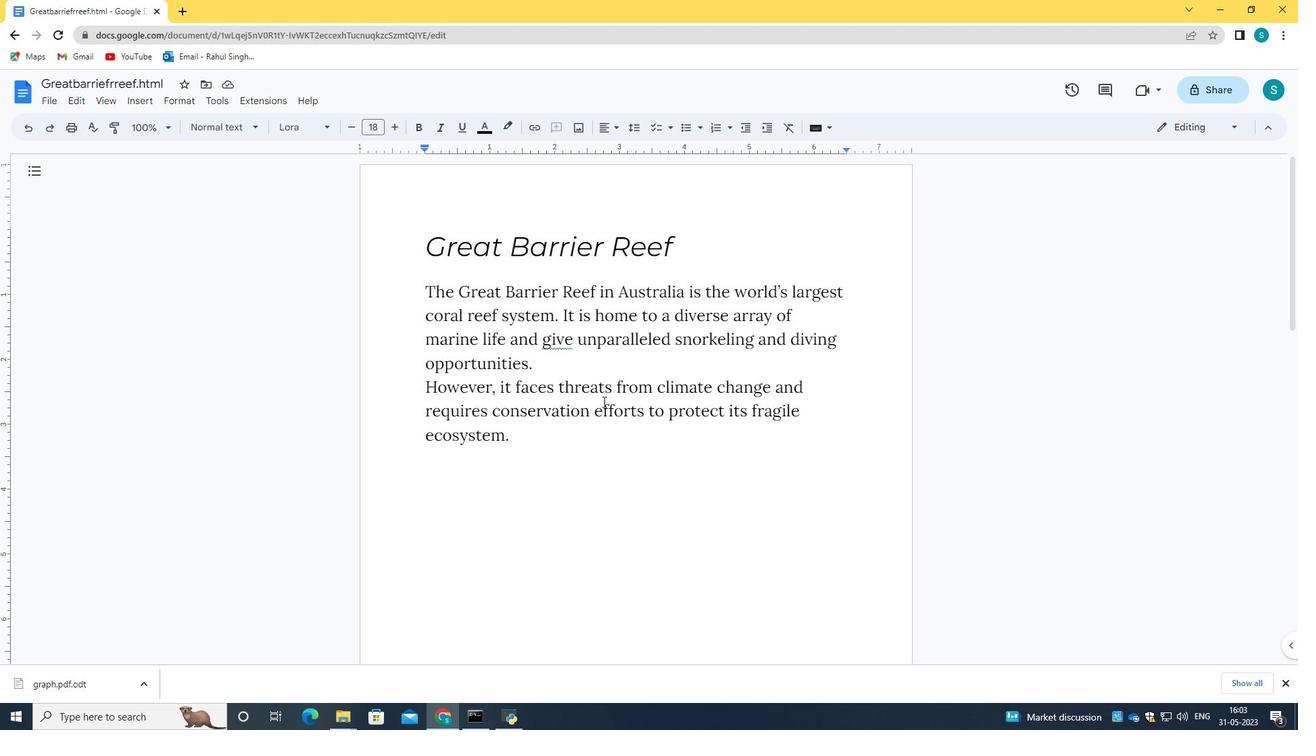 
Action: Mouse moved to (604, 401)
Screenshot: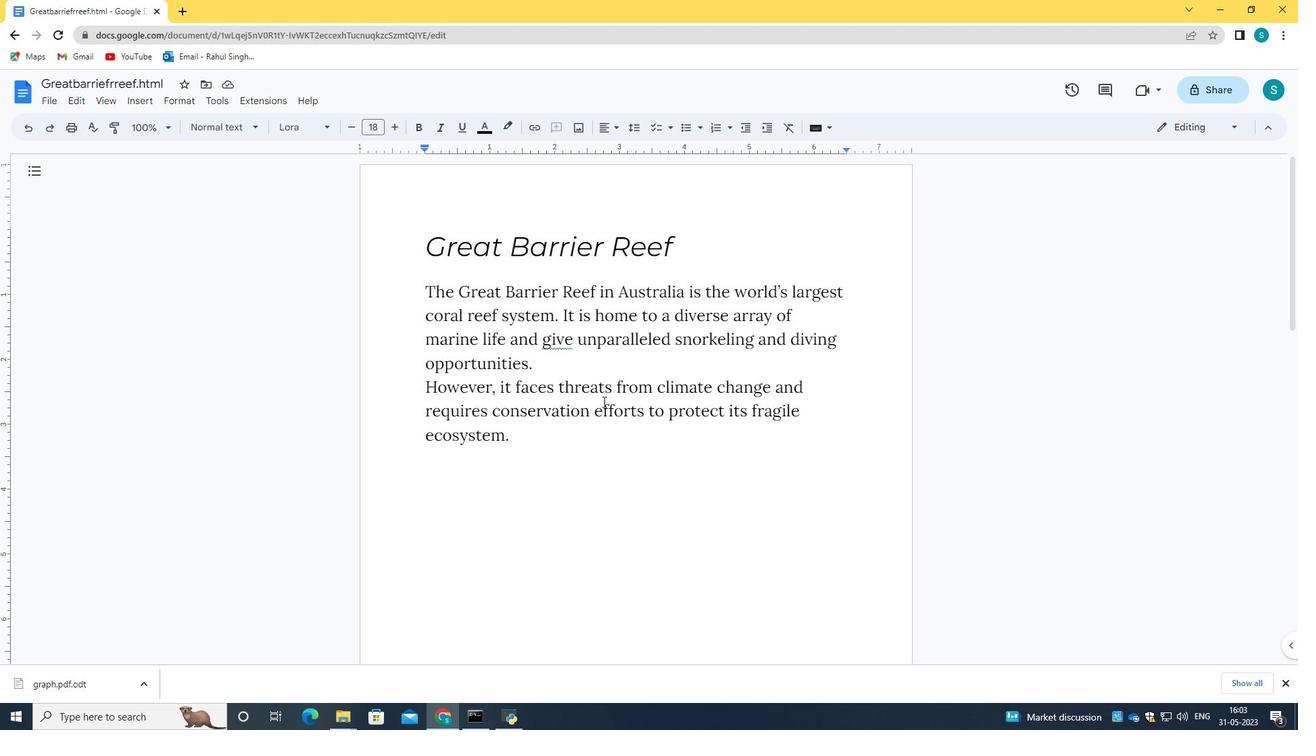 
Action: Mouse scrolled (604, 401) with delta (0, 0)
Screenshot: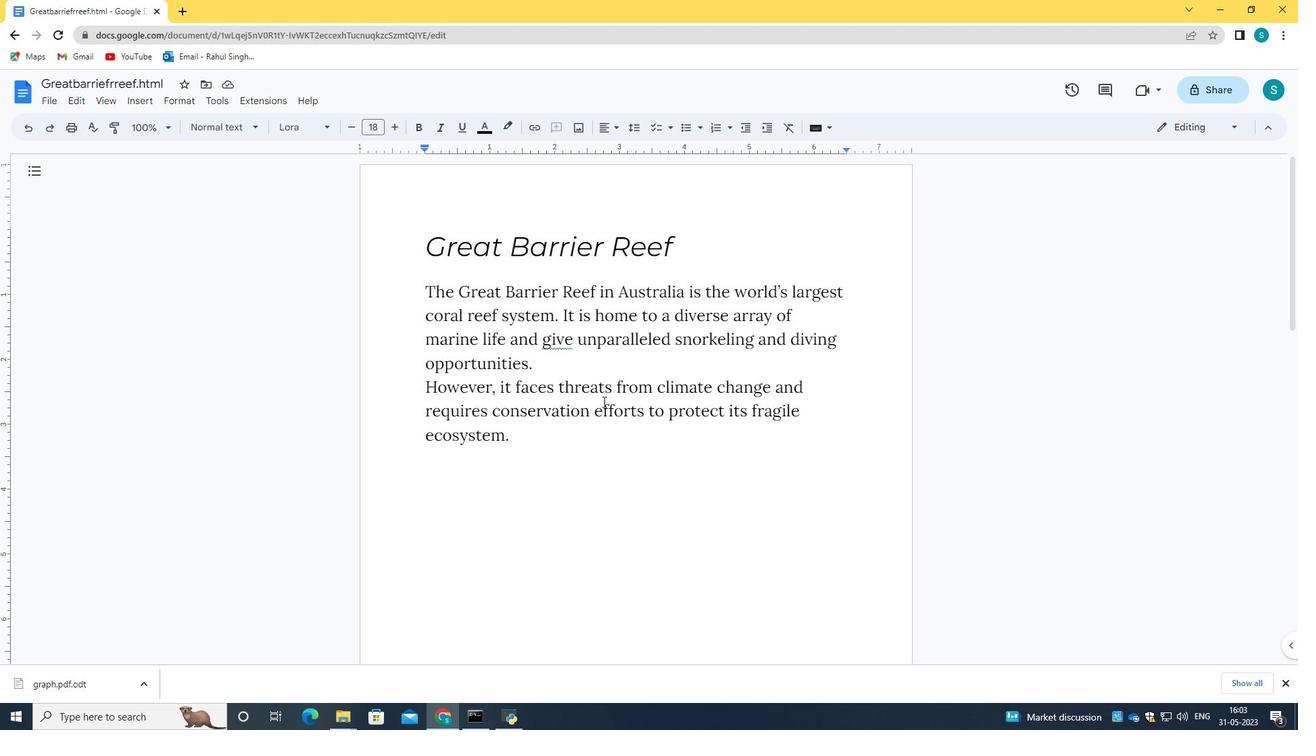 
Action: Mouse moved to (603, 403)
Screenshot: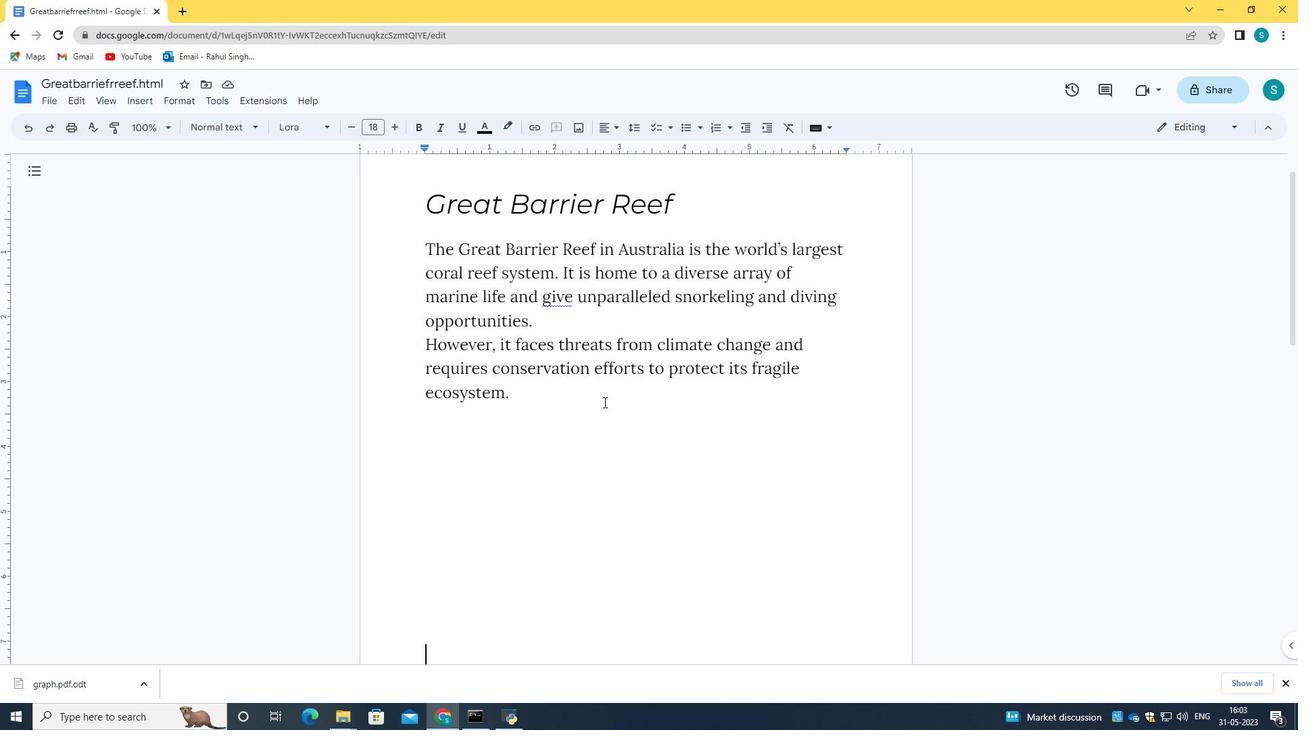
Action: Mouse scrolled (603, 404) with delta (0, 0)
Screenshot: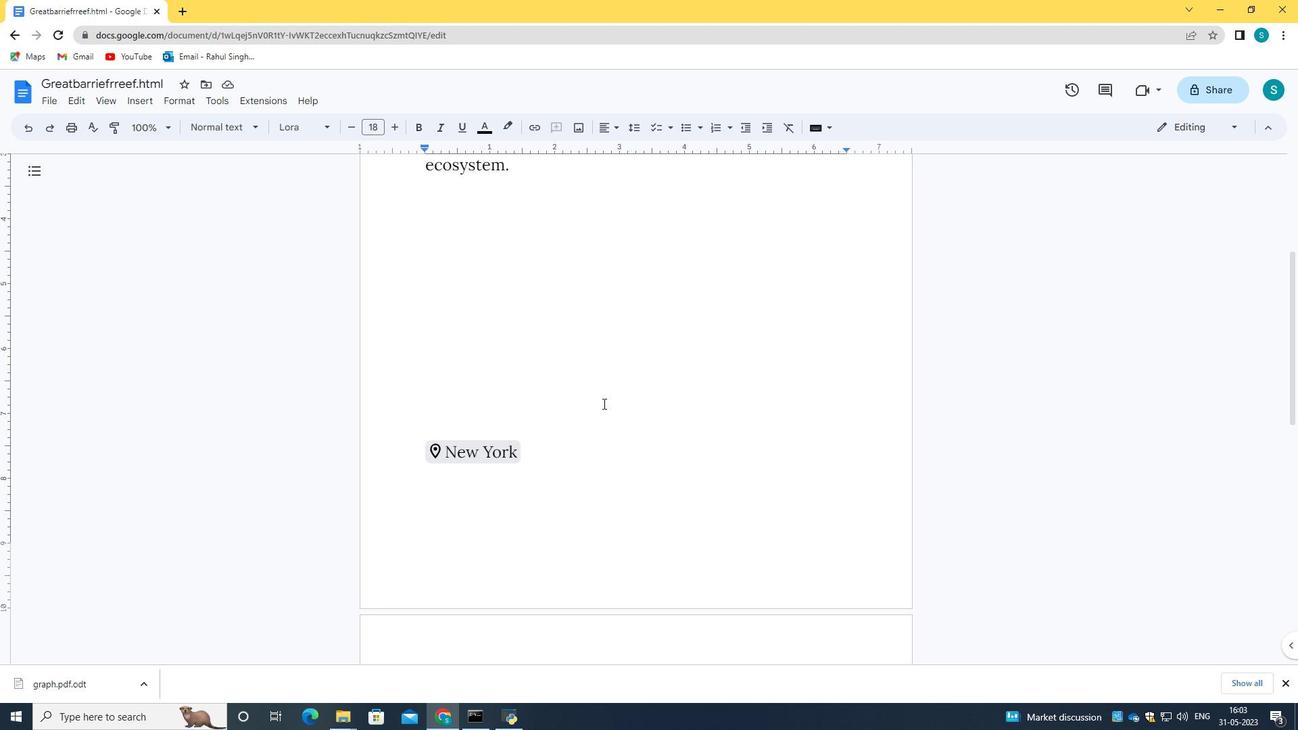 
Action: Mouse scrolled (603, 404) with delta (0, 0)
Screenshot: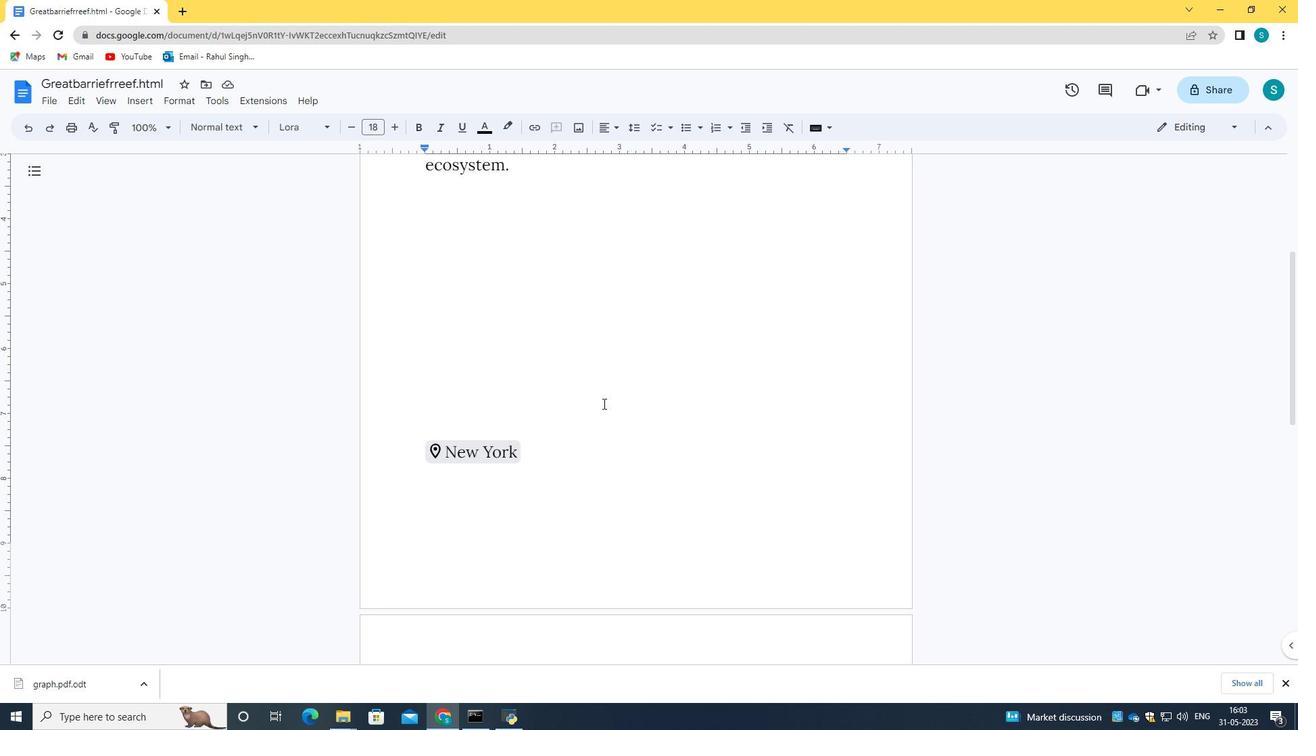 
Action: Mouse scrolled (603, 404) with delta (0, 0)
Screenshot: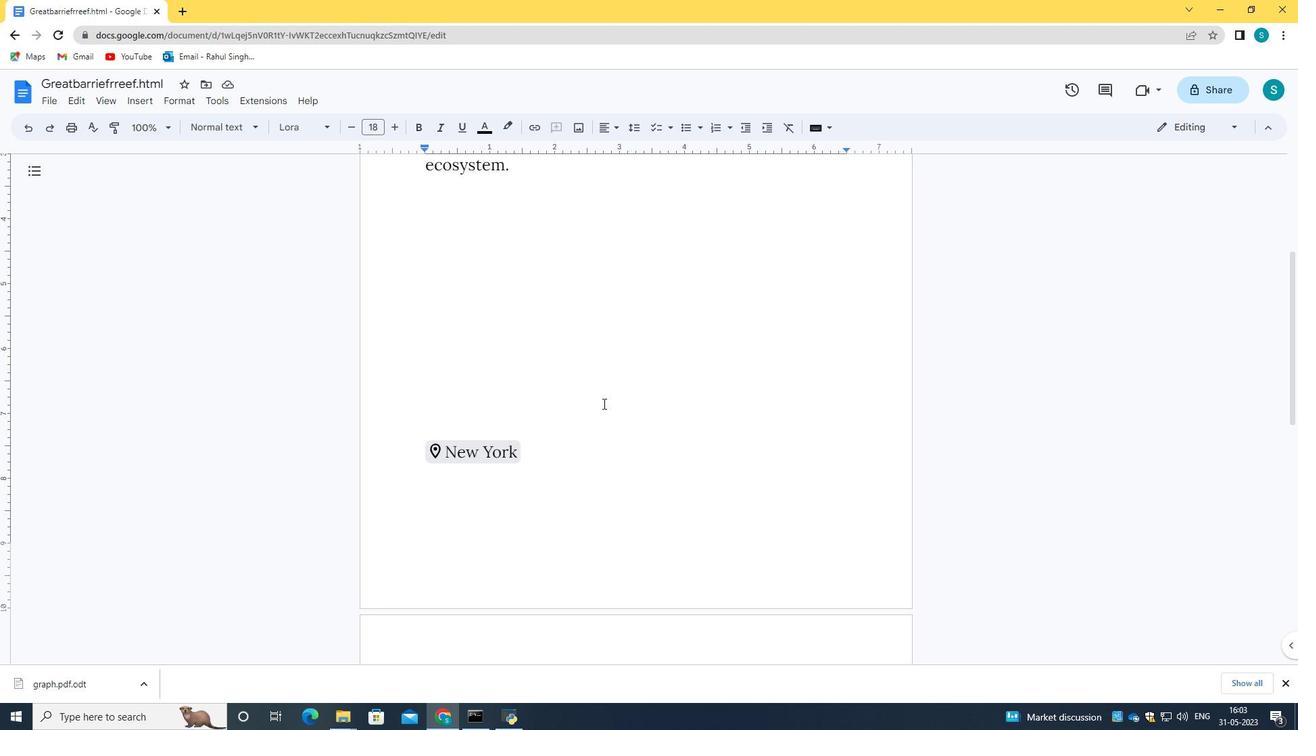 
Action: Mouse scrolled (603, 404) with delta (0, 0)
Screenshot: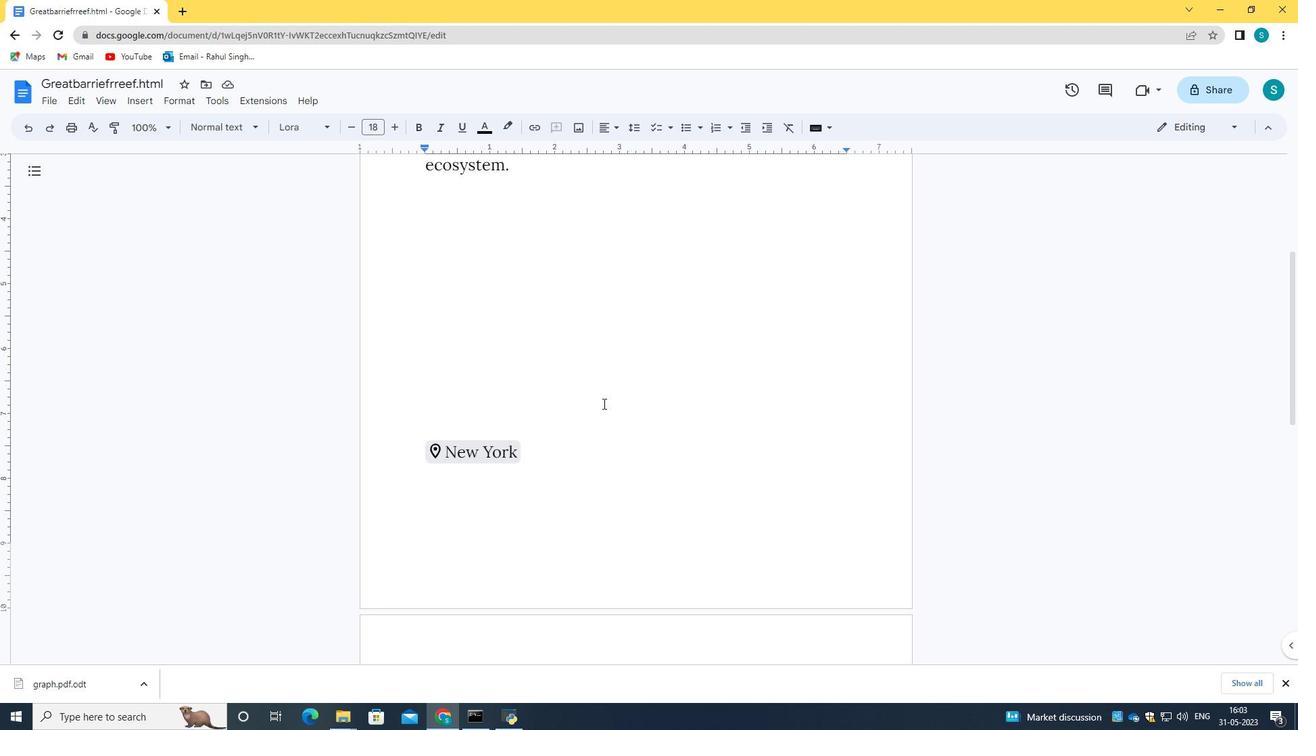 
Action: Mouse moved to (556, 342)
Screenshot: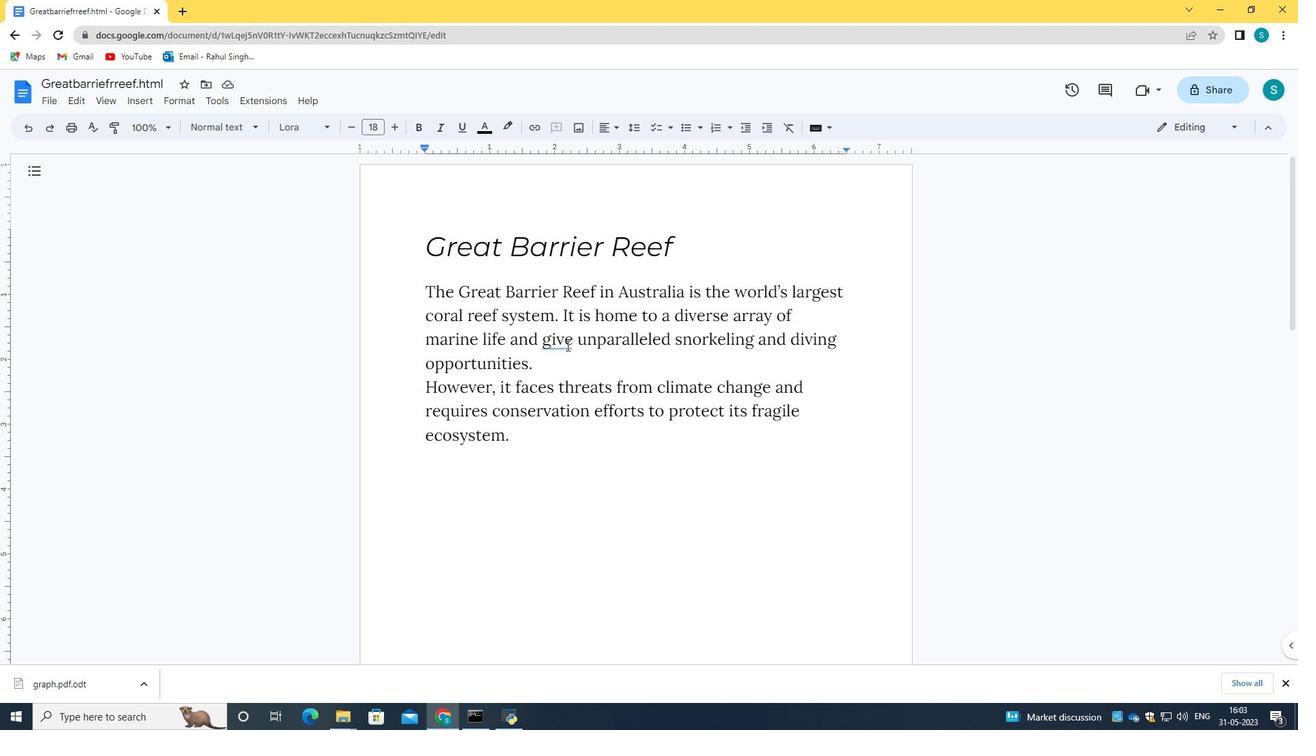 
Action: Mouse pressed left at (556, 342)
Screenshot: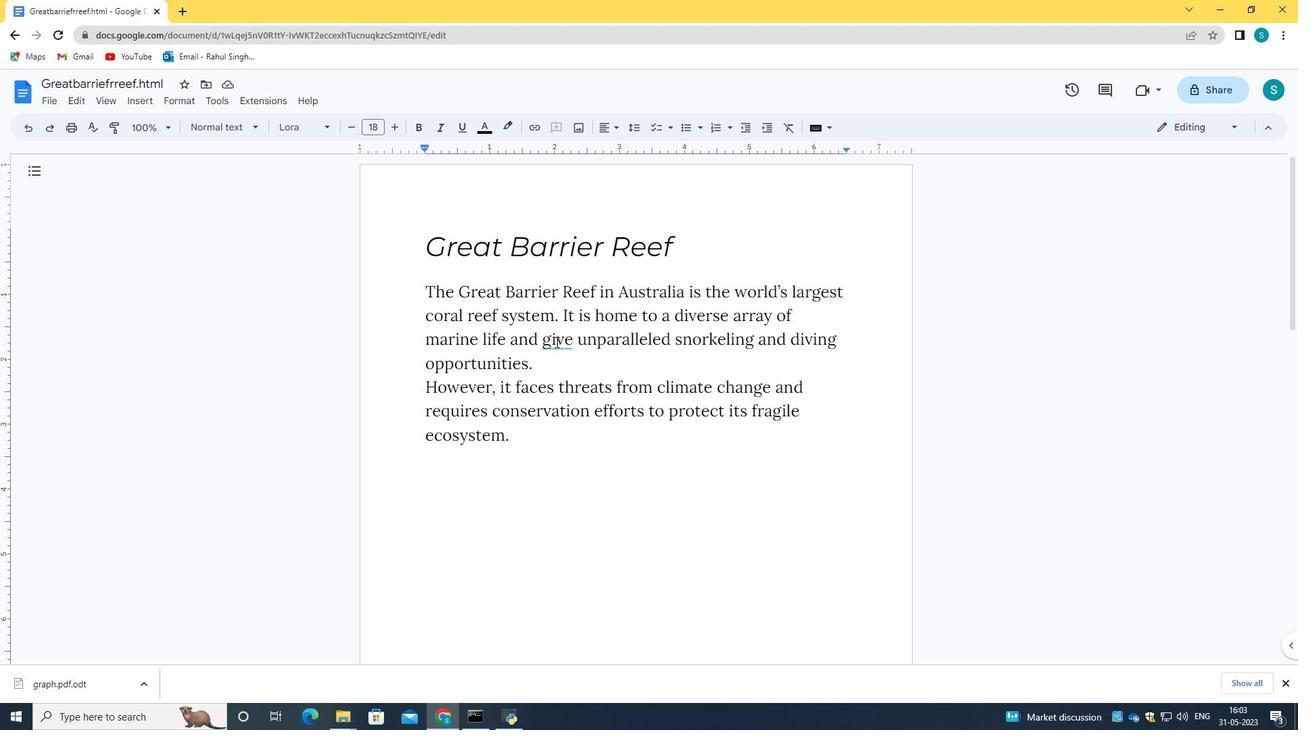 
Action: Mouse moved to (562, 324)
Screenshot: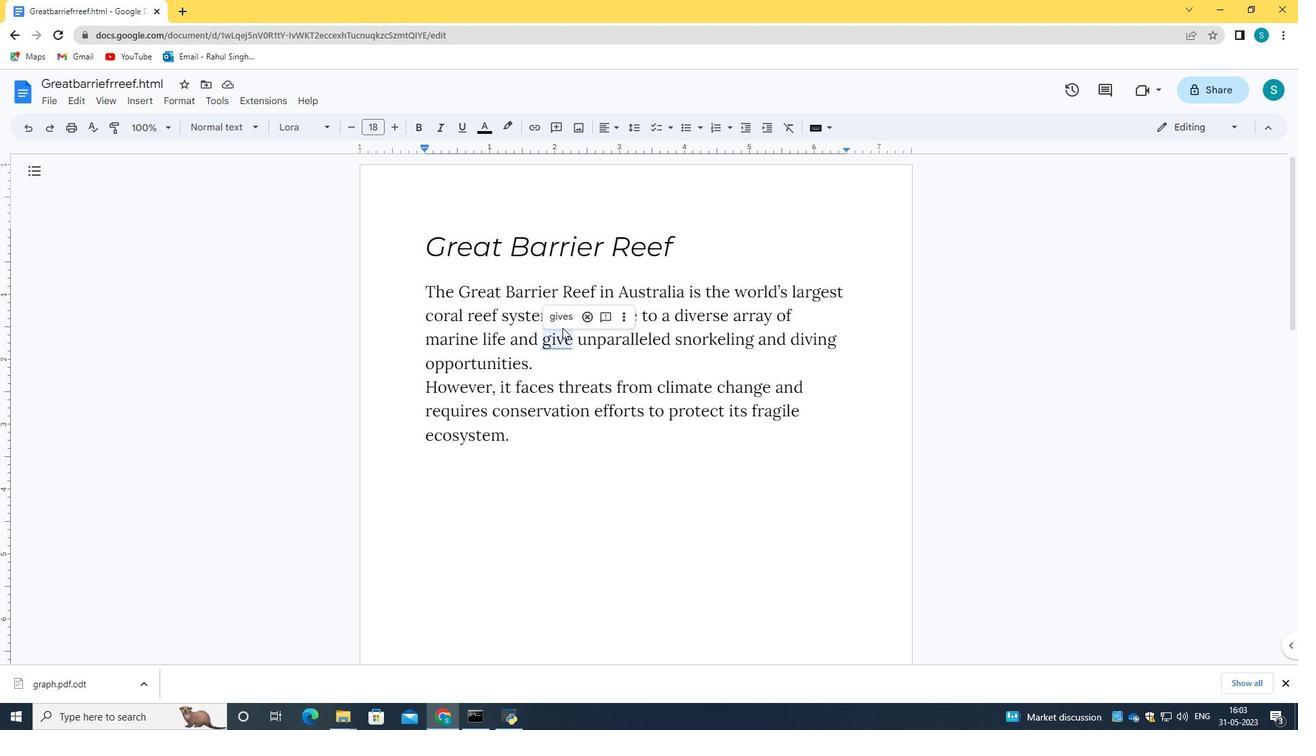 
Action: Mouse pressed left at (562, 324)
Screenshot: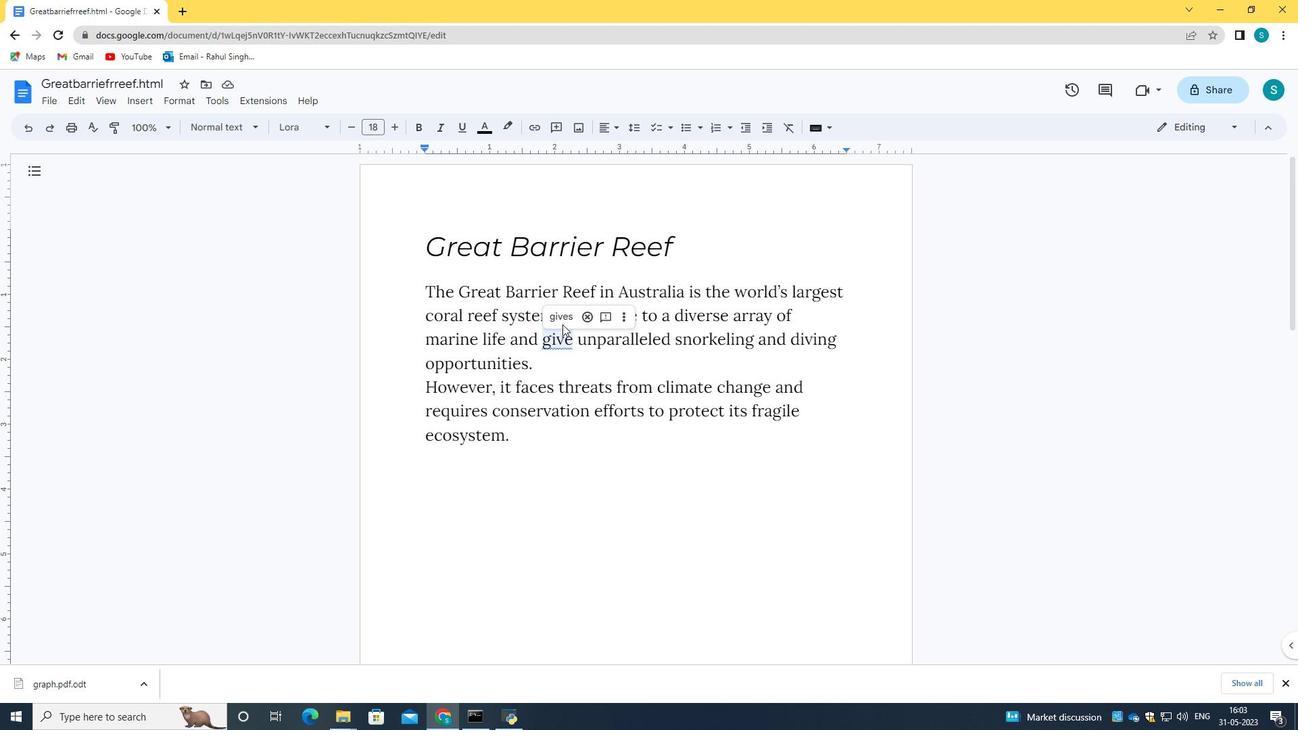 
Action: Mouse moved to (556, 314)
Screenshot: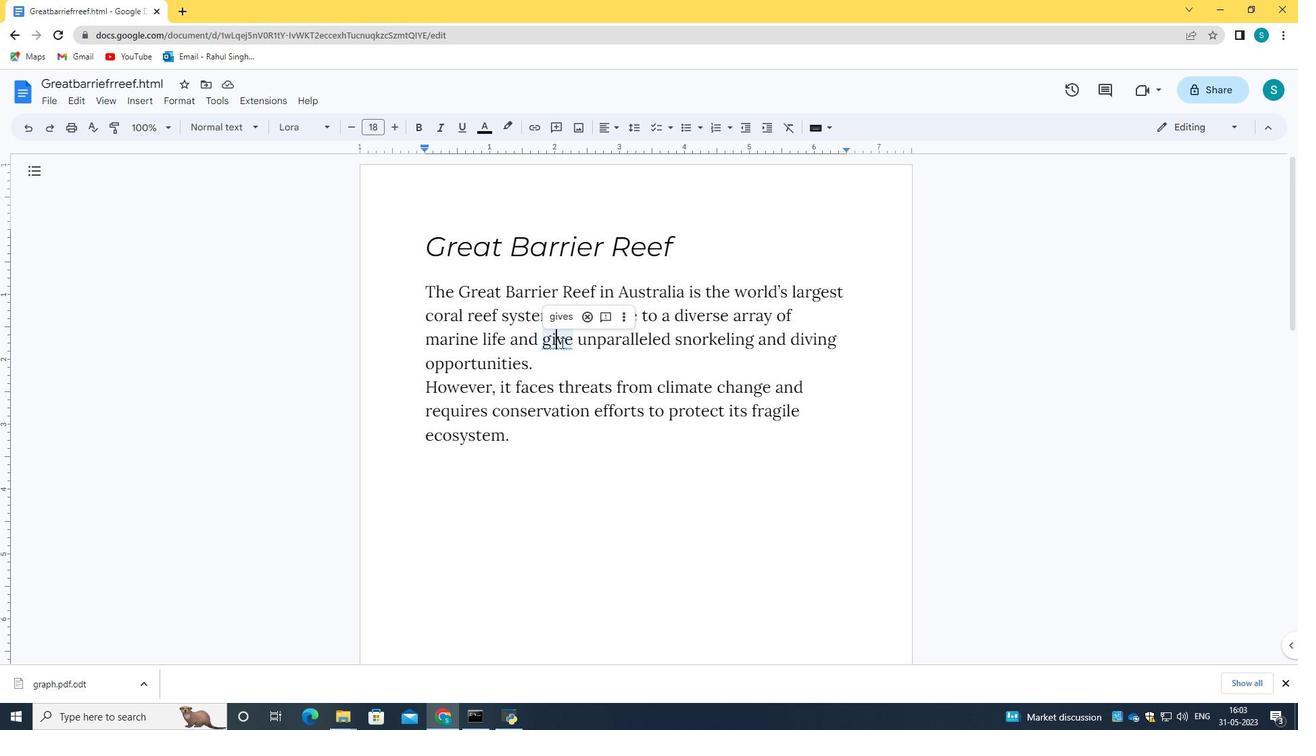 
Action: Mouse pressed left at (556, 314)
Screenshot: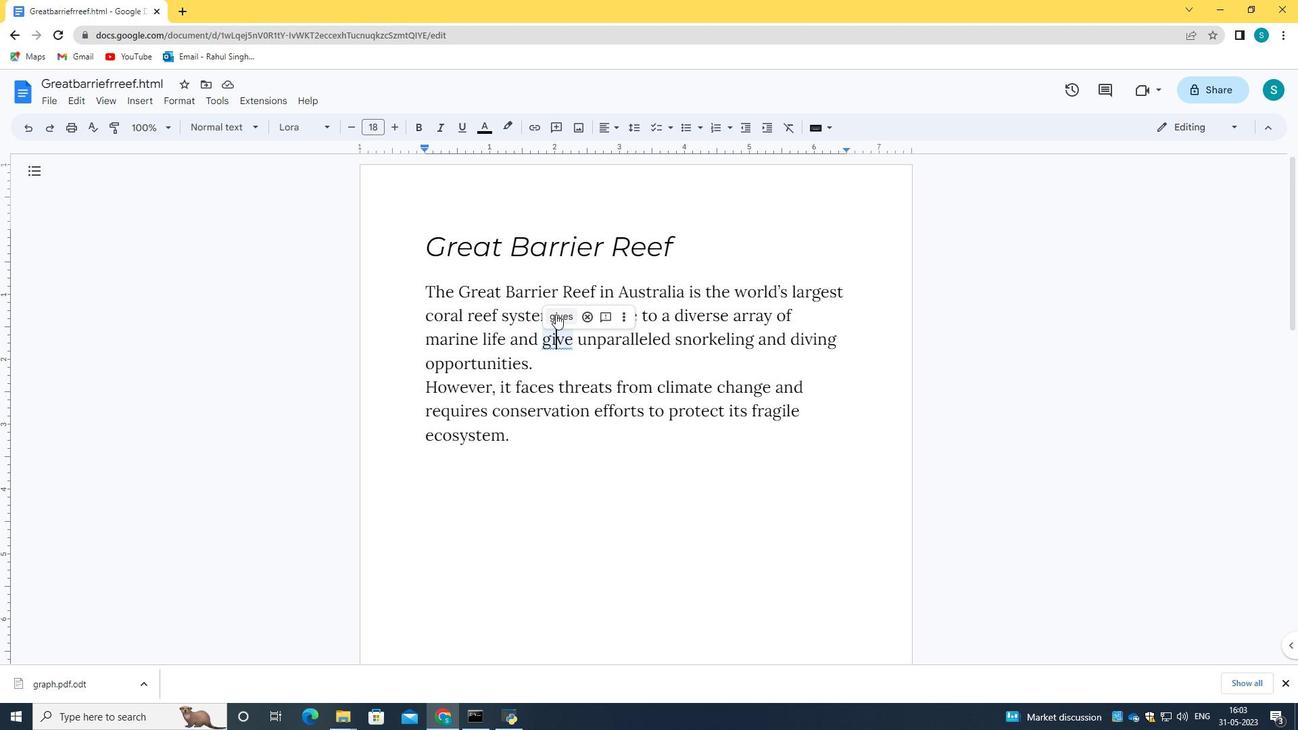 
Action: Mouse moved to (592, 462)
Screenshot: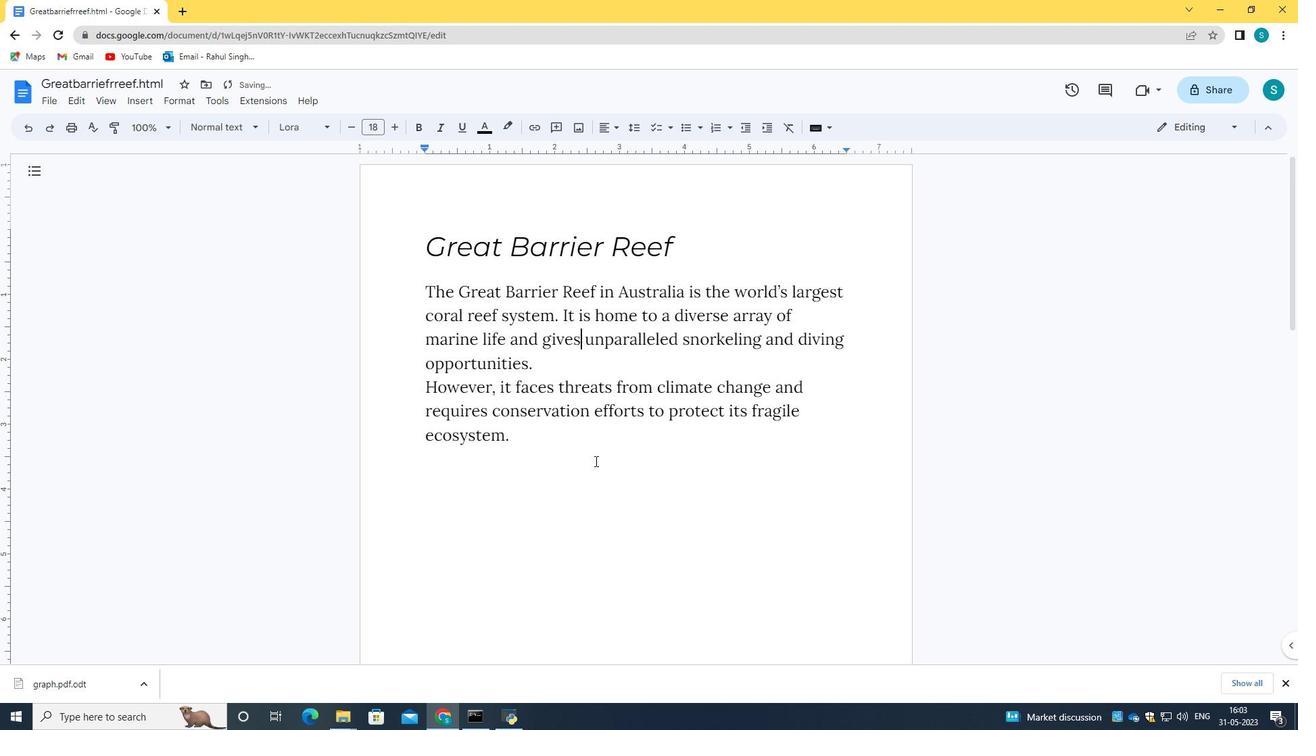 
Action: Mouse pressed left at (592, 462)
Screenshot: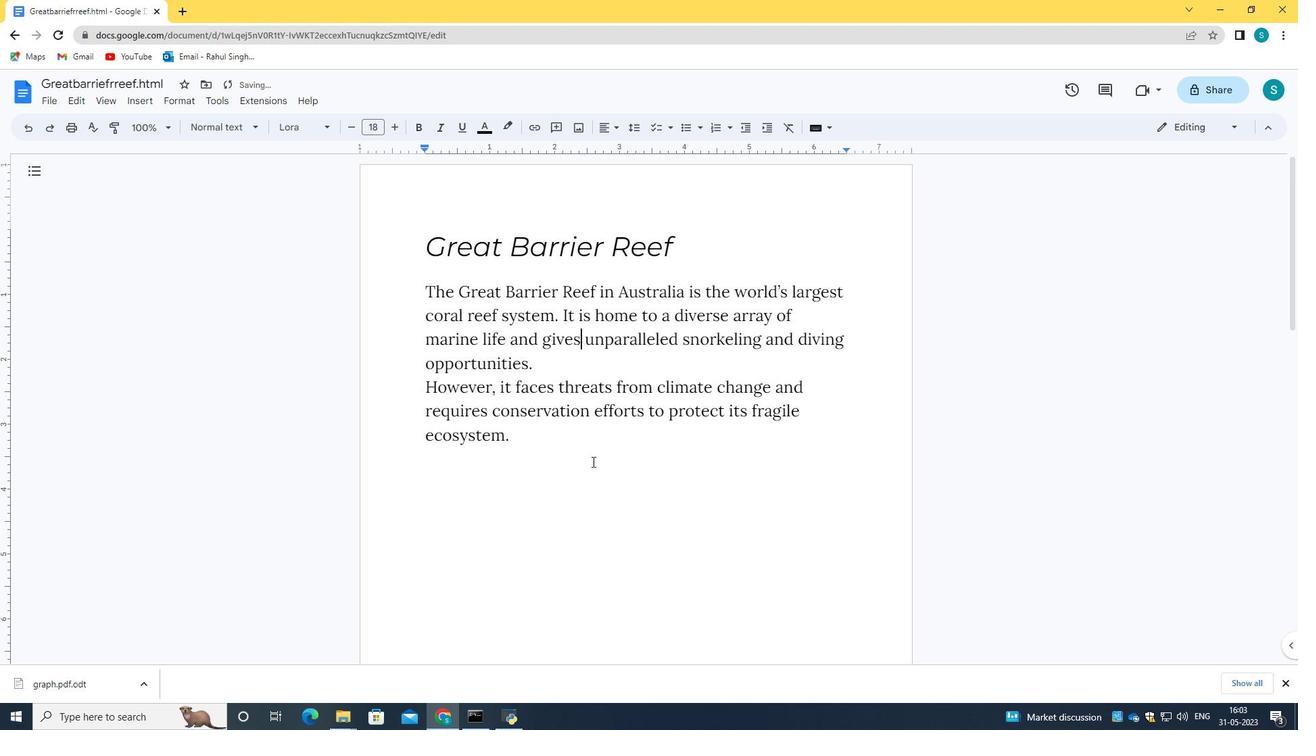 
Action: Mouse moved to (495, 246)
Screenshot: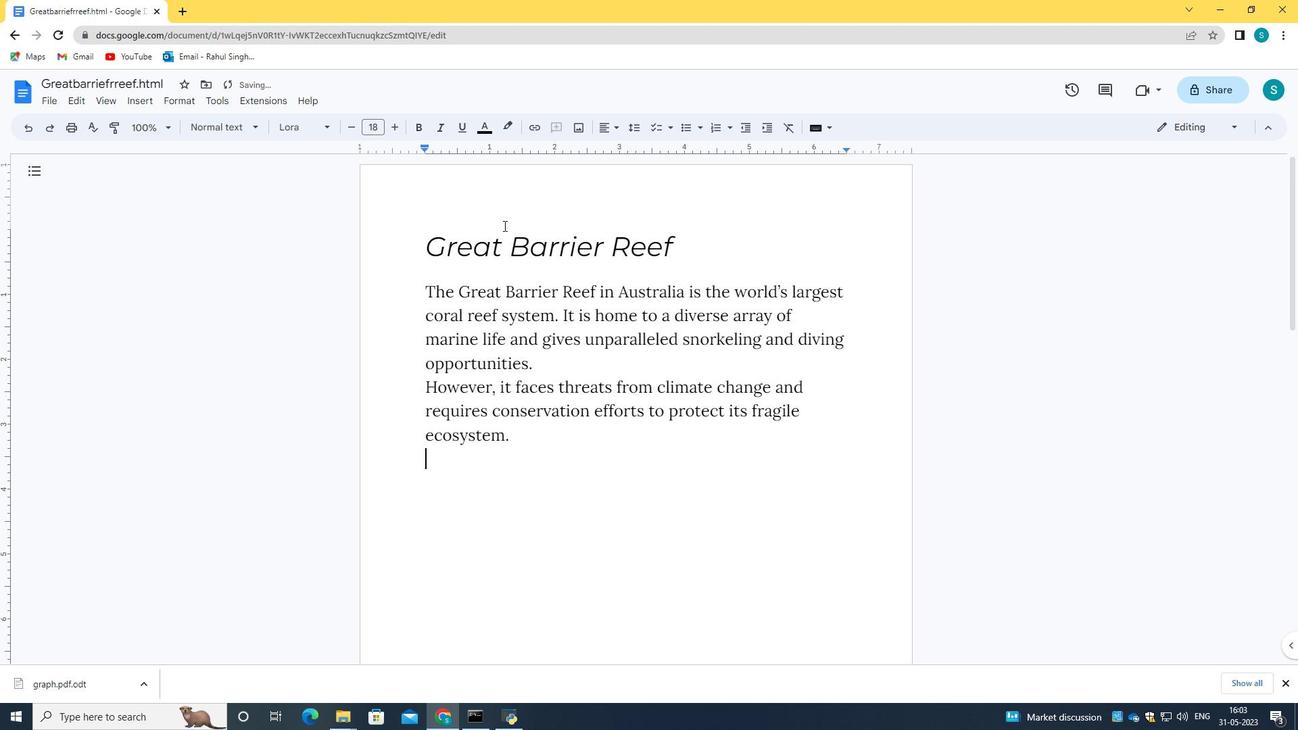 
Action: Mouse scrolled (495, 237) with delta (0, 0)
Screenshot: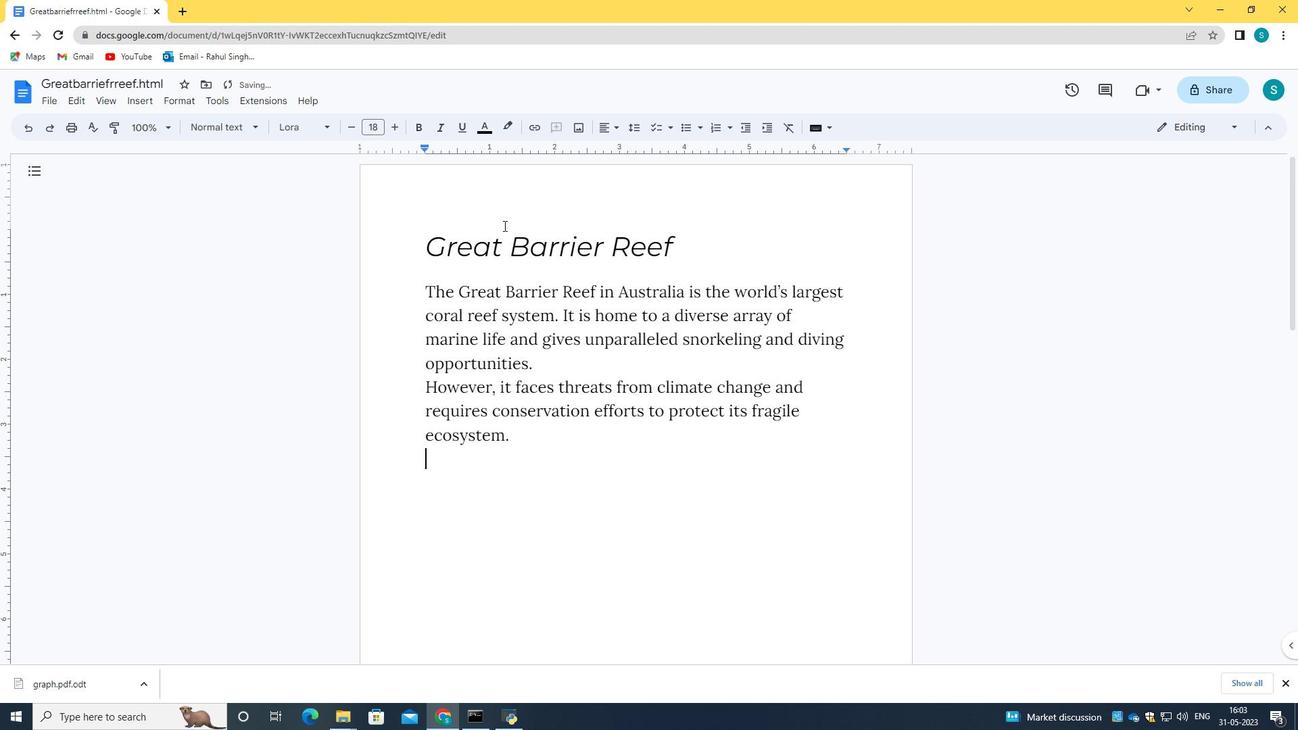 
Action: Mouse moved to (495, 246)
Screenshot: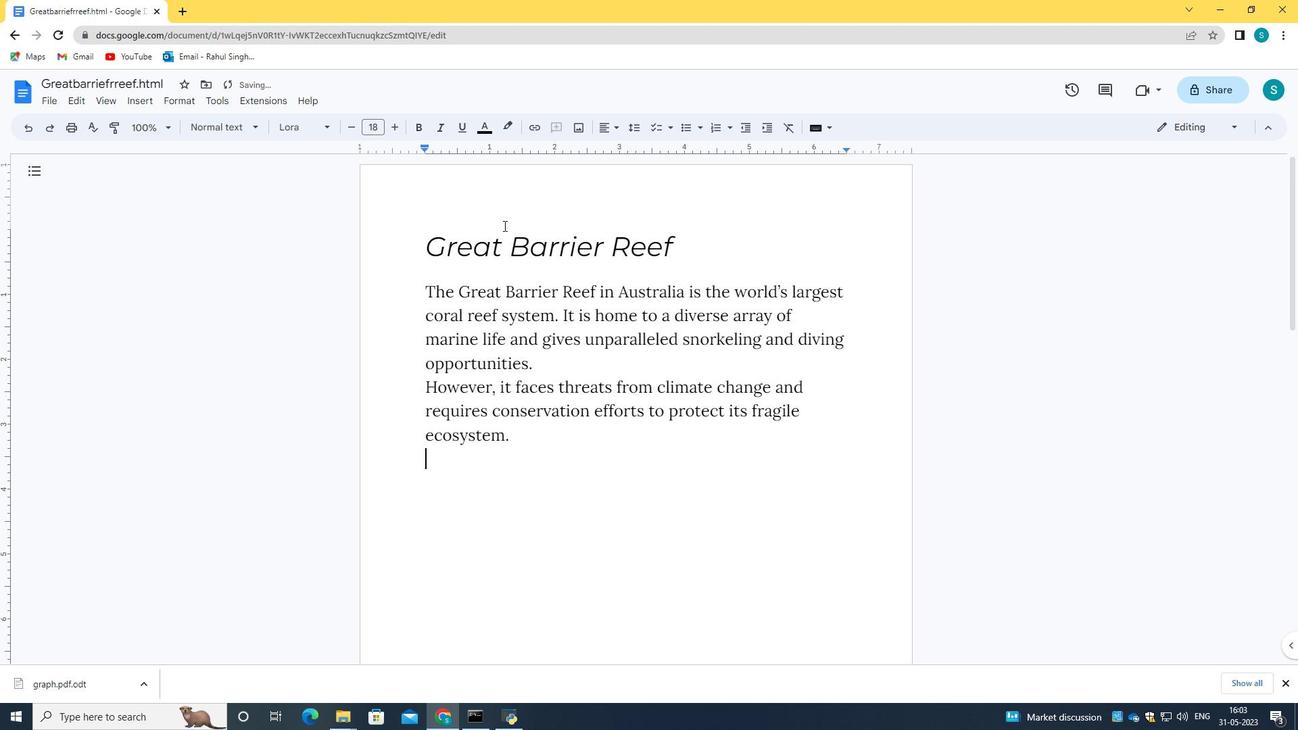 
Action: Mouse scrolled (495, 245) with delta (0, 0)
Screenshot: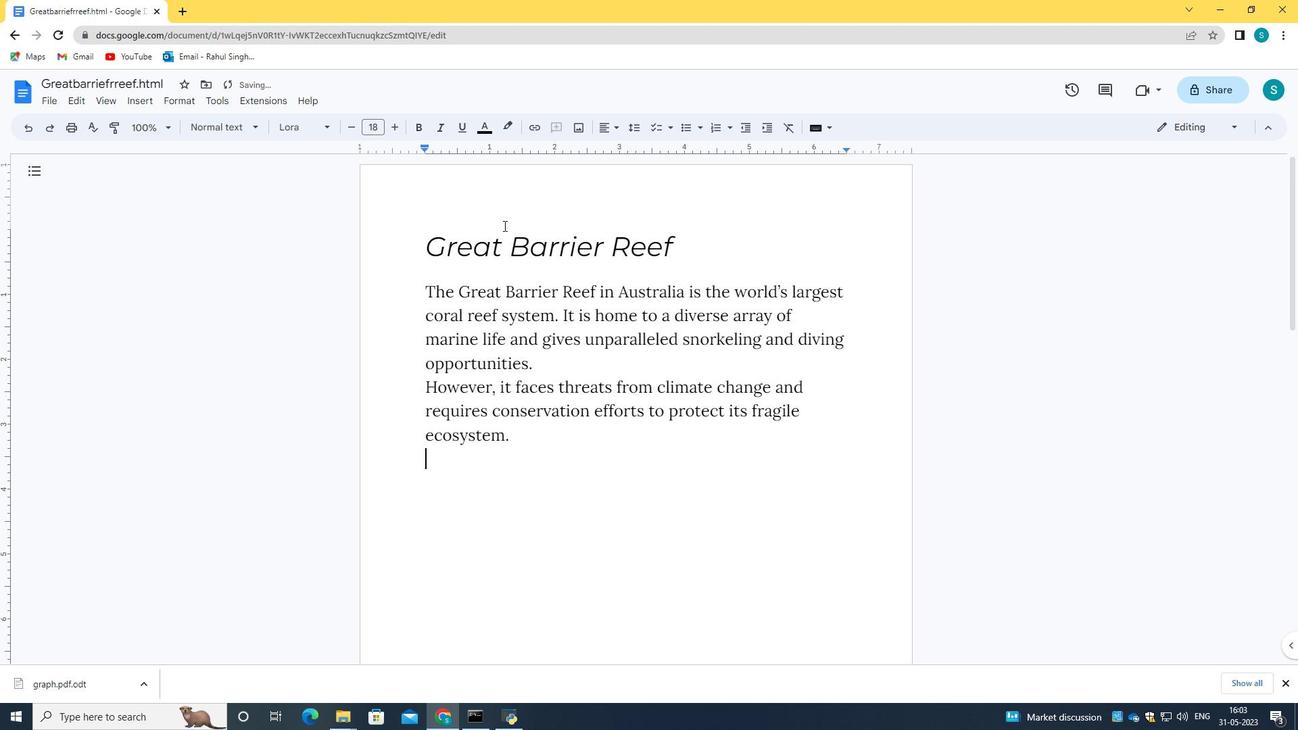 
Action: Mouse moved to (493, 250)
Screenshot: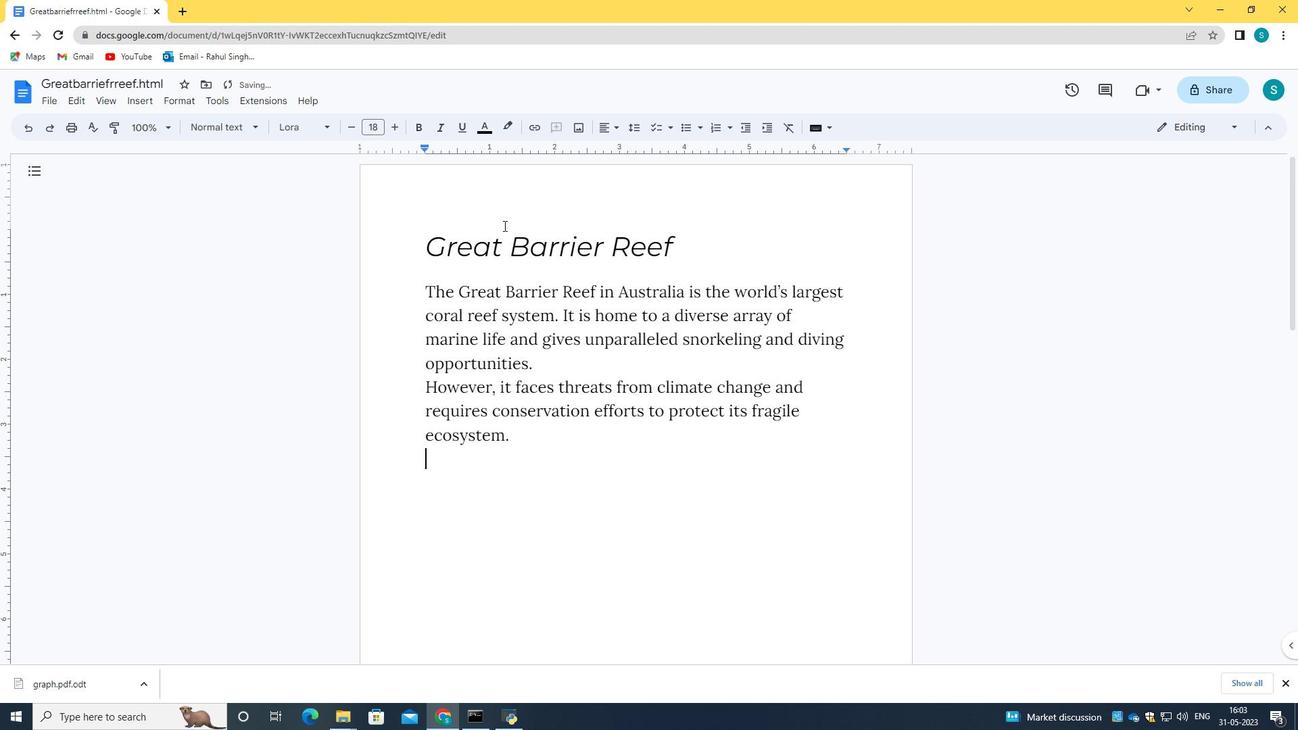 
Action: Mouse scrolled (493, 250) with delta (0, 0)
Screenshot: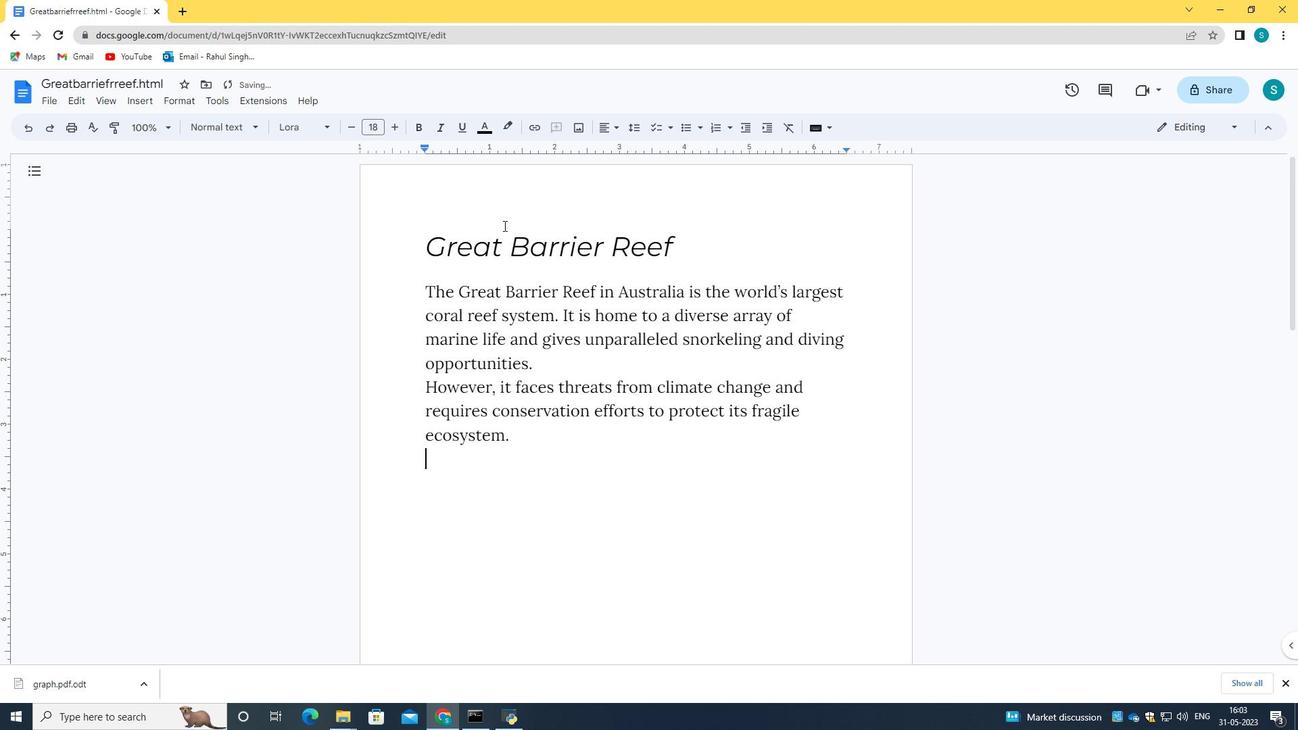 
Action: Mouse moved to (491, 255)
Screenshot: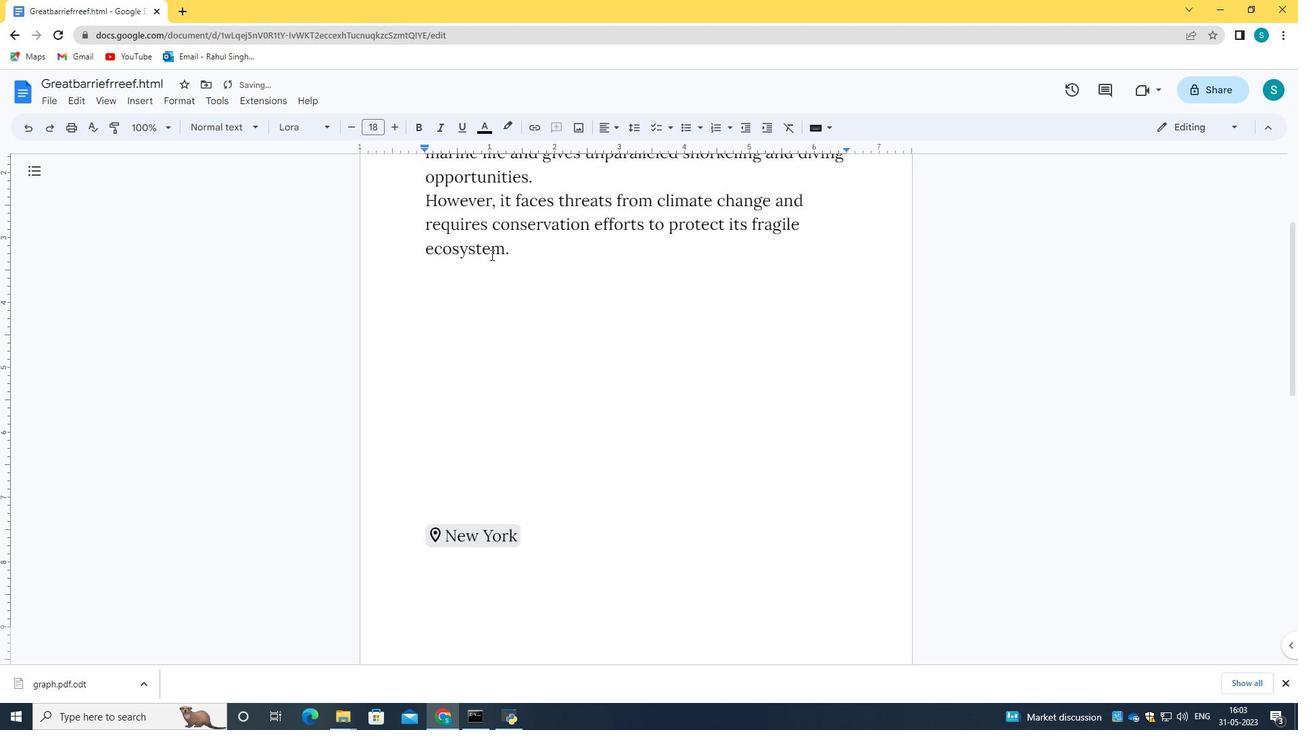 
Action: Mouse scrolled (491, 255) with delta (0, 0)
Screenshot: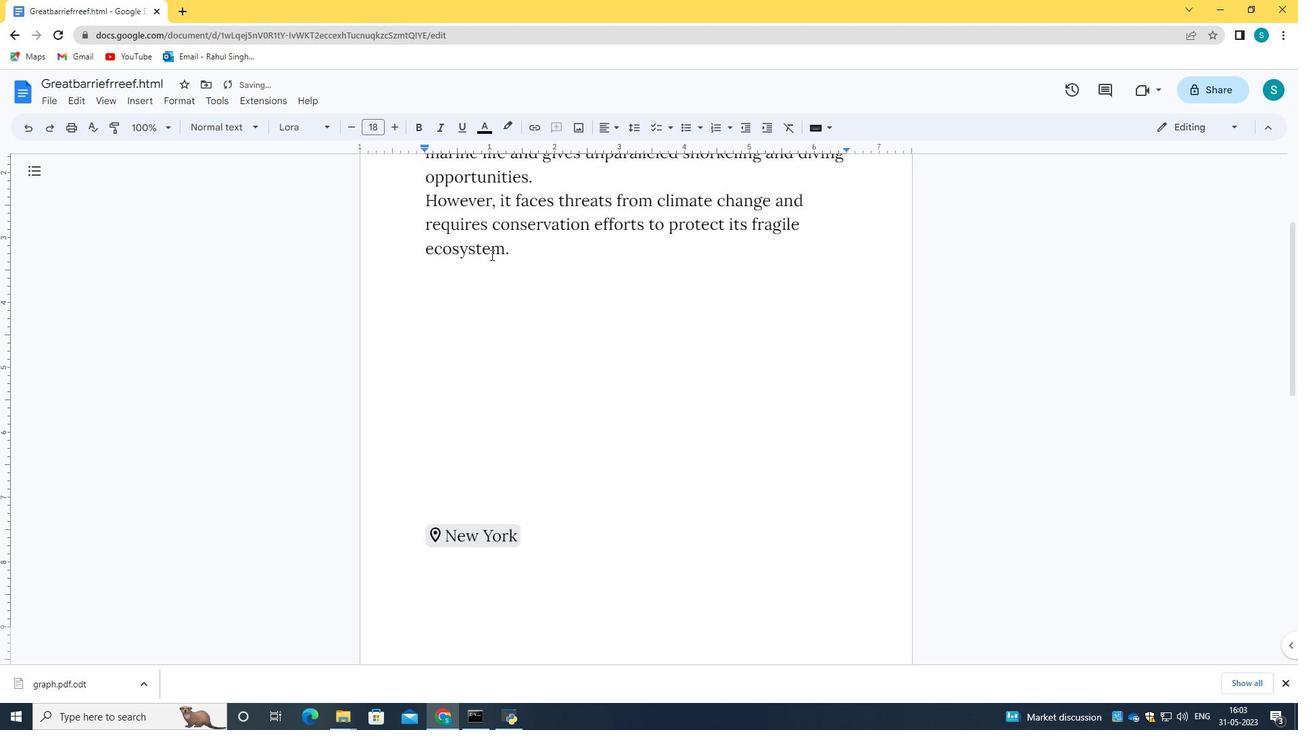 
Action: Mouse moved to (491, 256)
Screenshot: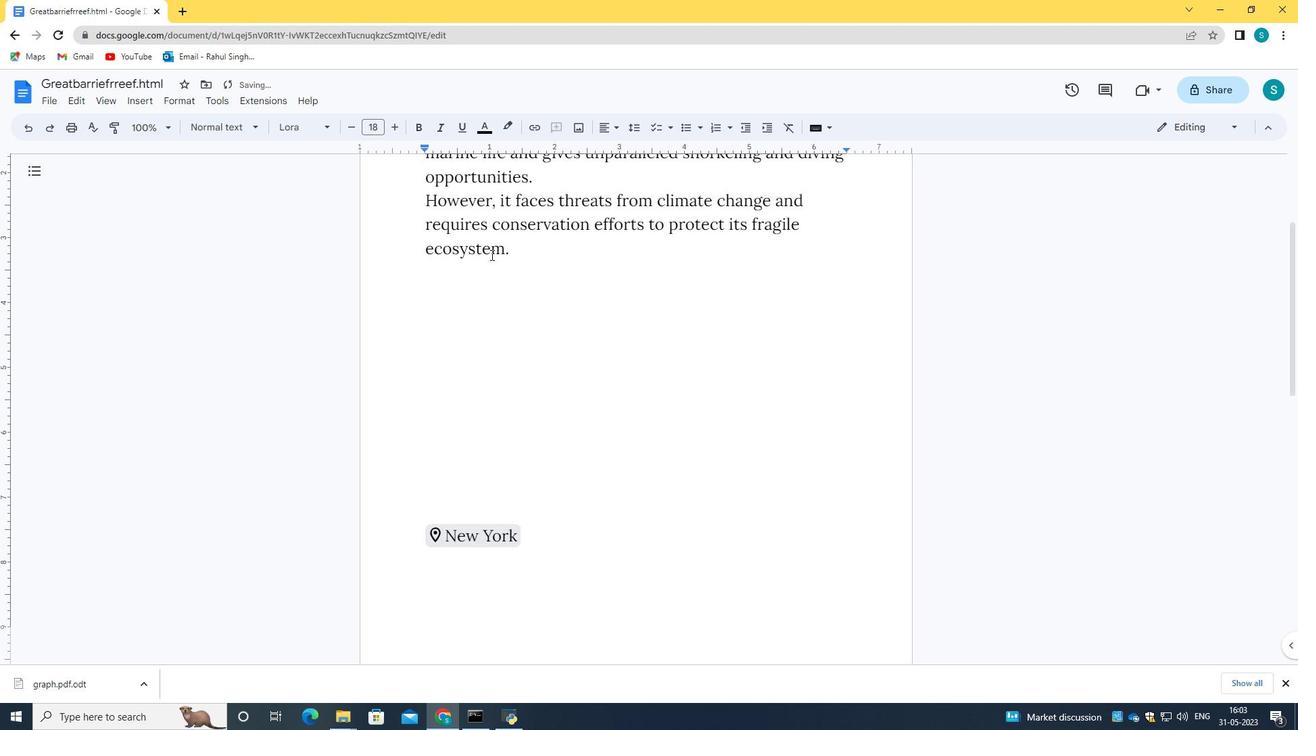 
Action: Mouse scrolled (491, 255) with delta (0, 0)
Screenshot: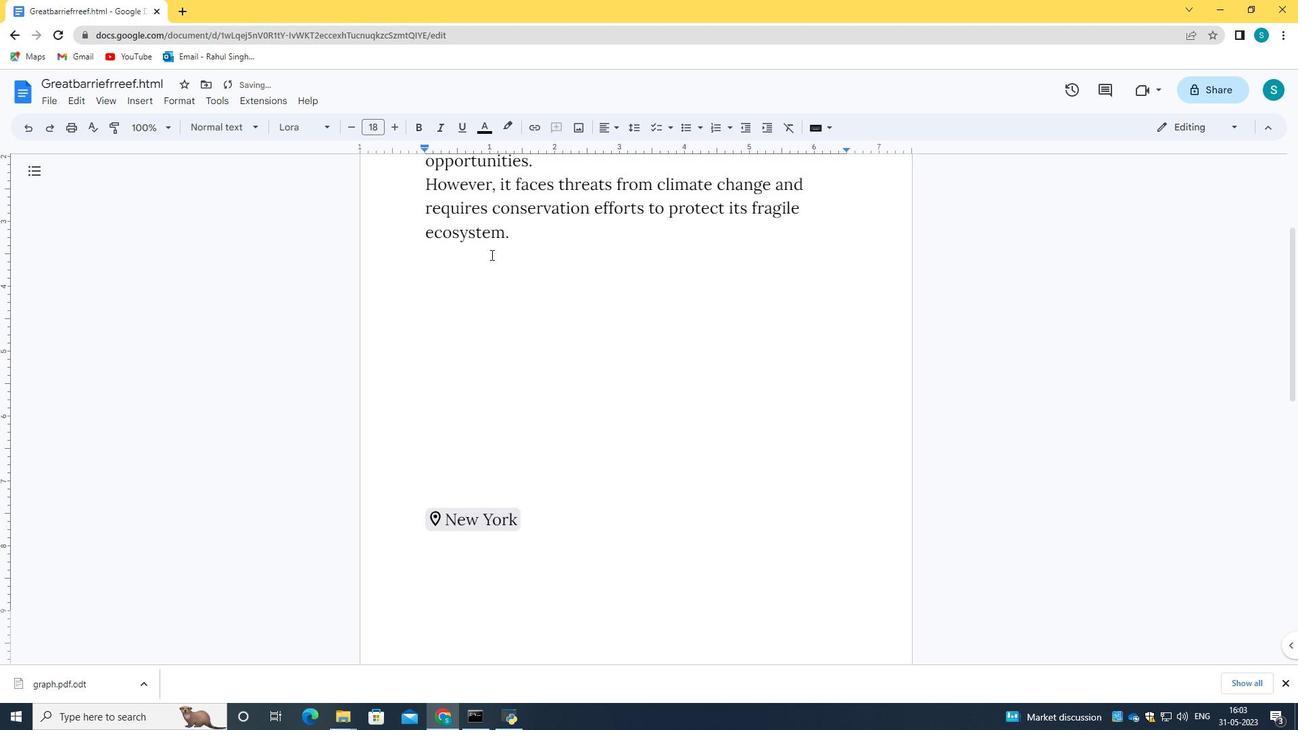
Action: Mouse moved to (491, 256)
Screenshot: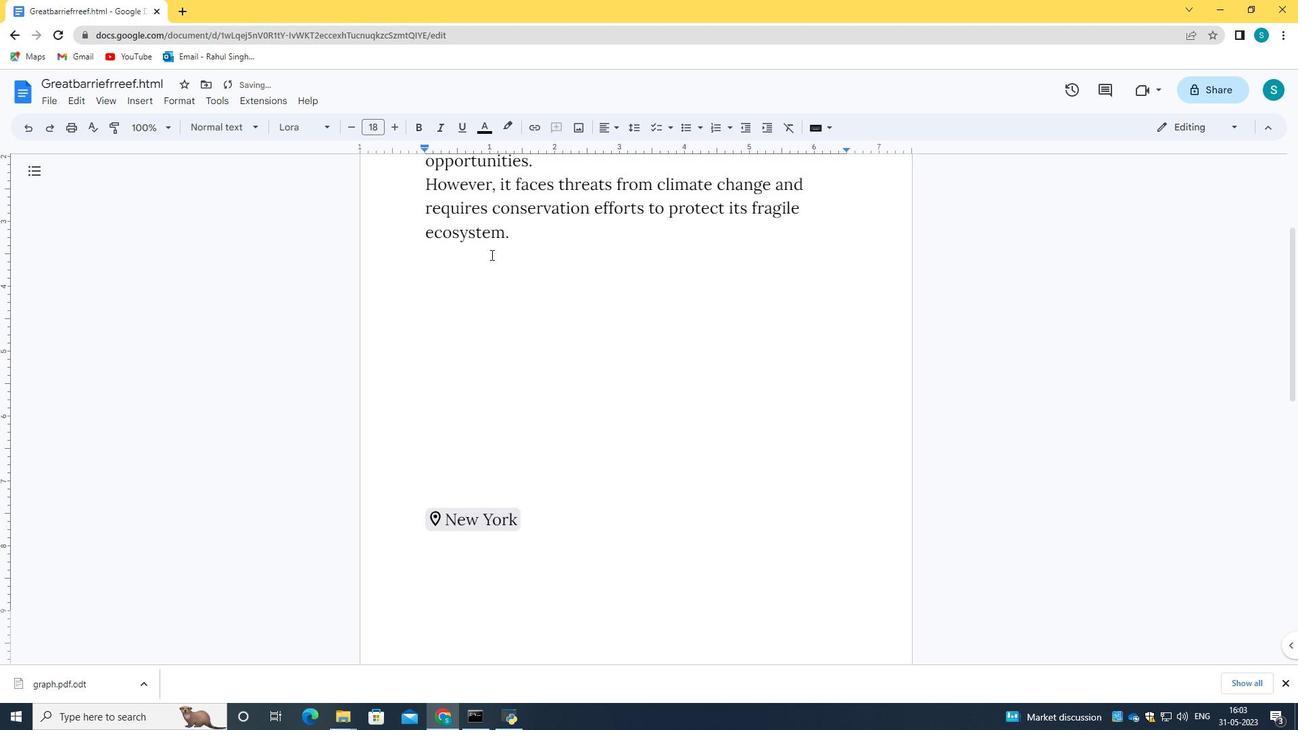
Action: Mouse scrolled (491, 255) with delta (0, 0)
Screenshot: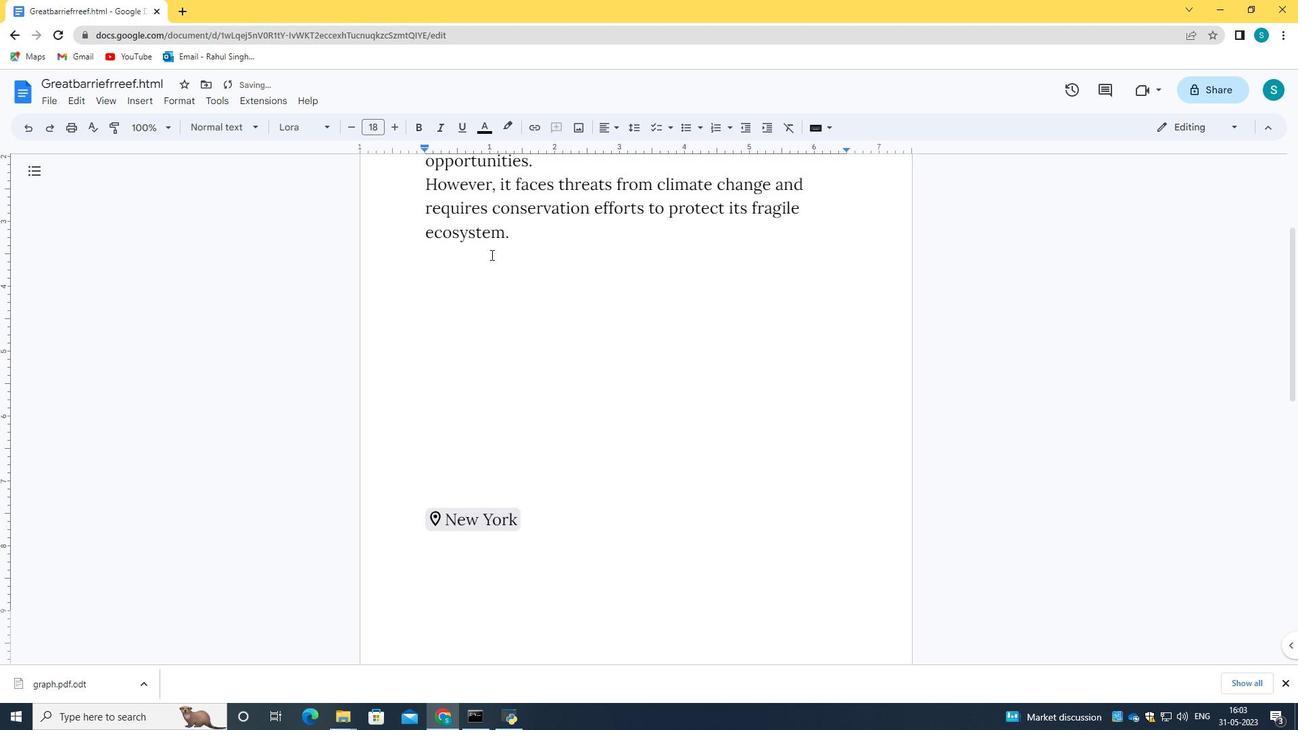 
Action: Mouse moved to (491, 257)
Screenshot: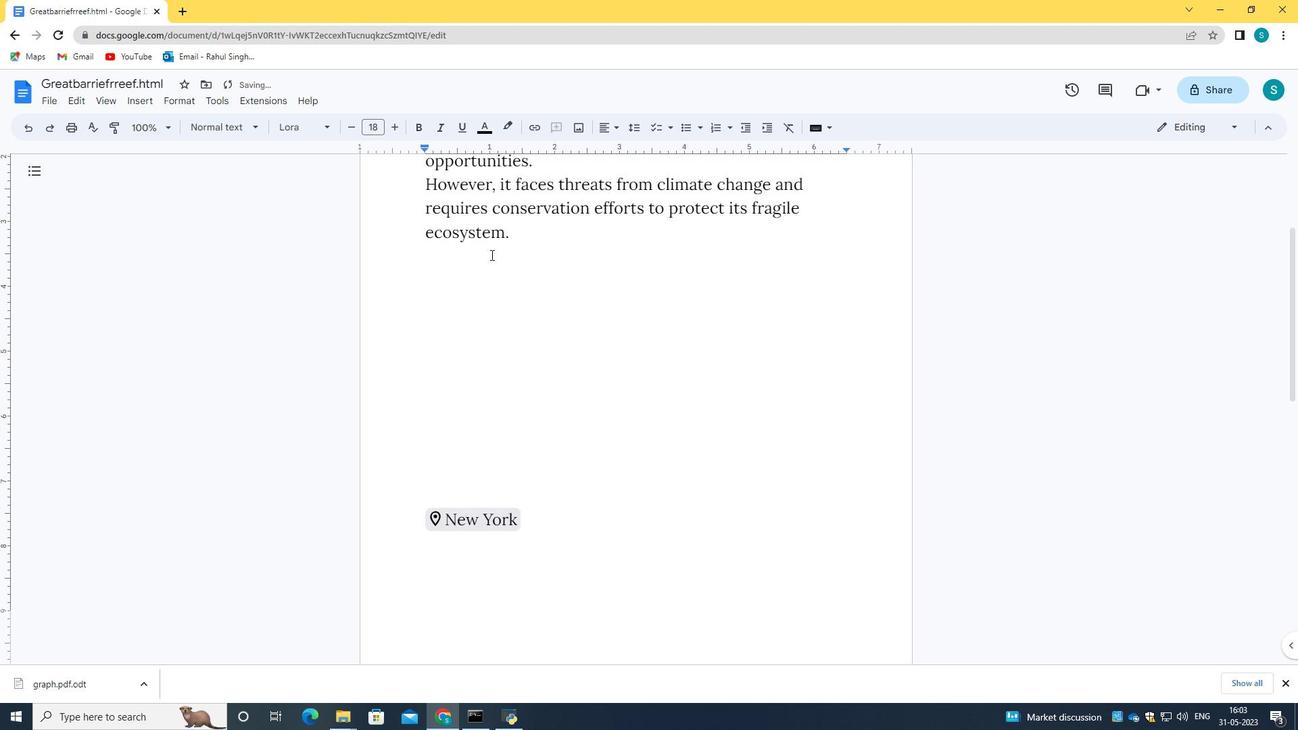 
Action: Mouse scrolled (491, 256) with delta (0, 0)
Screenshot: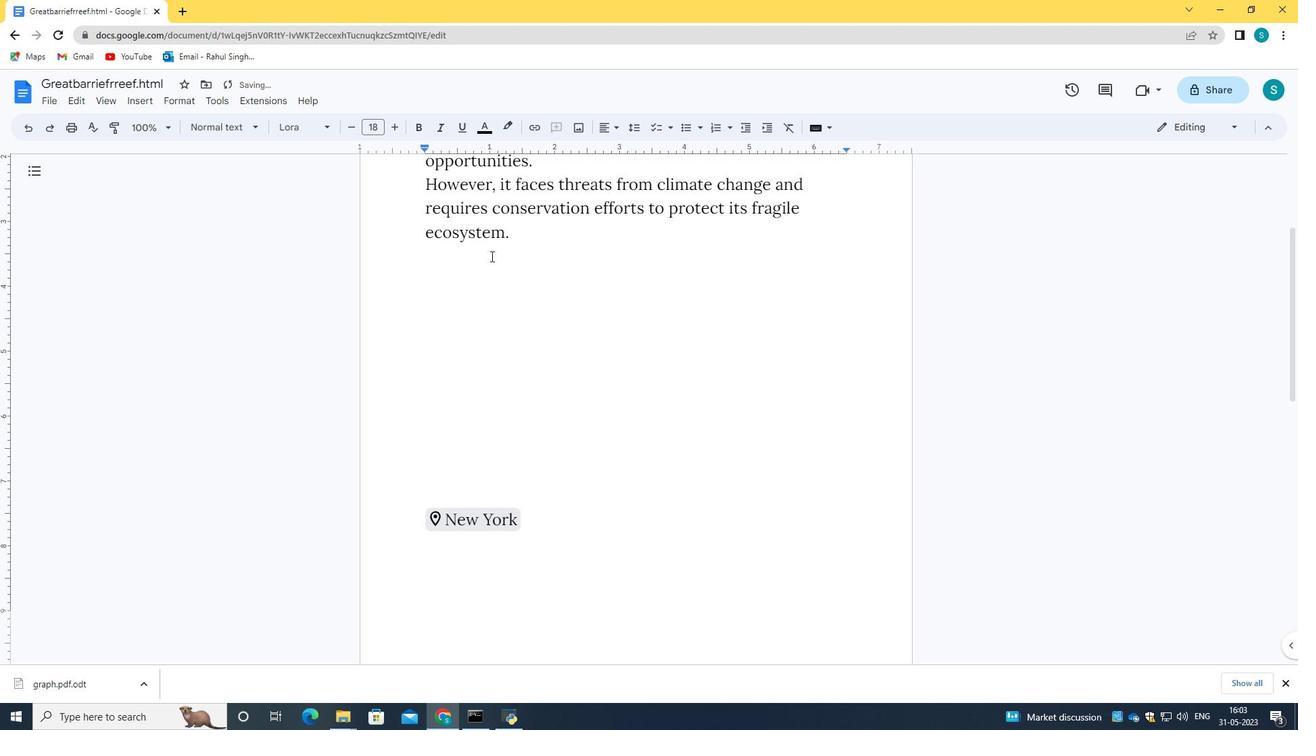 
Action: Mouse moved to (491, 257)
Screenshot: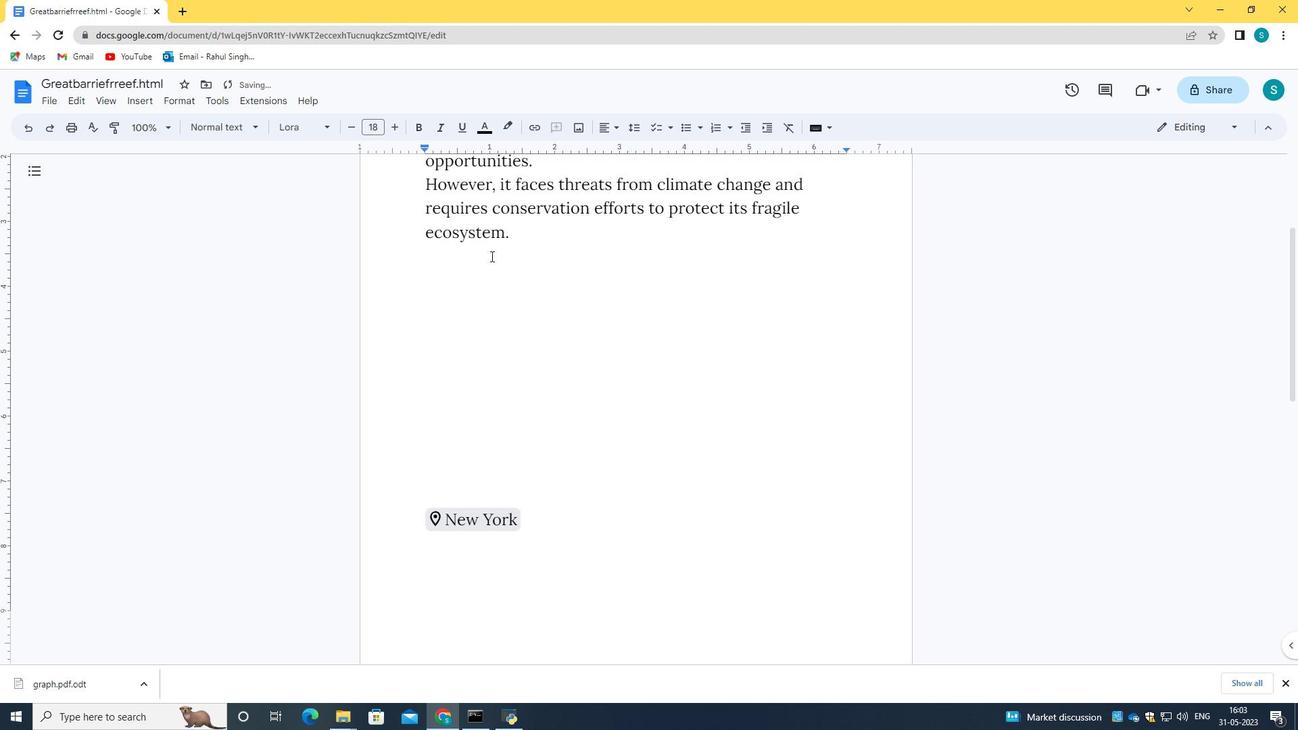 
Action: Mouse scrolled (491, 258) with delta (0, 0)
Screenshot: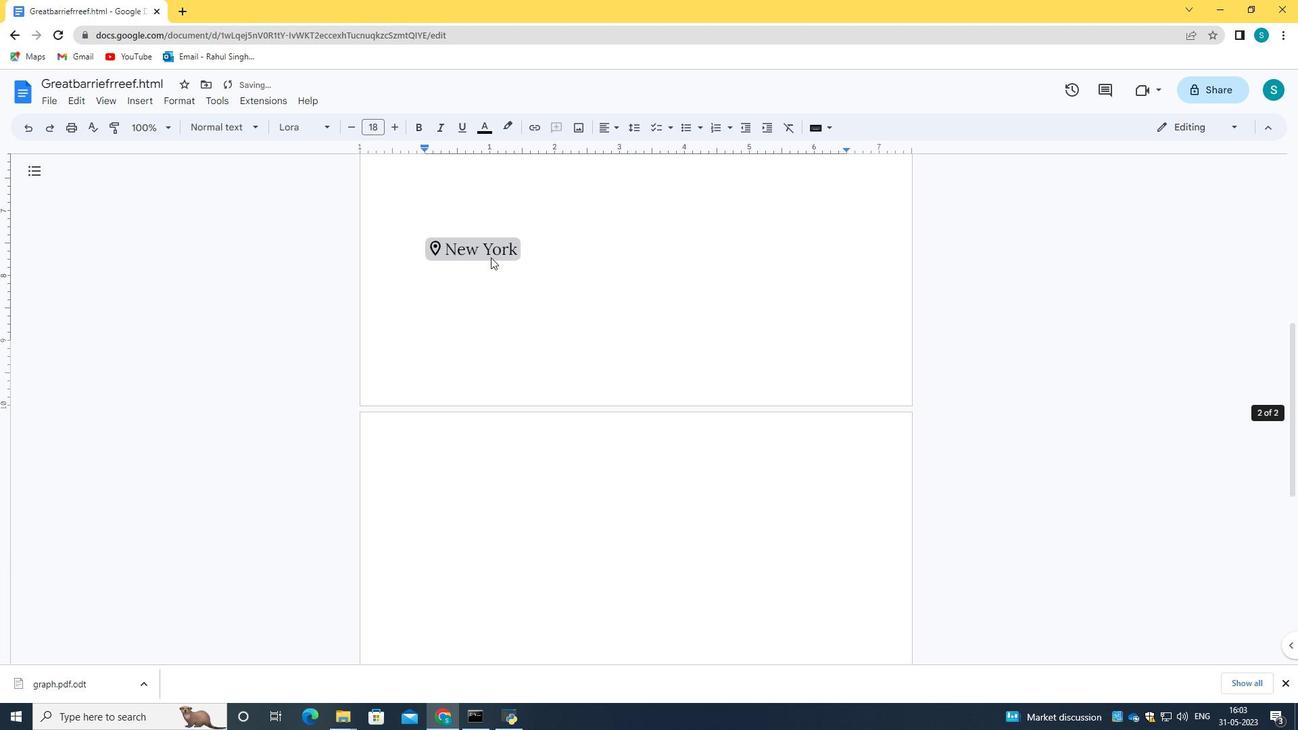 
Action: Mouse scrolled (491, 258) with delta (0, 0)
Screenshot: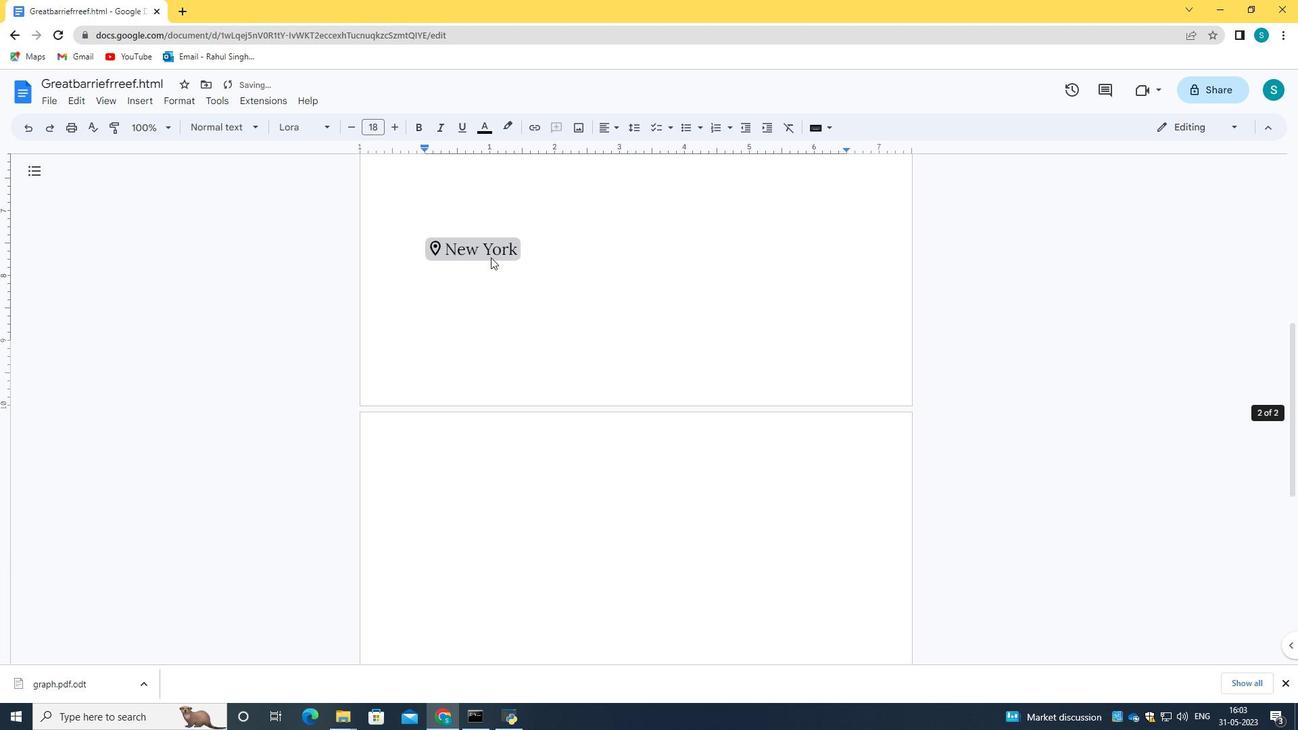 
Action: Mouse scrolled (491, 258) with delta (0, 0)
Screenshot: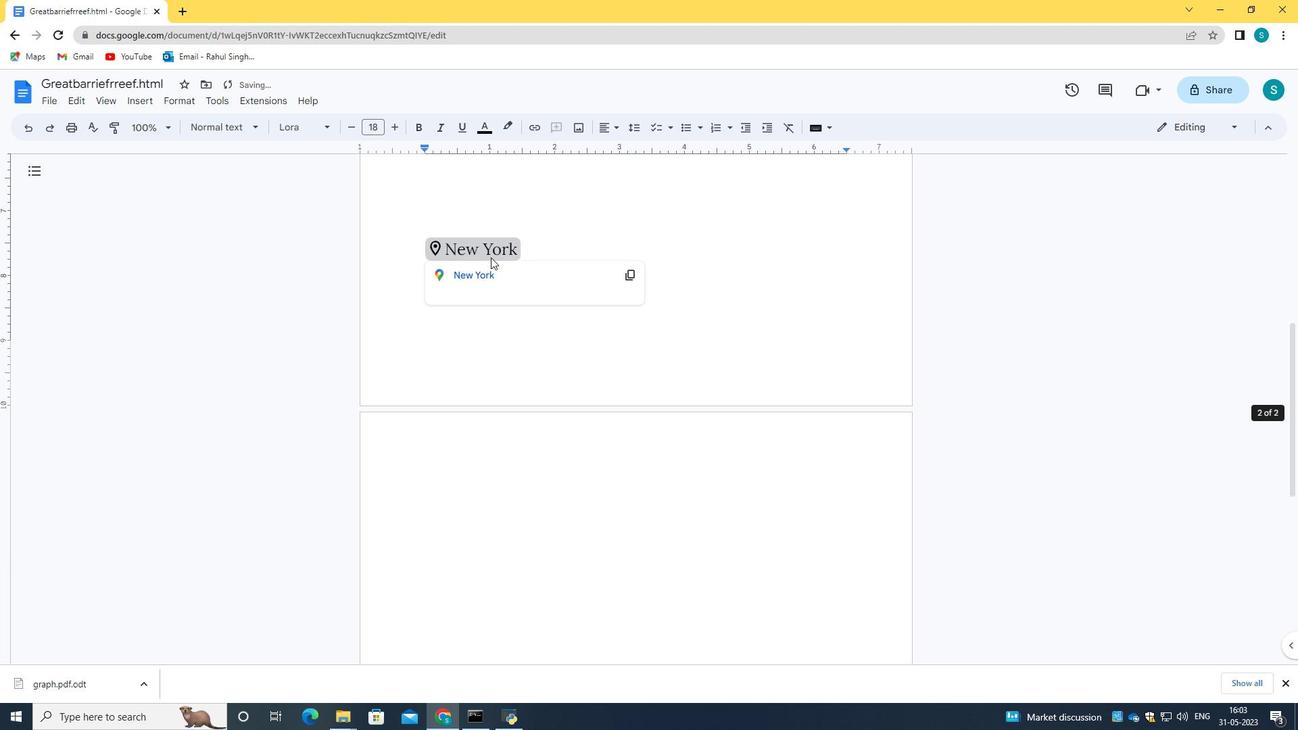 
Action: Mouse scrolled (491, 258) with delta (0, 0)
Screenshot: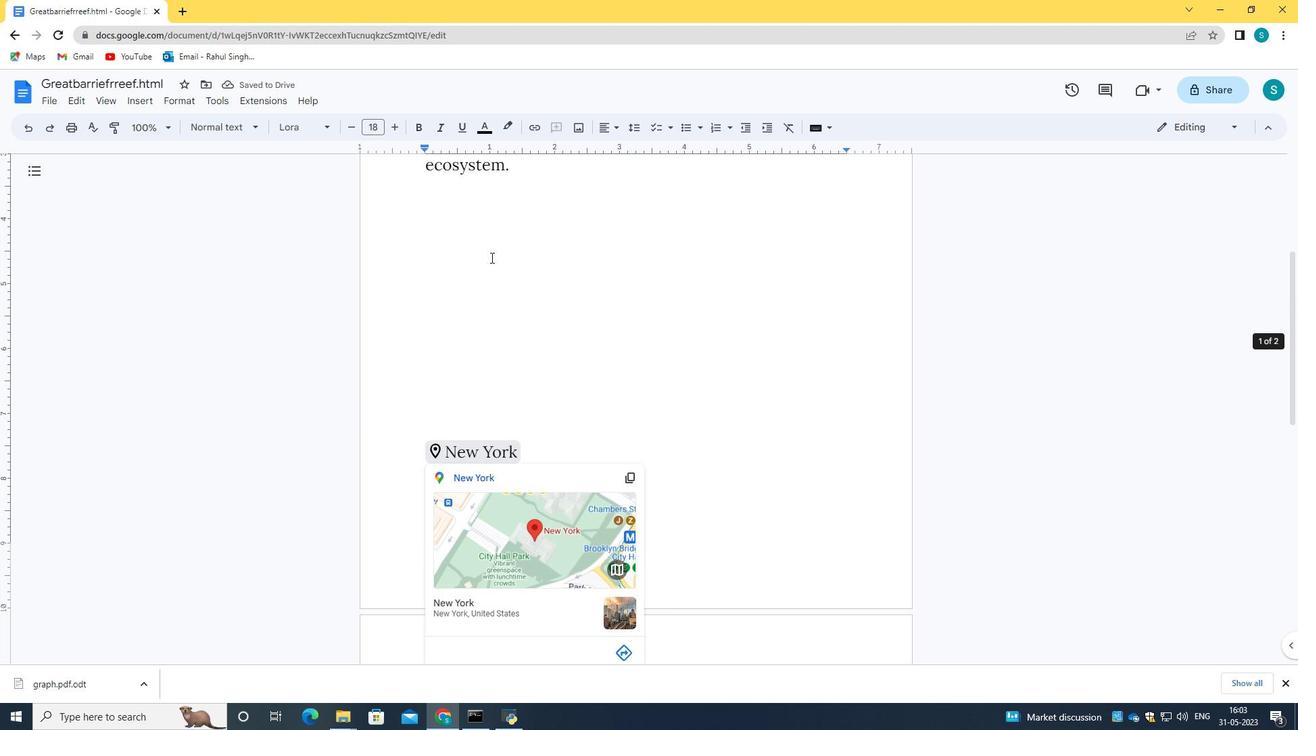 
Action: Mouse scrolled (491, 258) with delta (0, 0)
Screenshot: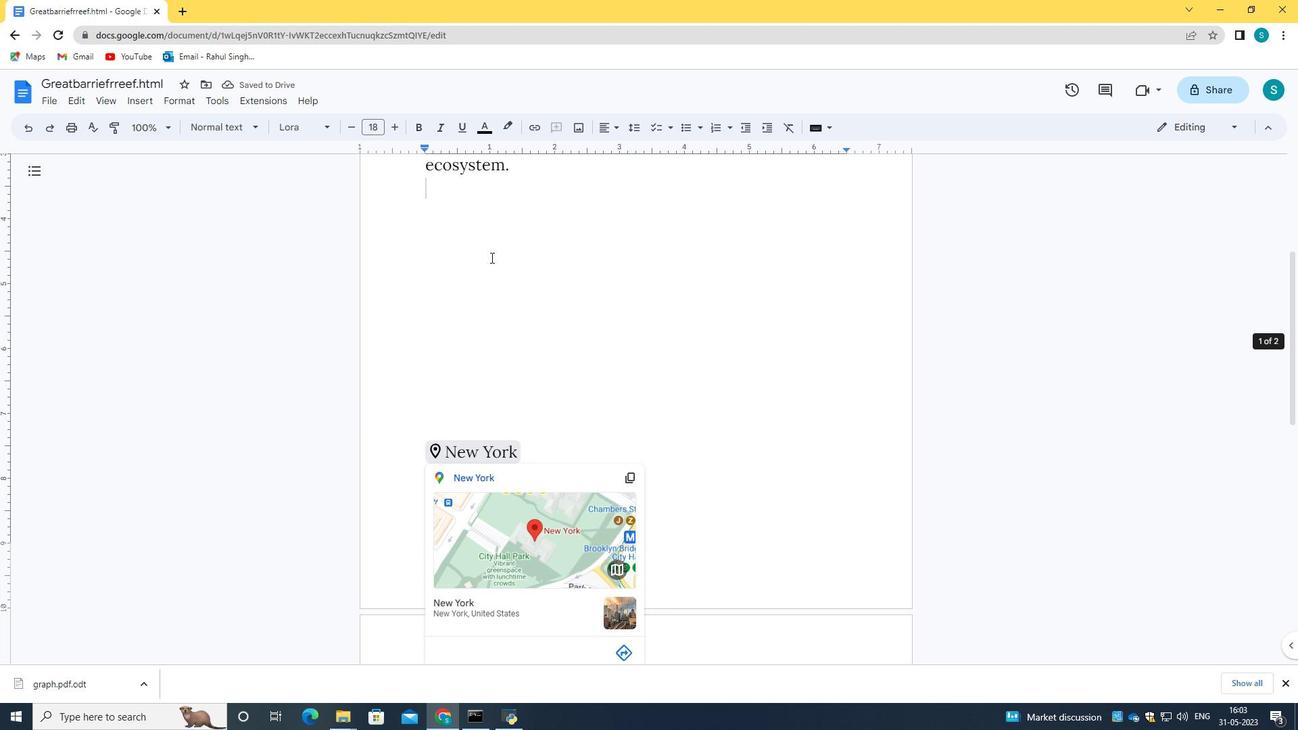 
Action: Mouse moved to (504, 341)
Screenshot: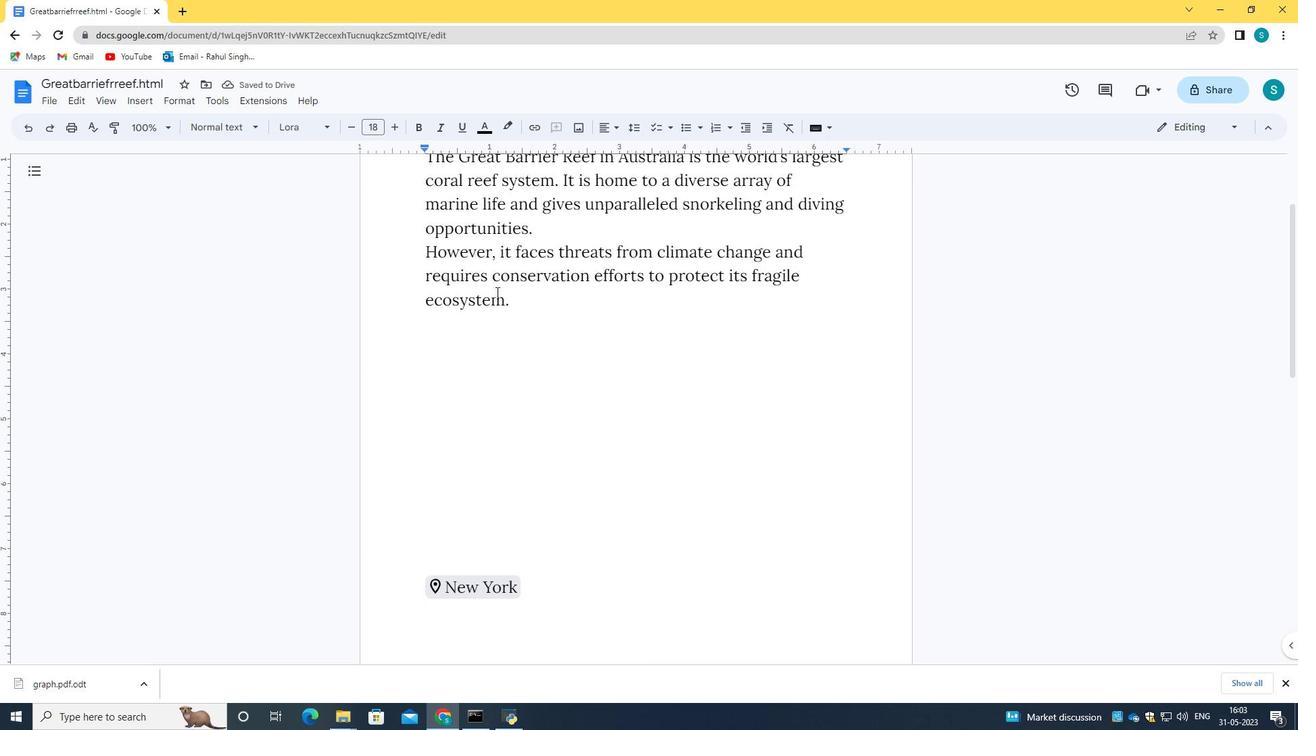 
Action: Mouse scrolled (504, 342) with delta (0, 0)
Screenshot: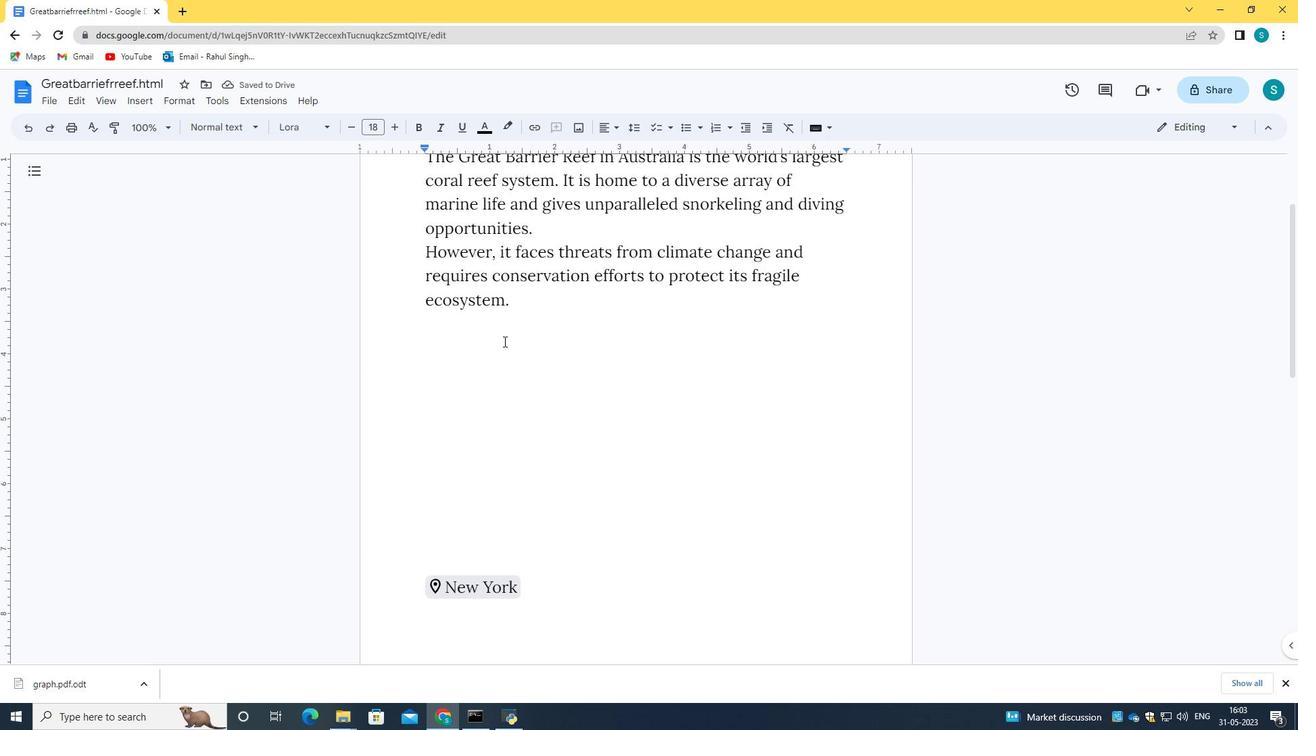 
Action: Mouse scrolled (504, 342) with delta (0, 0)
Screenshot: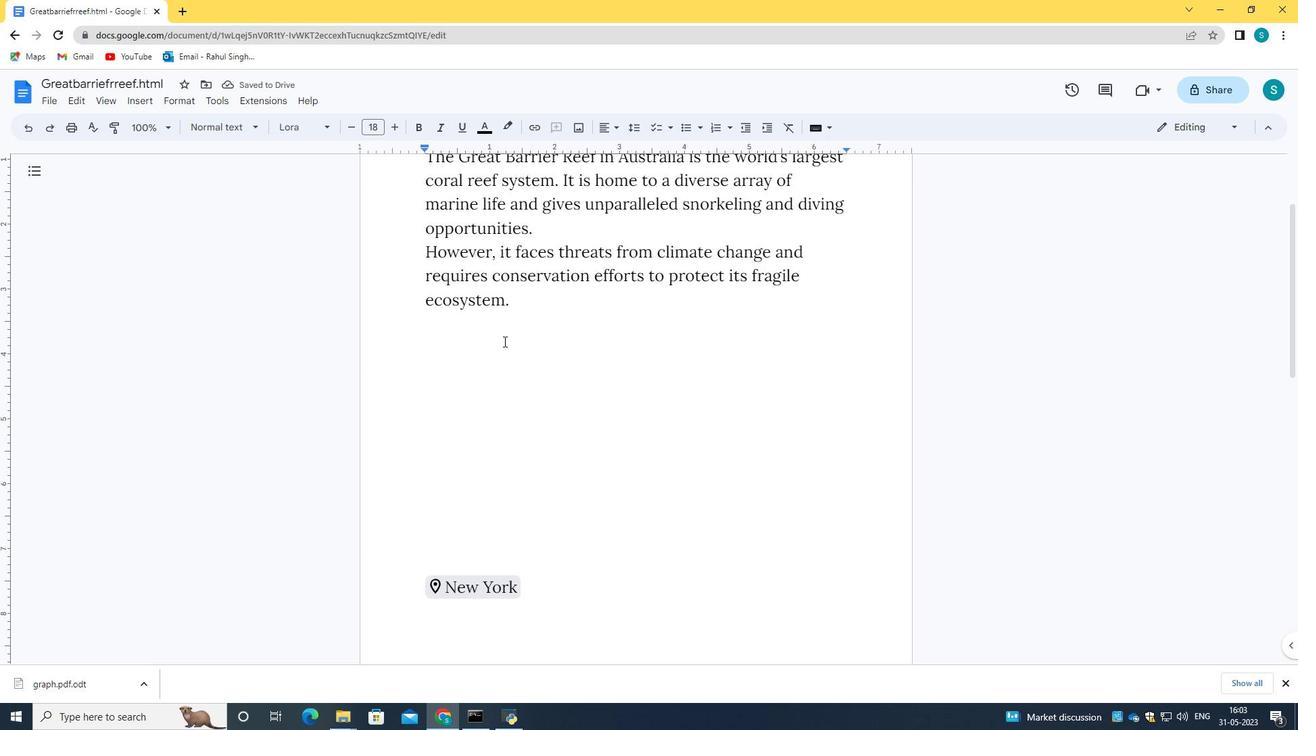 
Action: Mouse moved to (202, 102)
Screenshot: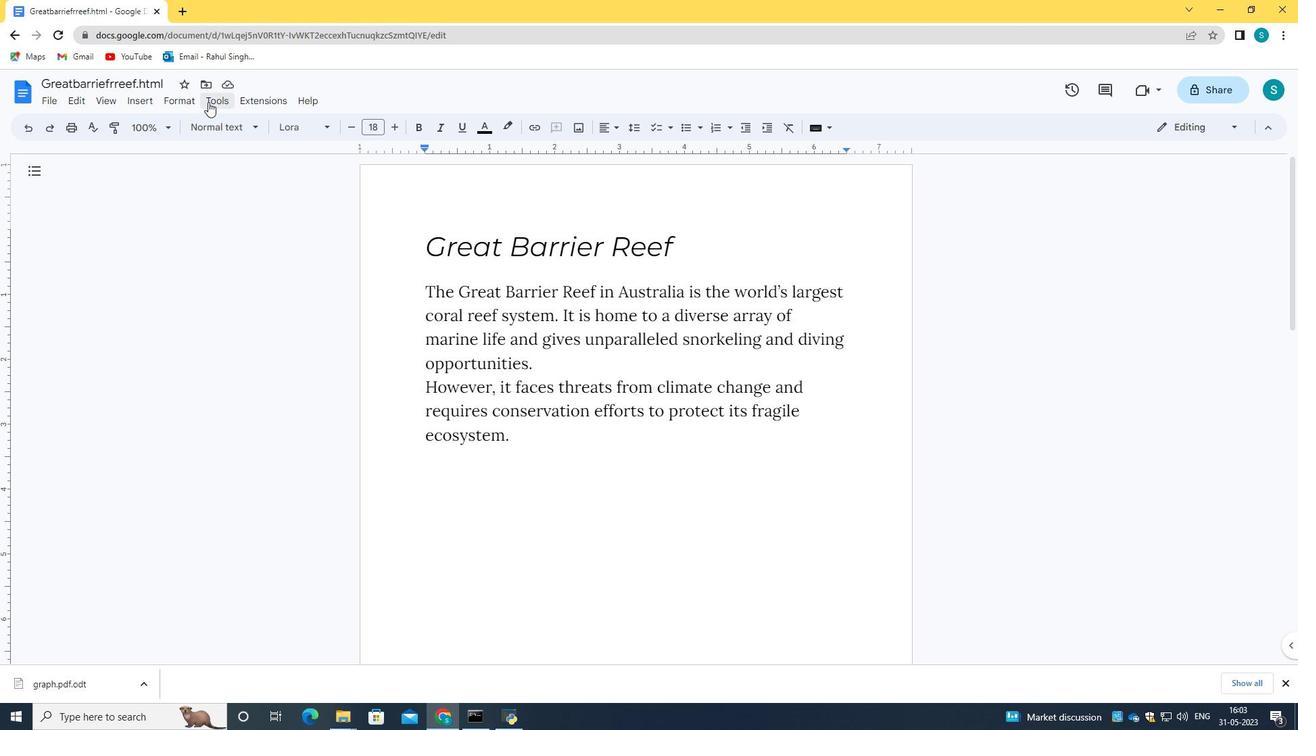 
Action: Mouse pressed left at (202, 102)
Screenshot: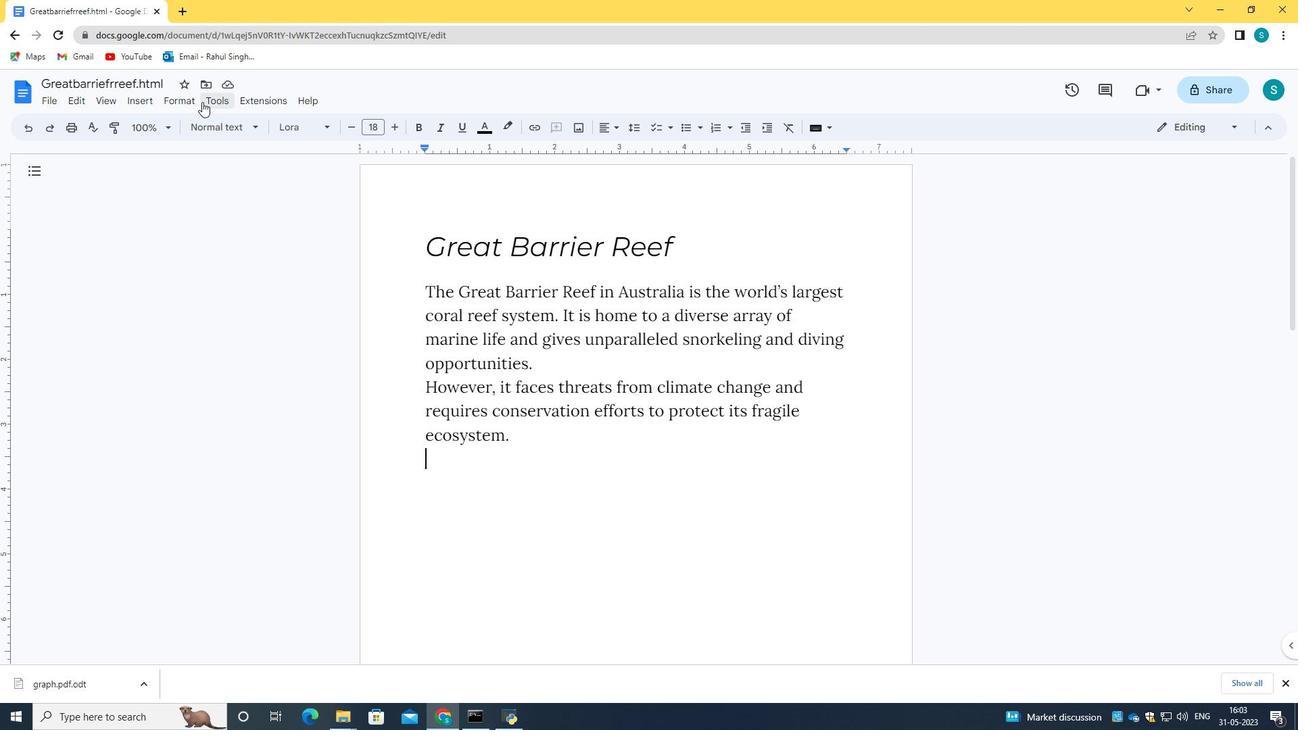 
Action: Mouse moved to (220, 299)
Screenshot: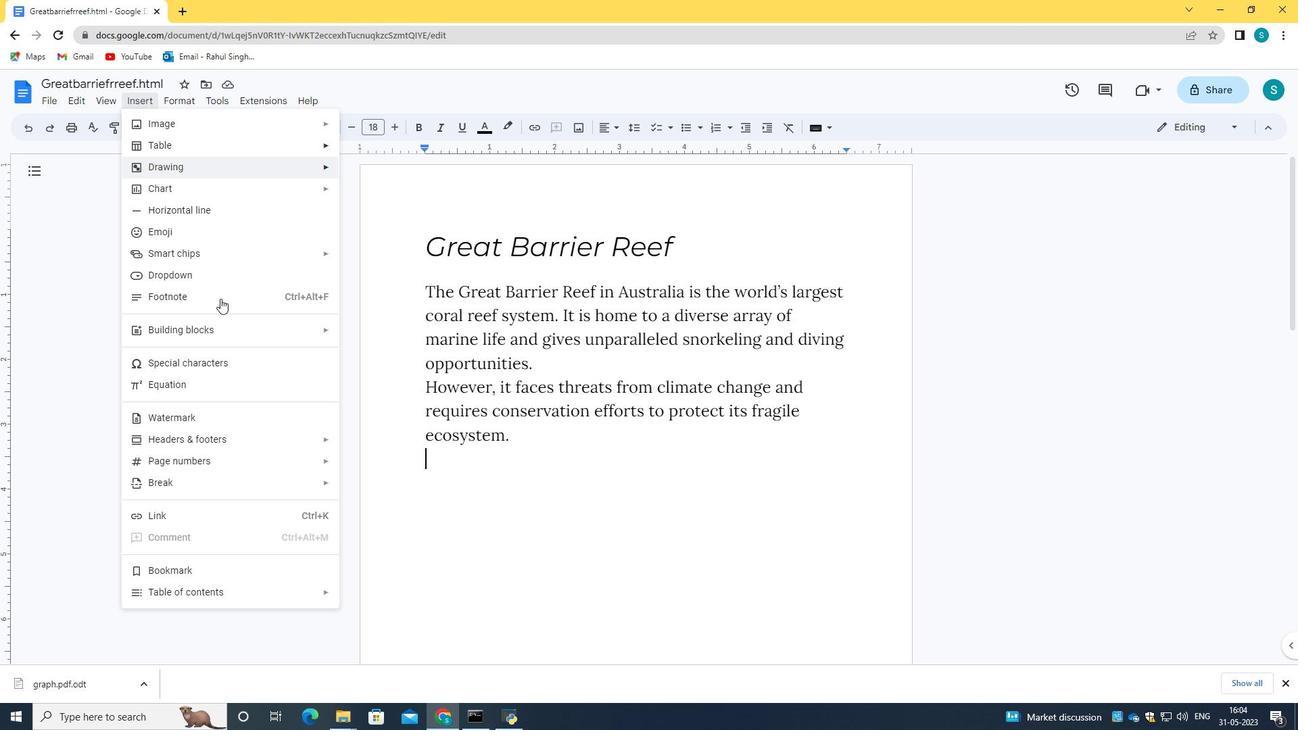
Action: Mouse pressed left at (220, 299)
Screenshot: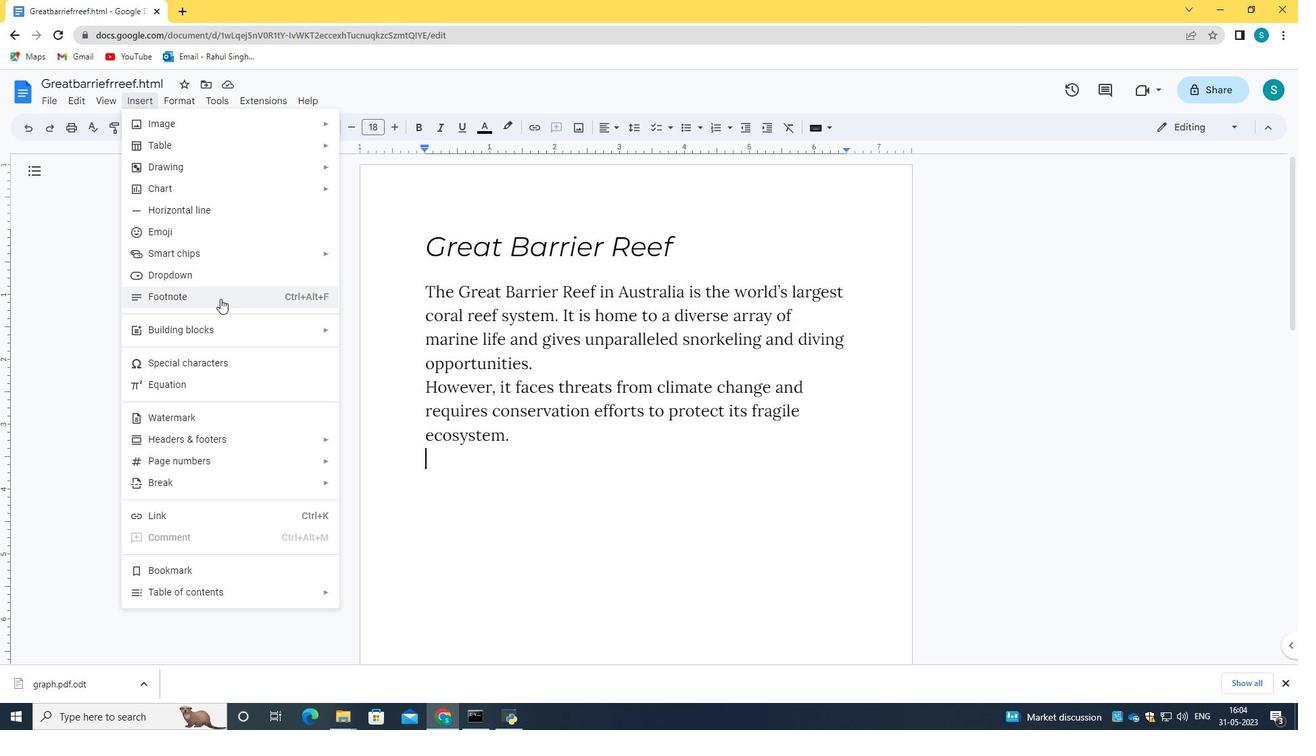 
Action: Mouse moved to (315, 322)
Screenshot: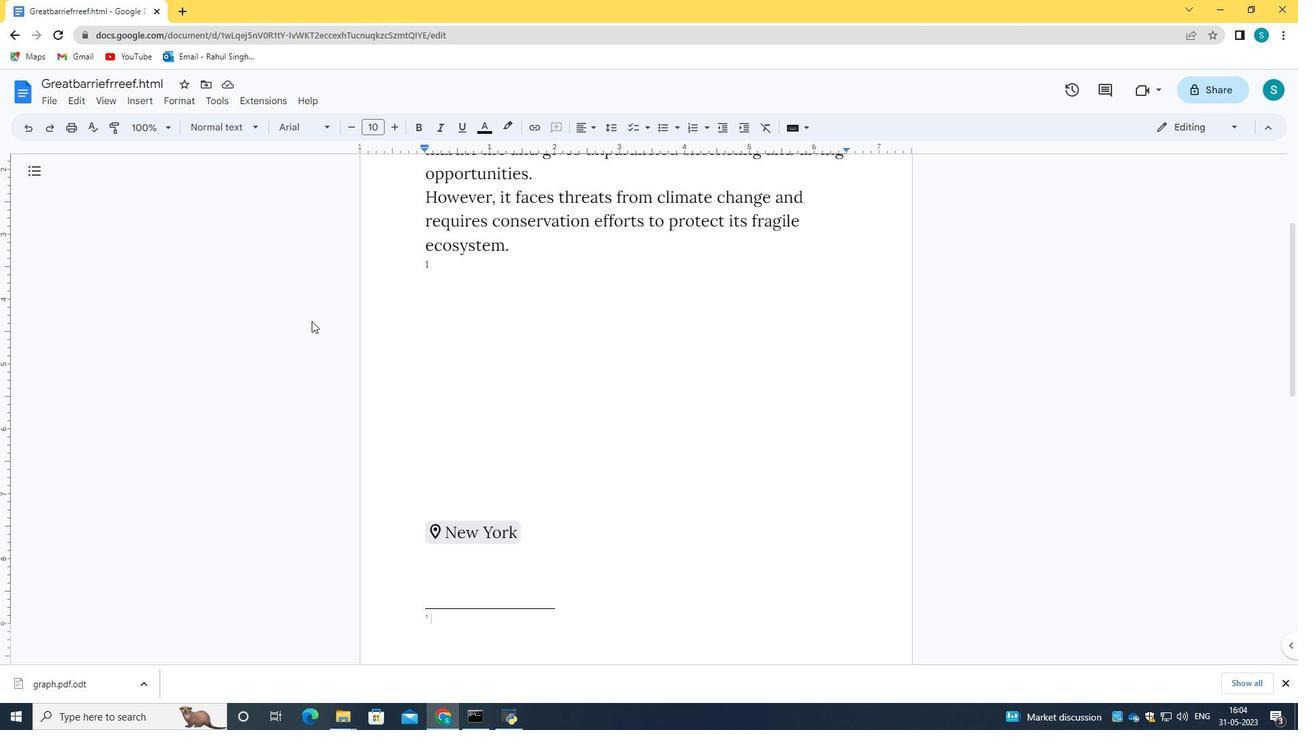 
Action: Mouse scrolled (315, 323) with delta (0, 0)
Screenshot: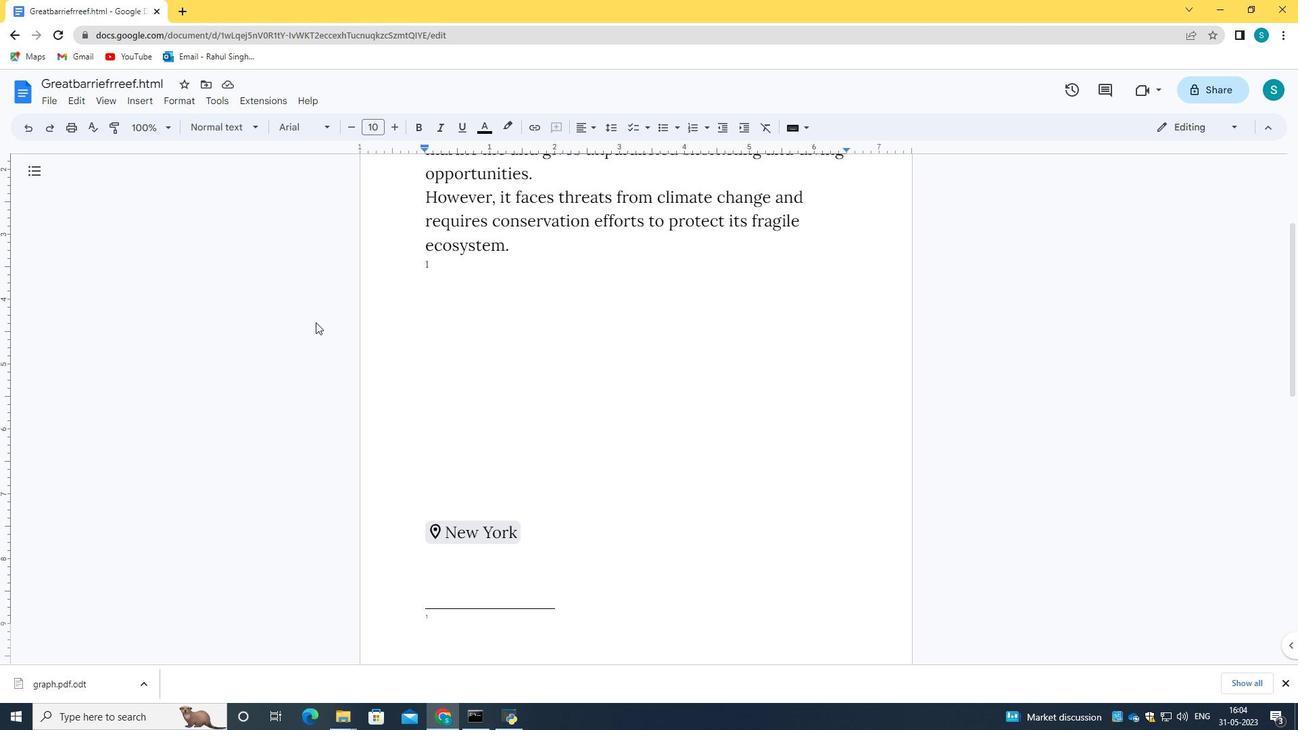 
Action: Mouse scrolled (315, 323) with delta (0, 0)
Screenshot: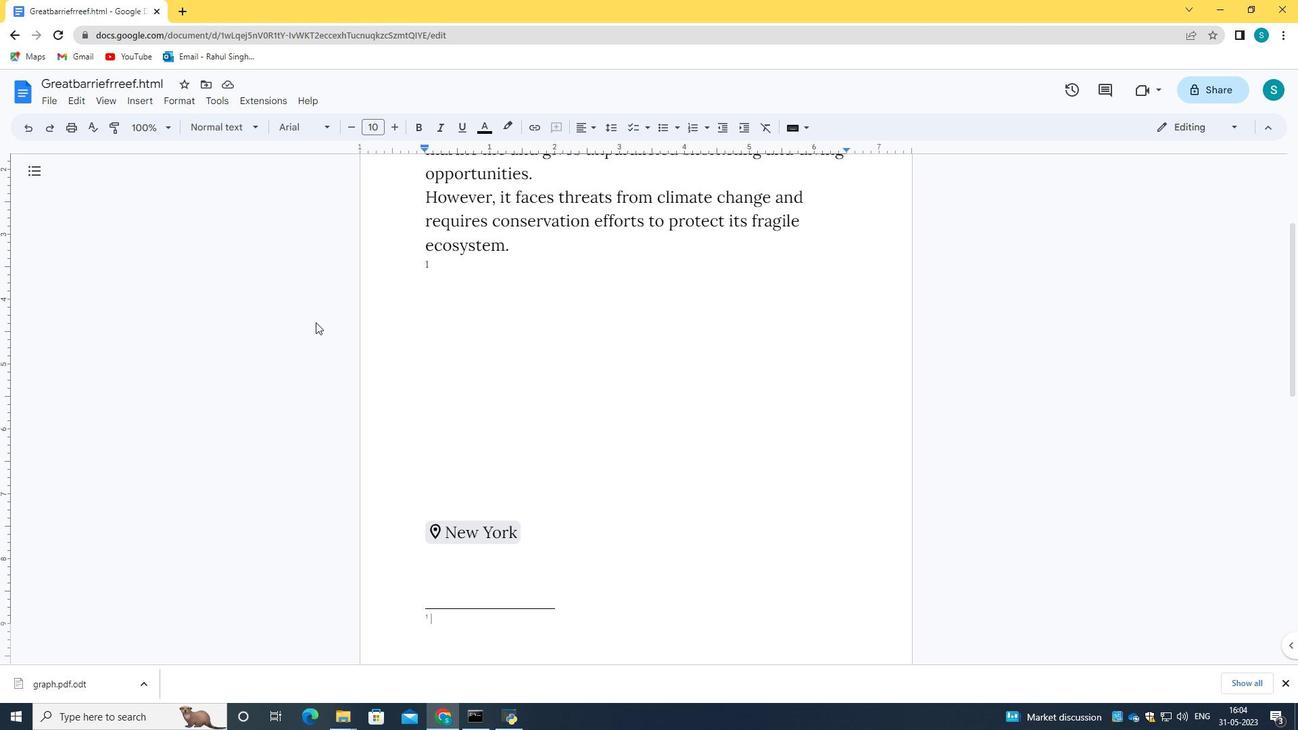 
Action: Mouse moved to (449, 524)
Screenshot: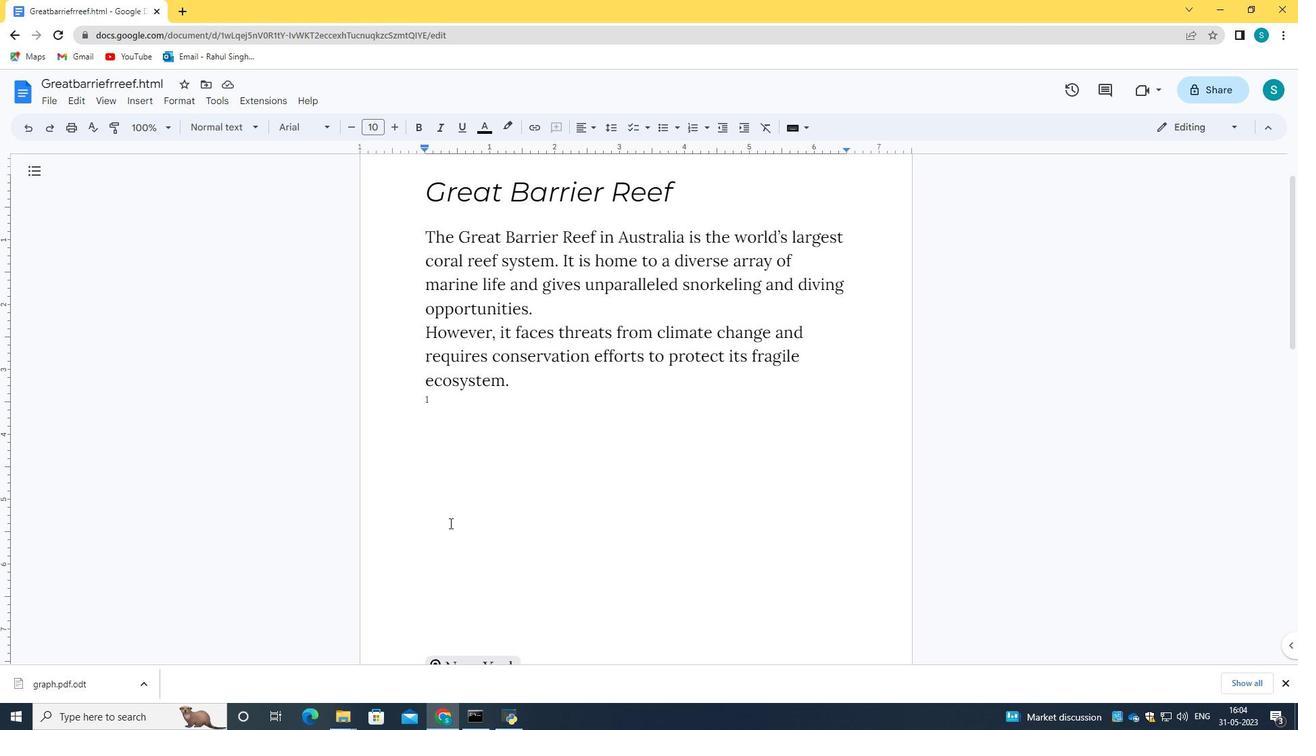 
Action: Mouse scrolled (449, 523) with delta (0, 0)
Screenshot: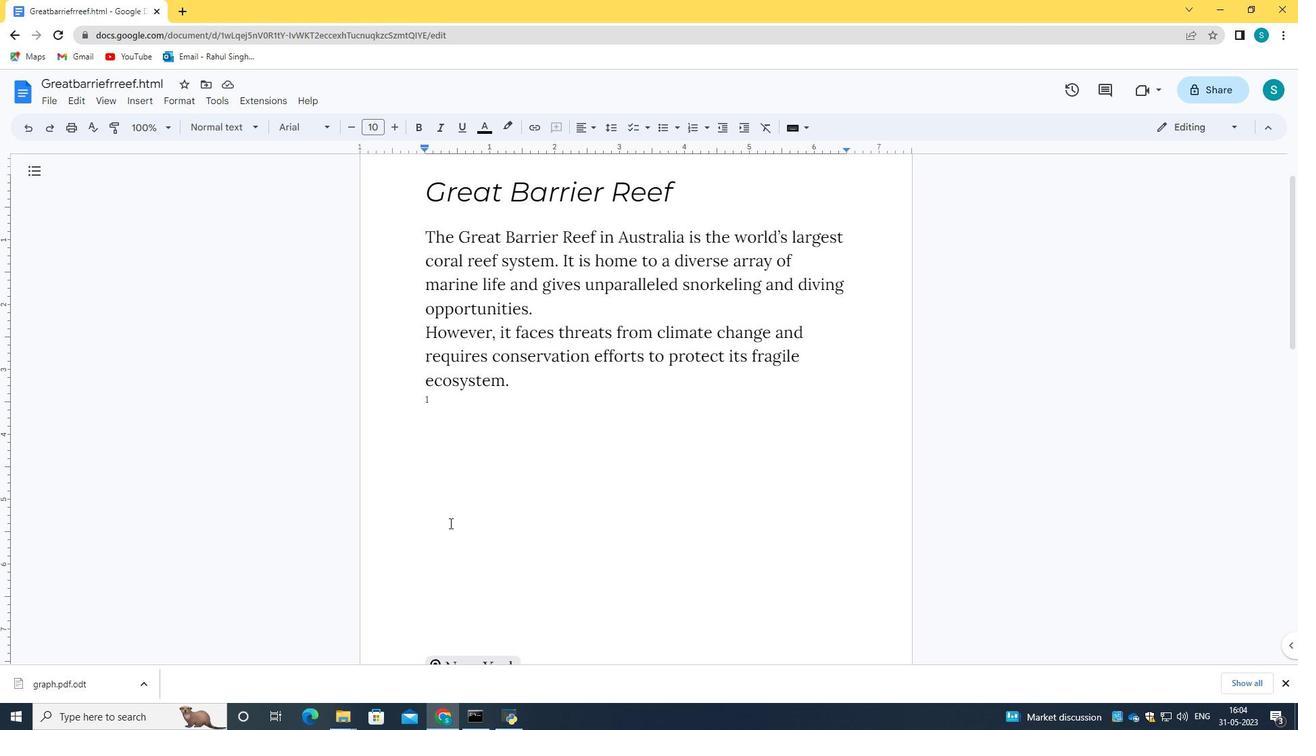 
Action: Mouse moved to (452, 527)
Screenshot: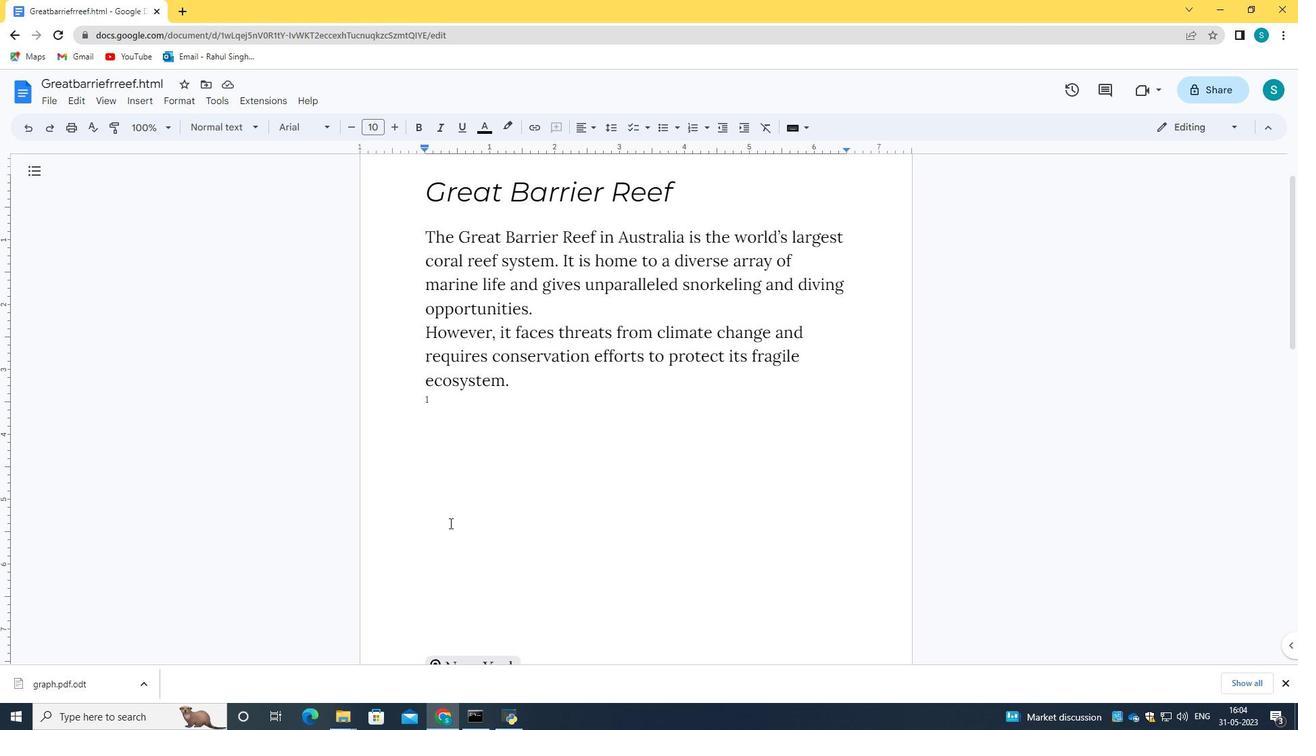 
Action: Mouse scrolled (452, 526) with delta (0, 0)
Screenshot: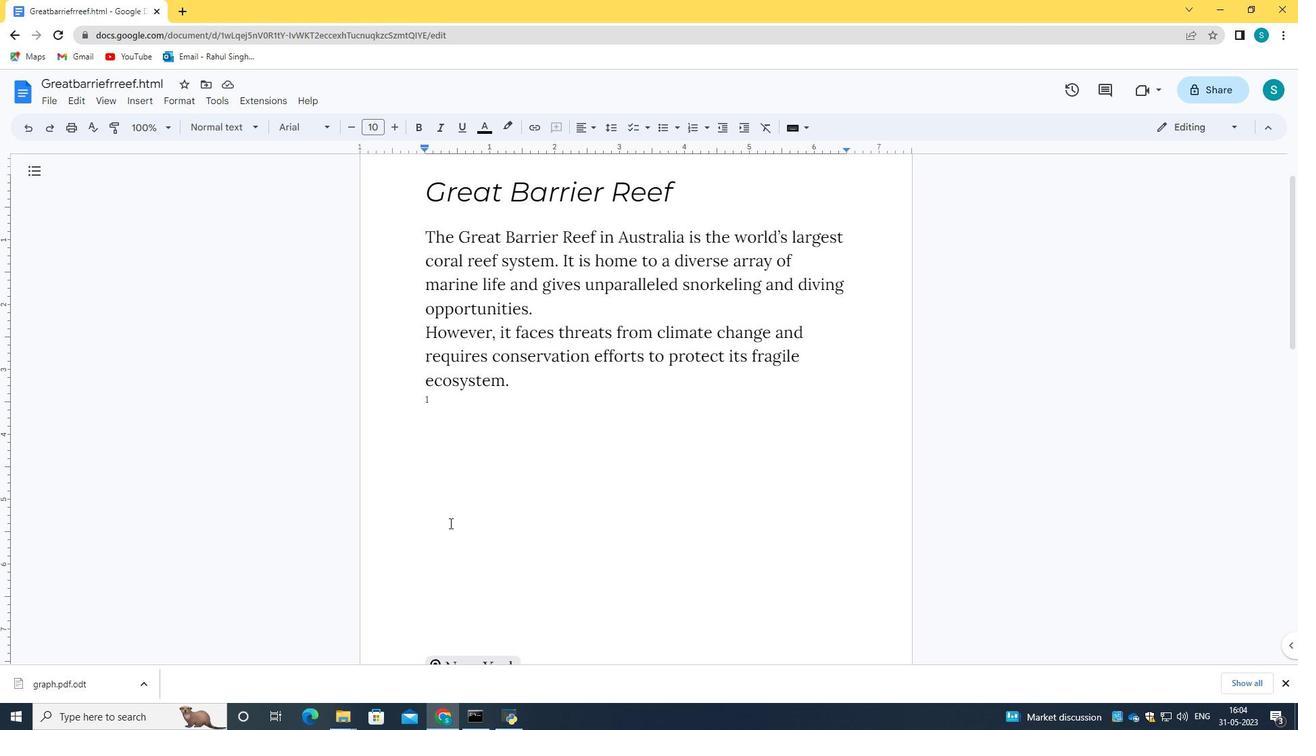 
Action: Mouse moved to (453, 527)
Screenshot: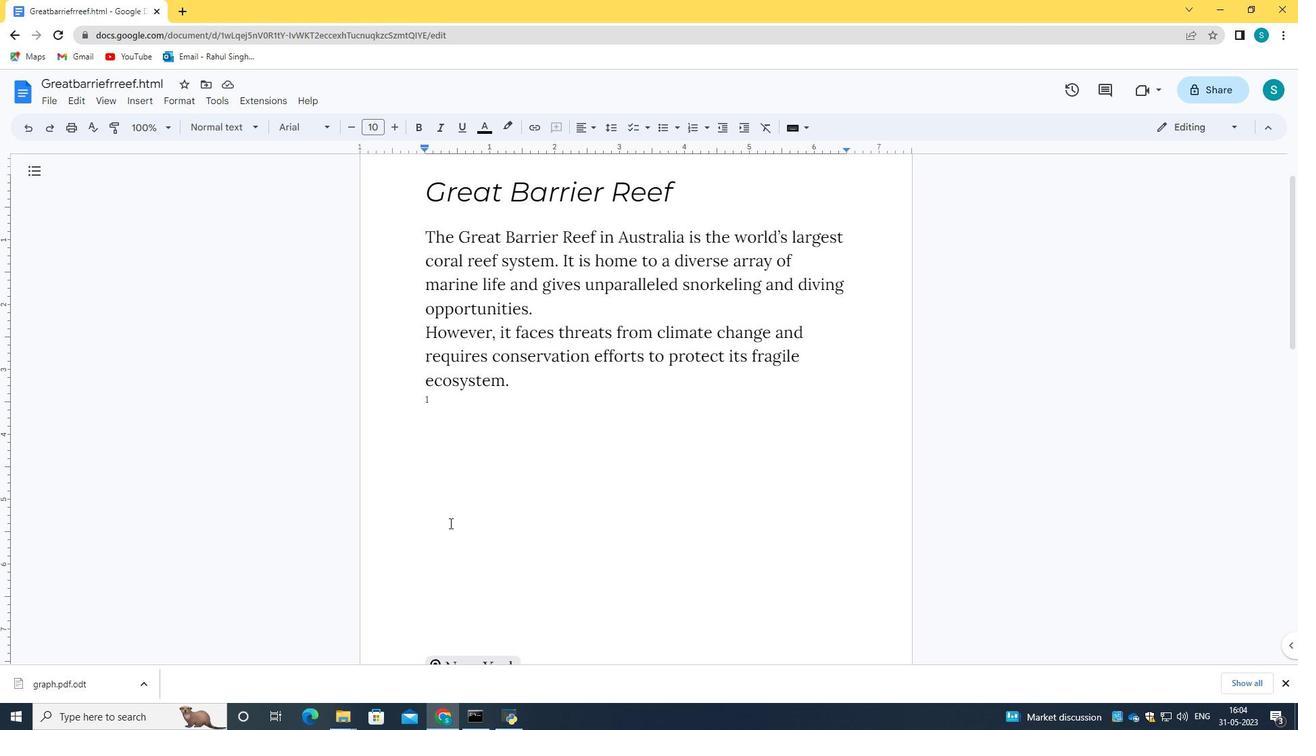 
Action: Mouse scrolled (453, 527) with delta (0, 0)
Screenshot: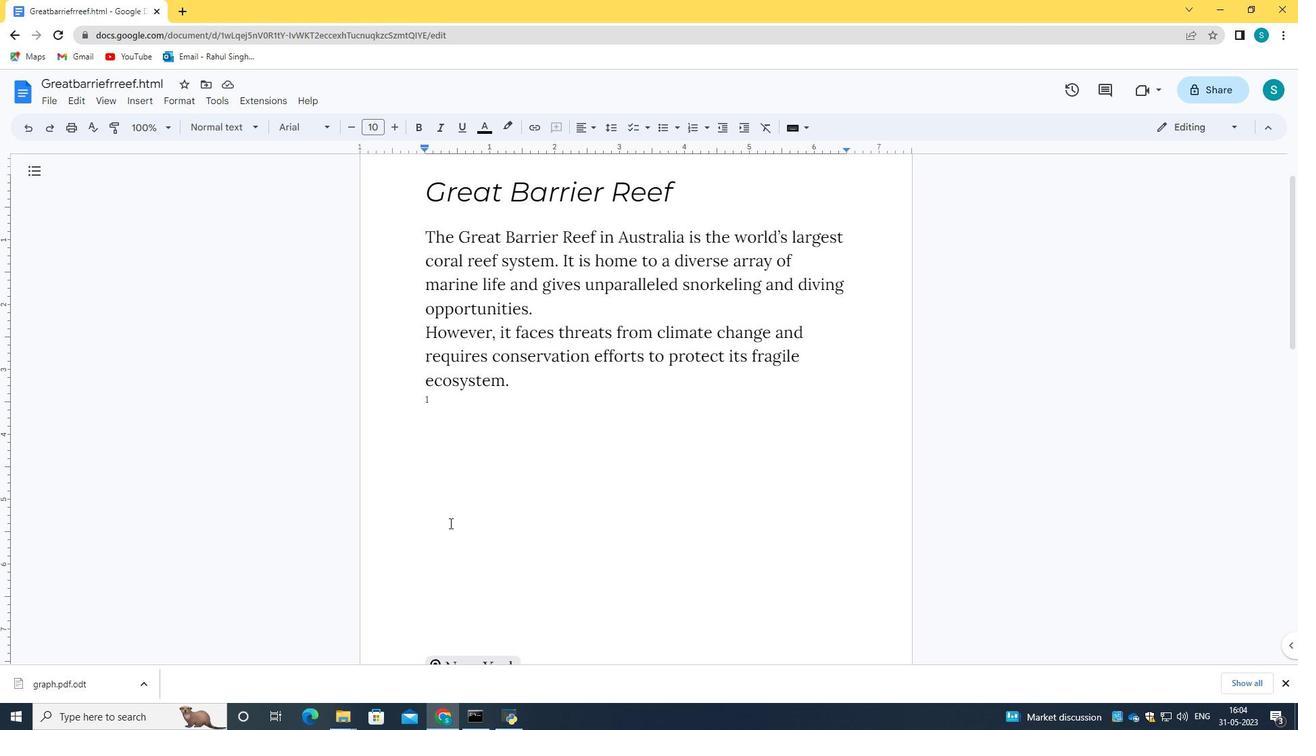 
Action: Mouse scrolled (453, 527) with delta (0, 0)
Screenshot: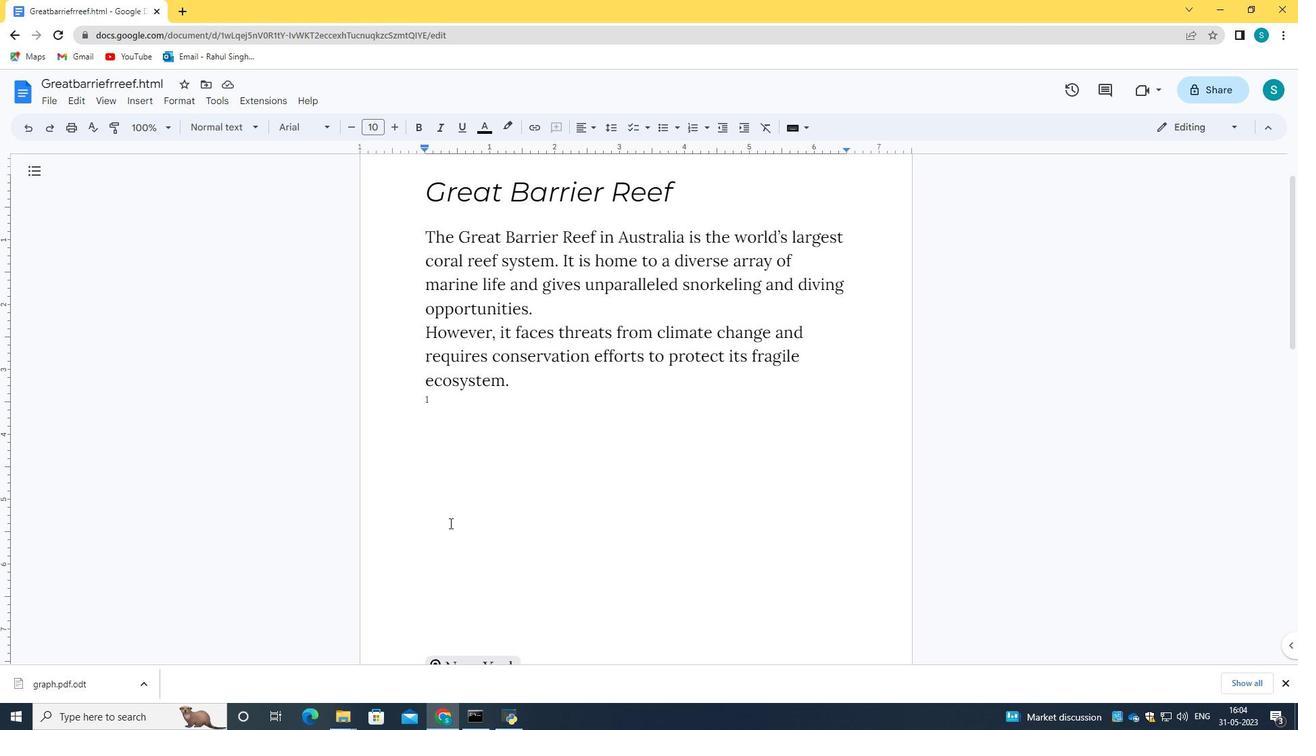 
Action: Mouse scrolled (453, 527) with delta (0, 0)
Screenshot: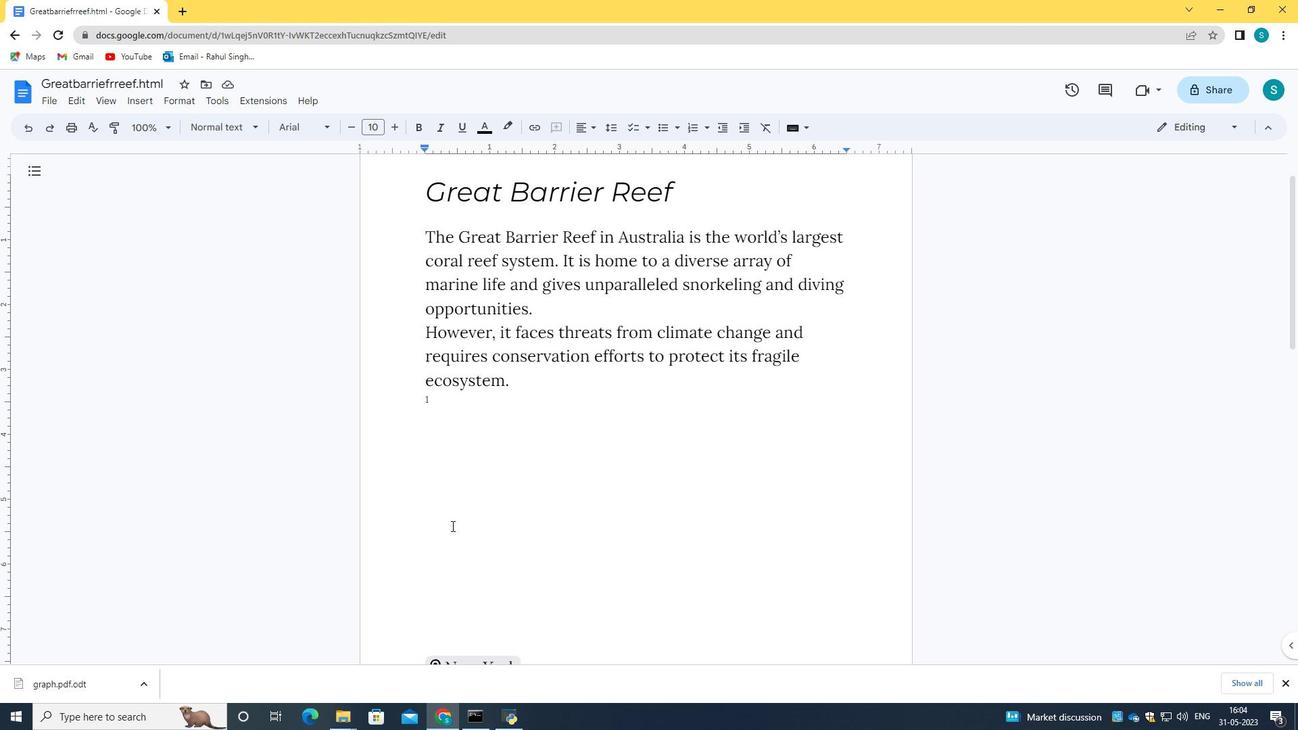 
Action: Mouse moved to (464, 428)
Screenshot: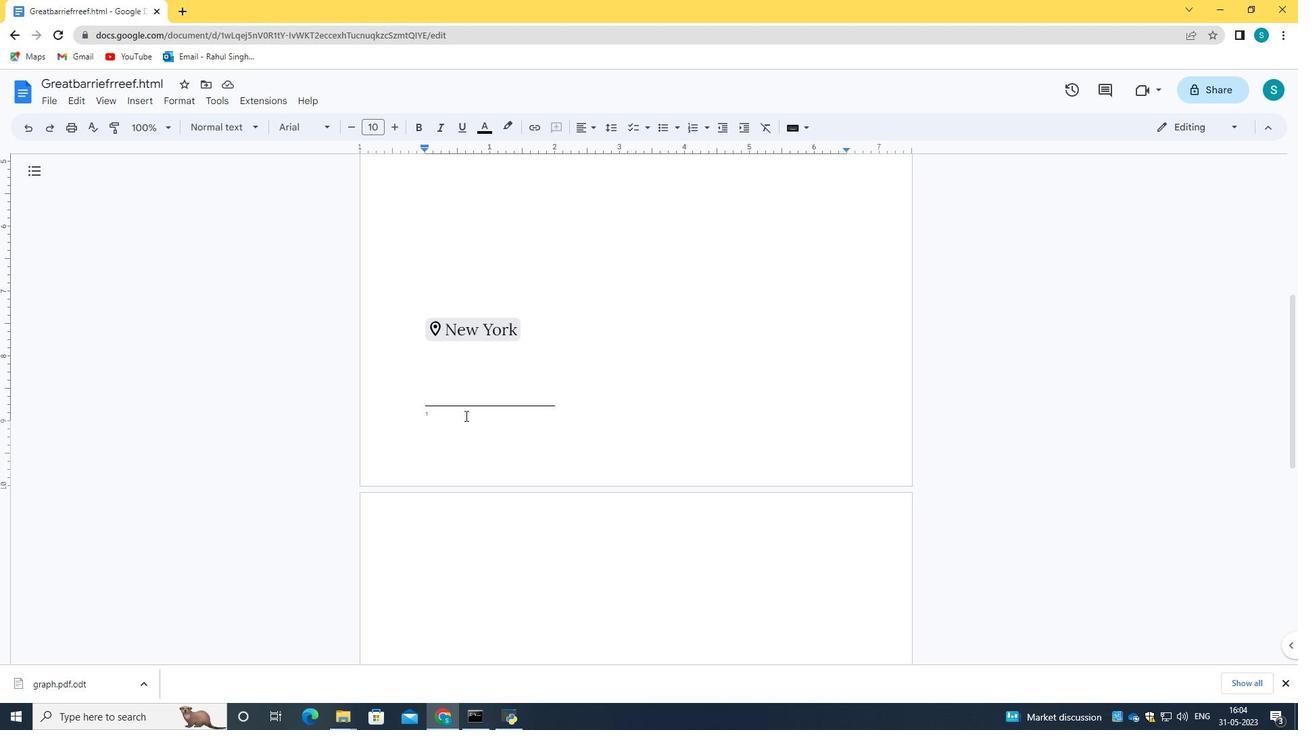
Action: Key pressed <Key.caps_lock>M<Key.caps_lock>arine<Key.space>
Screenshot: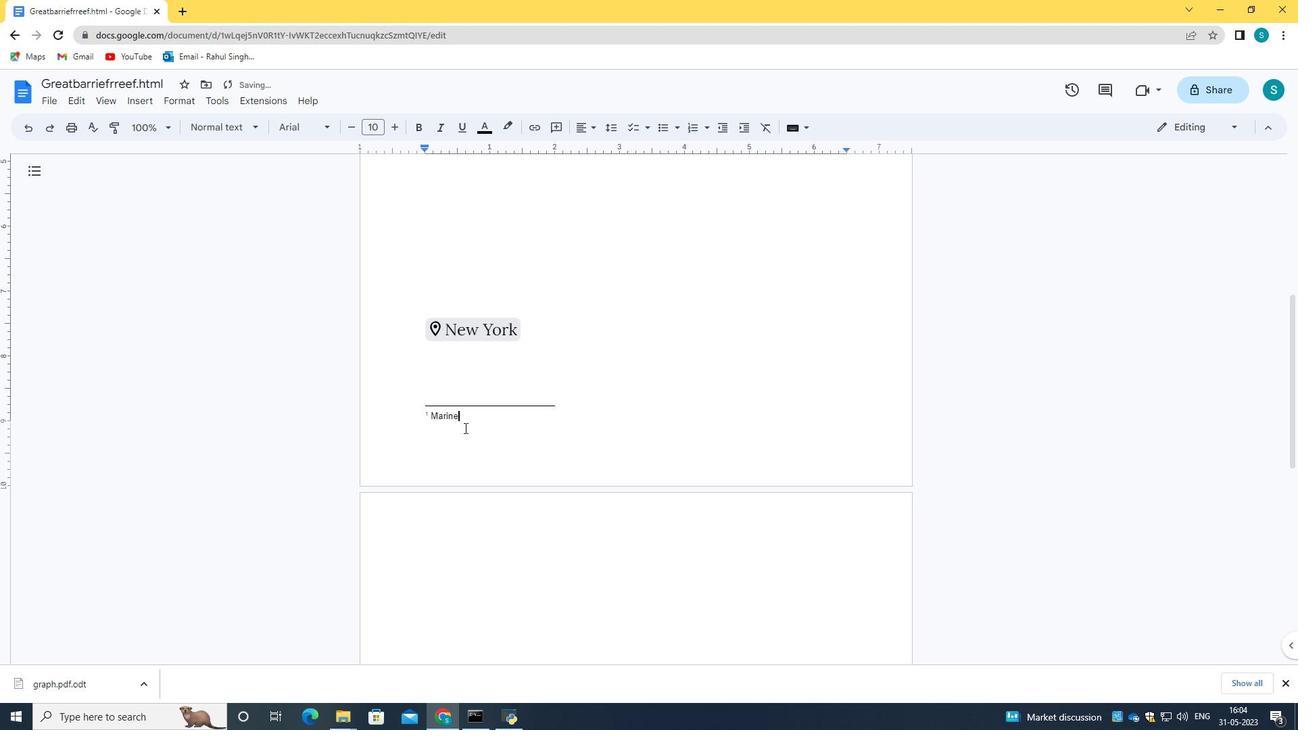 
Action: Mouse moved to (460, 419)
Screenshot: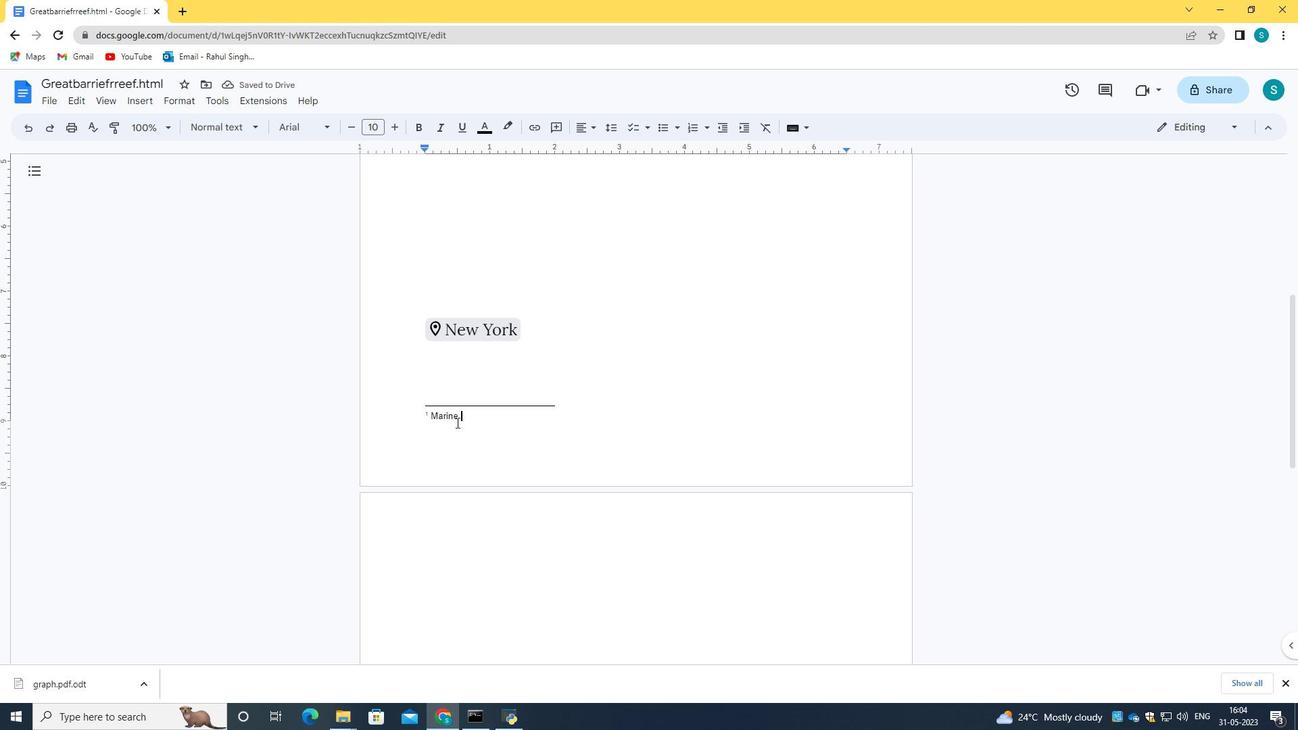 
Action: Mouse pressed left at (460, 419)
Screenshot: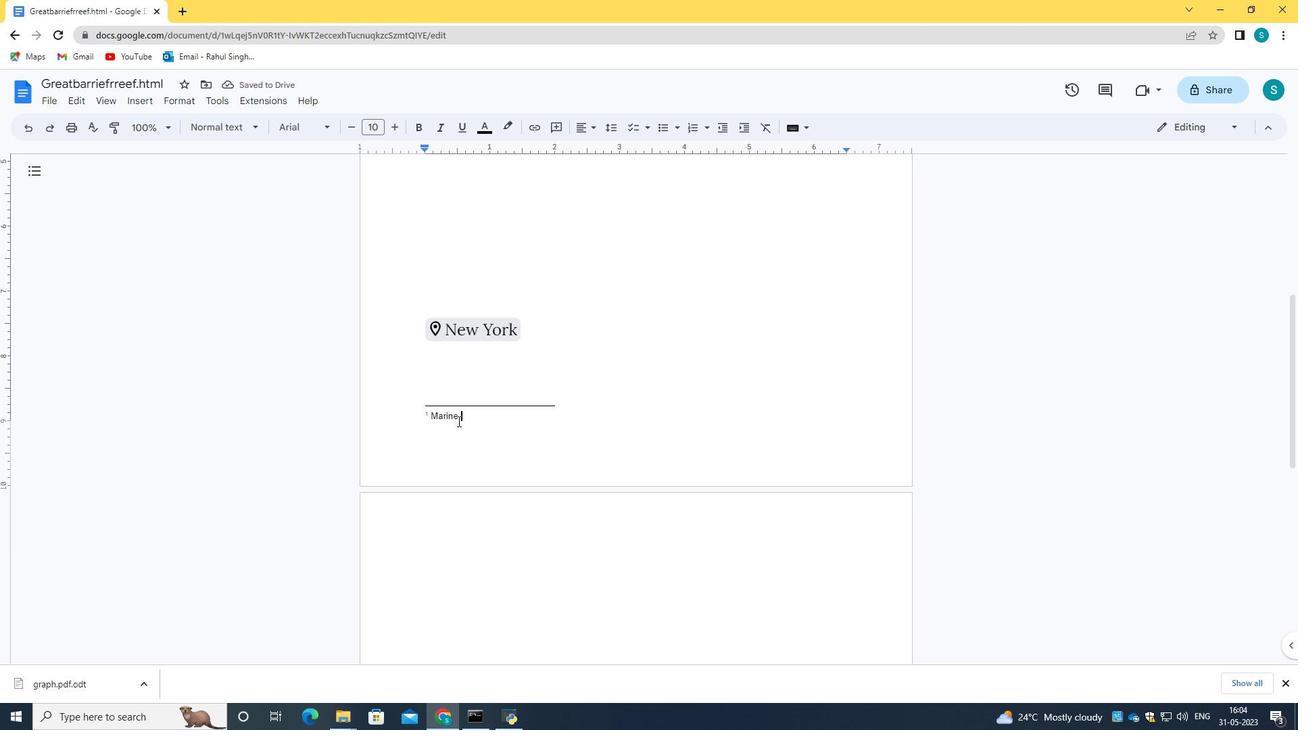 
Action: Mouse moved to (401, 447)
Screenshot: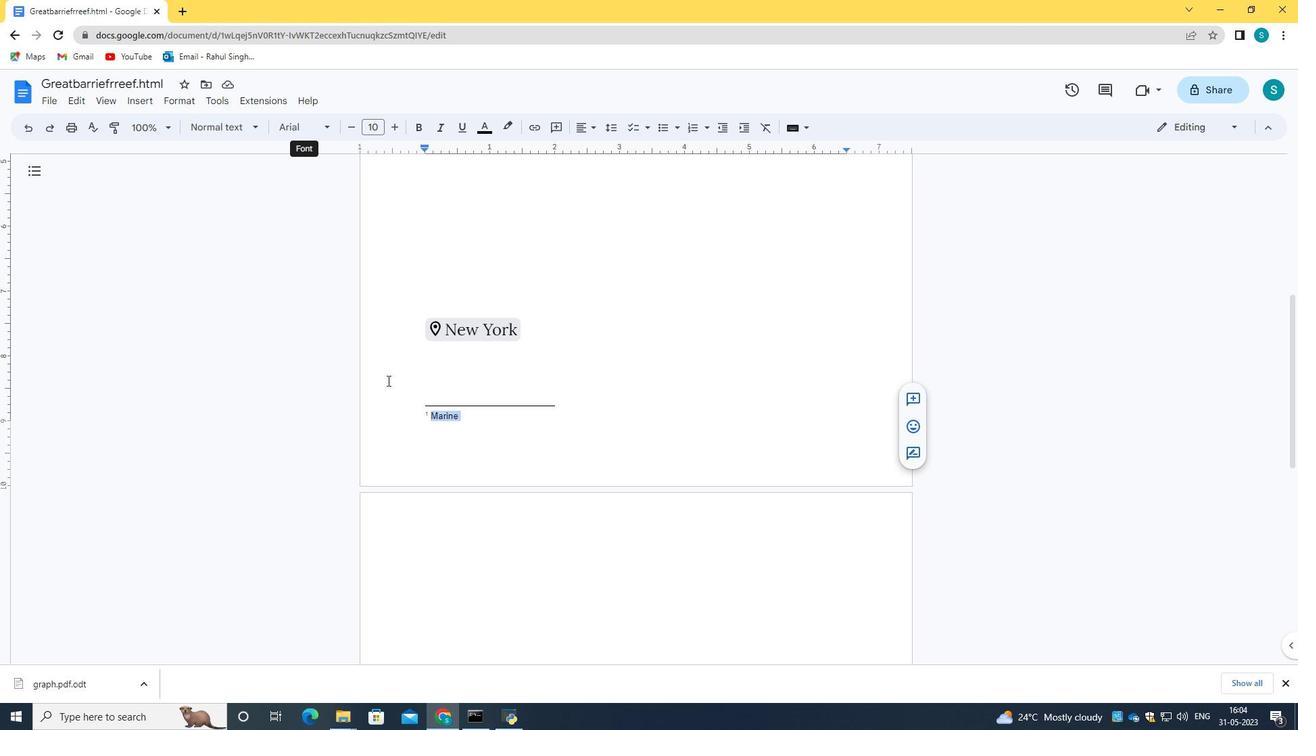 
Action: Mouse pressed left at (401, 447)
Screenshot: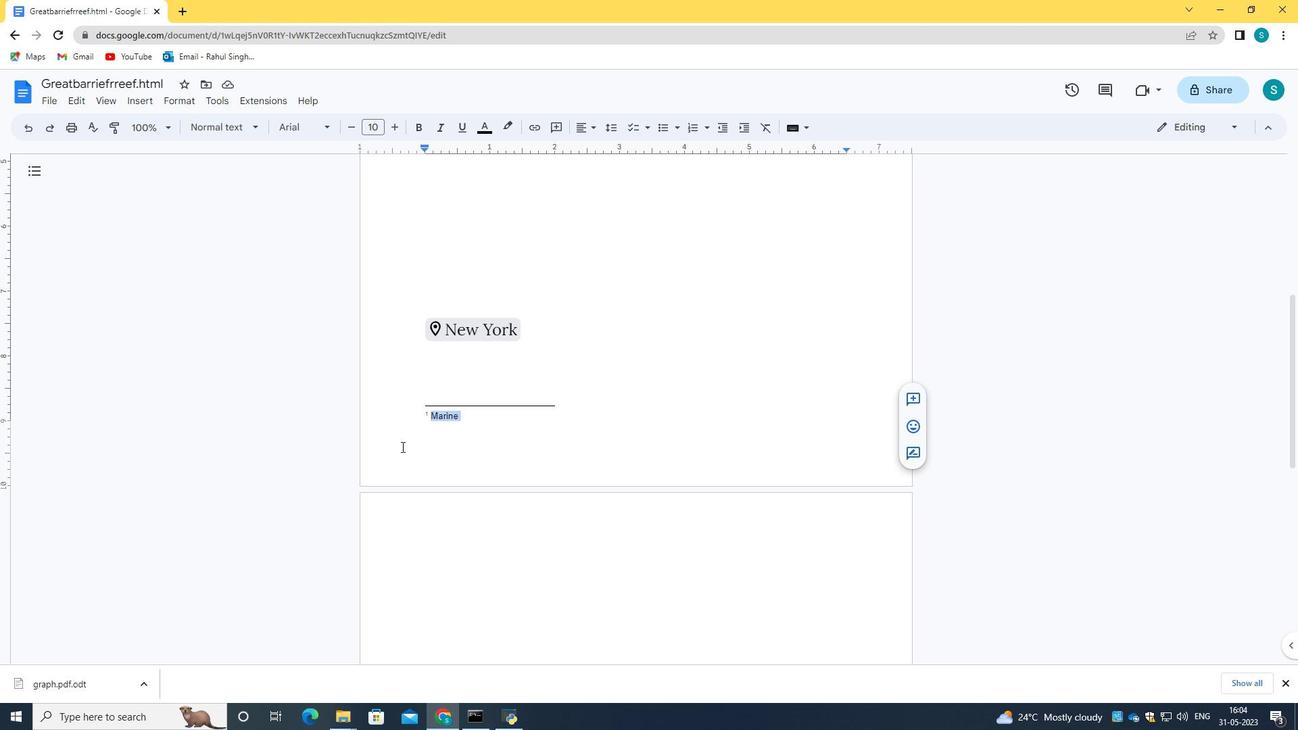
Action: Mouse moved to (460, 416)
Screenshot: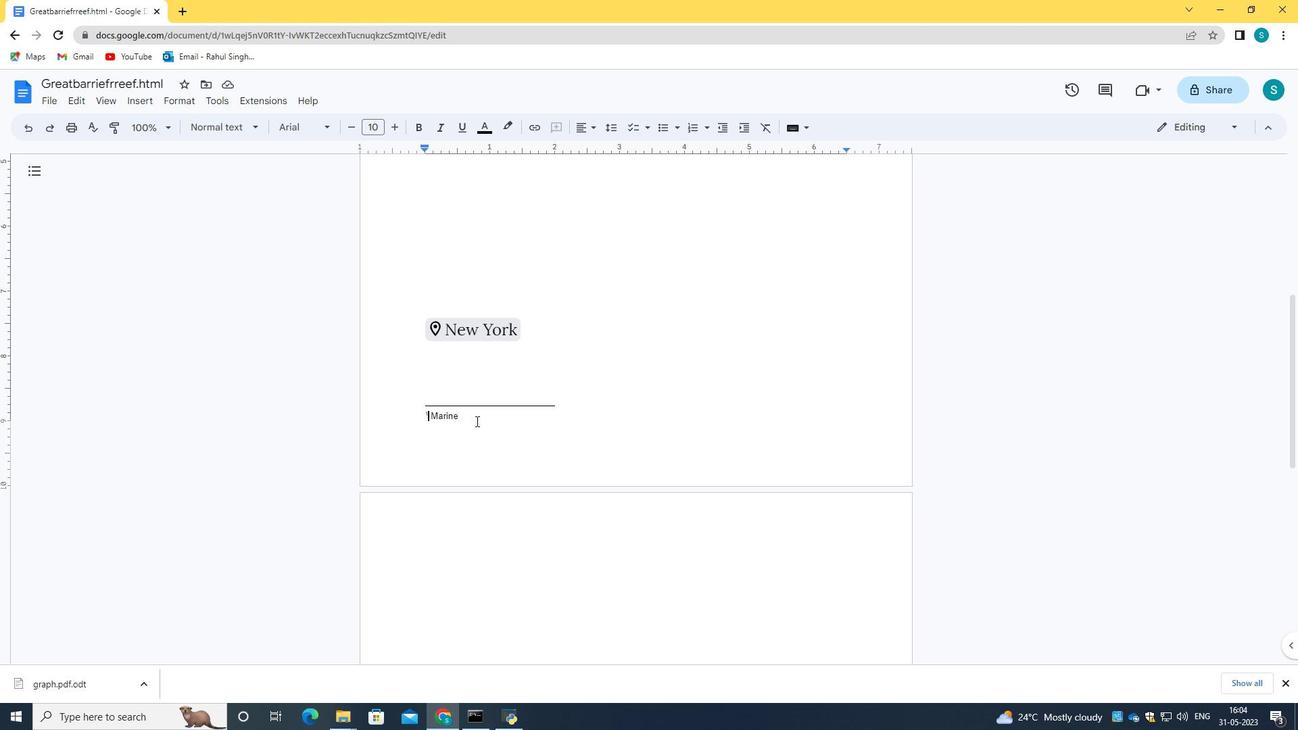 
Action: Mouse pressed left at (460, 416)
Screenshot: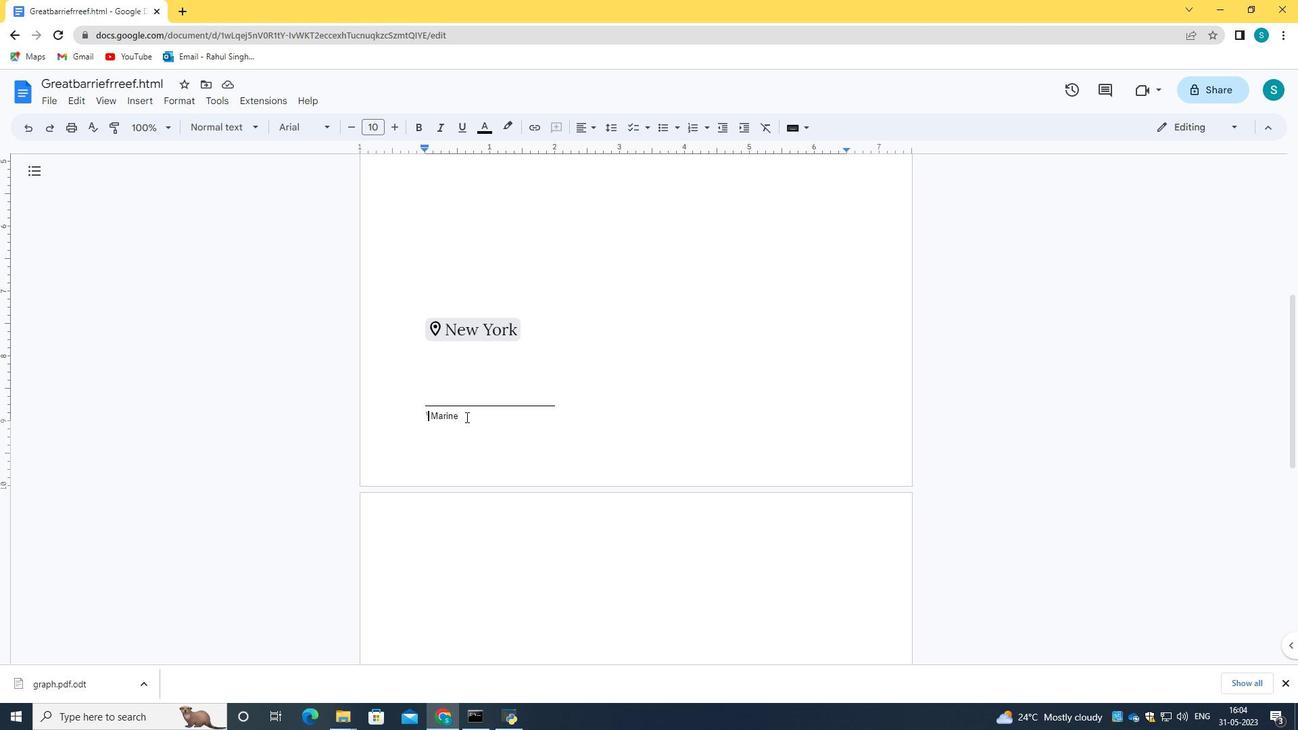 
Action: Mouse moved to (356, 127)
Screenshot: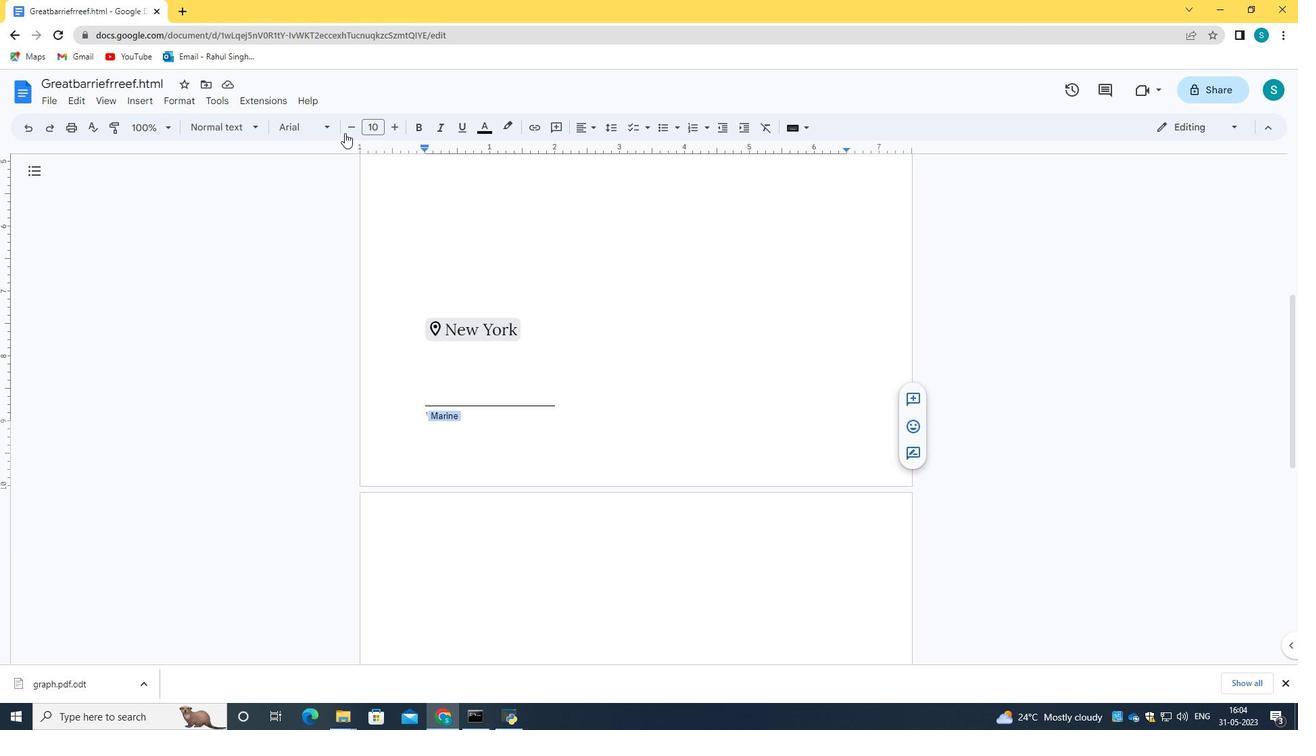
Action: Mouse pressed left at (356, 127)
Screenshot: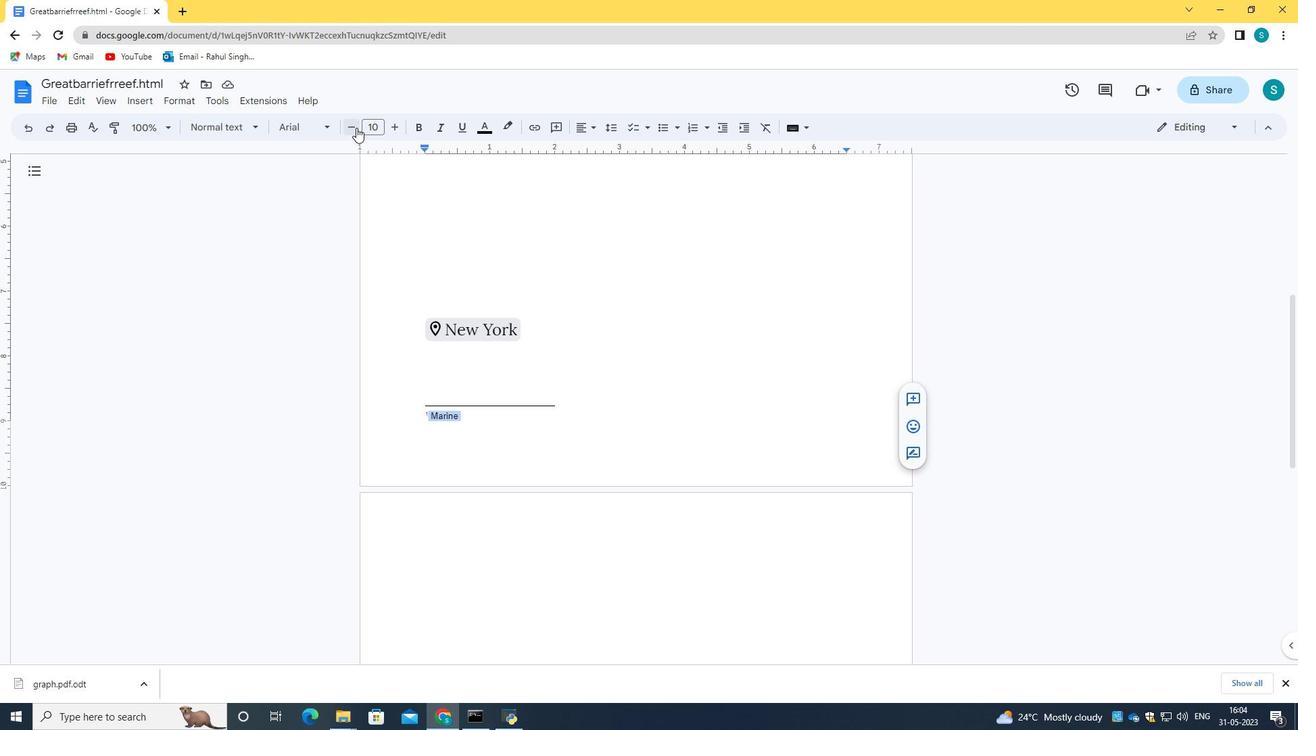 
Action: Mouse moved to (357, 127)
Screenshot: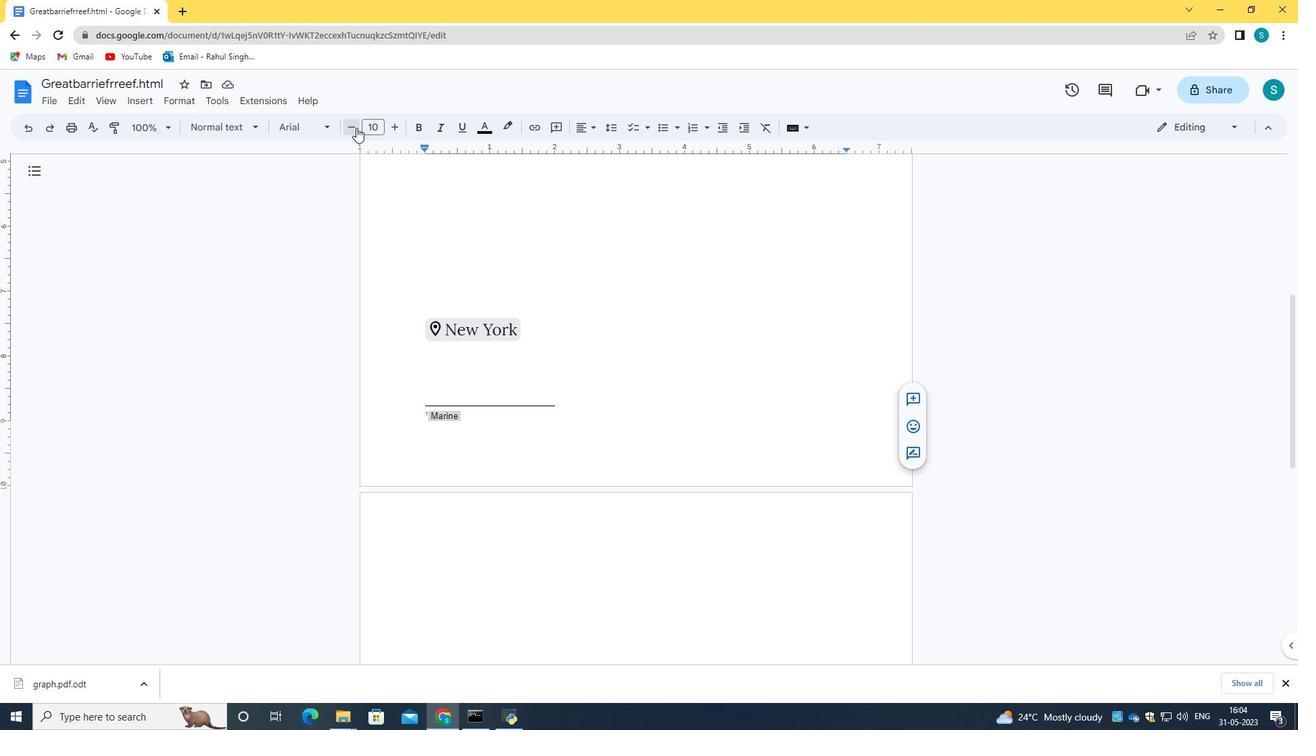 
Action: Mouse pressed left at (357, 127)
Screenshot: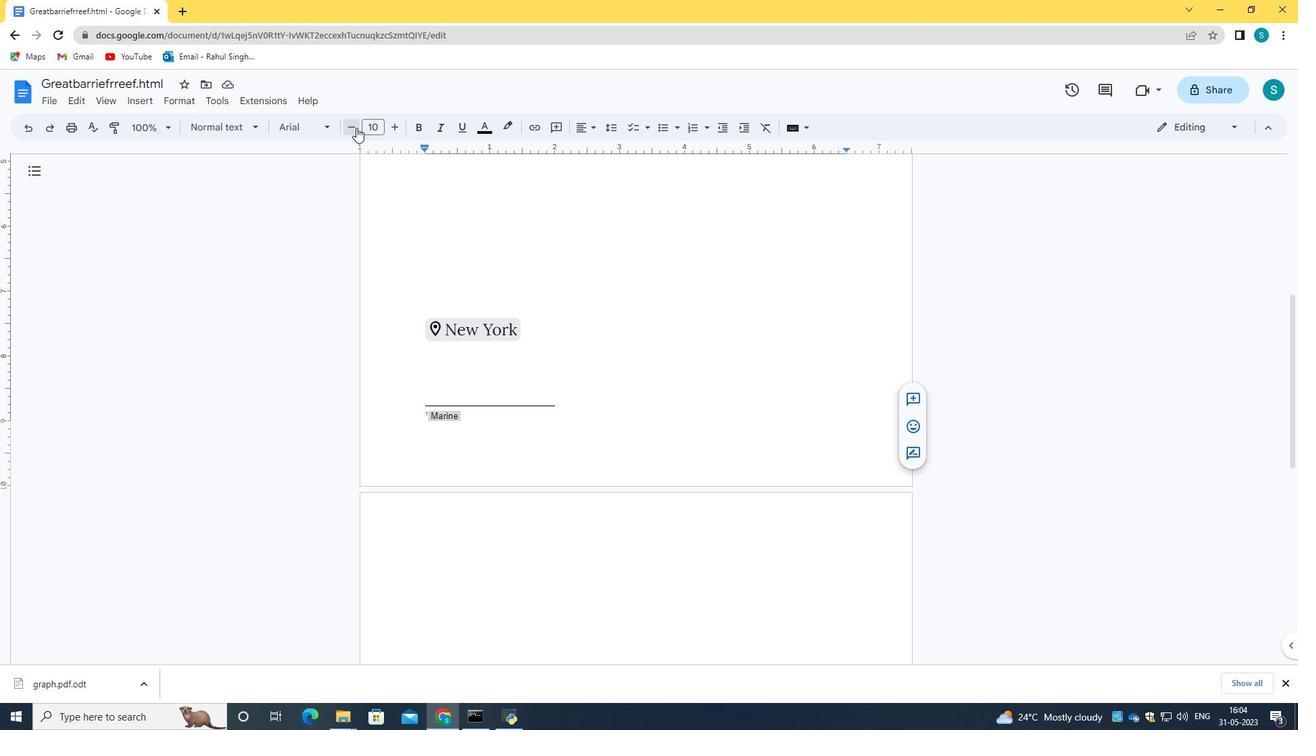 
Action: Mouse moved to (485, 465)
Screenshot: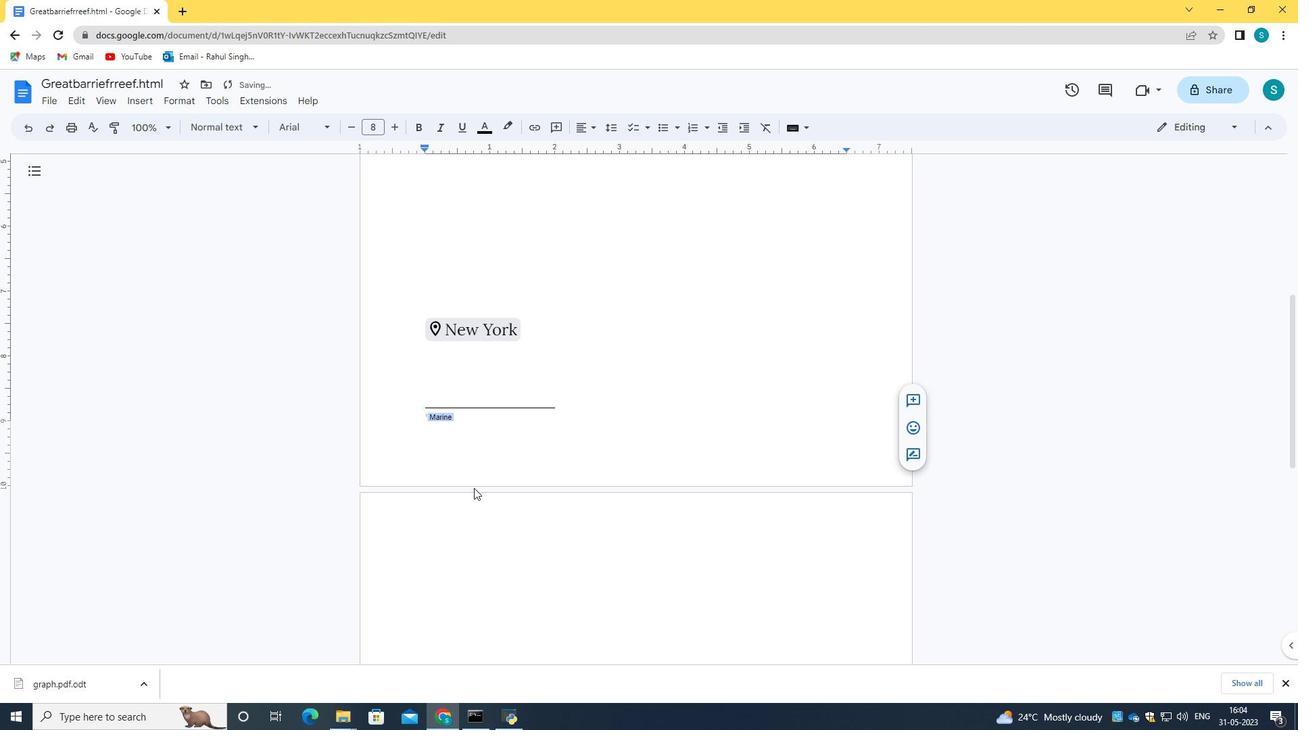 
Action: Mouse pressed left at (485, 465)
Screenshot: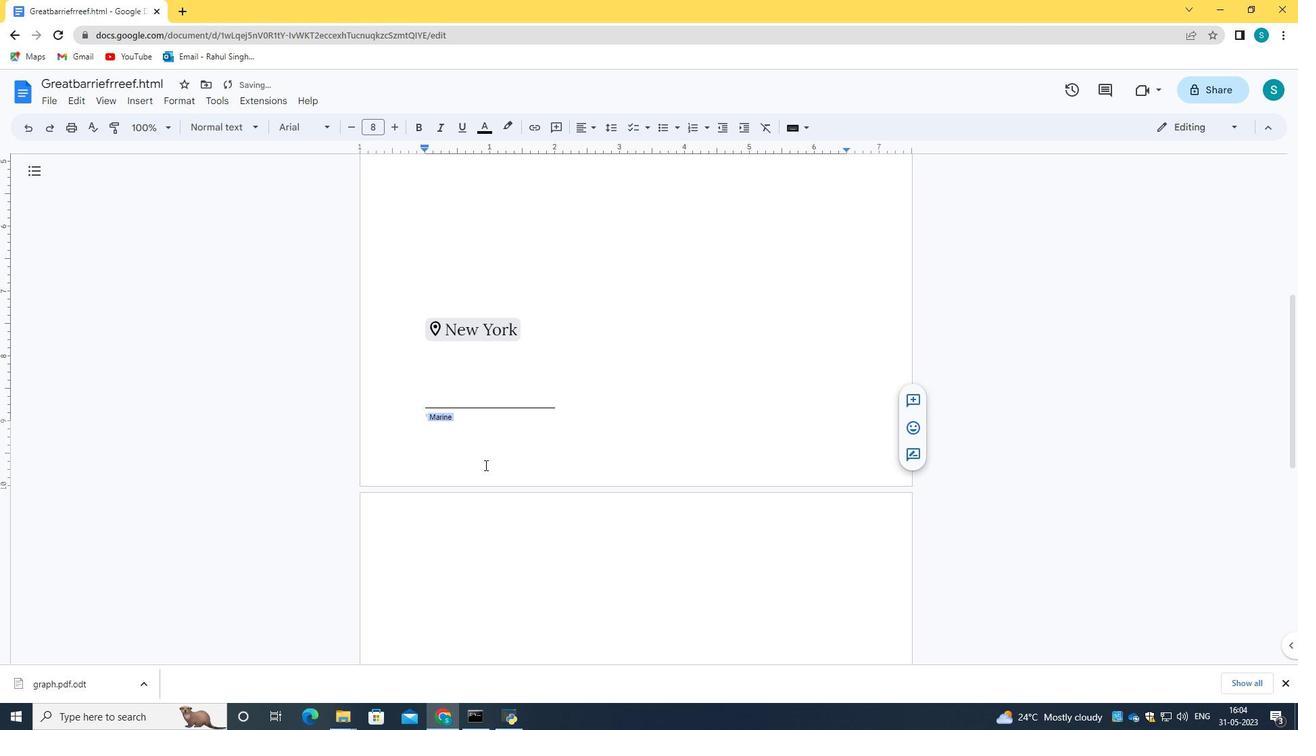 
Action: Mouse moved to (537, 443)
Screenshot: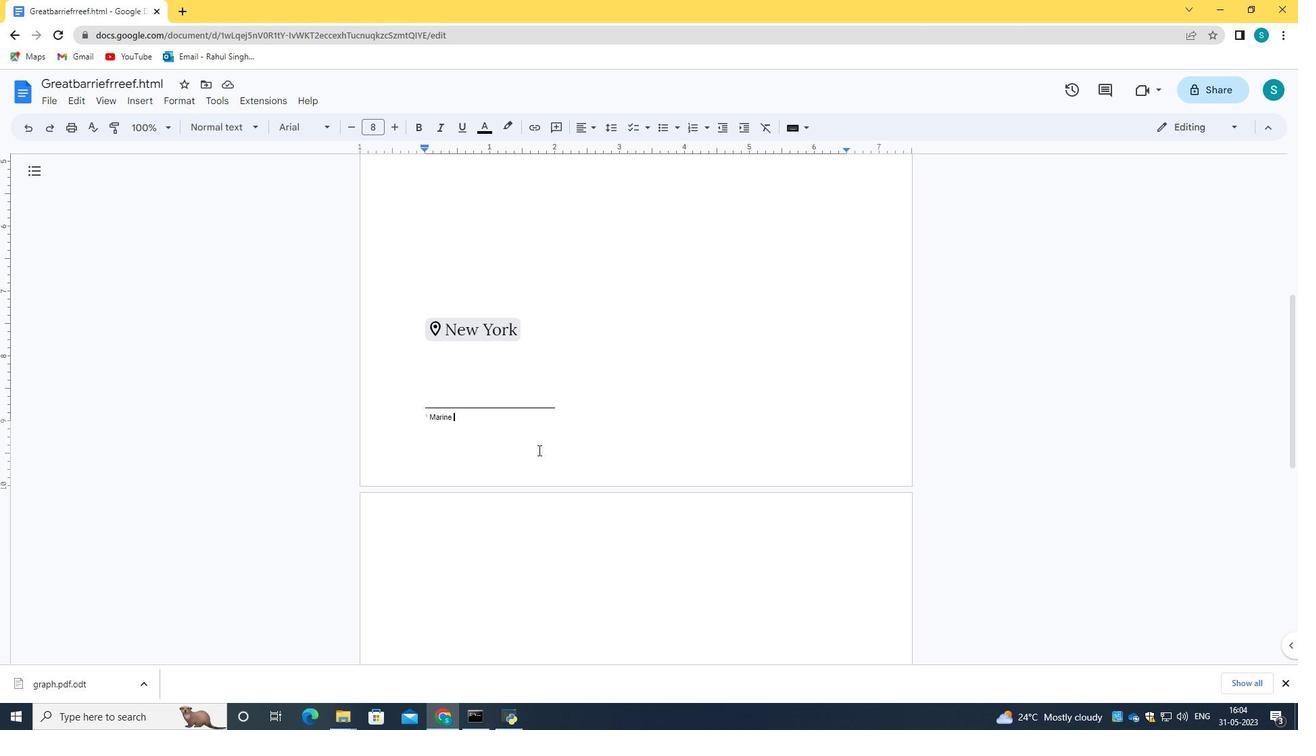 
Action: Mouse scrolled (537, 444) with delta (0, 0)
Screenshot: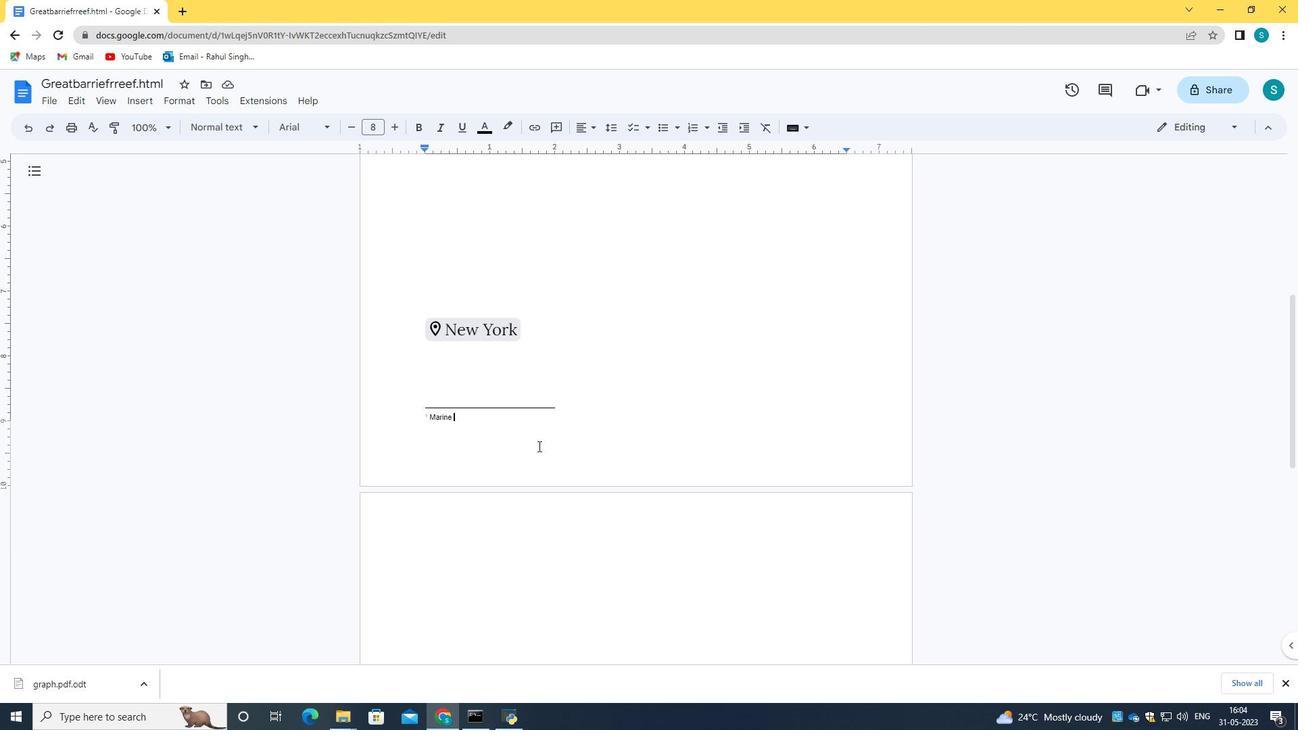 
Action: Mouse scrolled (537, 444) with delta (0, 0)
Screenshot: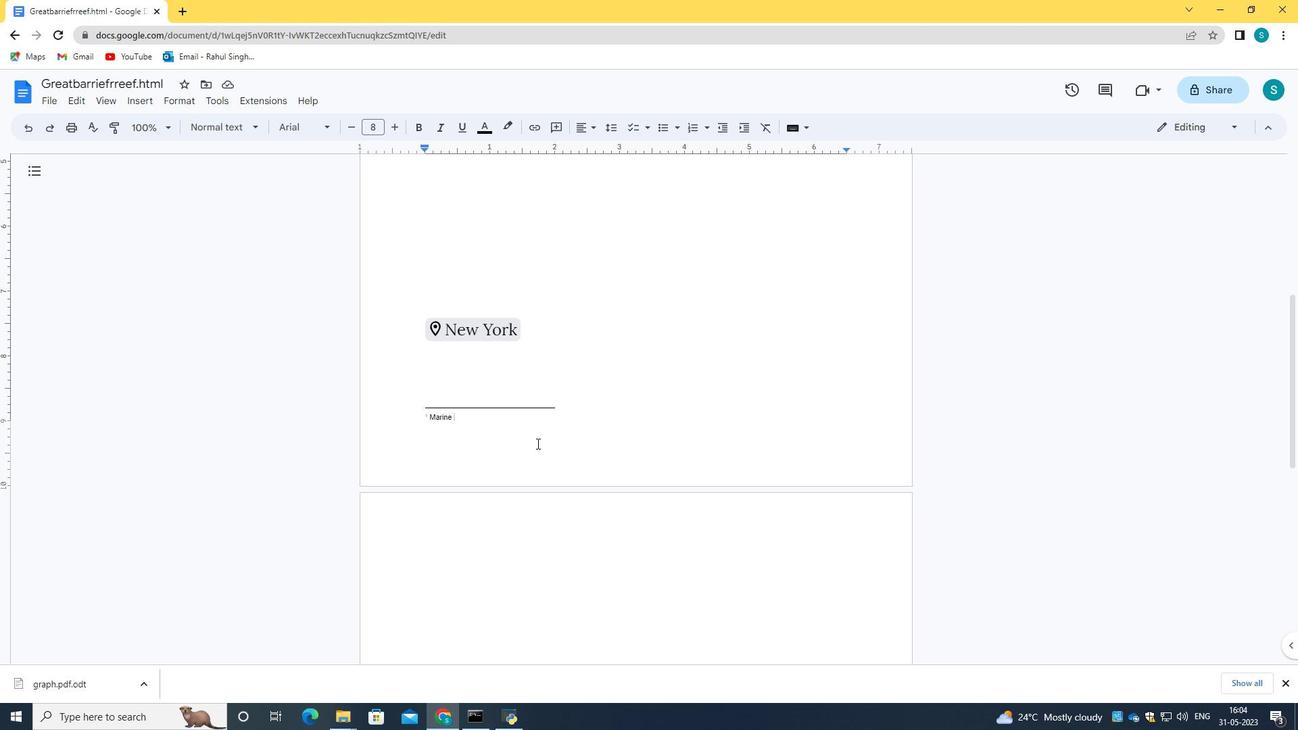 
Action: Mouse scrolled (537, 444) with delta (0, 0)
Screenshot: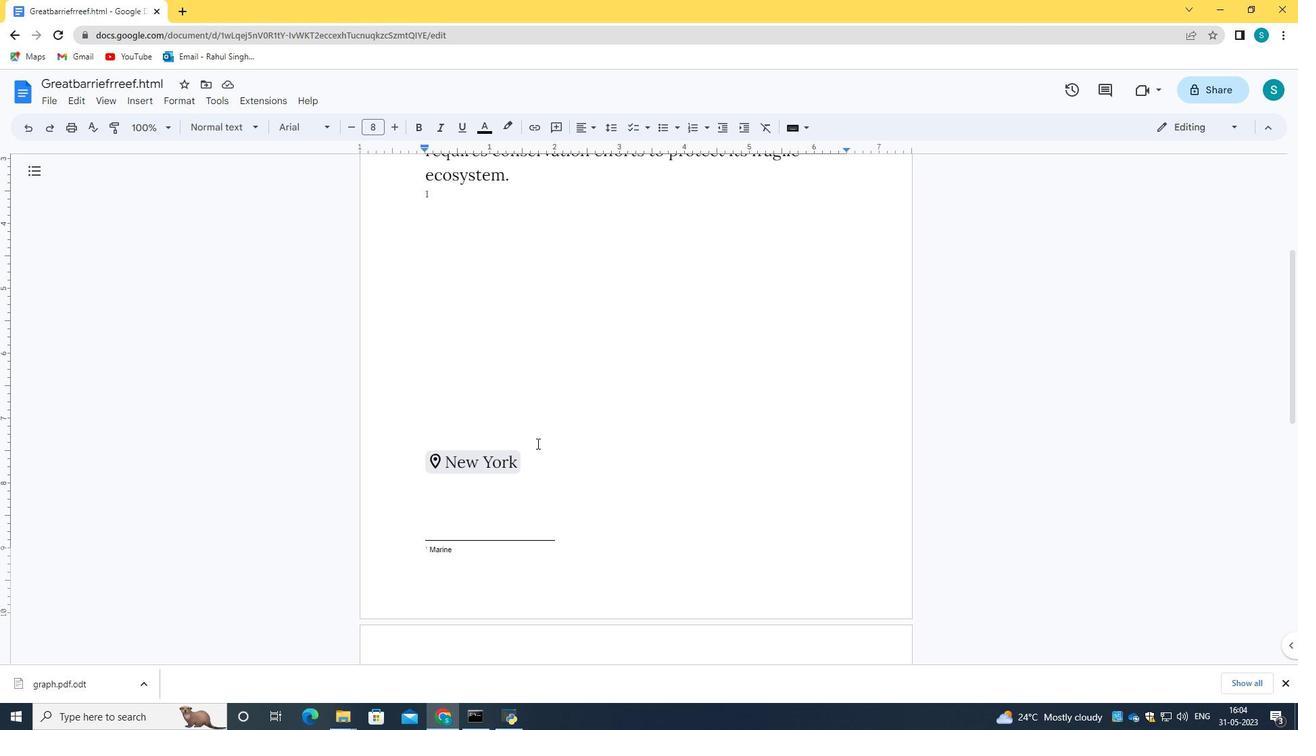 
Action: Mouse scrolled (537, 444) with delta (0, 0)
Screenshot: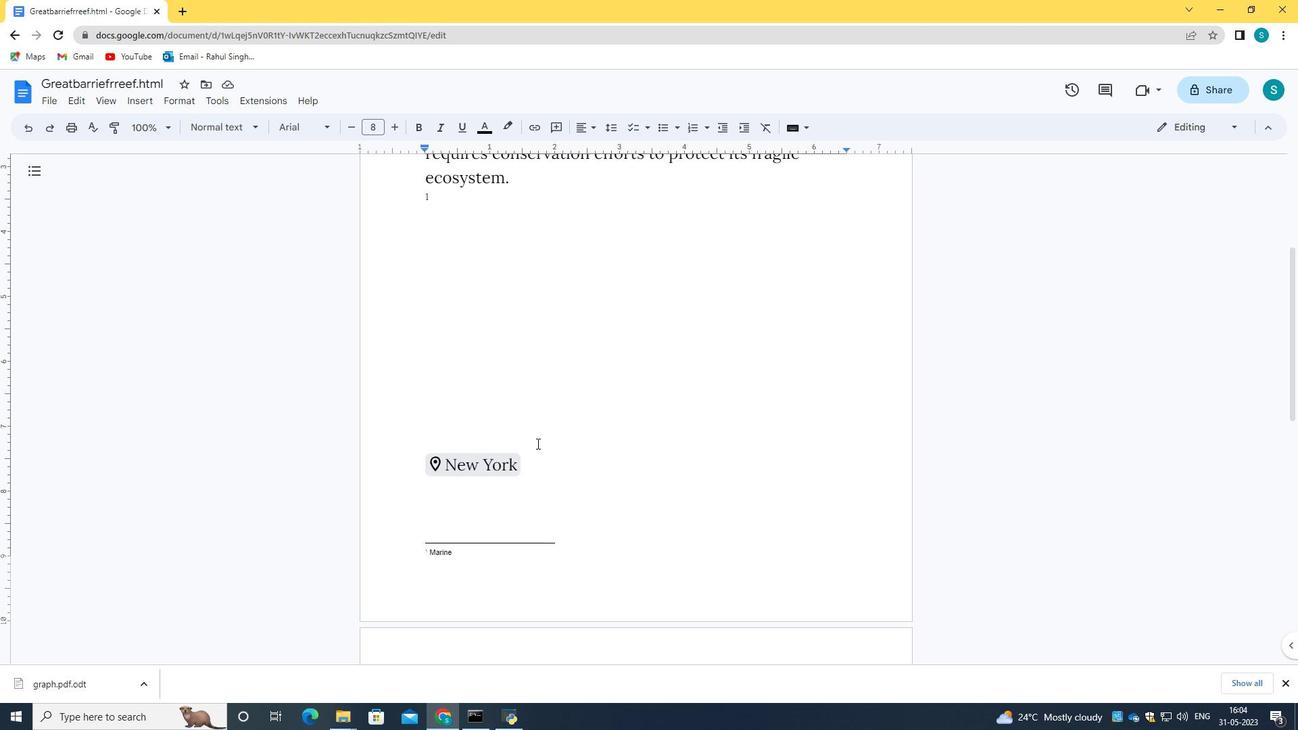 
Action: Mouse scrolled (537, 444) with delta (0, 0)
Screenshot: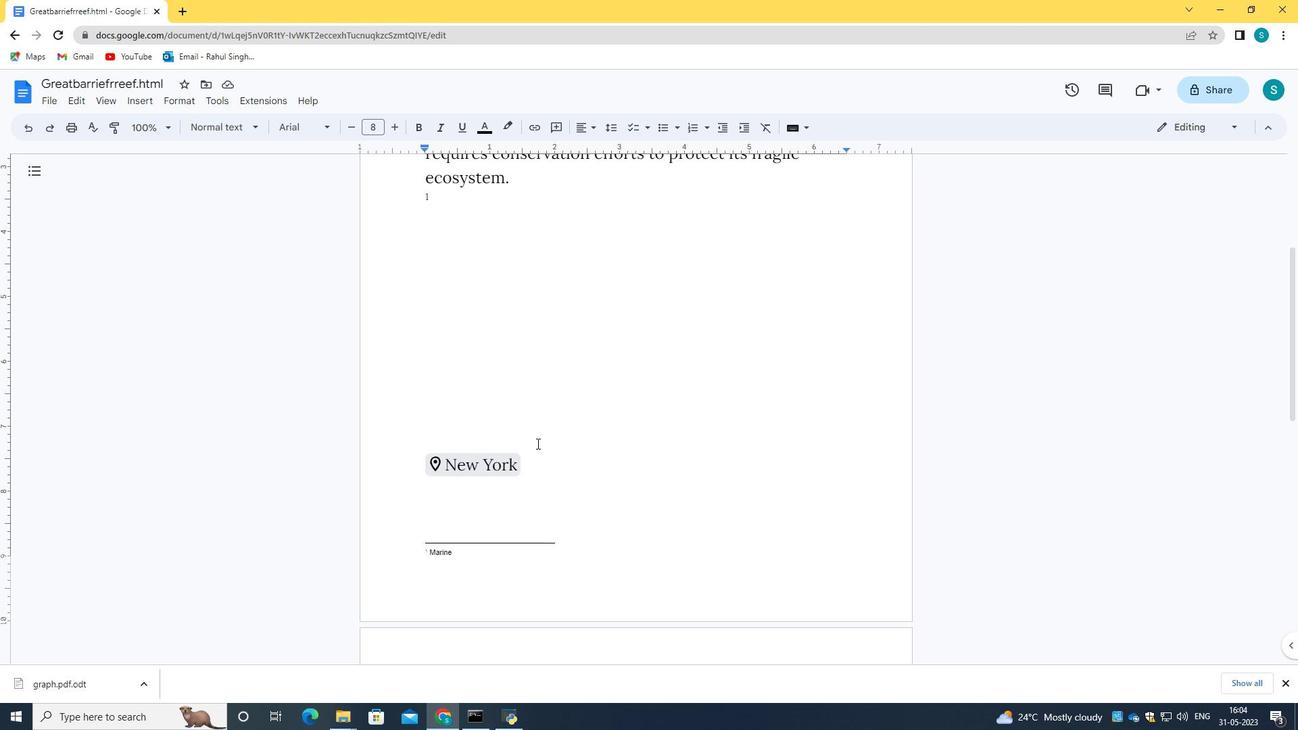 
Action: Mouse scrolled (537, 444) with delta (0, 0)
Screenshot: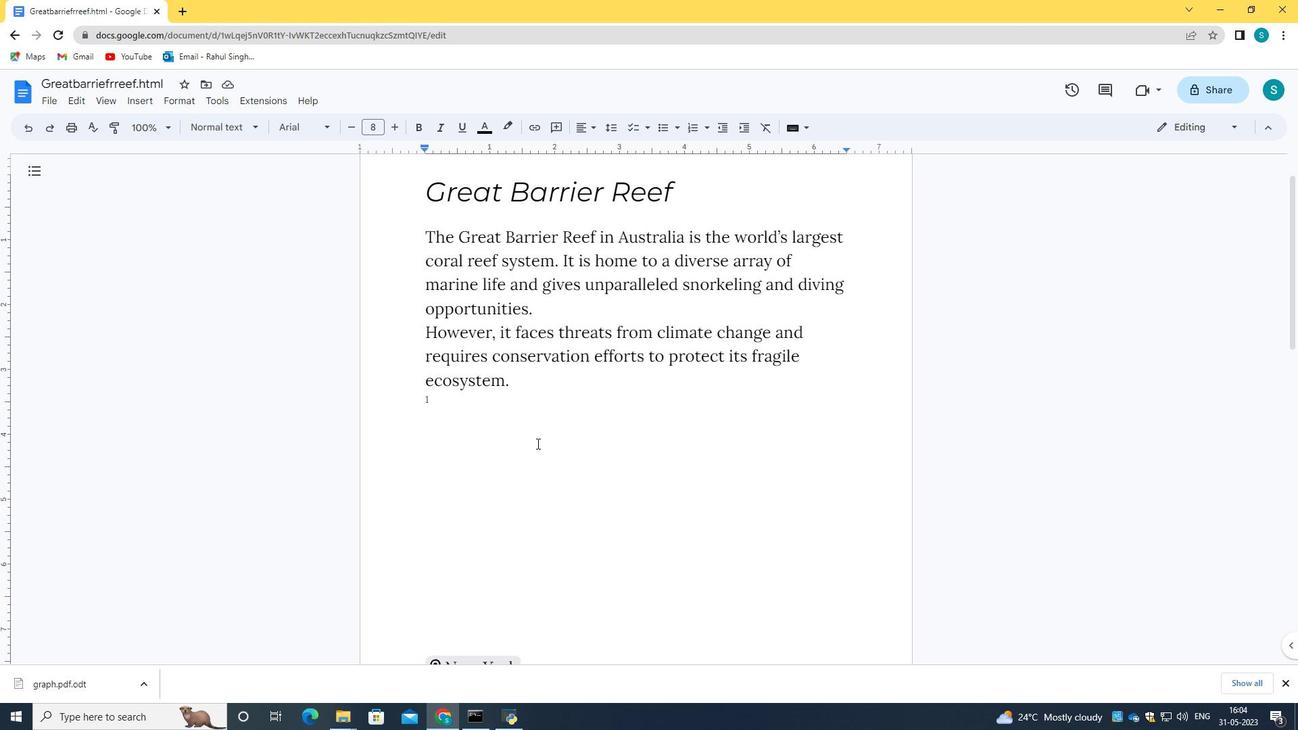 
Action: Mouse scrolled (537, 444) with delta (0, 0)
Screenshot: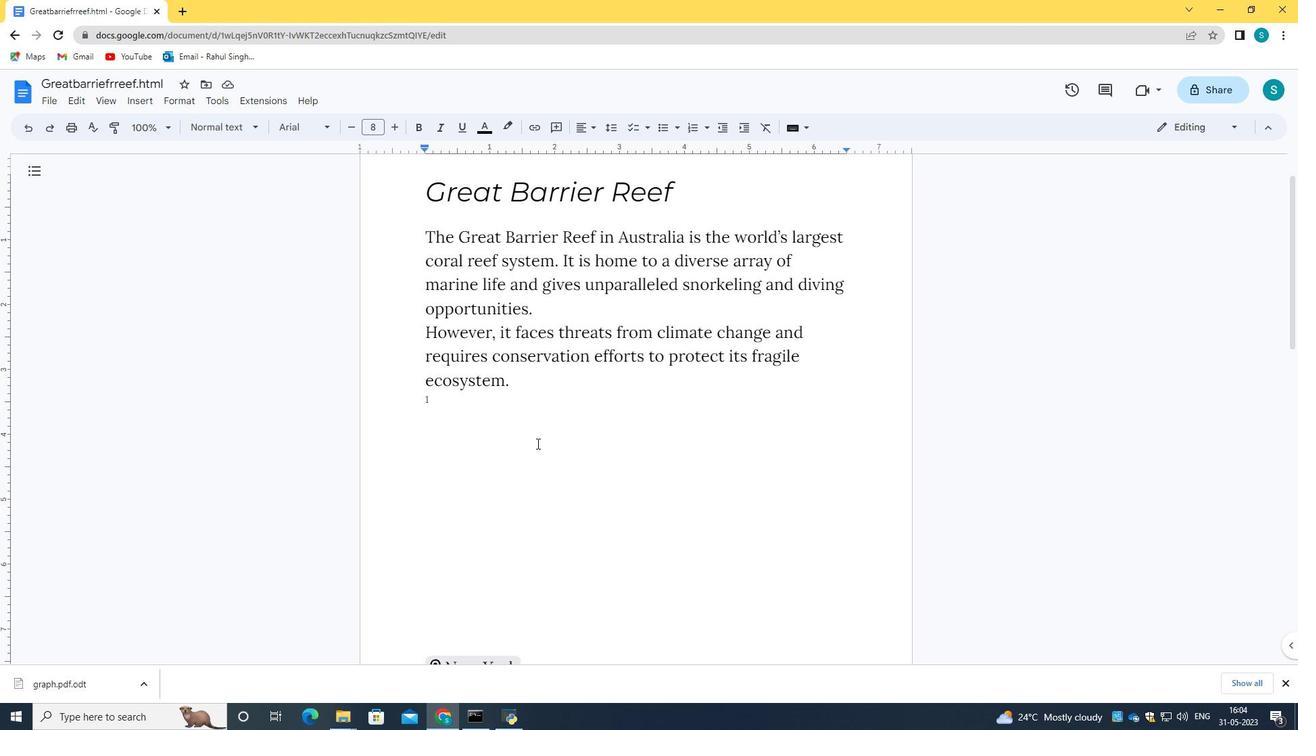 
Action: Mouse scrolled (537, 444) with delta (0, 0)
Screenshot: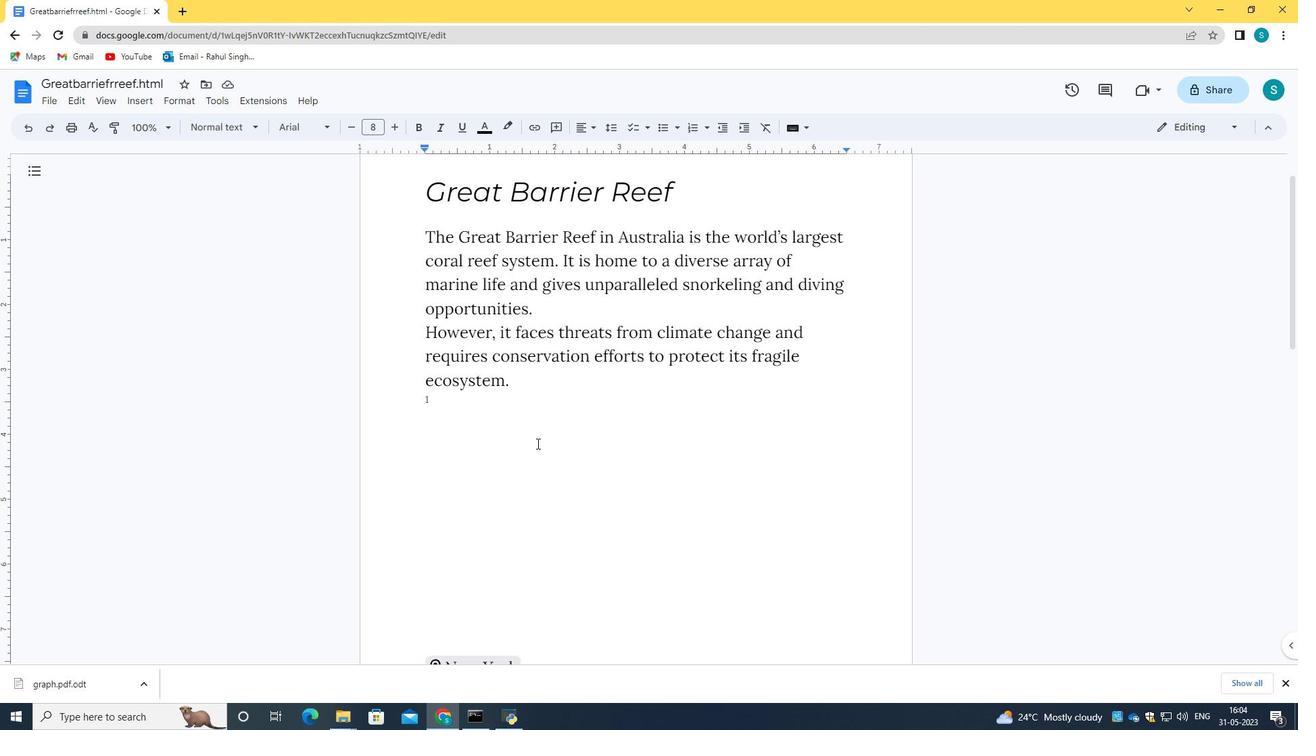 
Action: Mouse scrolled (537, 444) with delta (0, 0)
Screenshot: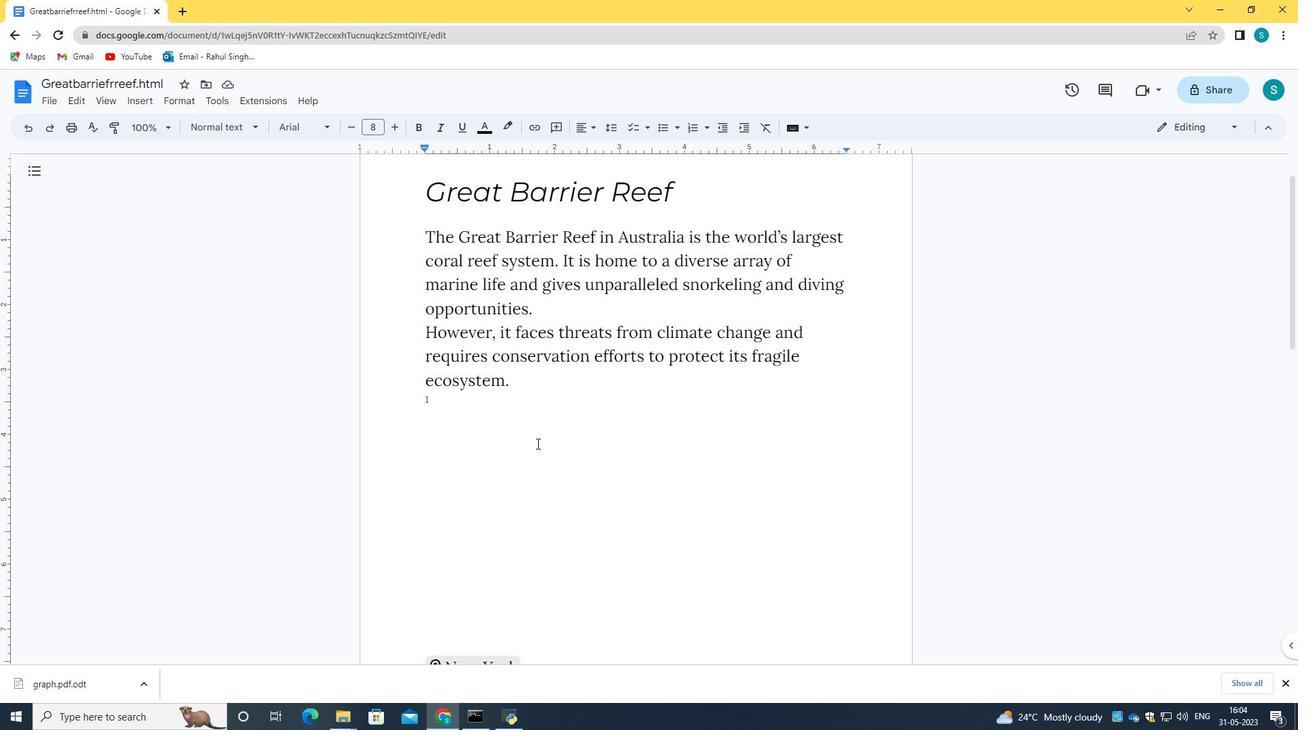 
Action: Mouse scrolled (537, 443) with delta (0, 0)
Screenshot: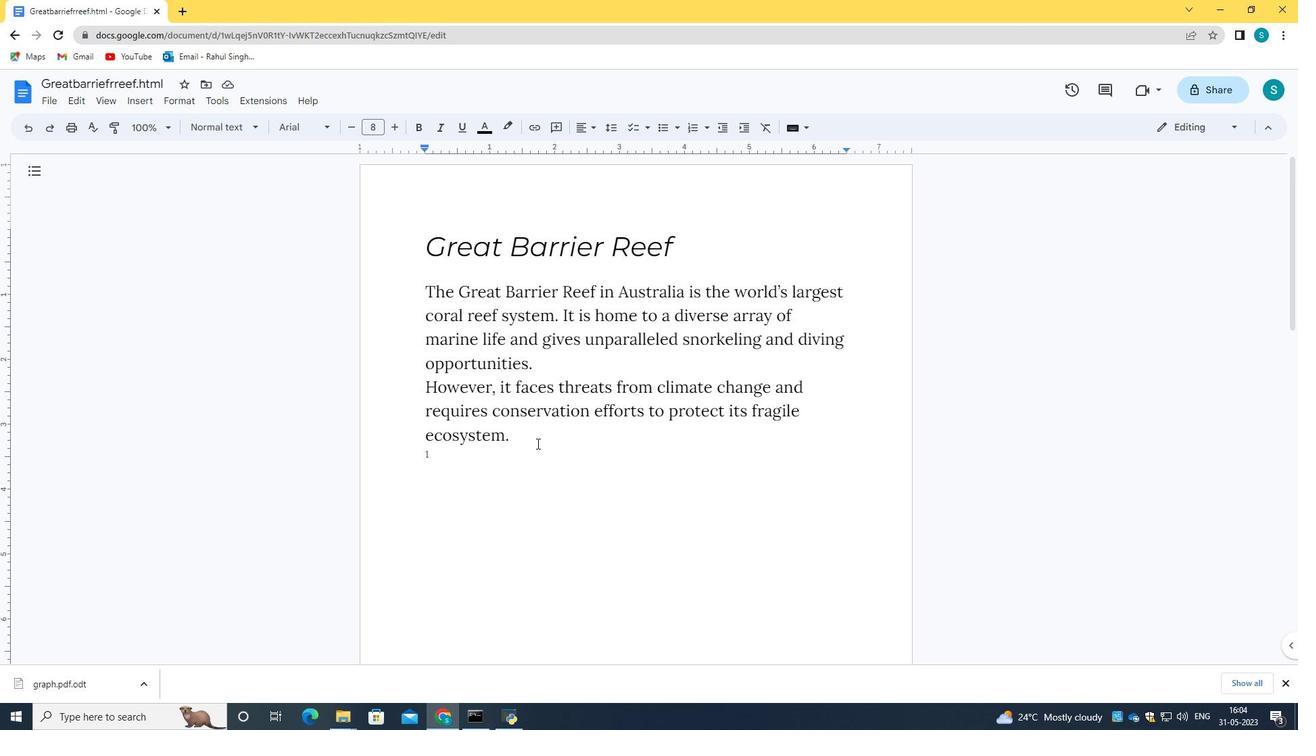 
Action: Mouse moved to (536, 445)
Screenshot: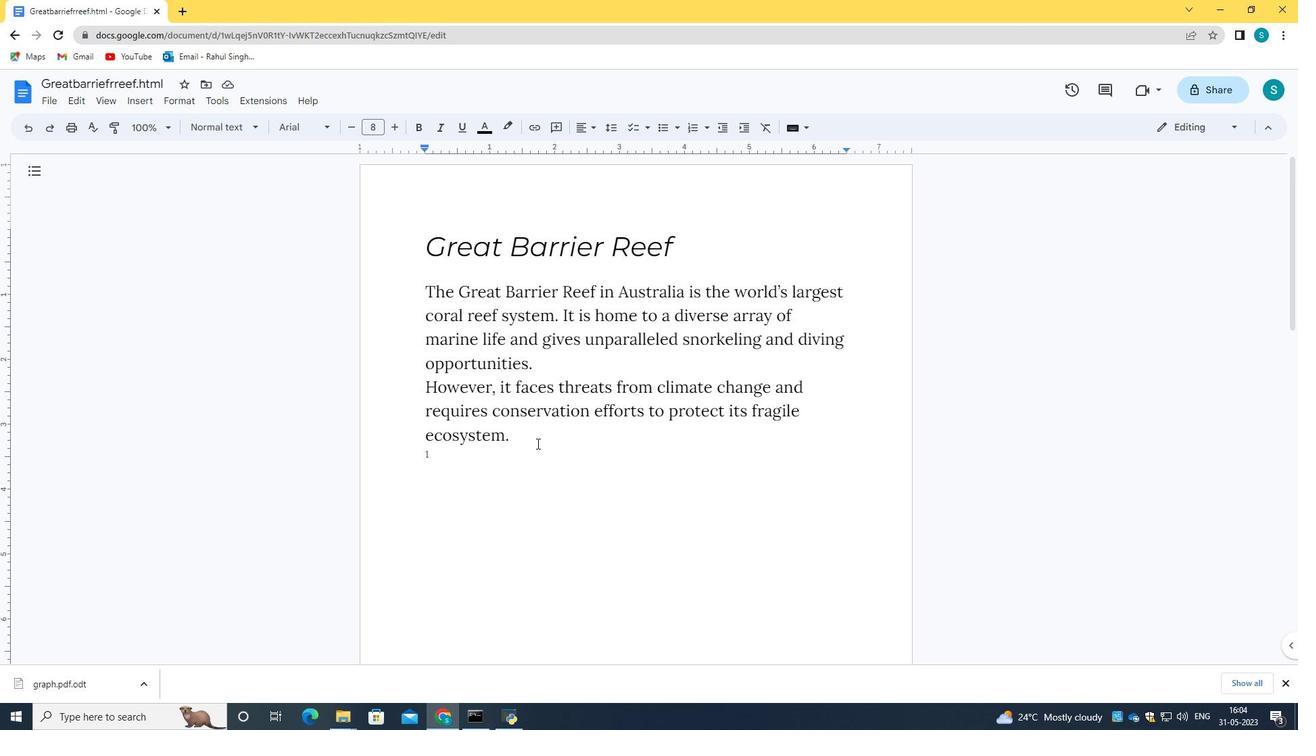 
Action: Mouse scrolled (536, 444) with delta (0, 0)
Screenshot: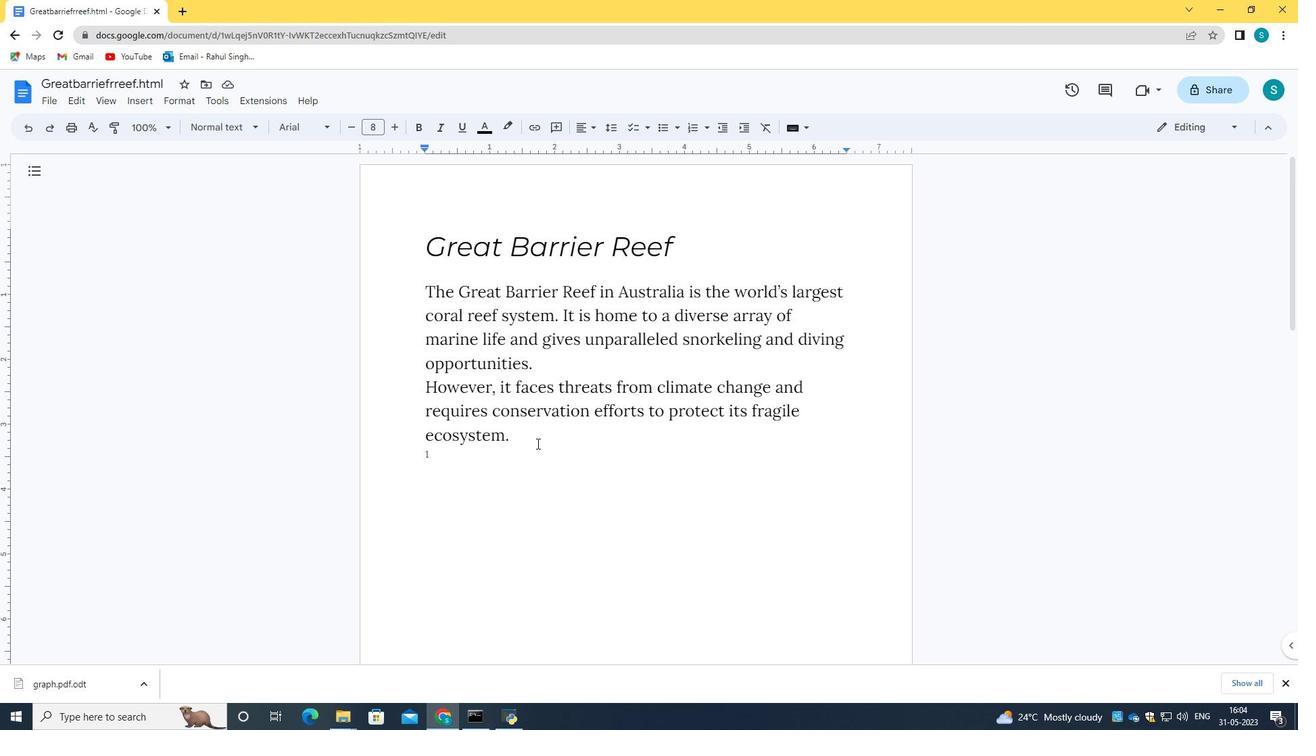 
Action: Mouse scrolled (536, 444) with delta (0, 0)
Screenshot: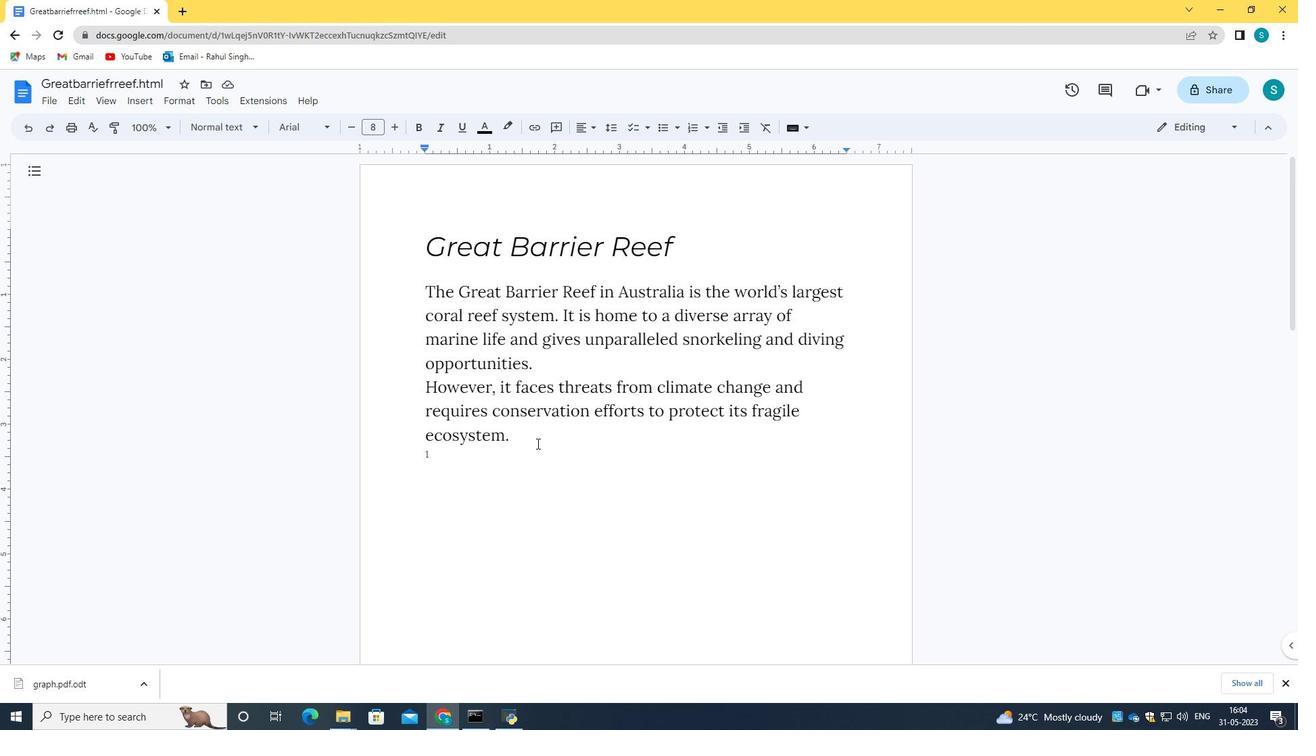 
Action: Mouse moved to (477, 618)
Screenshot: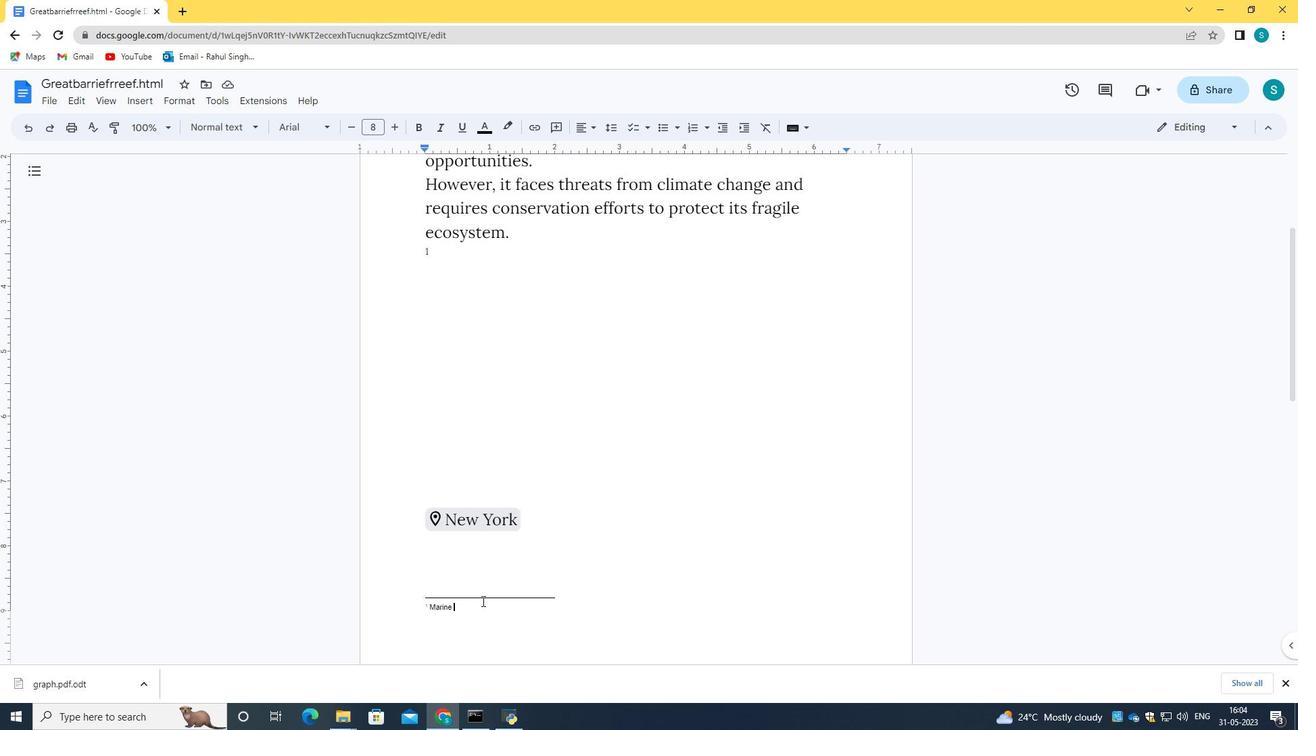 
Action: Key pressed <Key.backspace><Key.backspace><Key.backspace><Key.backspace><Key.backspace><Key.backspace><Key.backspace><Key.caps_lock>T<Key.caps_lock>he<Key.space>source<Key.space>material<Key.space>provides<Key.space>additional<Key.space>context
Screenshot: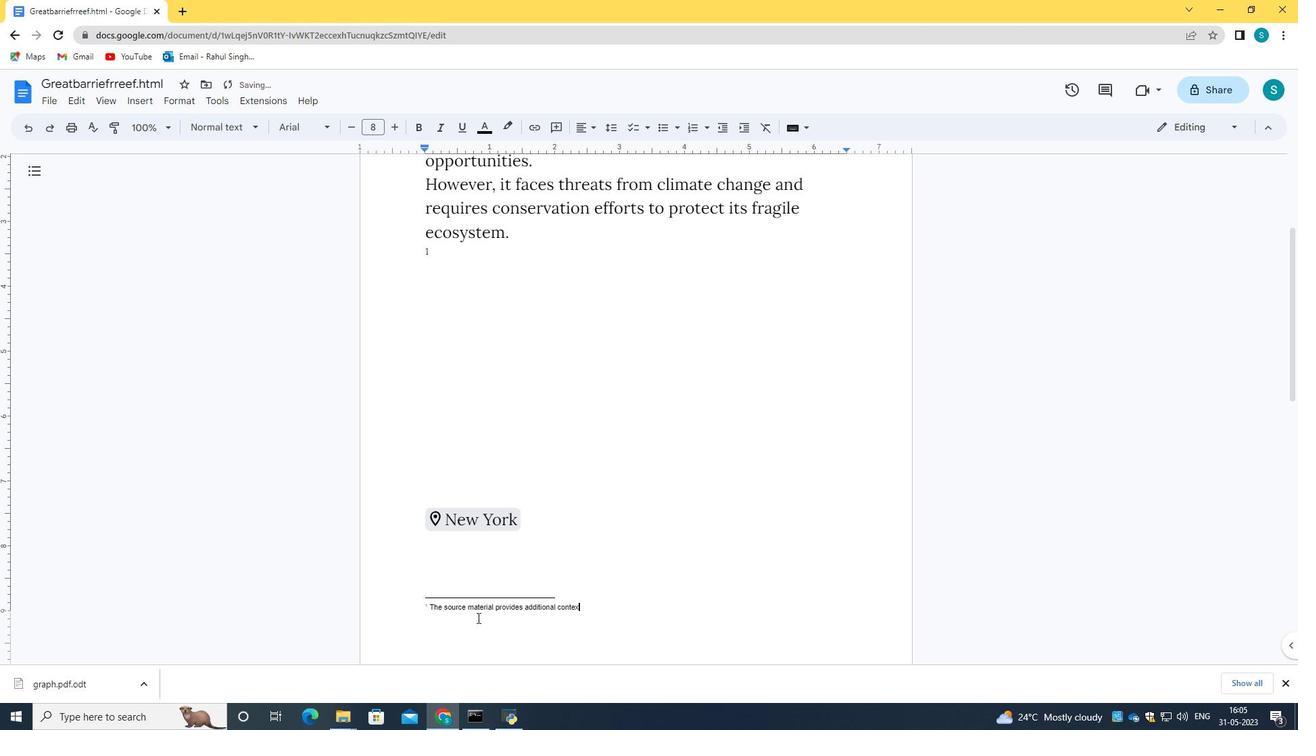 
Action: Mouse scrolled (477, 617) with delta (0, 0)
Screenshot: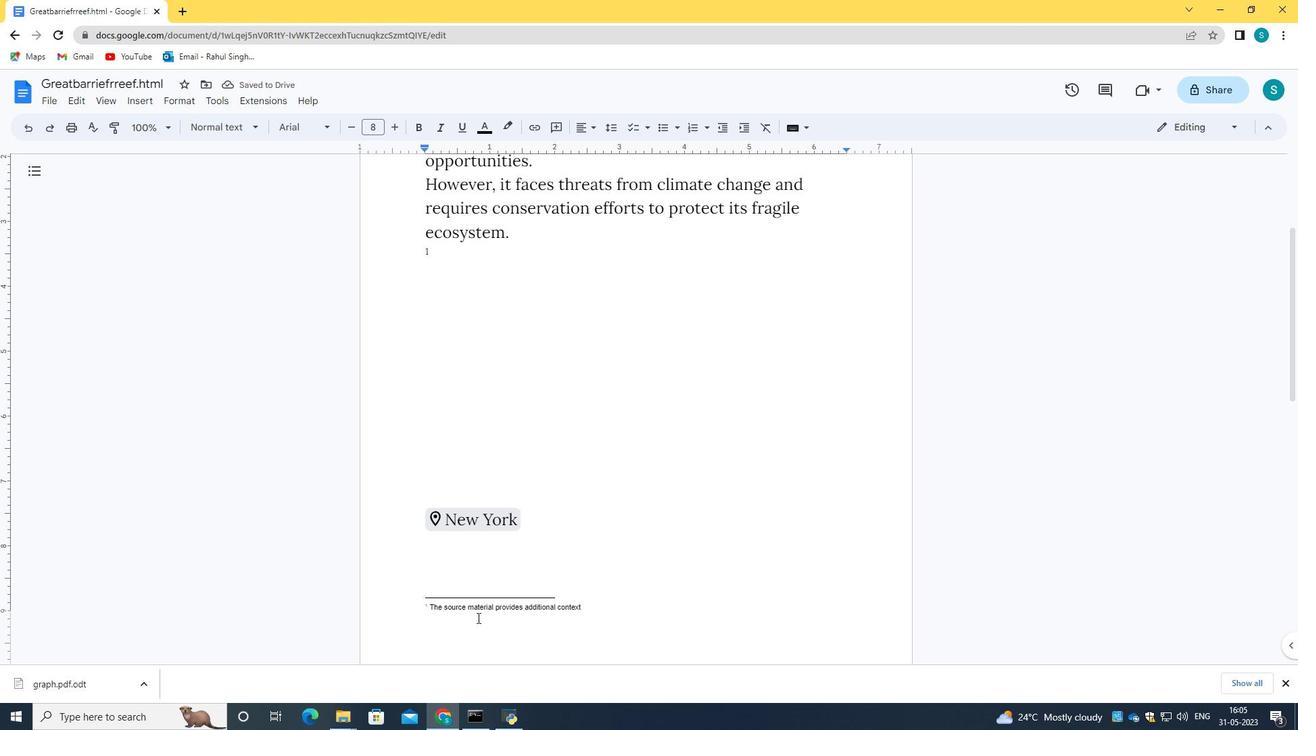 
Action: Mouse scrolled (477, 617) with delta (0, 0)
Screenshot: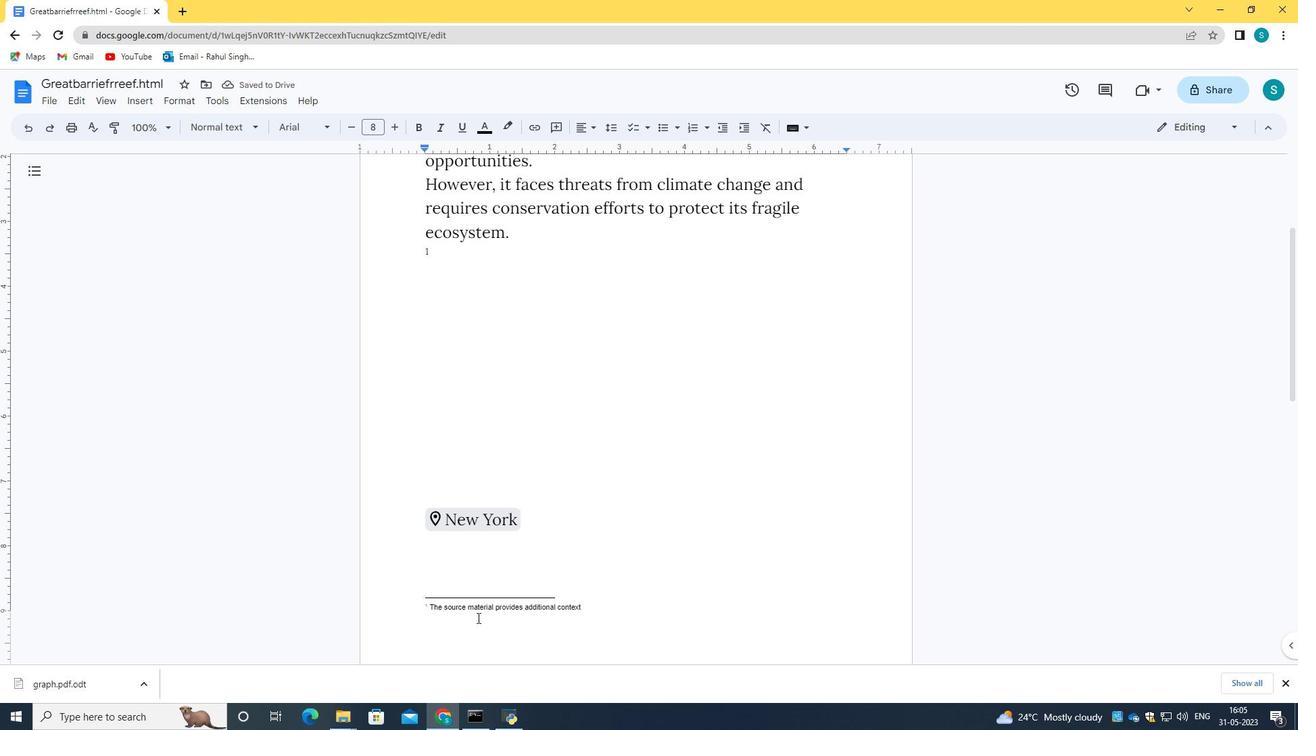 
Action: Mouse scrolled (477, 619) with delta (0, 0)
Screenshot: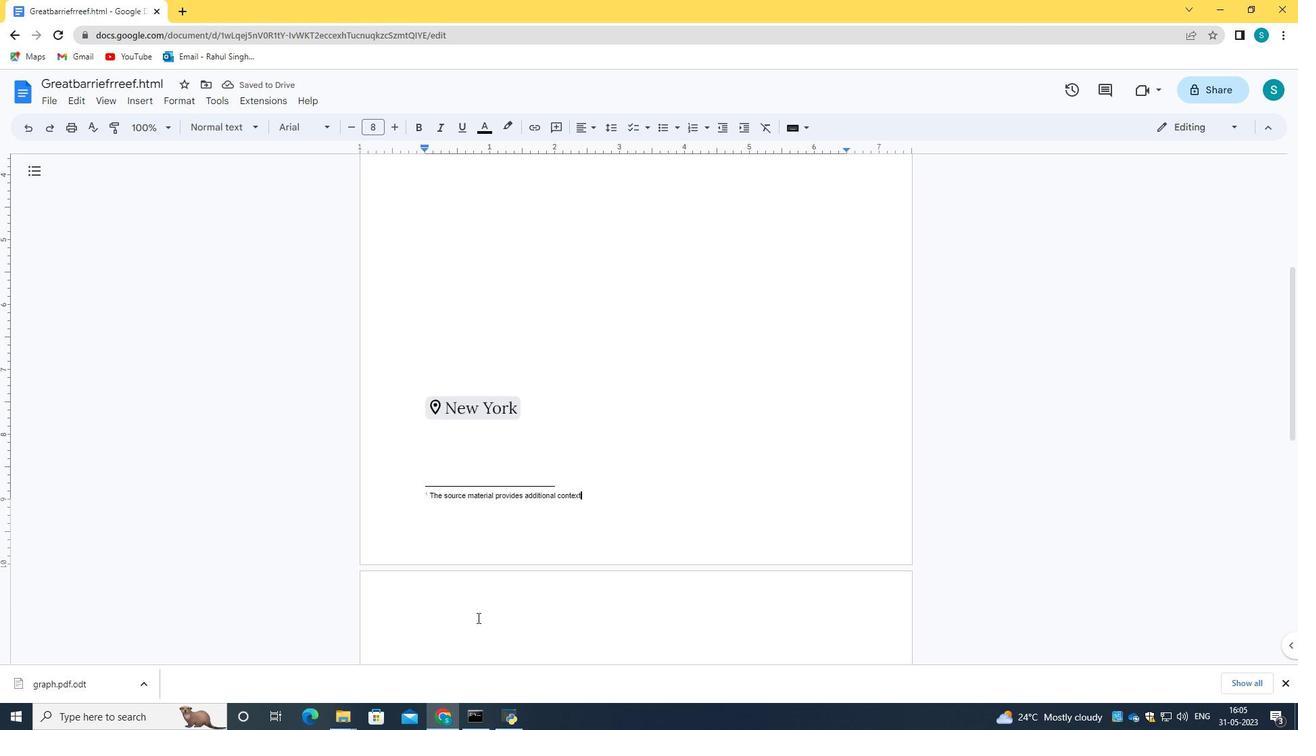 
Action: Mouse scrolled (477, 619) with delta (0, 0)
Screenshot: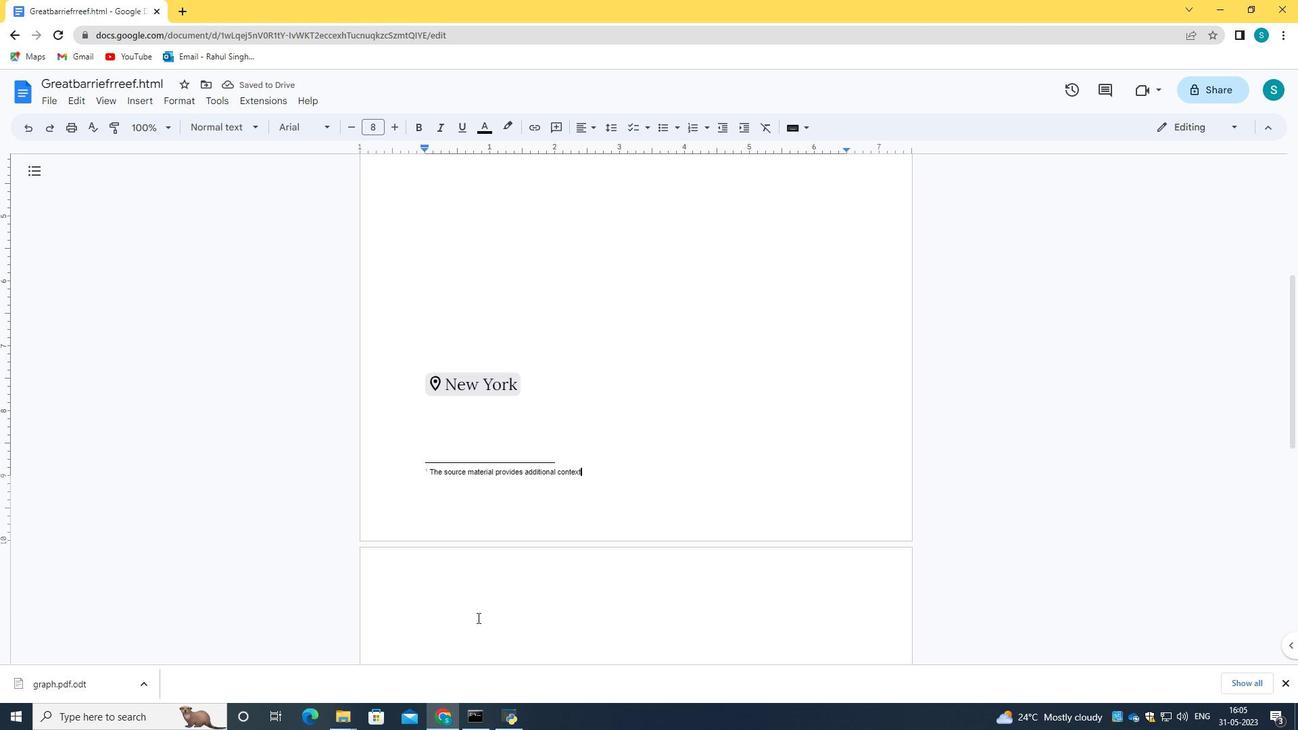 
Action: Mouse scrolled (477, 619) with delta (0, 0)
Screenshot: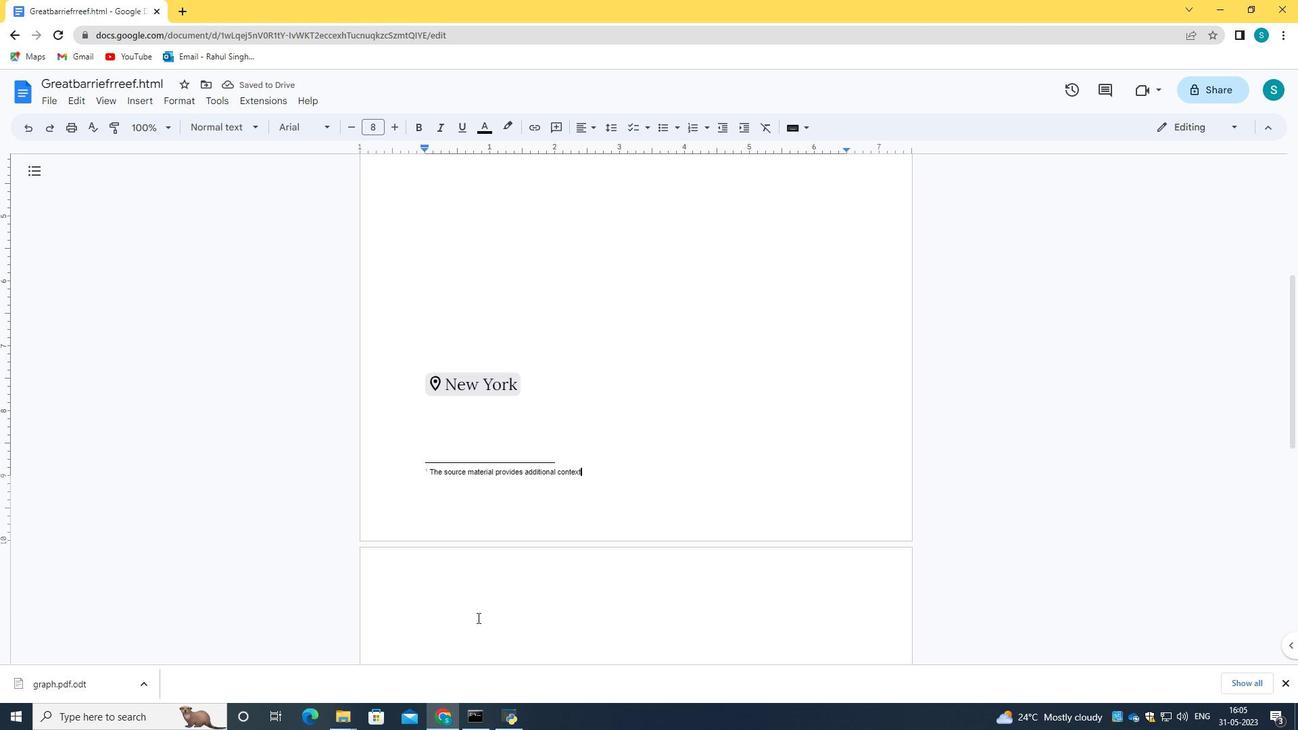 
Action: Mouse scrolled (477, 619) with delta (0, 0)
Screenshot: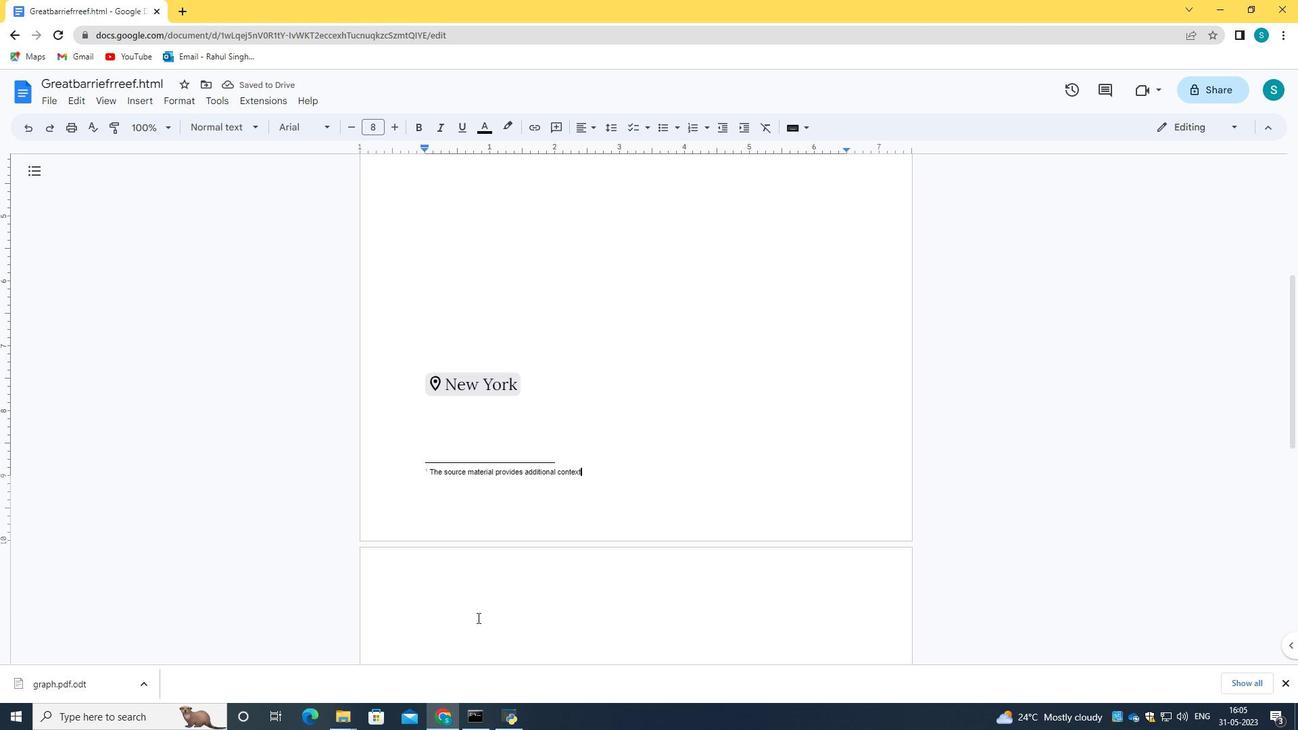 
Action: Mouse scrolled (477, 619) with delta (0, 0)
Screenshot: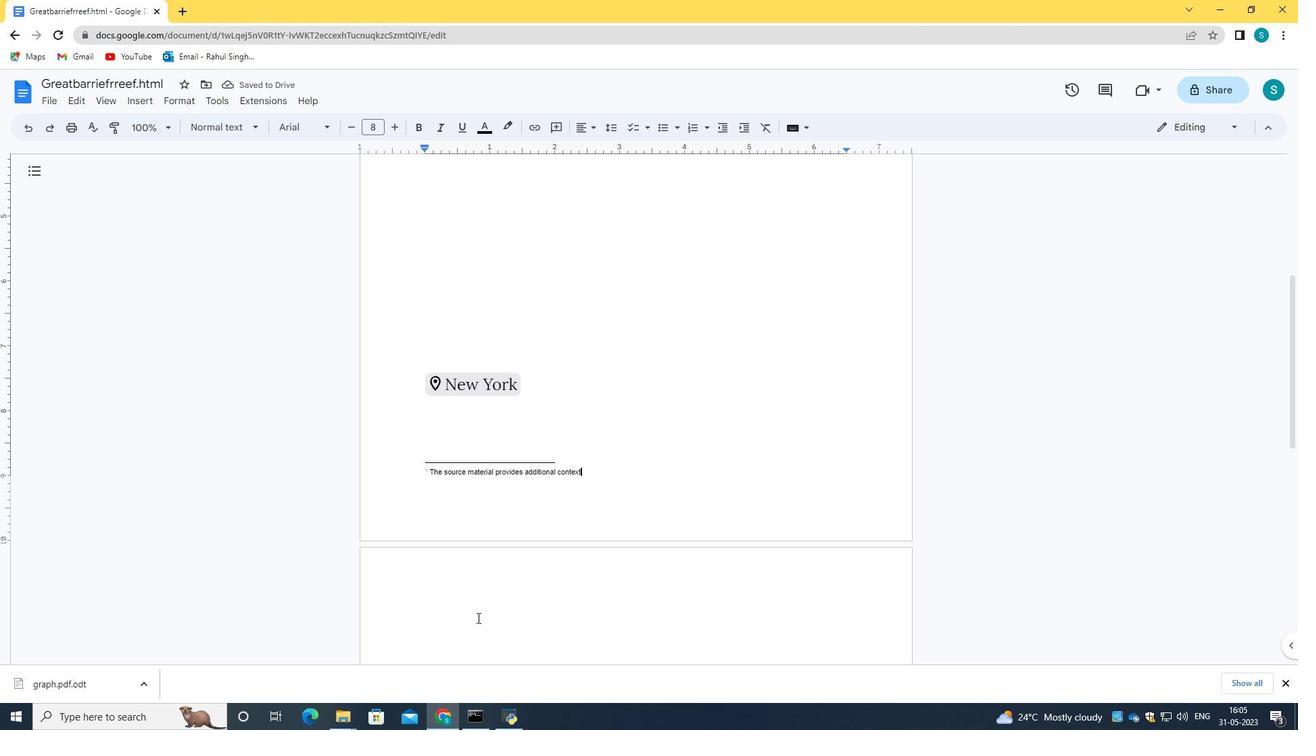 
Action: Mouse scrolled (477, 619) with delta (0, 0)
Screenshot: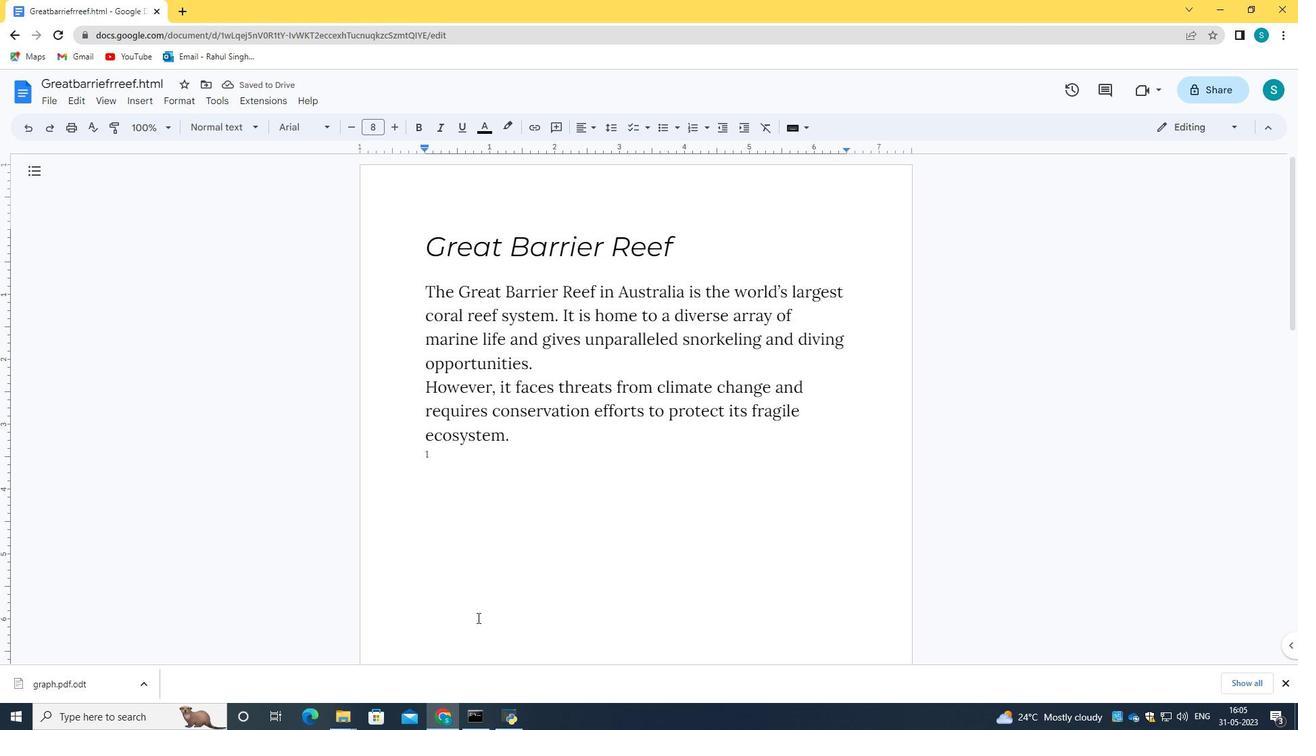 
Action: Mouse scrolled (477, 619) with delta (0, 0)
Screenshot: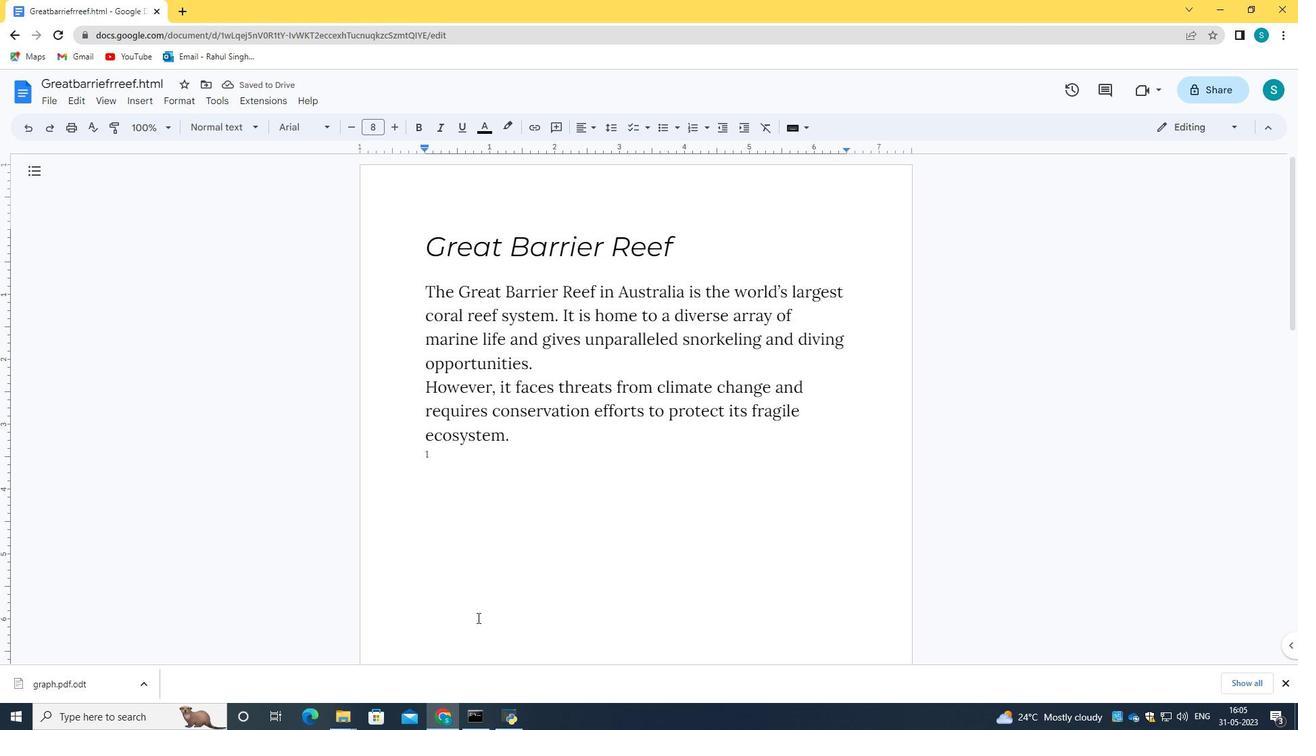 
Action: Mouse scrolled (477, 619) with delta (0, 0)
Screenshot: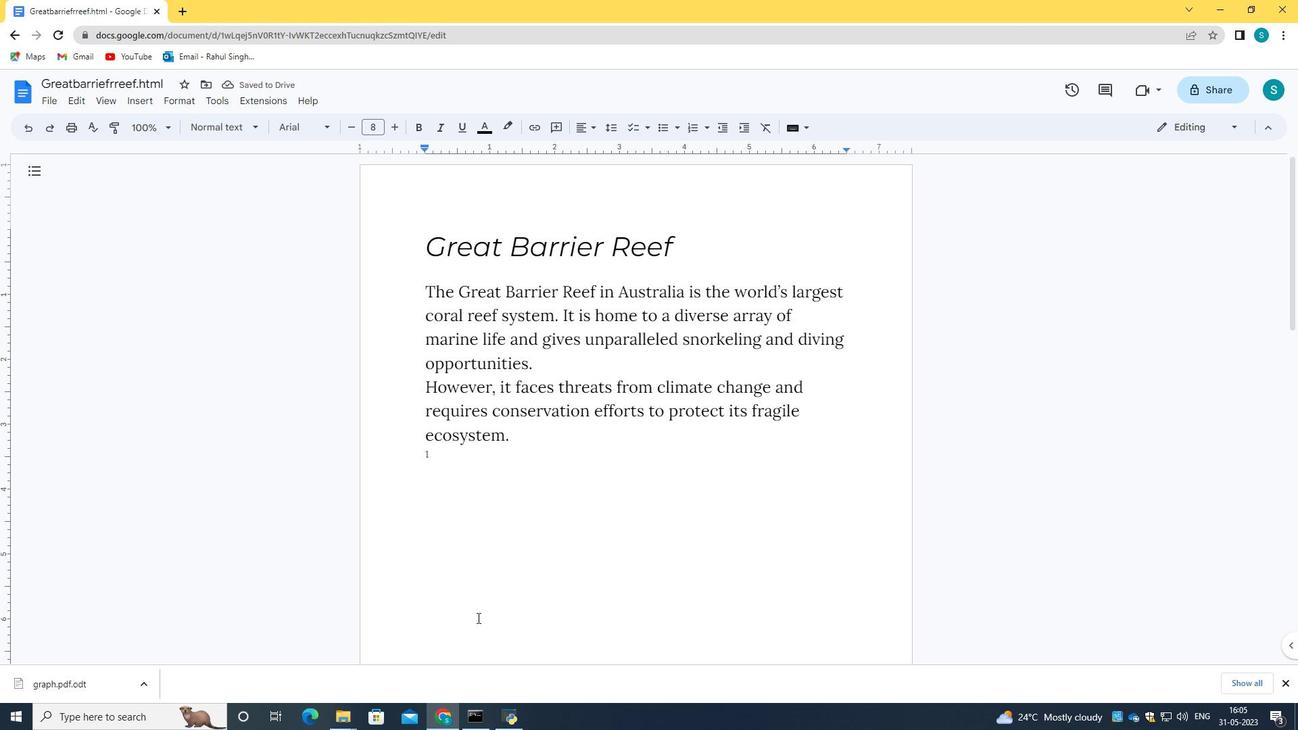 
Action: Mouse moved to (433, 453)
Screenshot: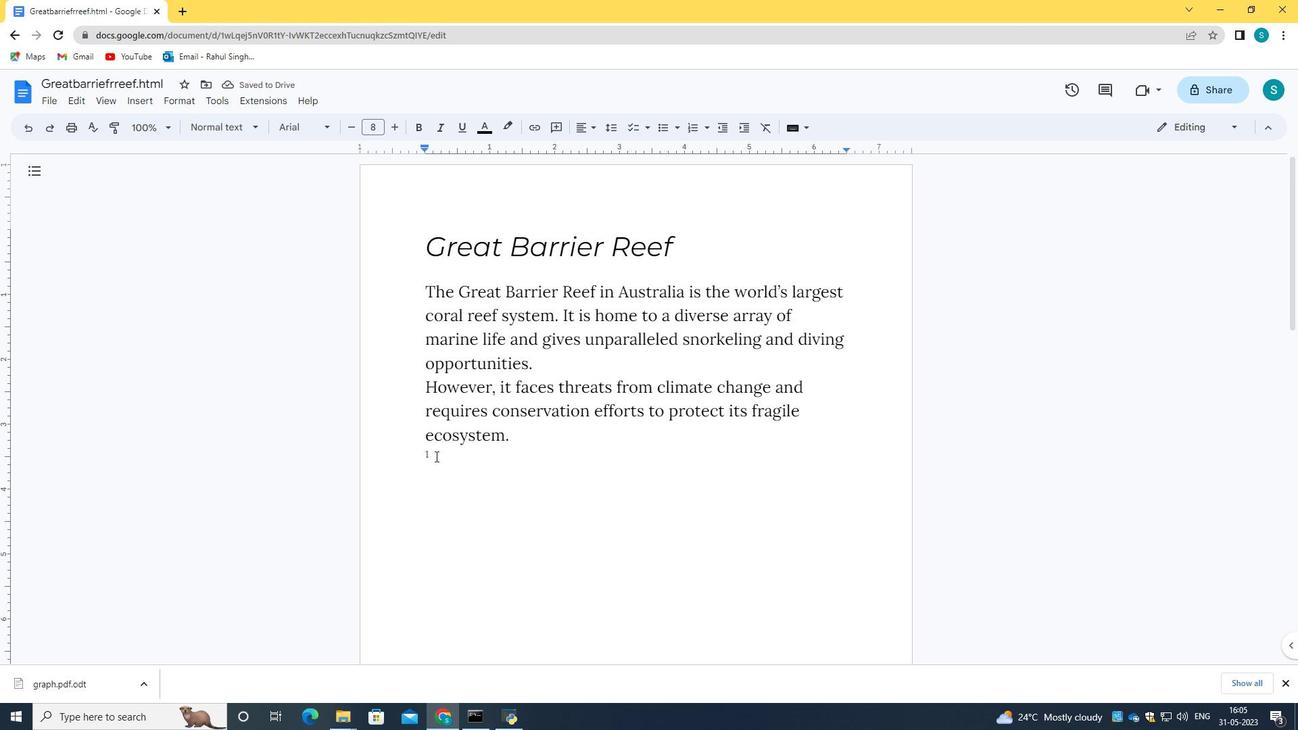 
Action: Mouse pressed left at (433, 453)
Screenshot: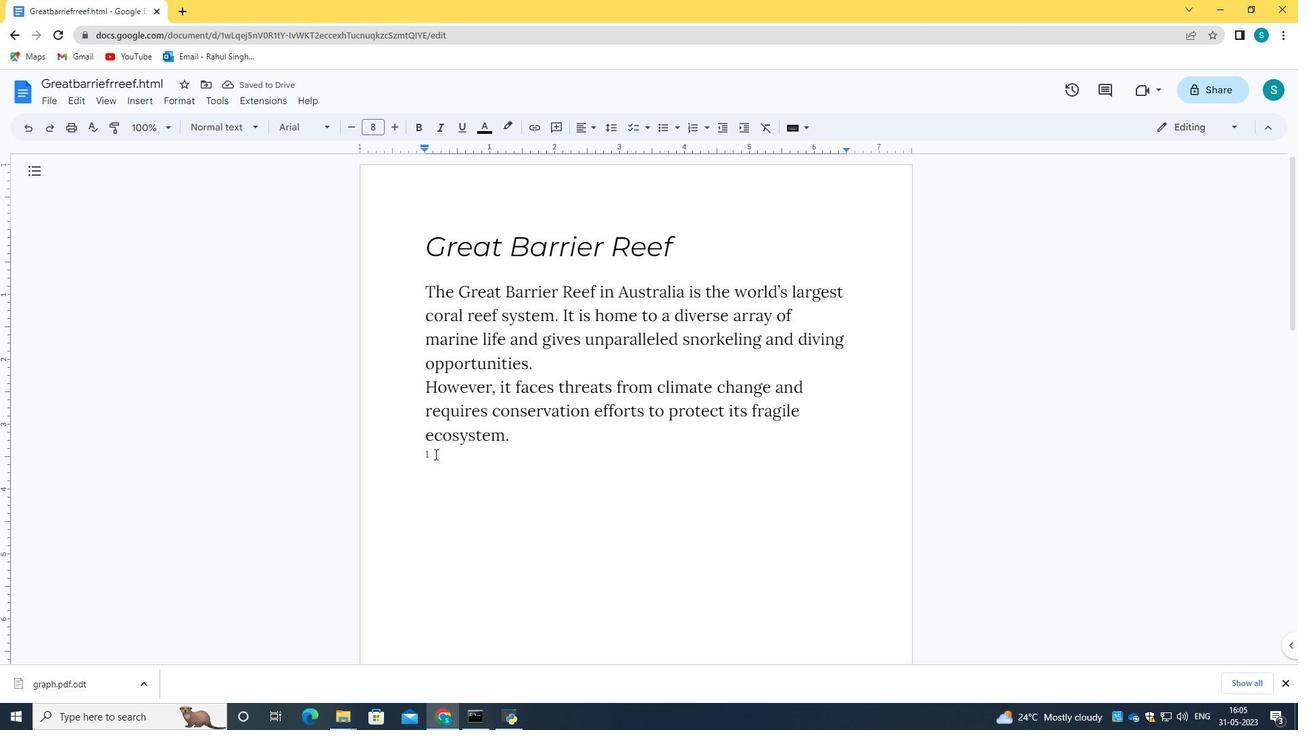 
Action: Mouse moved to (437, 455)
Screenshot: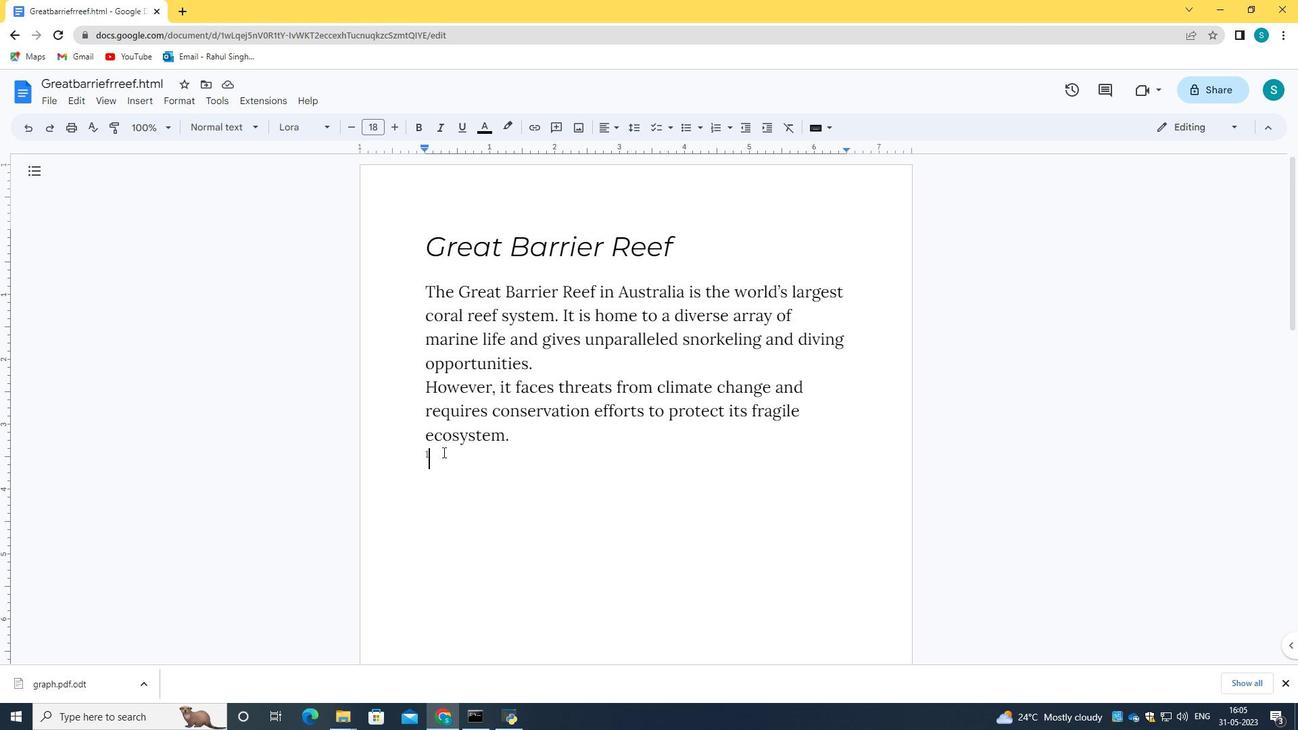 
Action: Key pressed <Key.backspace>
Screenshot: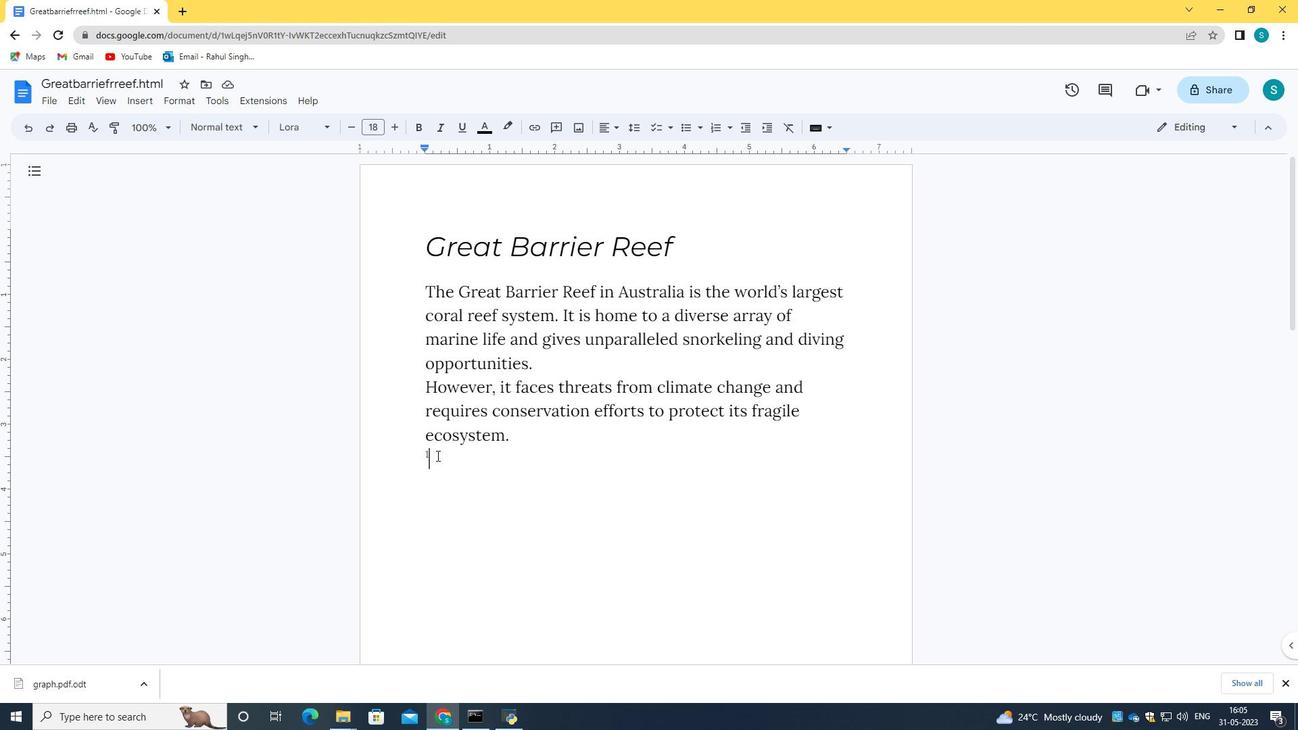 
Action: Mouse moved to (515, 537)
